 Task: Look for Airbnb options in Schwalmstadt, Germany from 18th December, 2023 to 19th December, 2023 for 6 adults. Place can be entire room with 3 bedrooms having 3 beds and 3 bathrooms. Property type can be guest house.
Action: Mouse moved to (564, 150)
Screenshot: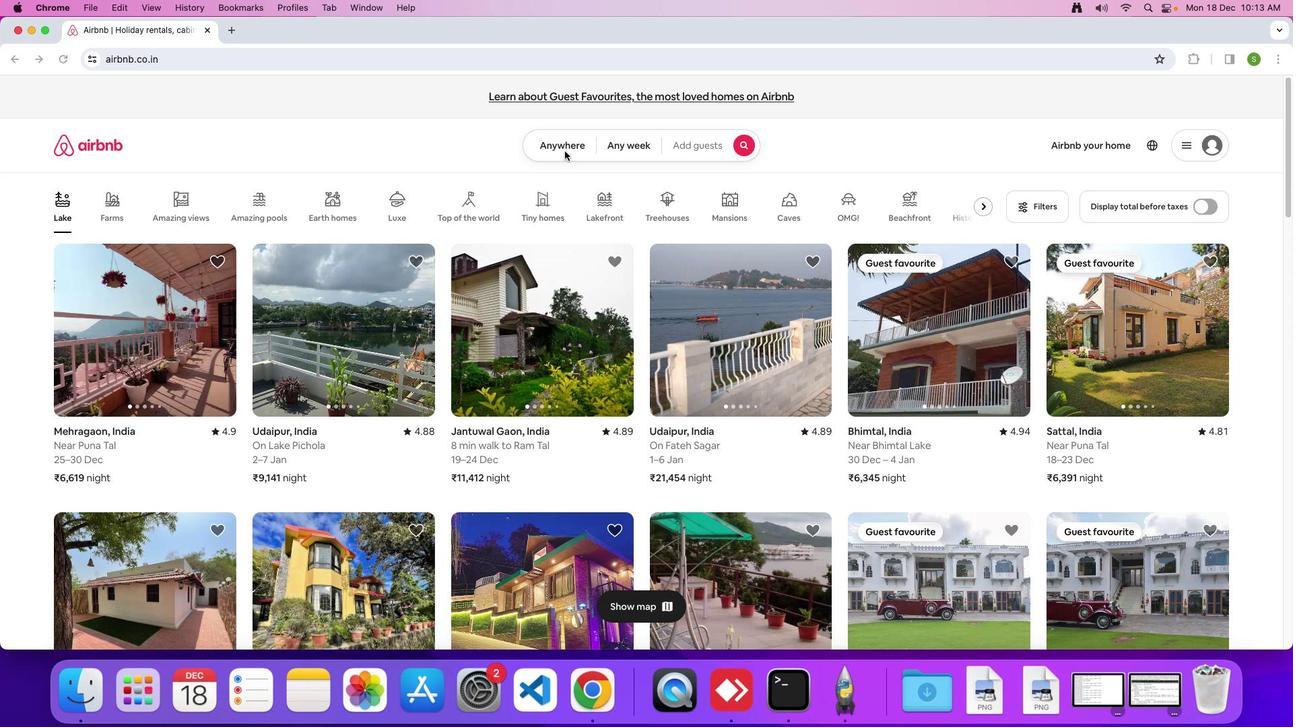 
Action: Mouse pressed left at (564, 150)
Screenshot: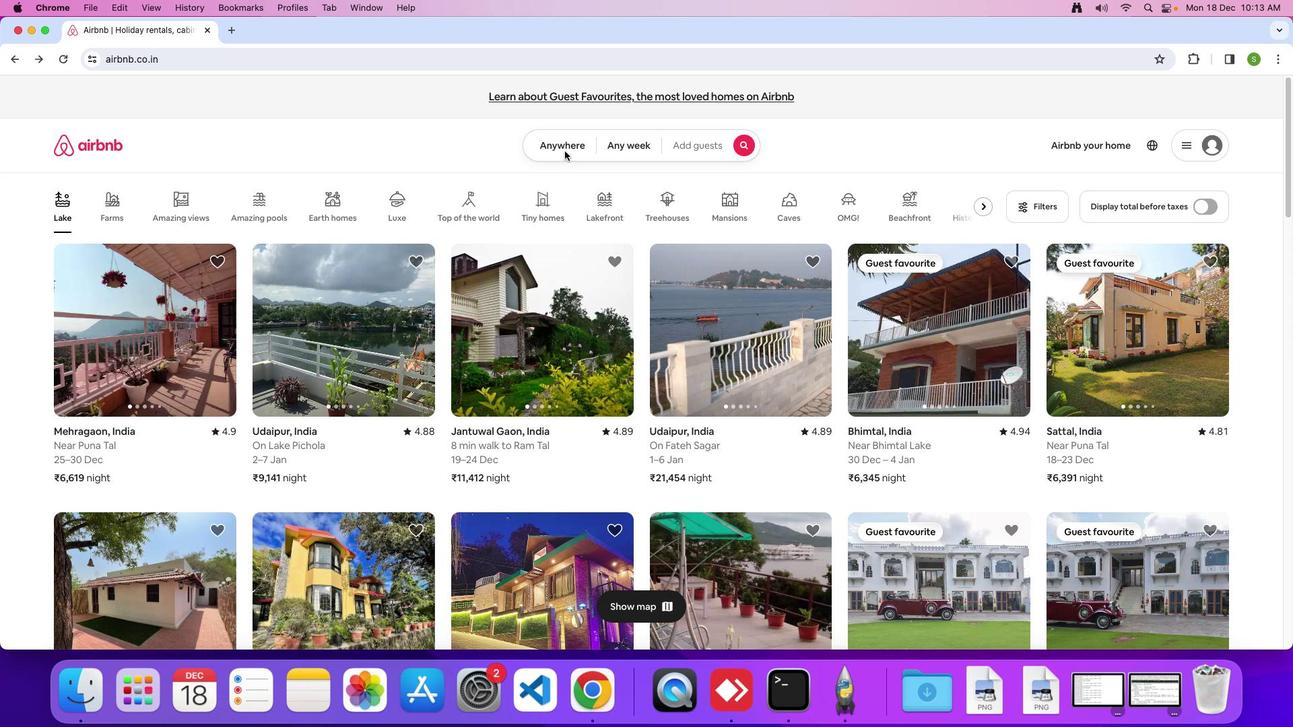 
Action: Mouse moved to (552, 150)
Screenshot: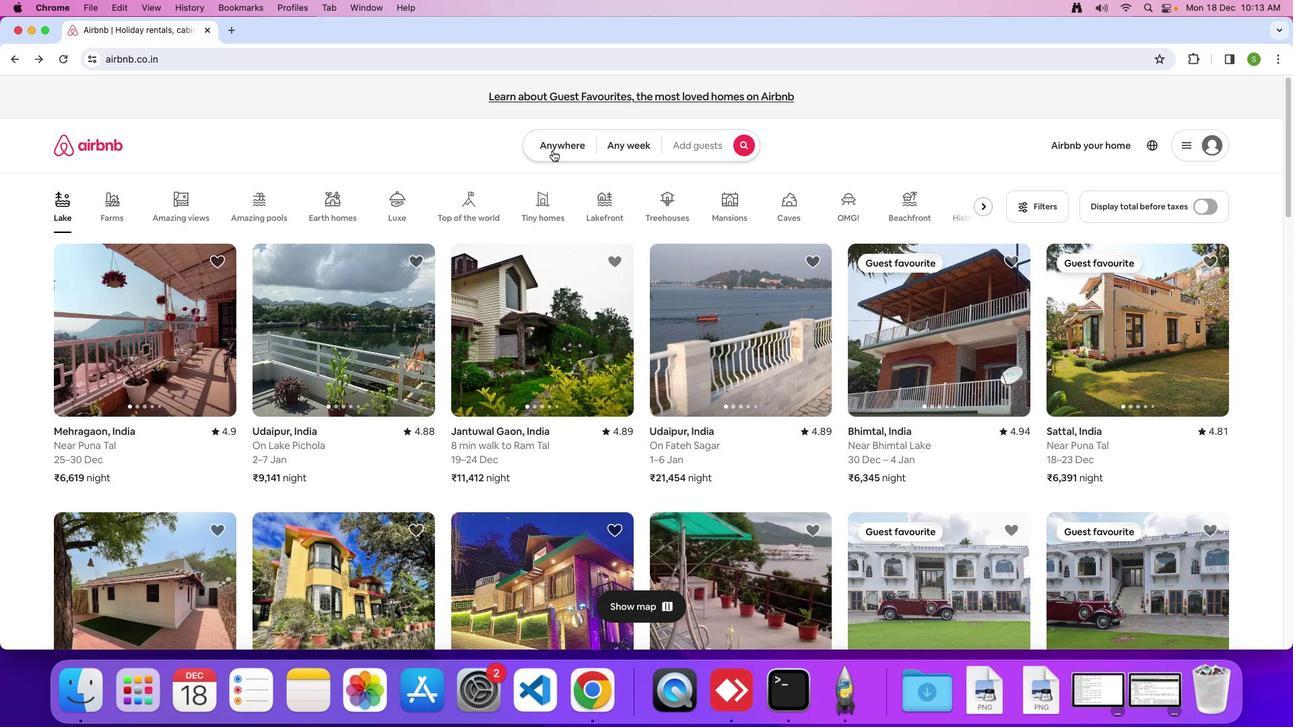 
Action: Mouse pressed left at (552, 150)
Screenshot: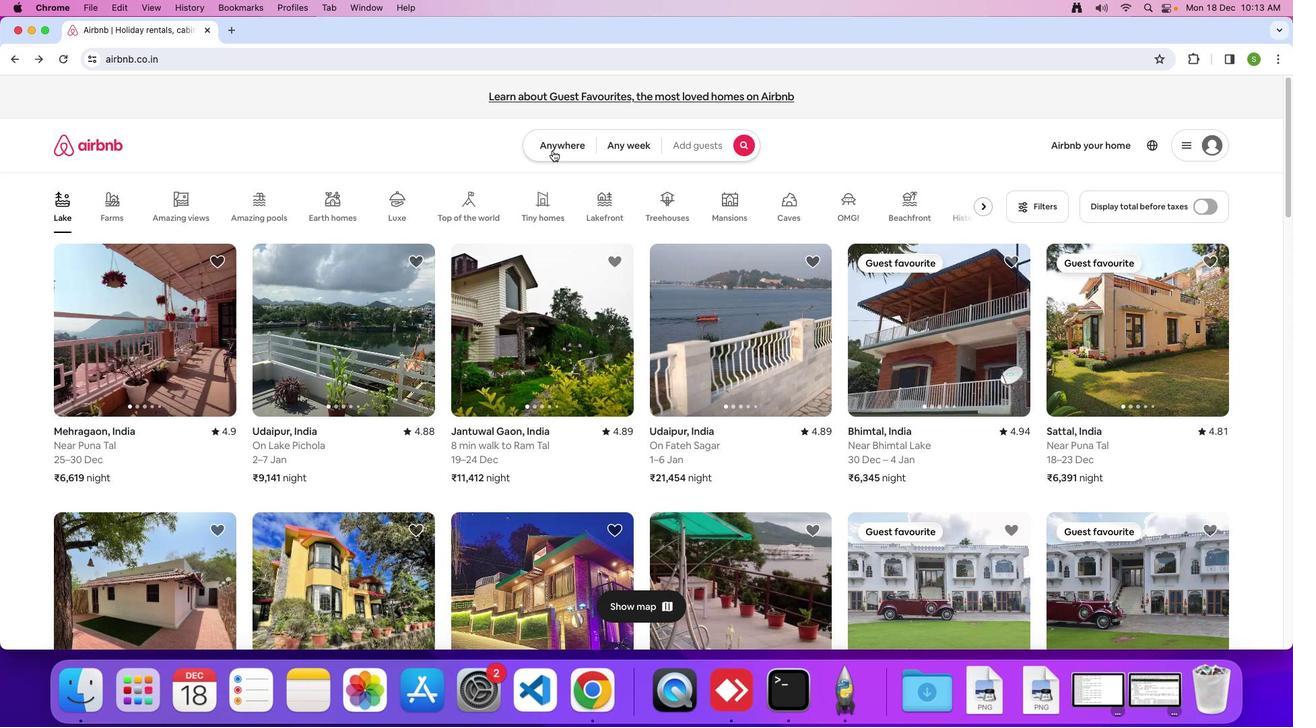
Action: Mouse moved to (441, 195)
Screenshot: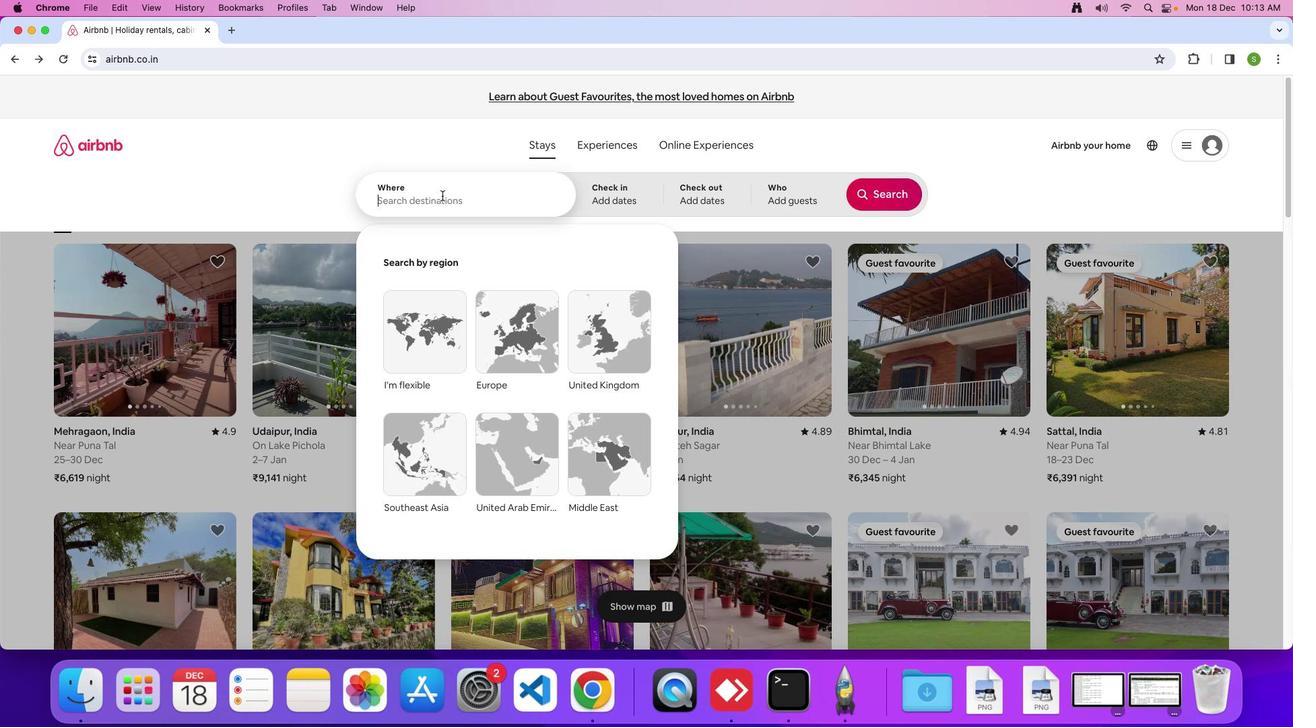 
Action: Mouse pressed left at (441, 195)
Screenshot: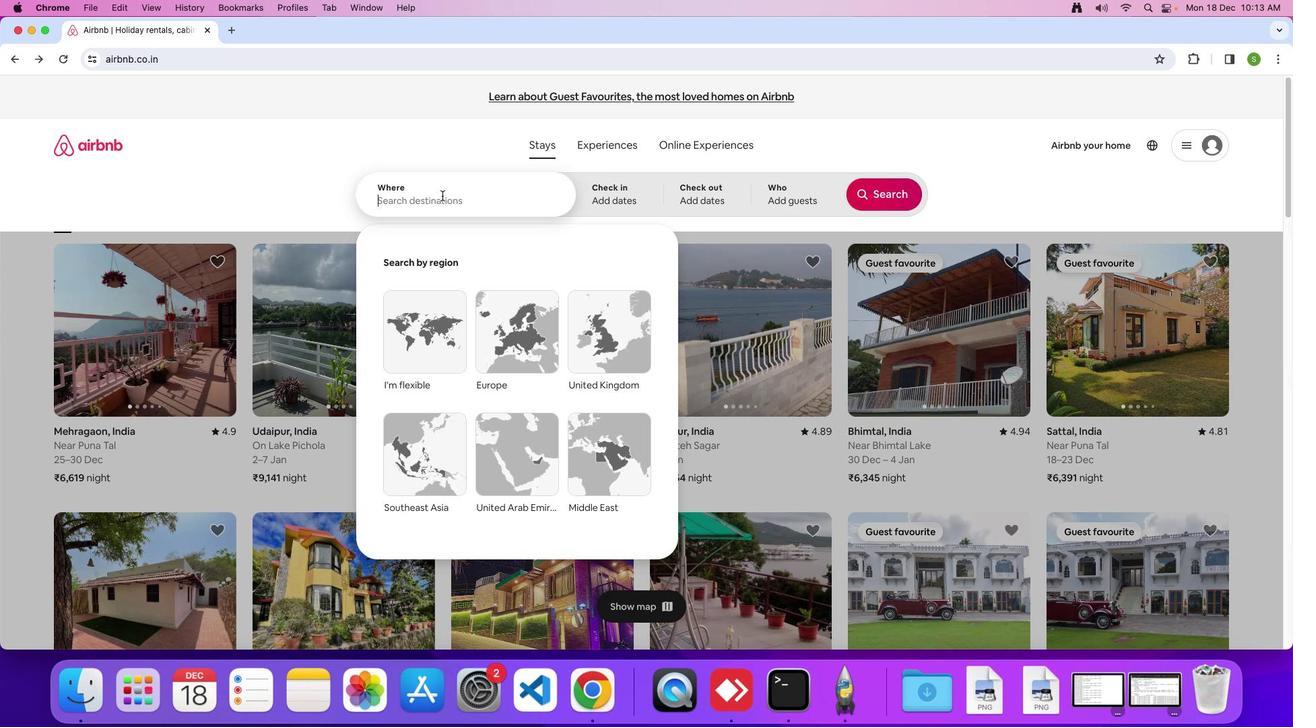 
Action: Key pressed 'S'Key.caps_lock'c''h''w''a''l''m''s''t''a''d''t'','Key.spaceKey.shift'G''e''r''m''a''n''y'Key.enter
Screenshot: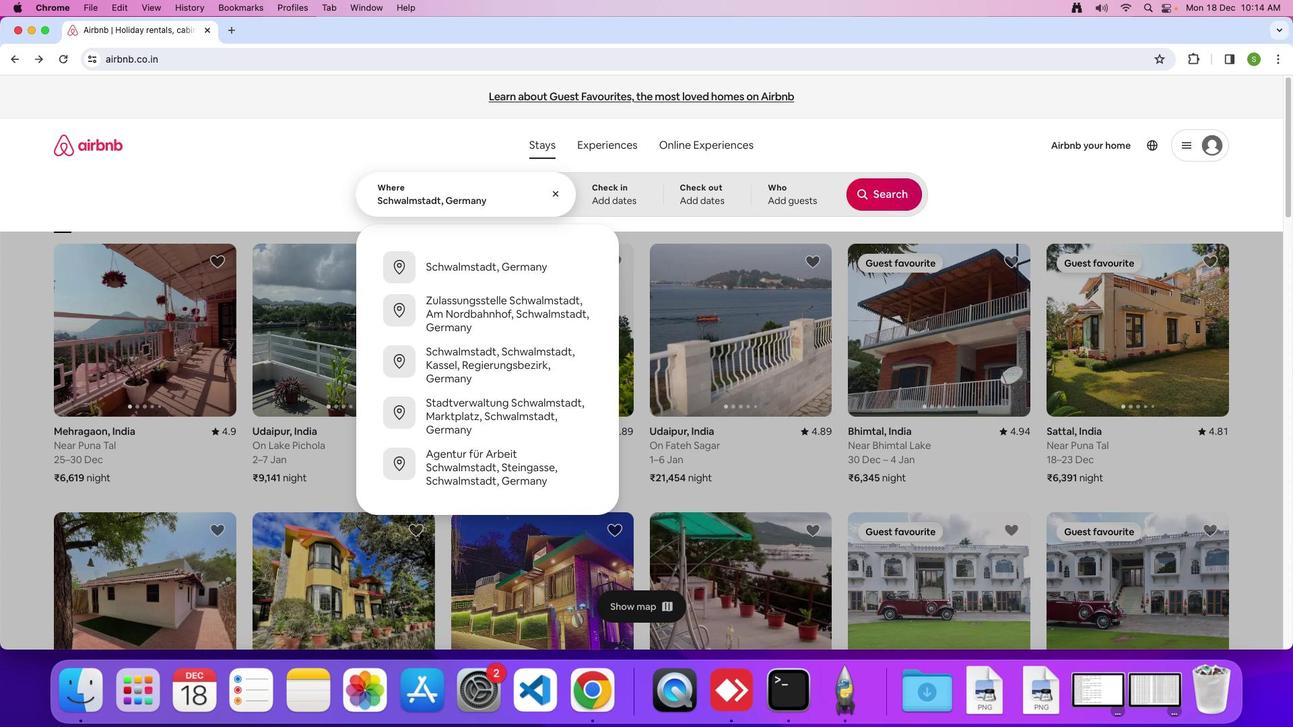 
Action: Mouse moved to (450, 462)
Screenshot: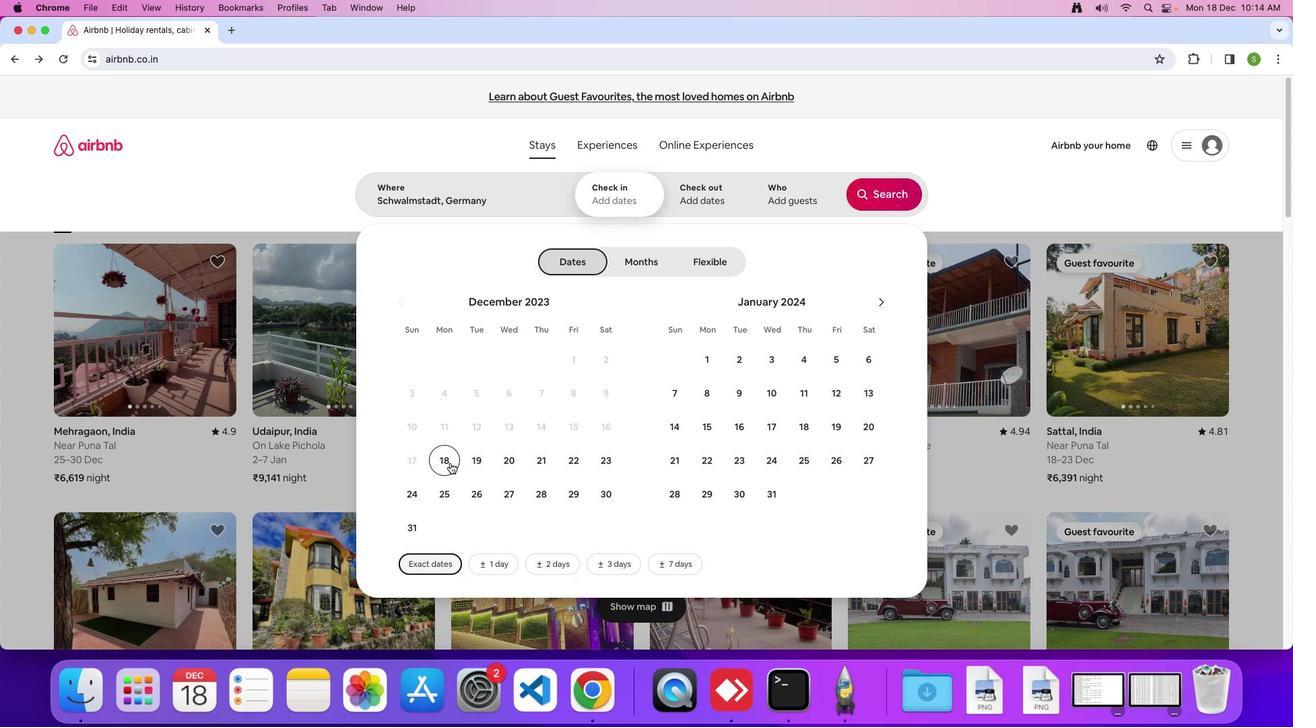 
Action: Mouse pressed left at (450, 462)
Screenshot: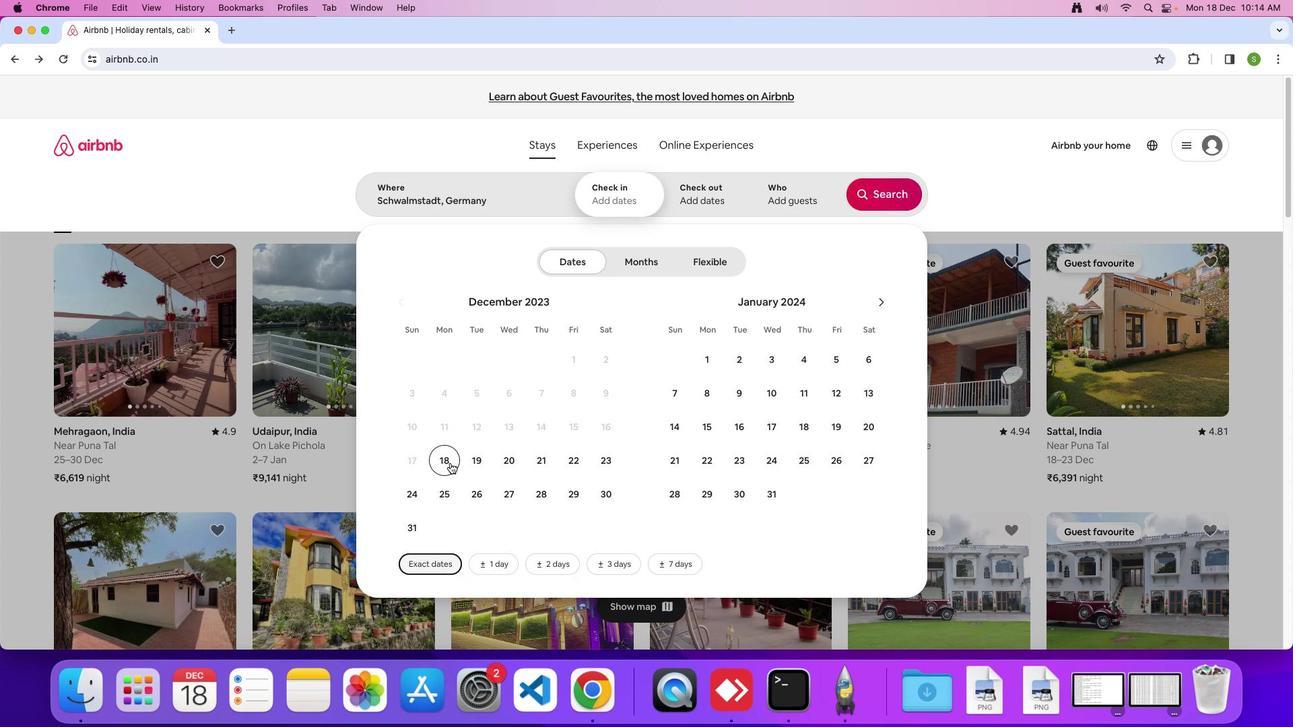 
Action: Mouse moved to (473, 462)
Screenshot: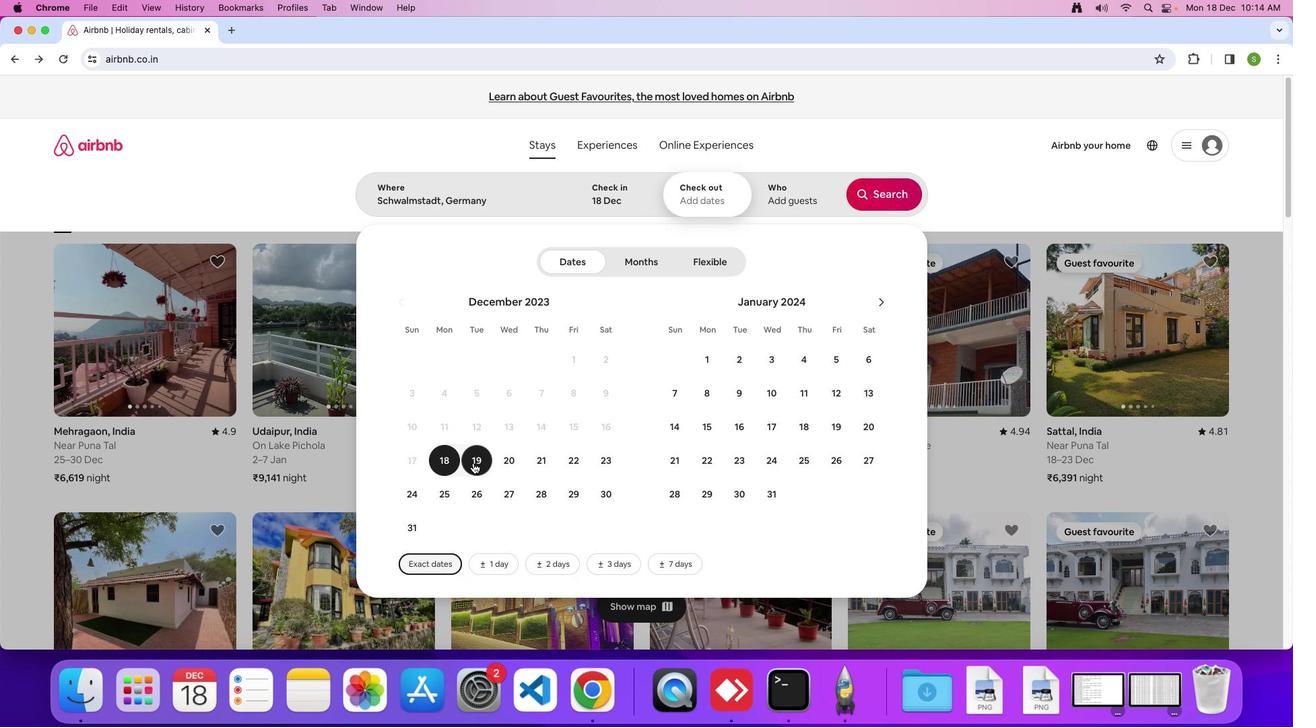 
Action: Mouse pressed left at (473, 462)
Screenshot: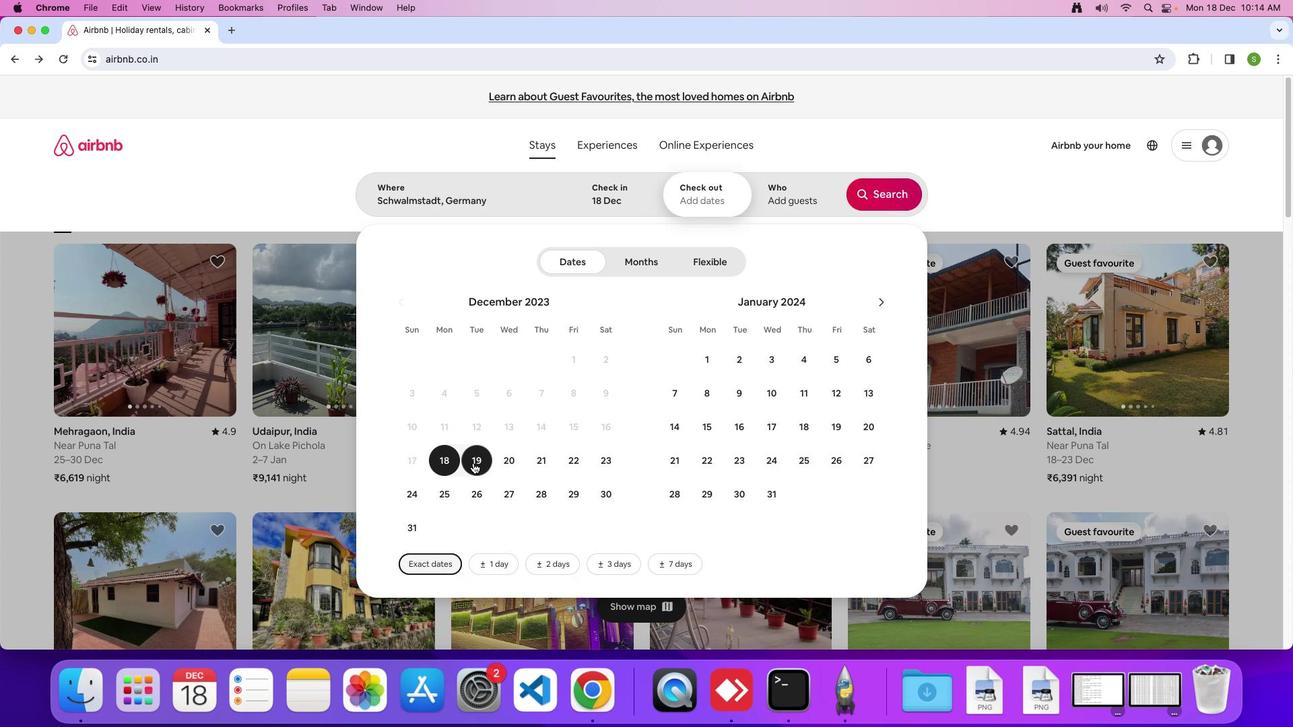 
Action: Mouse moved to (781, 196)
Screenshot: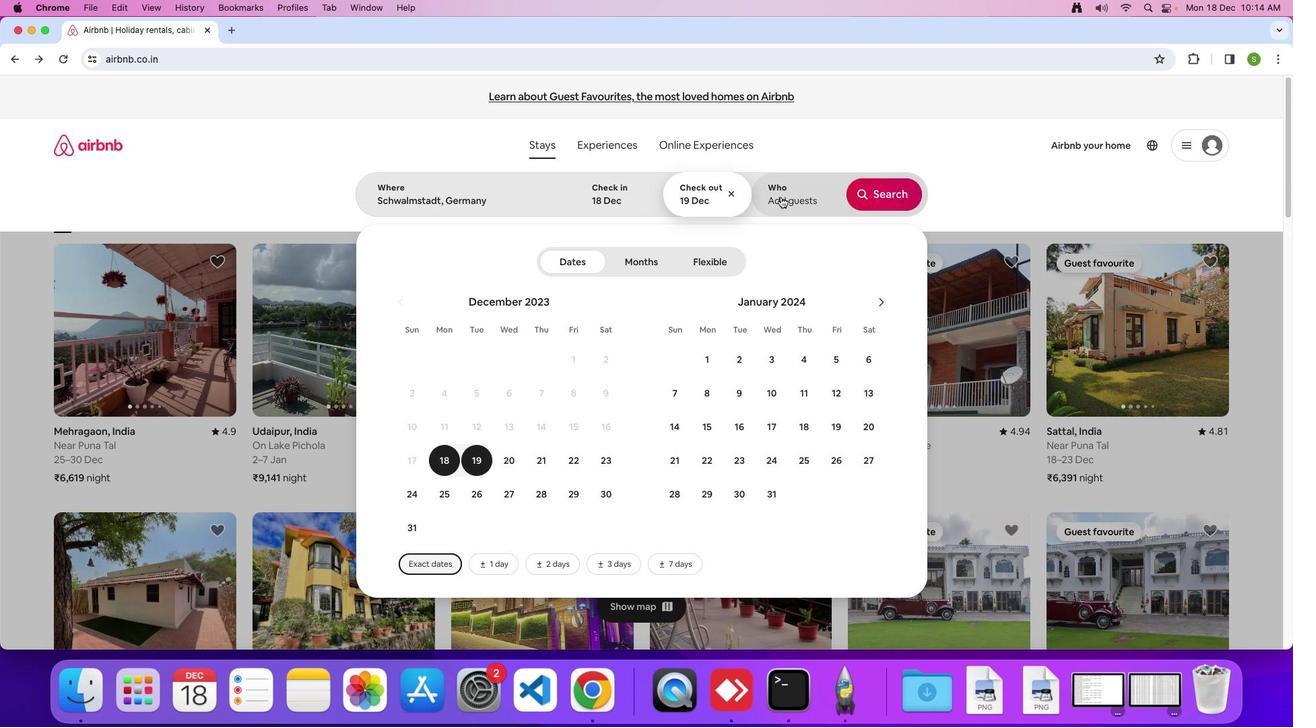 
Action: Mouse pressed left at (781, 196)
Screenshot: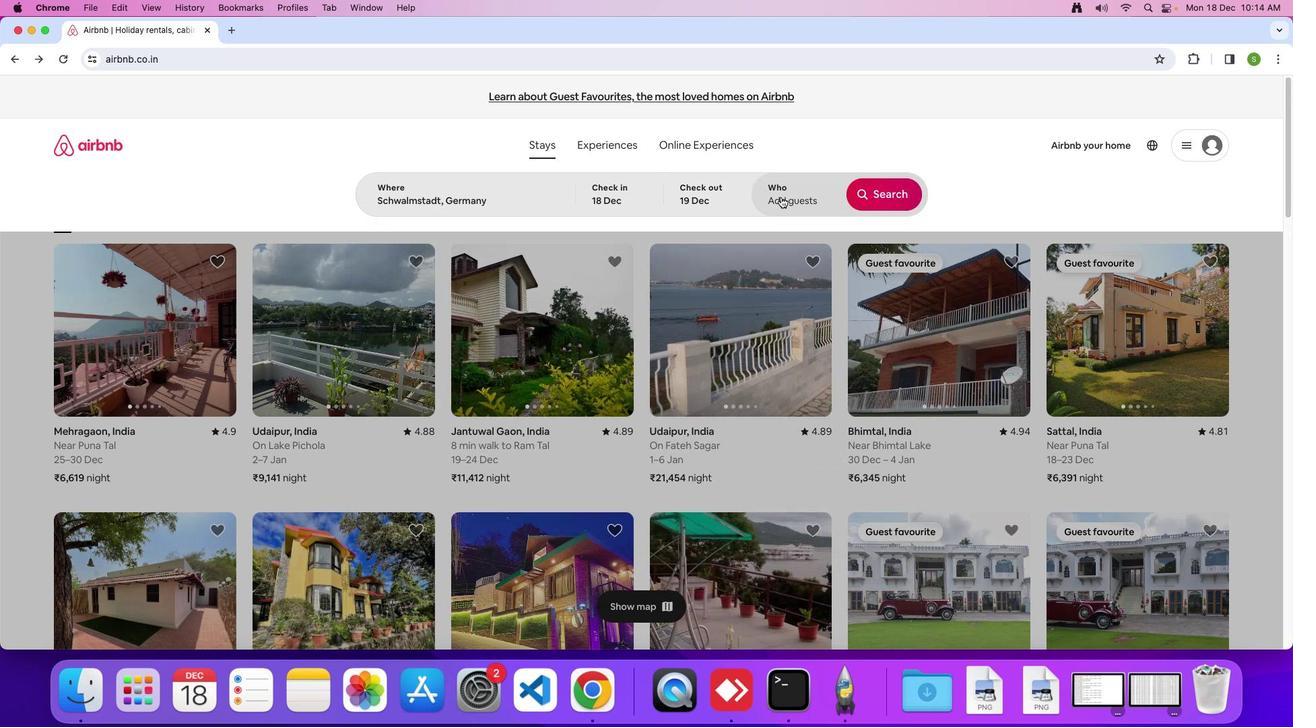 
Action: Mouse moved to (882, 261)
Screenshot: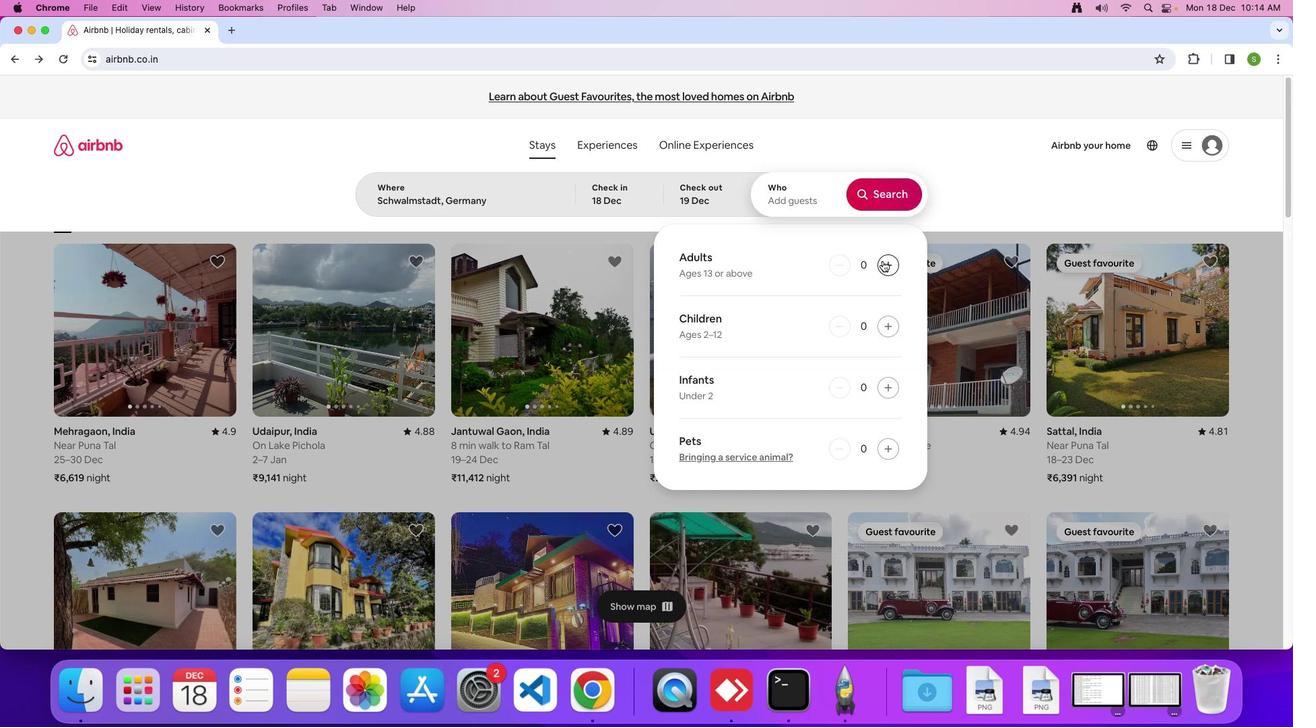 
Action: Mouse pressed left at (882, 261)
Screenshot: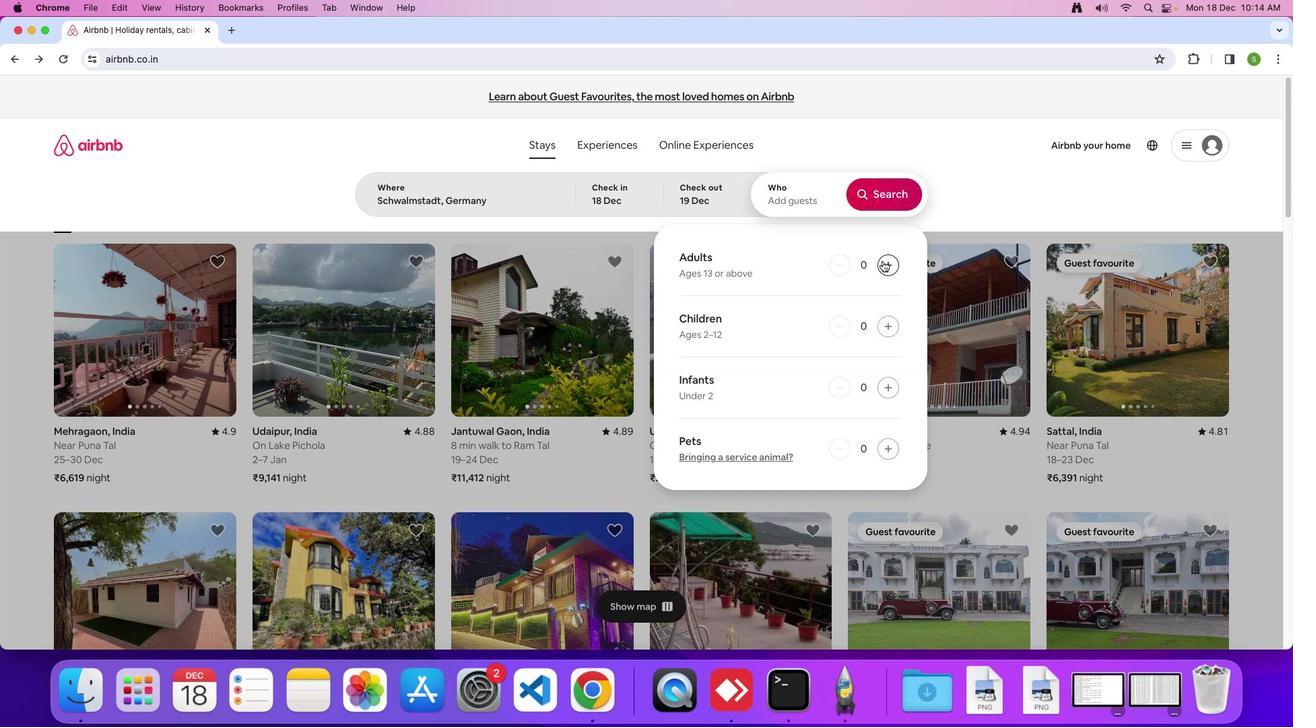 
Action: Mouse pressed left at (882, 261)
Screenshot: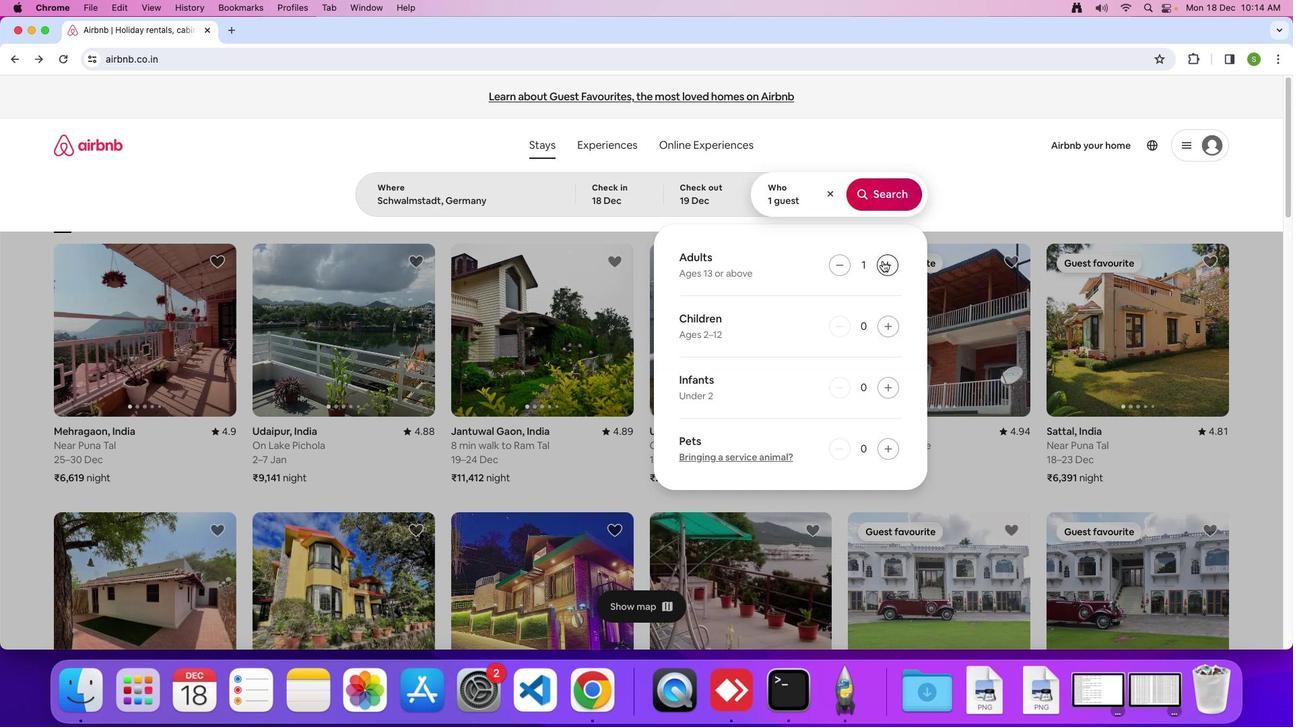 
Action: Mouse pressed left at (882, 261)
Screenshot: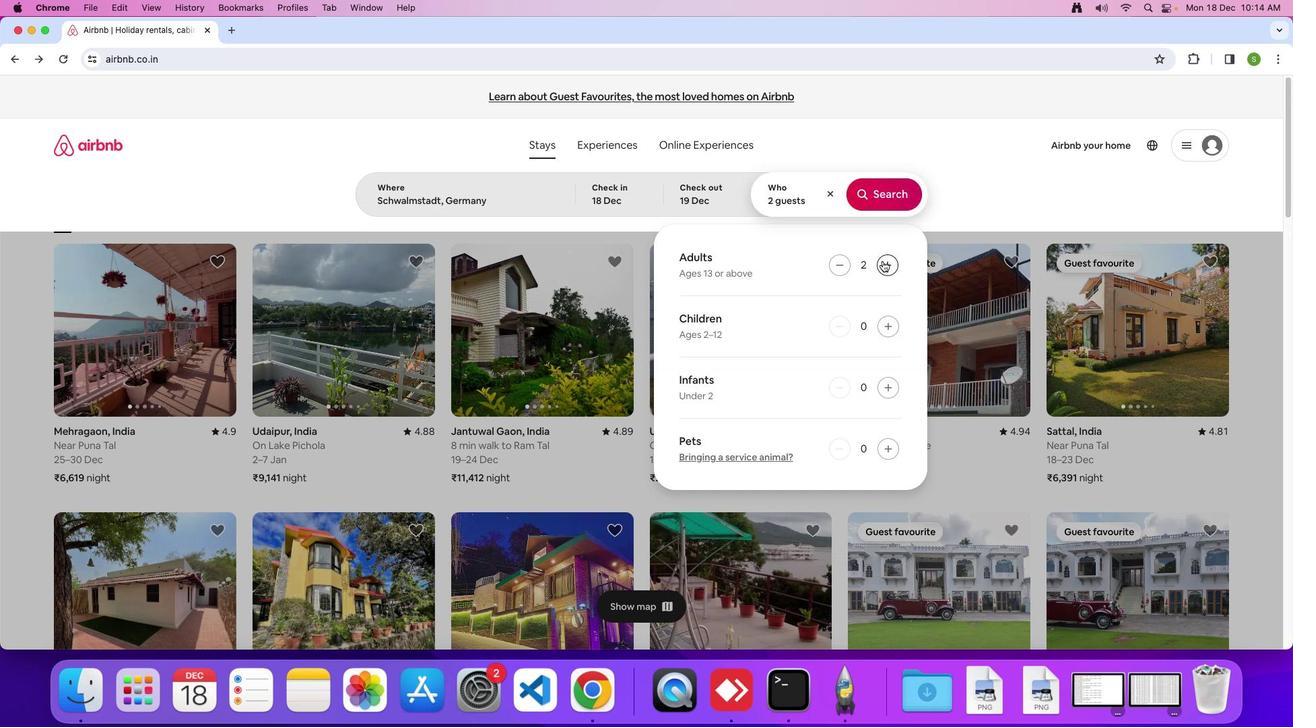 
Action: Mouse pressed left at (882, 261)
Screenshot: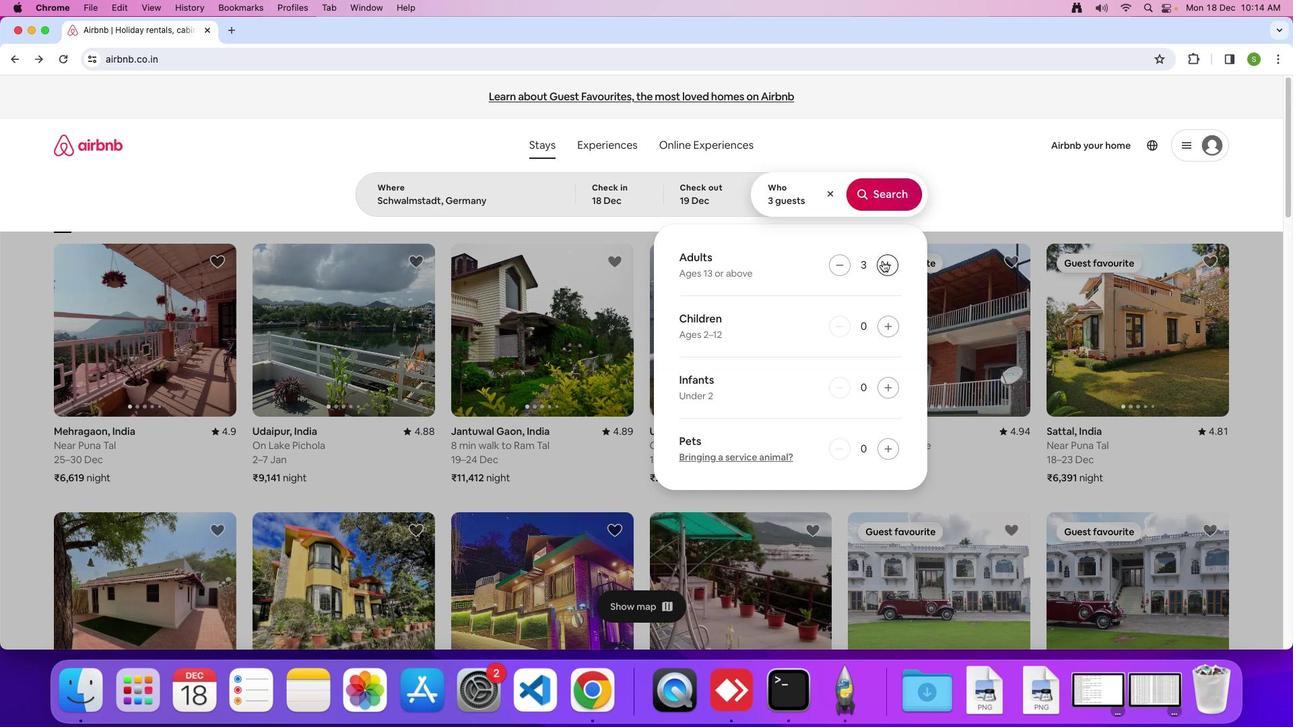 
Action: Mouse pressed left at (882, 261)
Screenshot: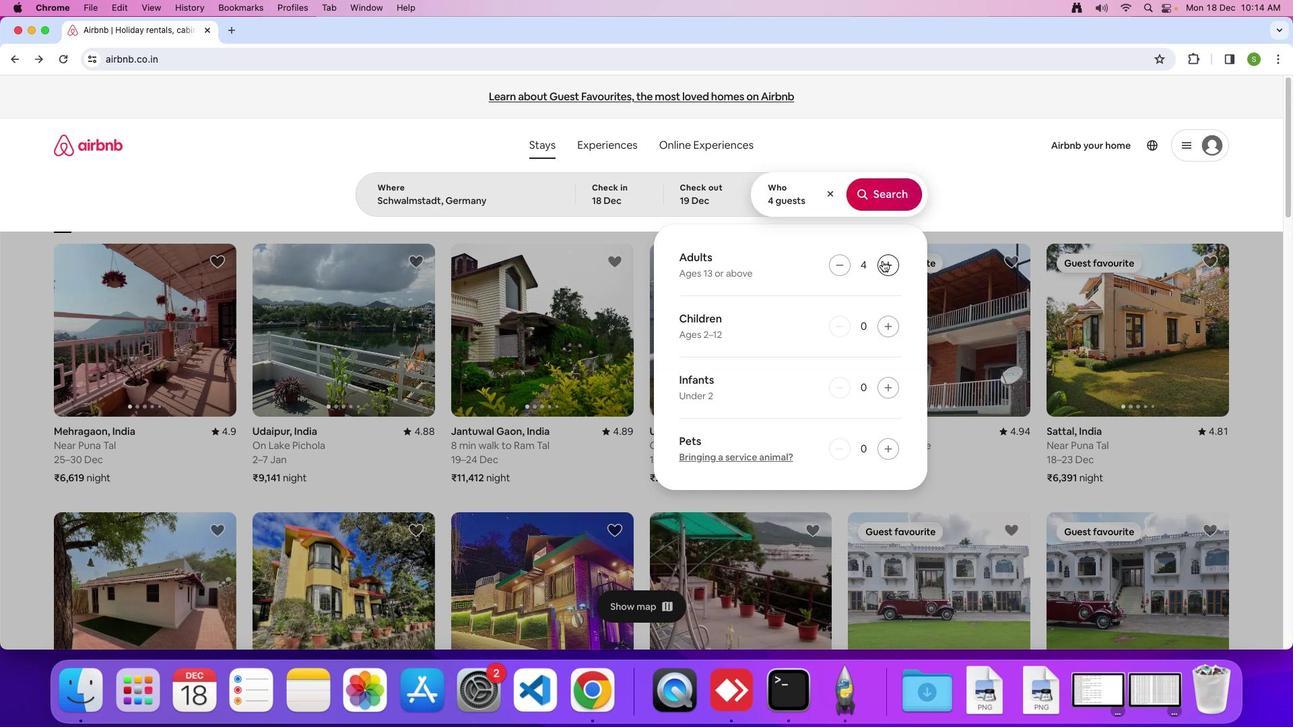 
Action: Mouse pressed left at (882, 261)
Screenshot: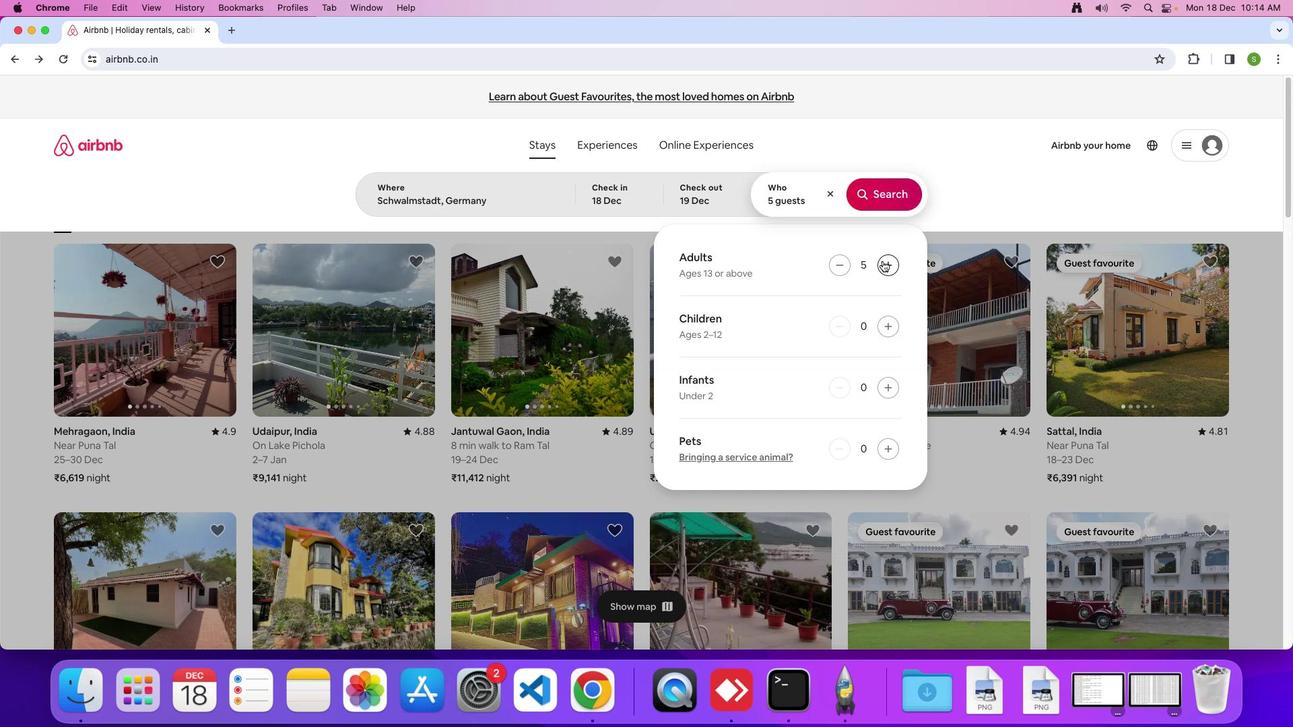
Action: Mouse moved to (882, 206)
Screenshot: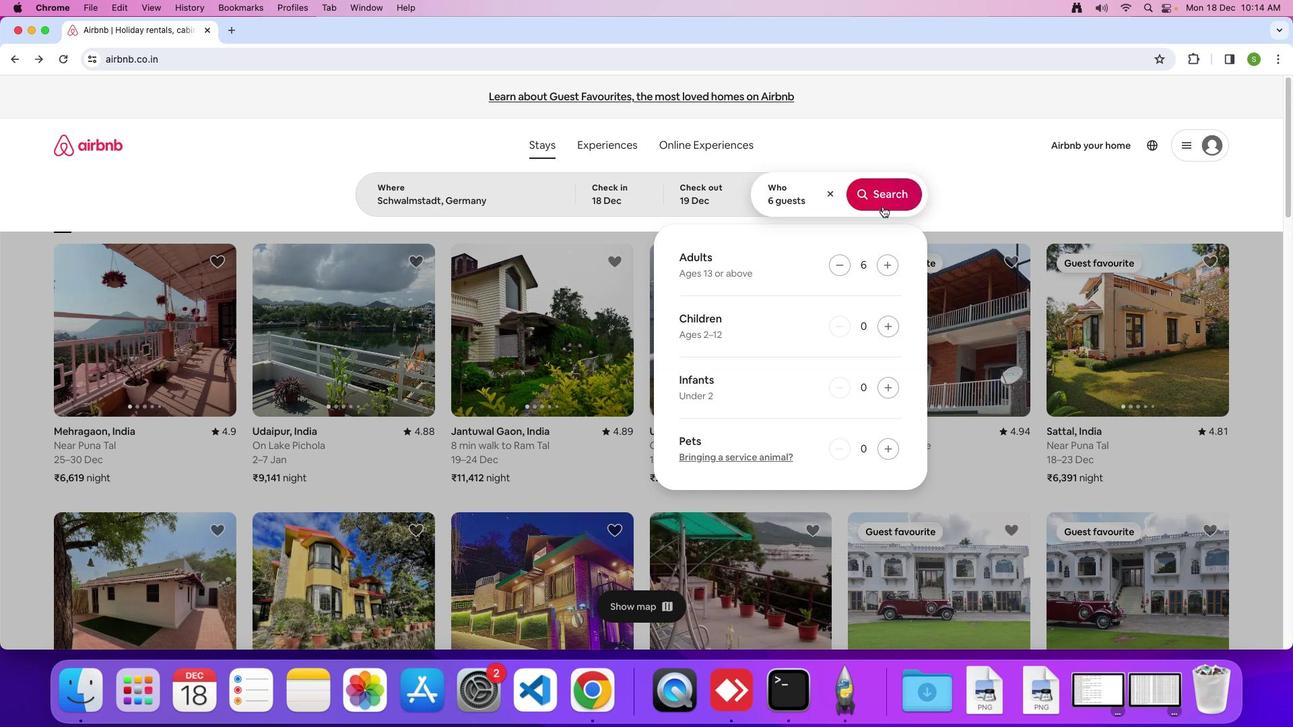 
Action: Mouse pressed left at (882, 206)
Screenshot: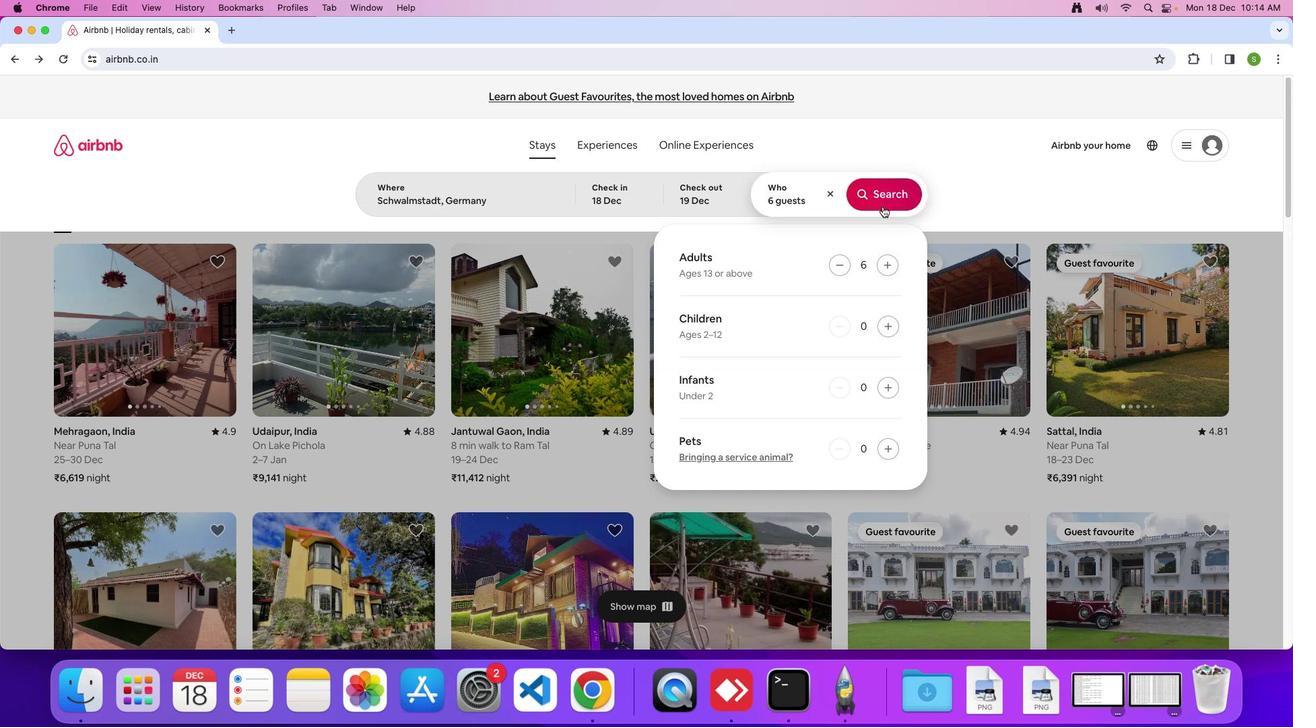 
Action: Mouse moved to (1075, 154)
Screenshot: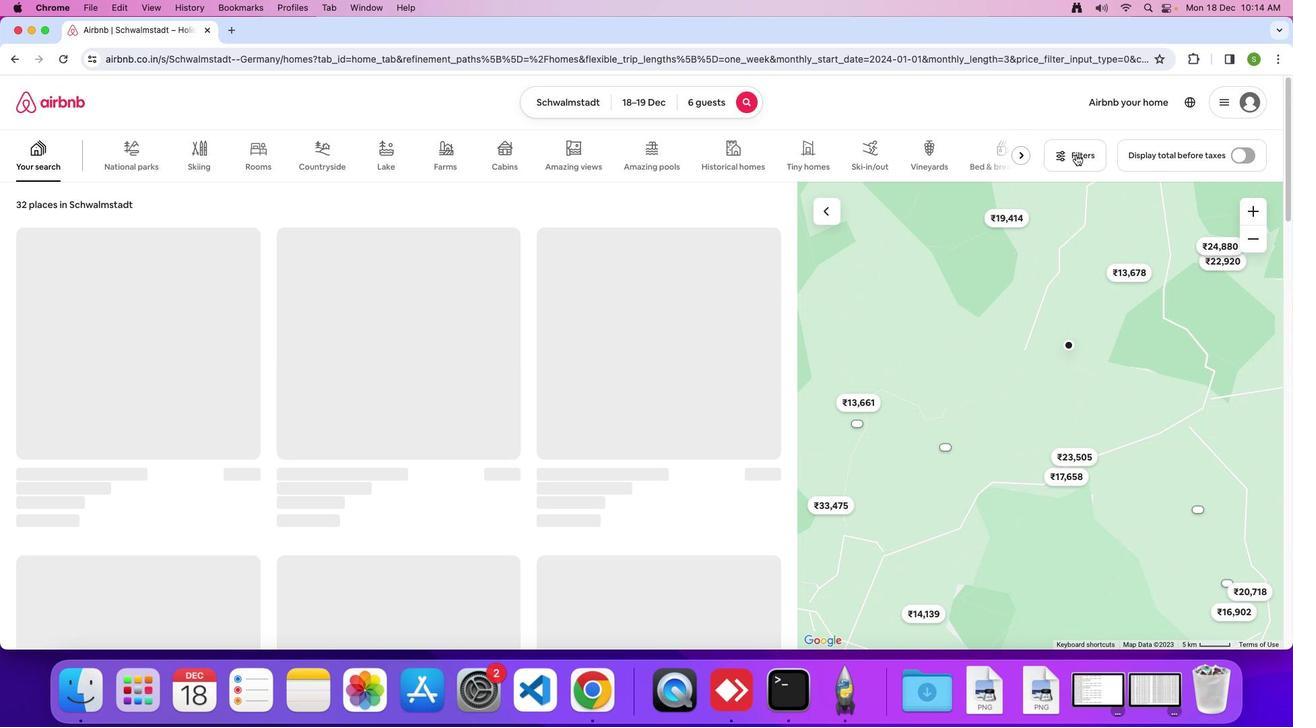 
Action: Mouse pressed left at (1075, 154)
Screenshot: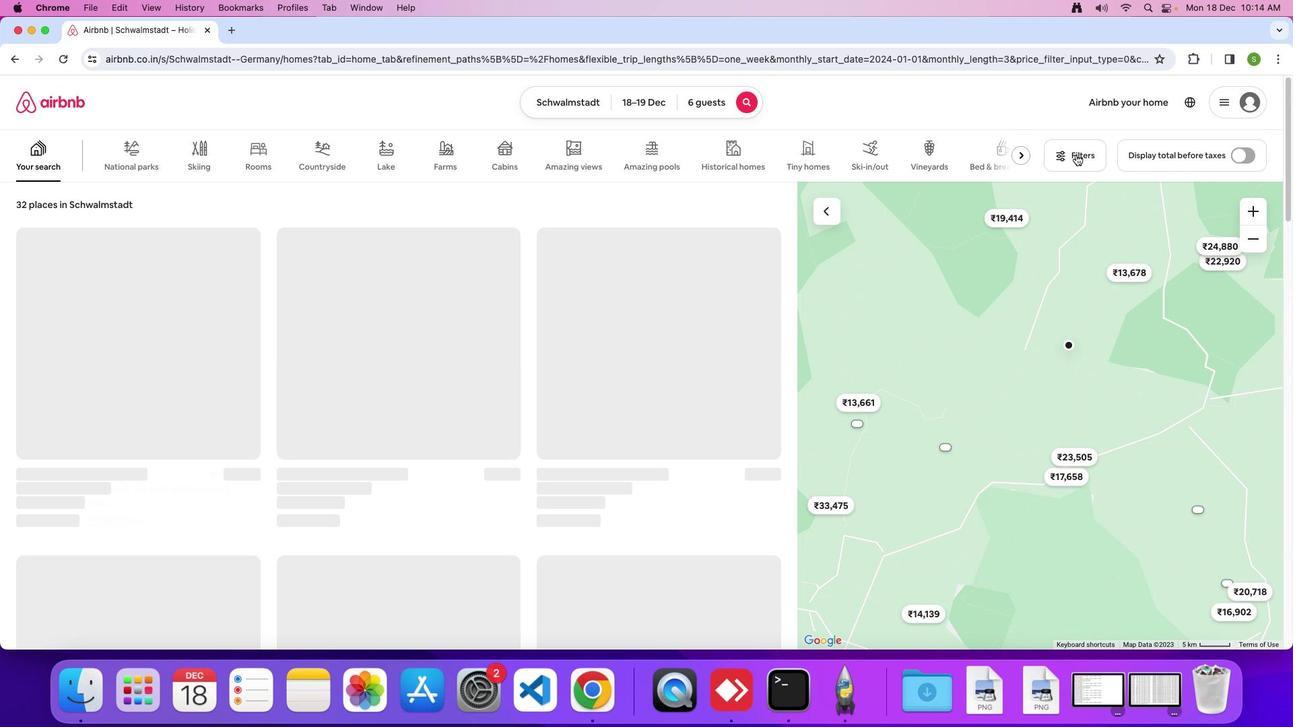 
Action: Mouse moved to (585, 367)
Screenshot: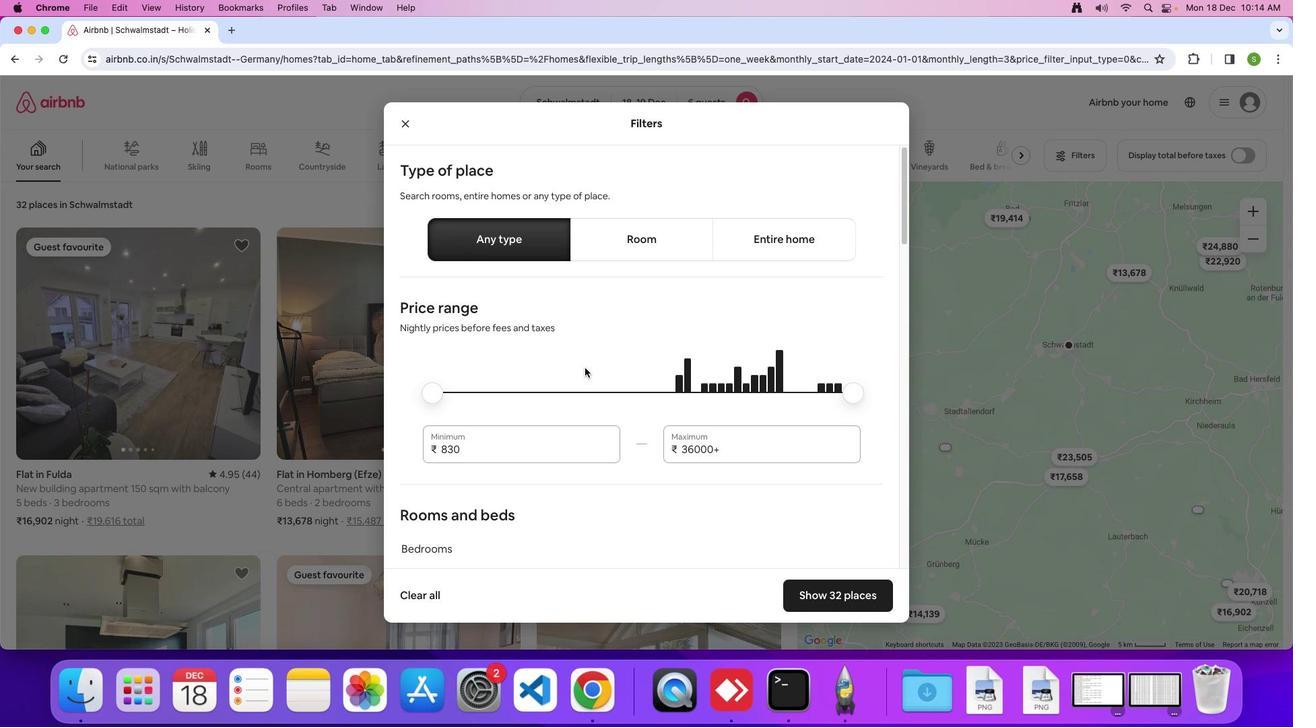 
Action: Mouse scrolled (585, 367) with delta (0, 0)
Screenshot: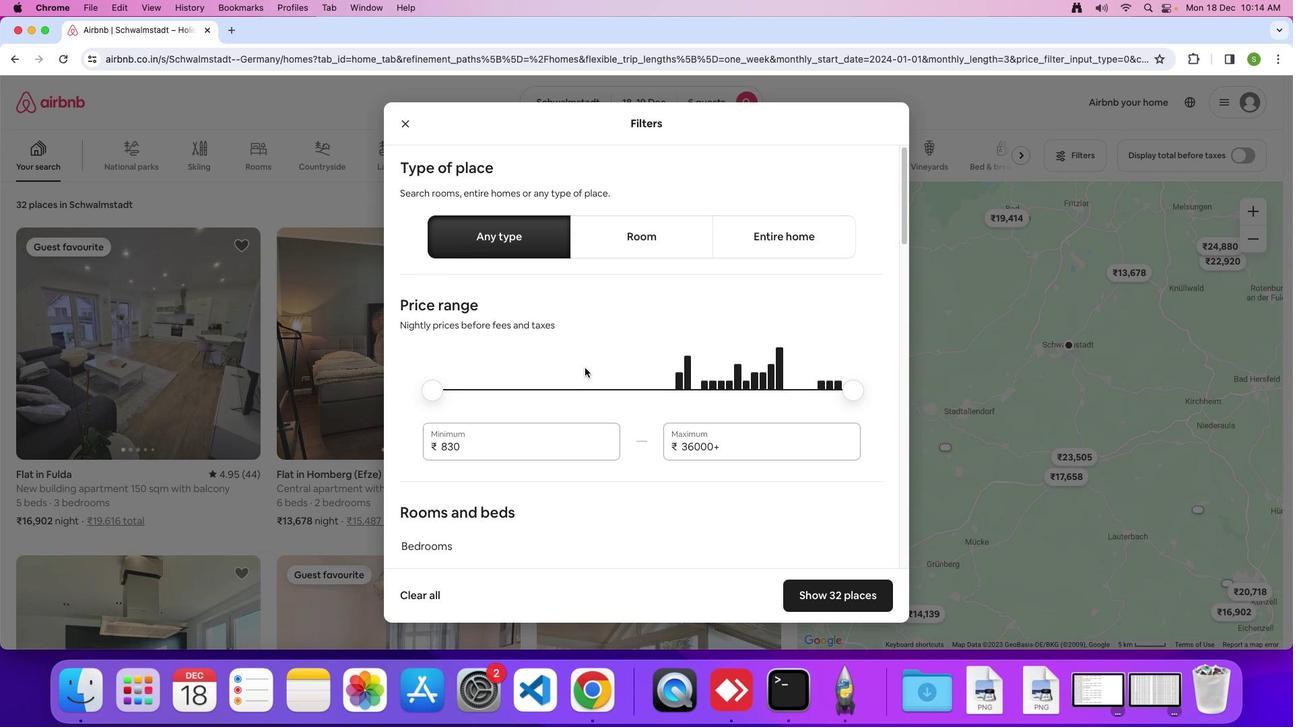 
Action: Mouse scrolled (585, 367) with delta (0, 0)
Screenshot: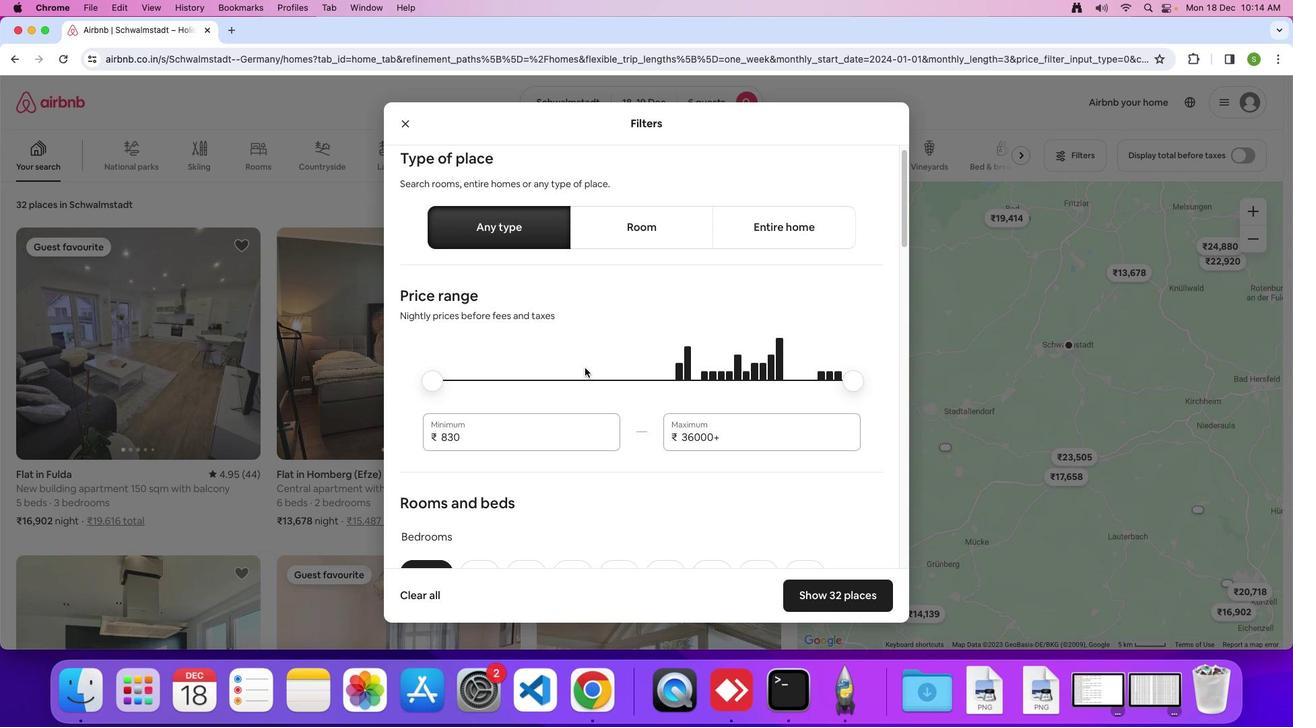 
Action: Mouse scrolled (585, 367) with delta (0, 0)
Screenshot: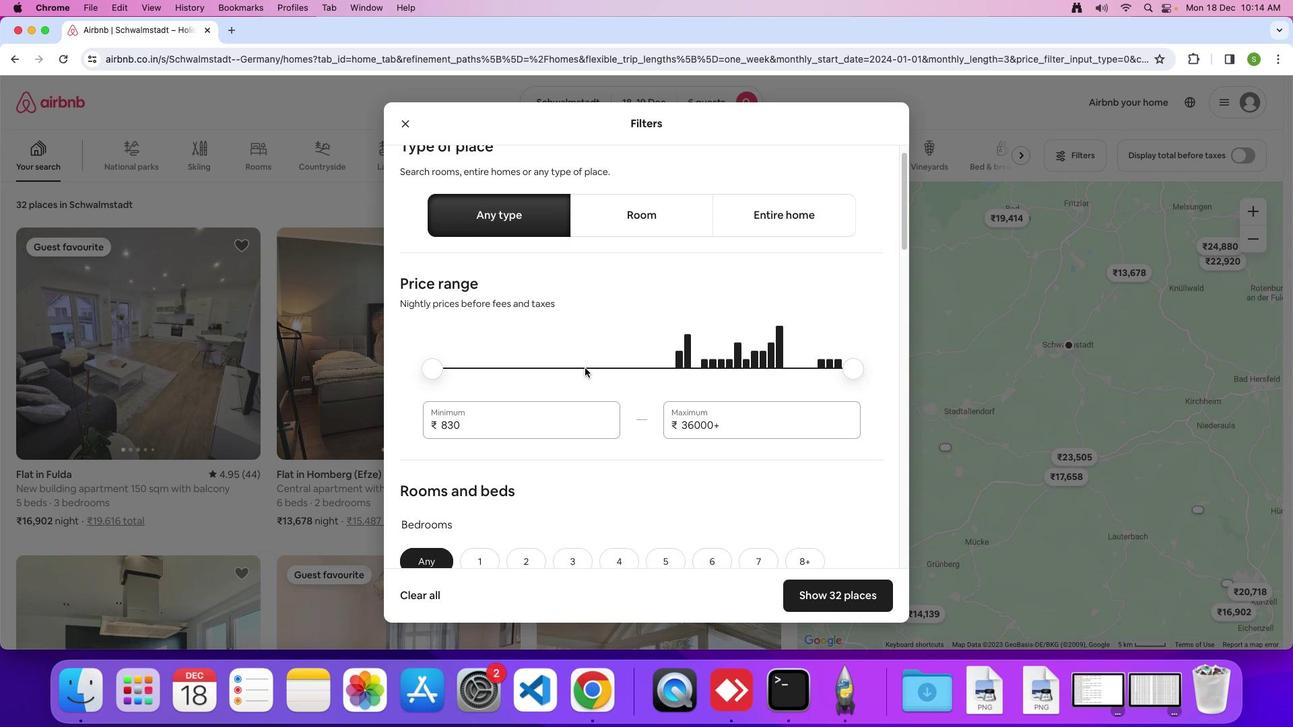
Action: Mouse moved to (584, 367)
Screenshot: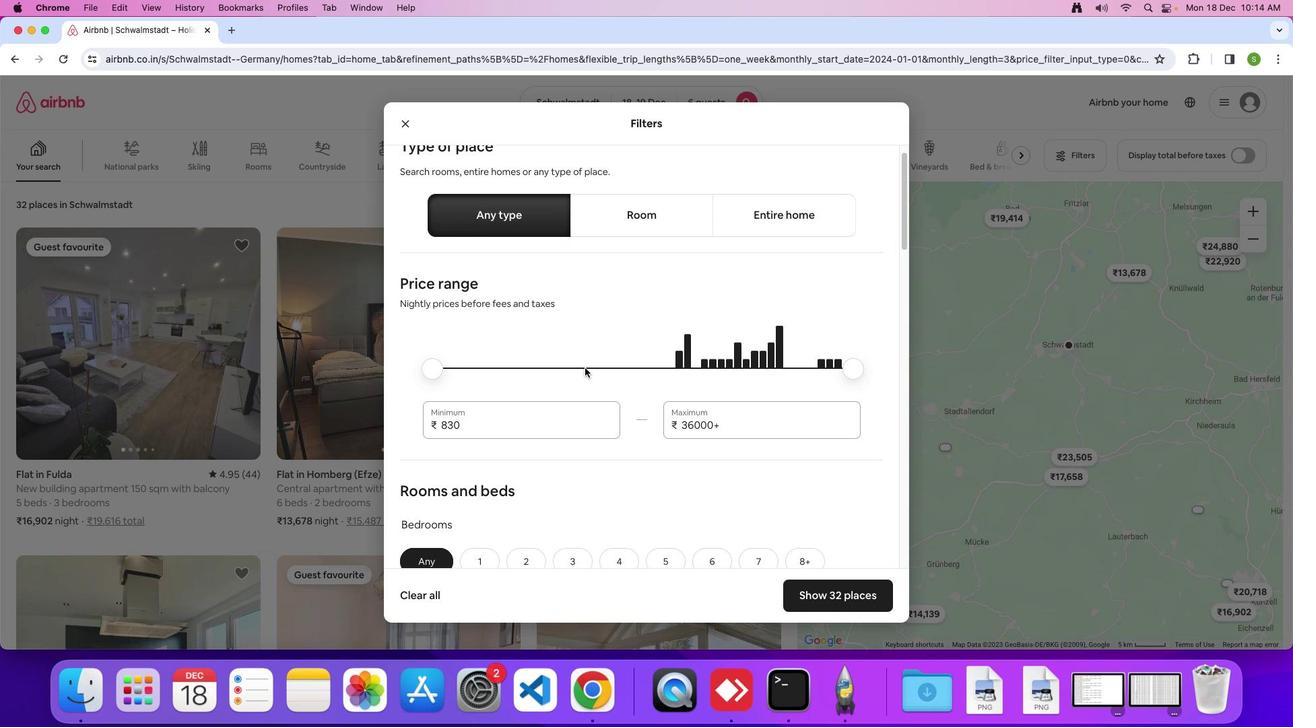 
Action: Mouse scrolled (584, 367) with delta (0, 0)
Screenshot: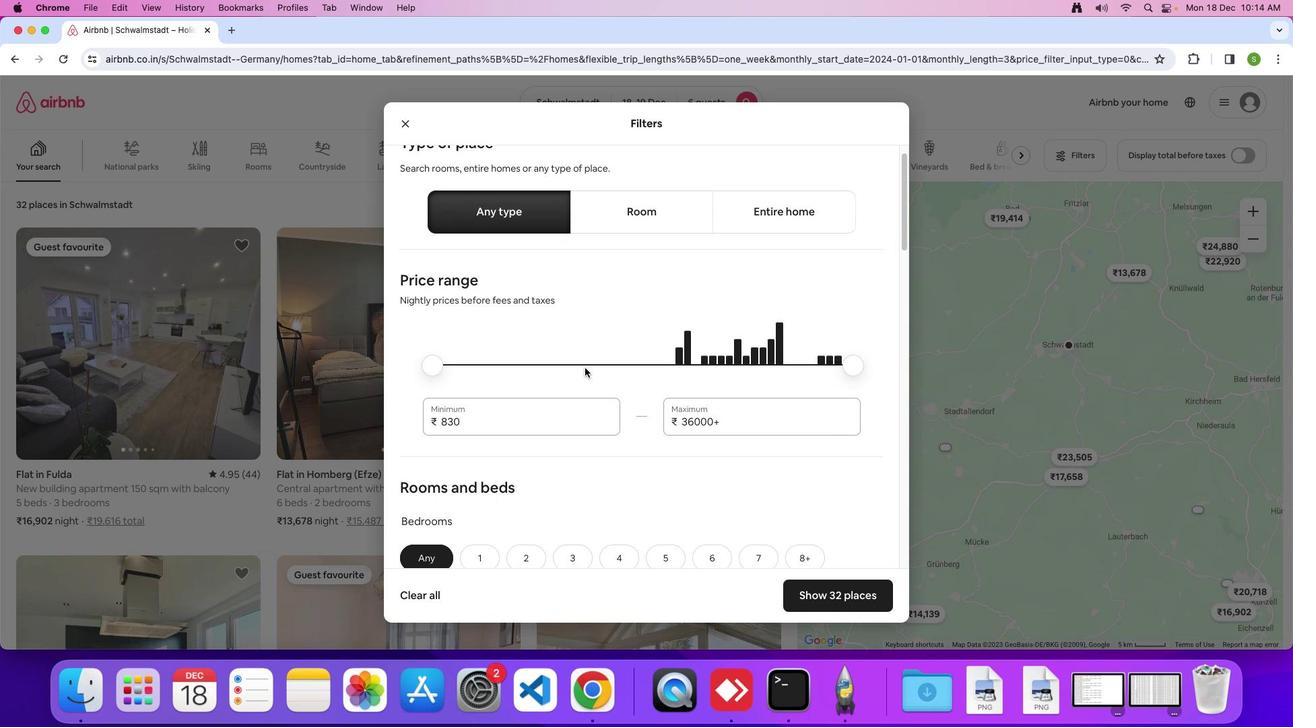 
Action: Mouse scrolled (584, 367) with delta (0, 0)
Screenshot: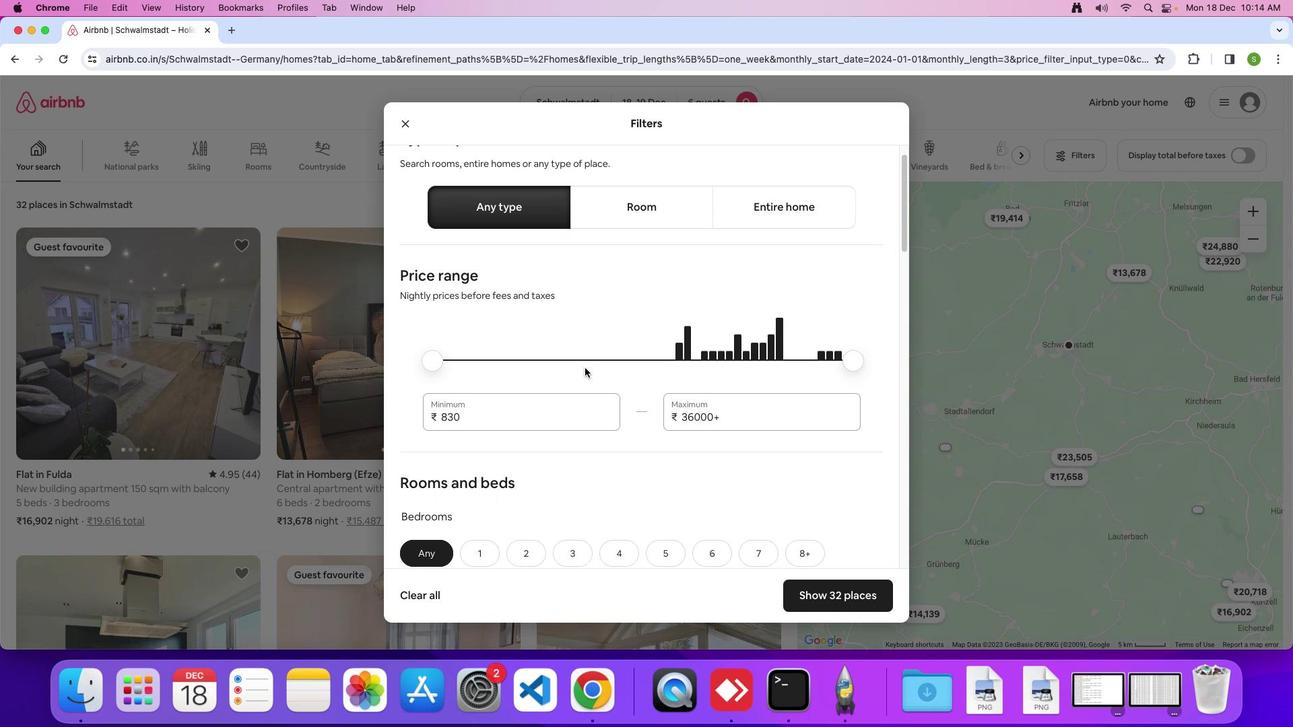 
Action: Mouse scrolled (584, 367) with delta (0, 0)
Screenshot: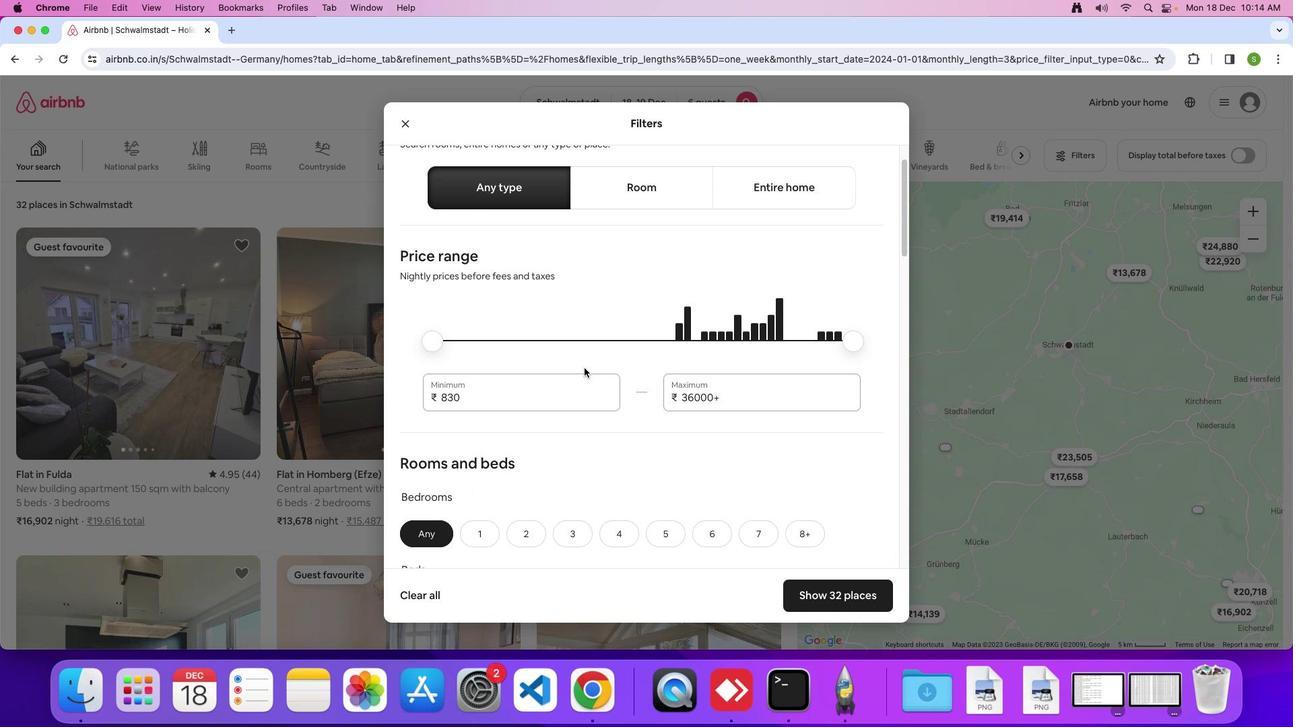 
Action: Mouse moved to (584, 367)
Screenshot: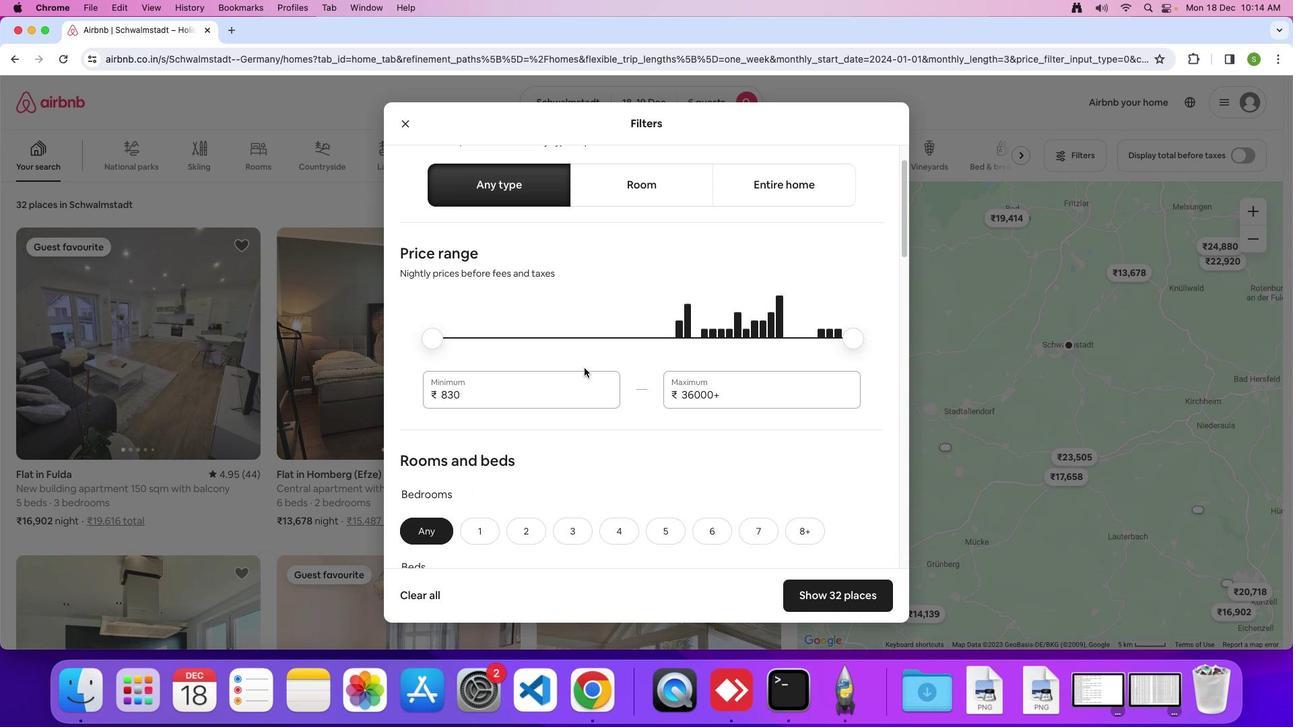 
Action: Mouse scrolled (584, 367) with delta (0, 0)
Screenshot: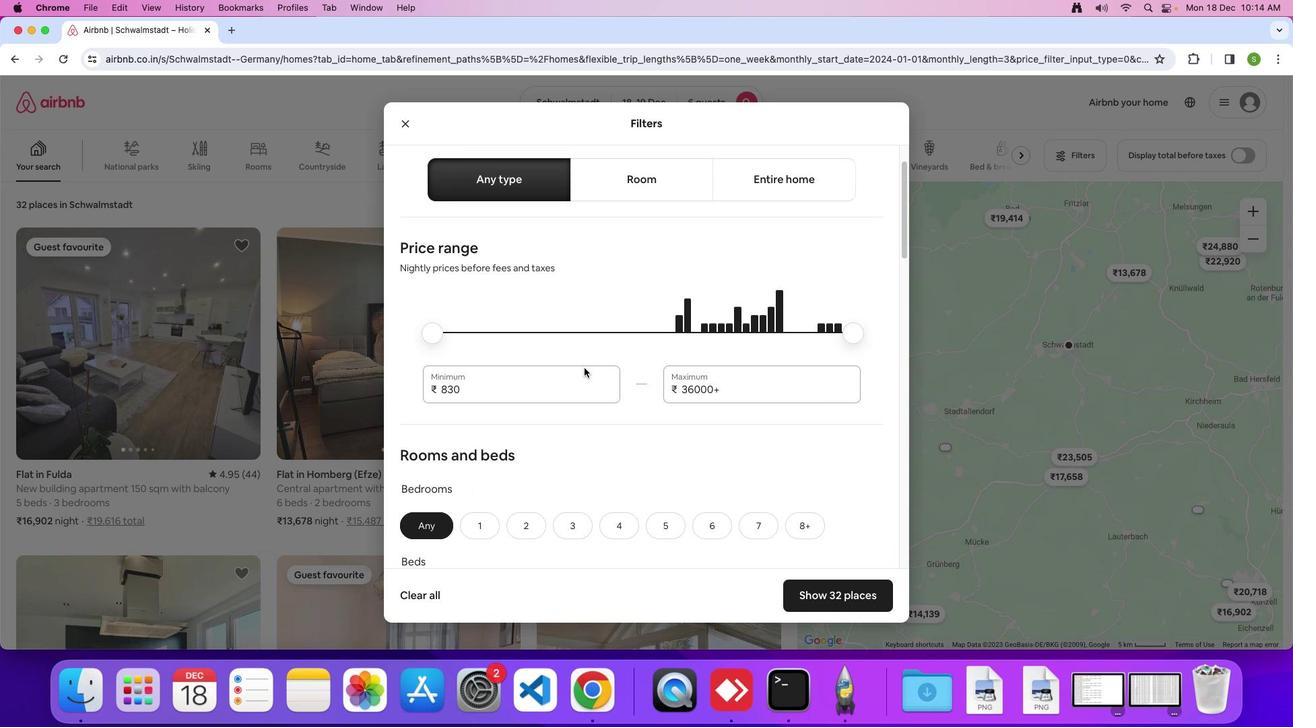
Action: Mouse moved to (584, 367)
Screenshot: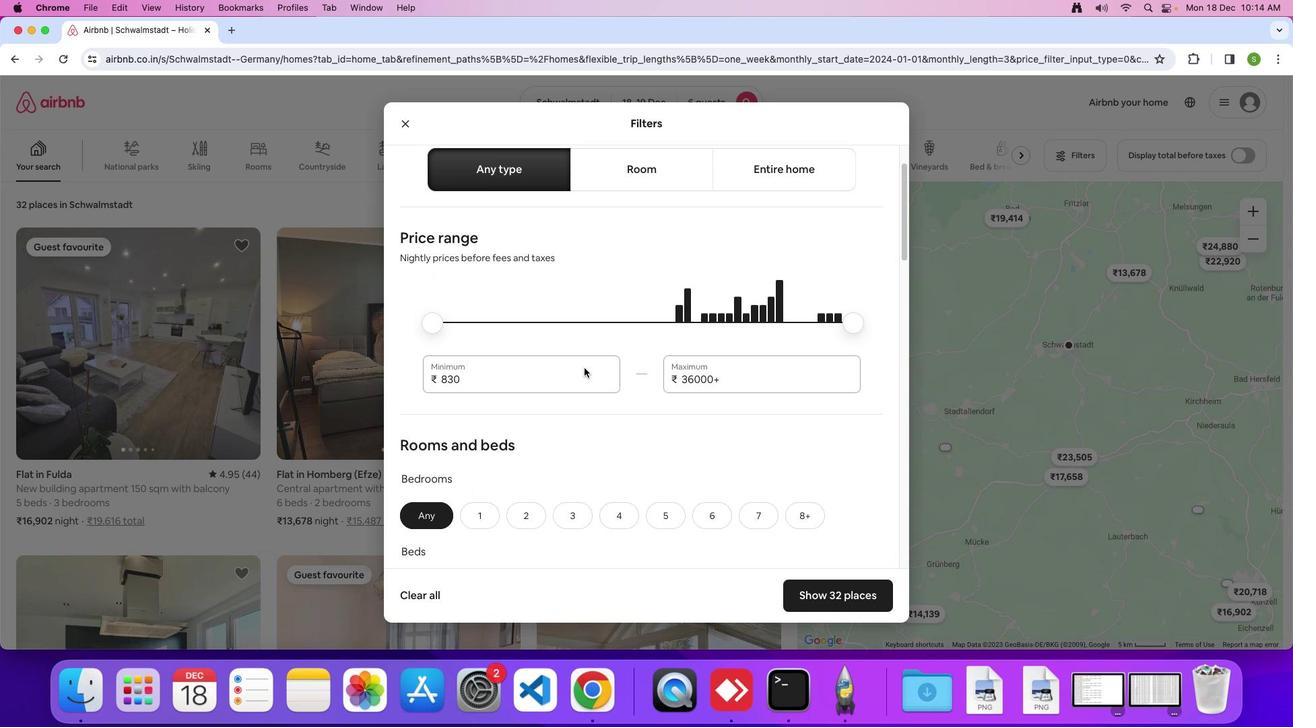 
Action: Mouse scrolled (584, 367) with delta (0, -1)
Screenshot: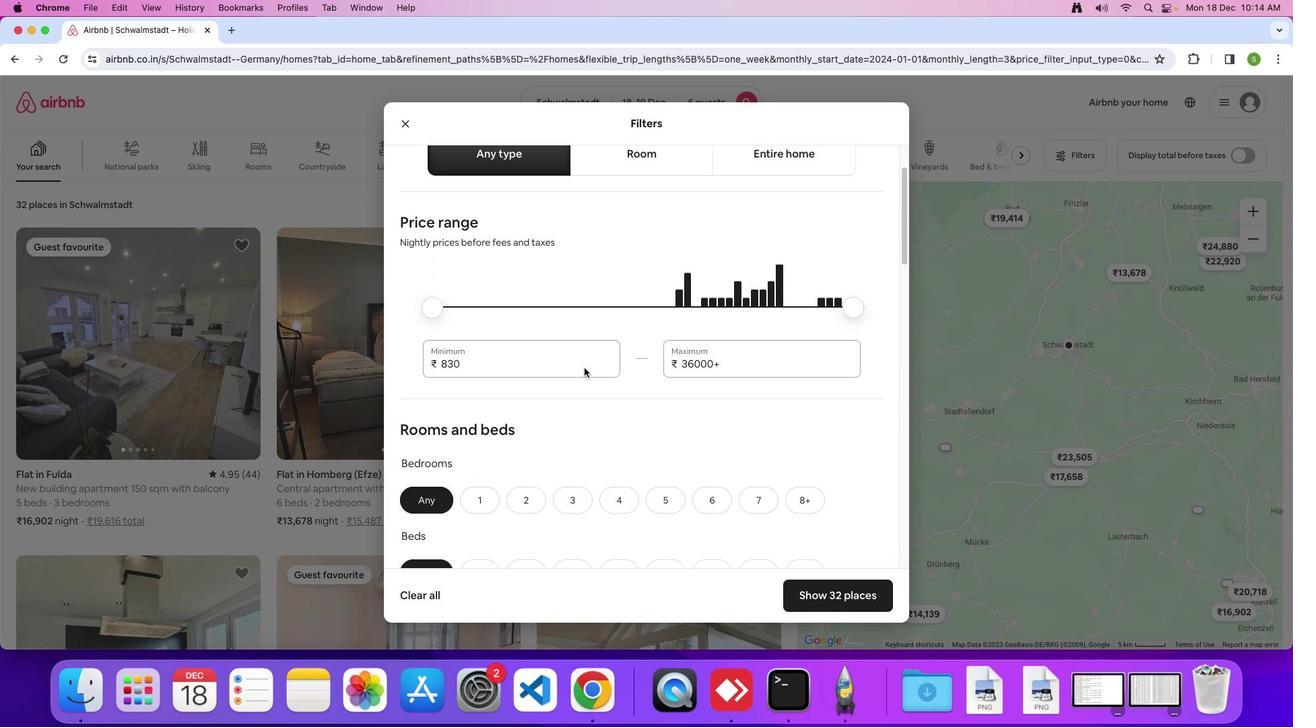 
Action: Mouse moved to (584, 365)
Screenshot: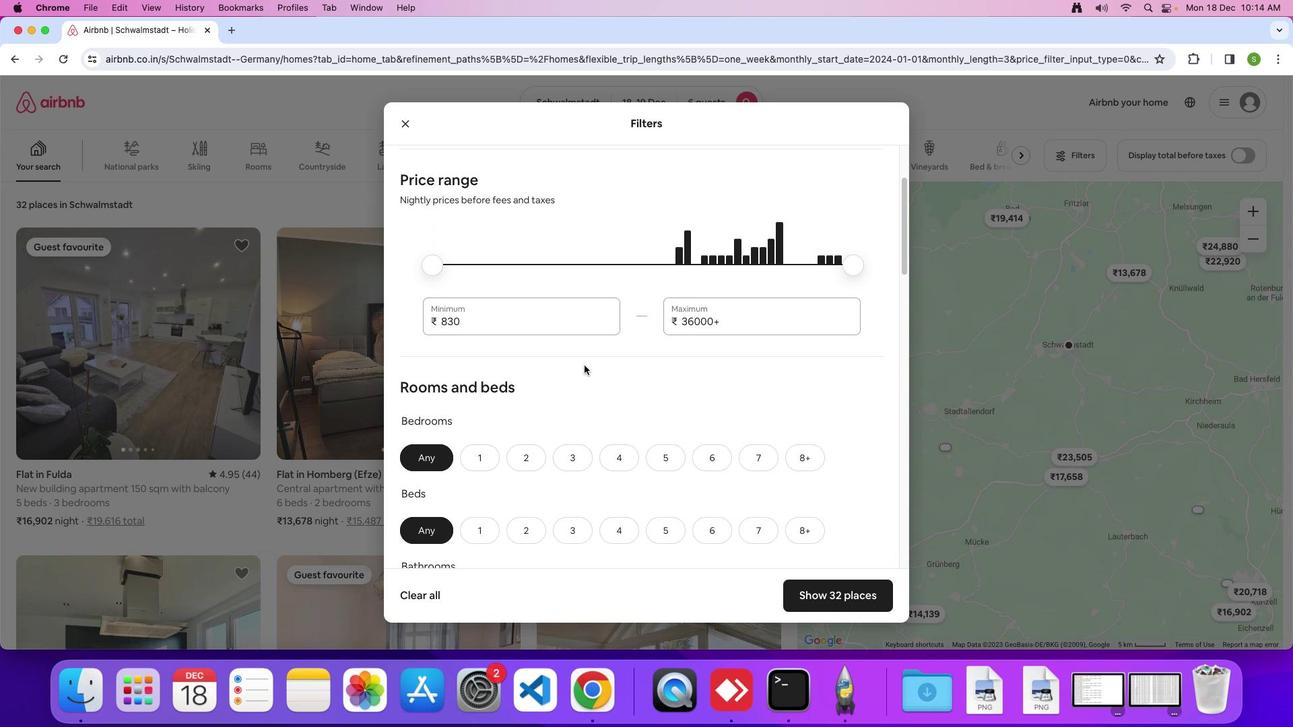 
Action: Mouse scrolled (584, 365) with delta (0, 0)
Screenshot: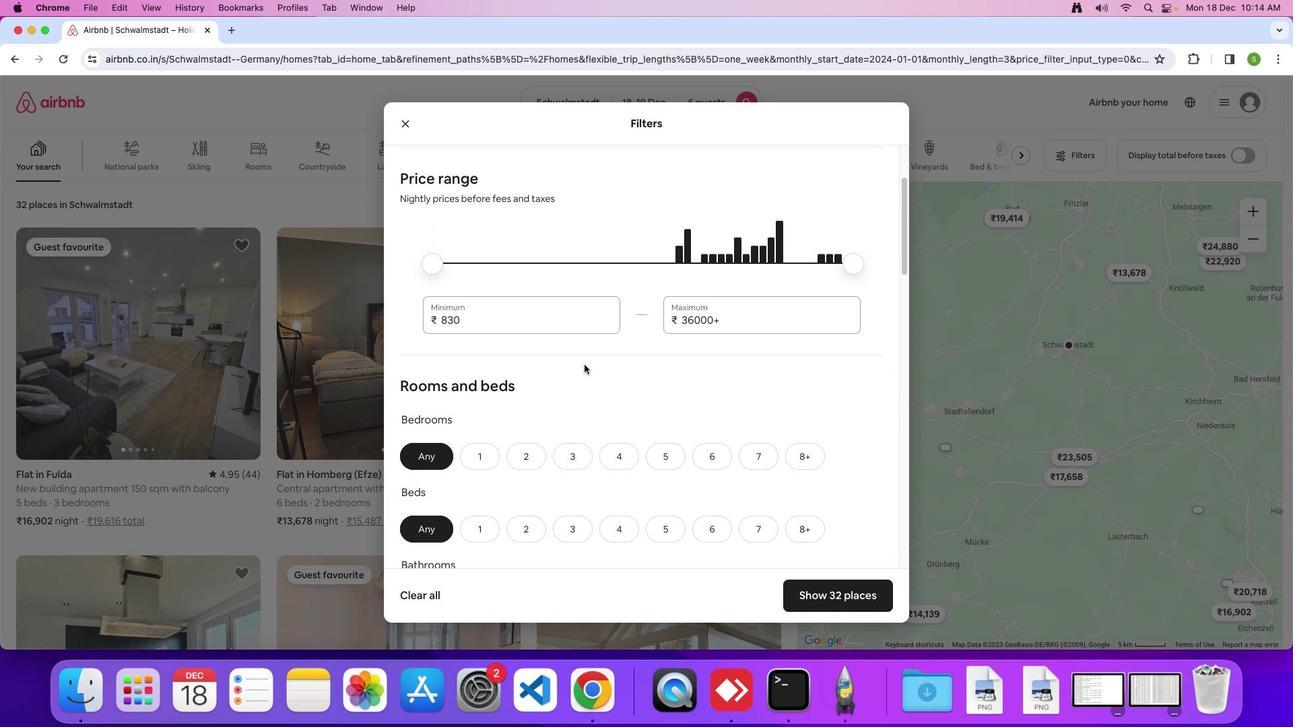 
Action: Mouse moved to (584, 365)
Screenshot: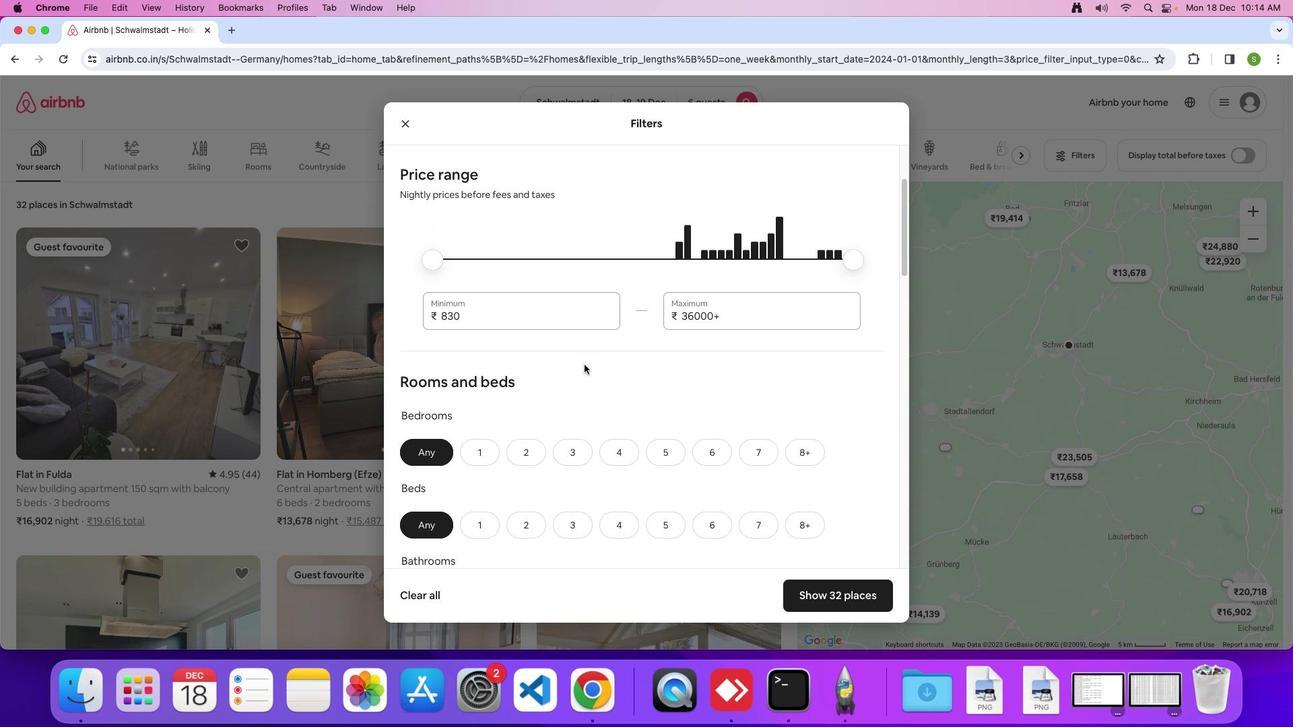
Action: Mouse scrolled (584, 365) with delta (0, 0)
Screenshot: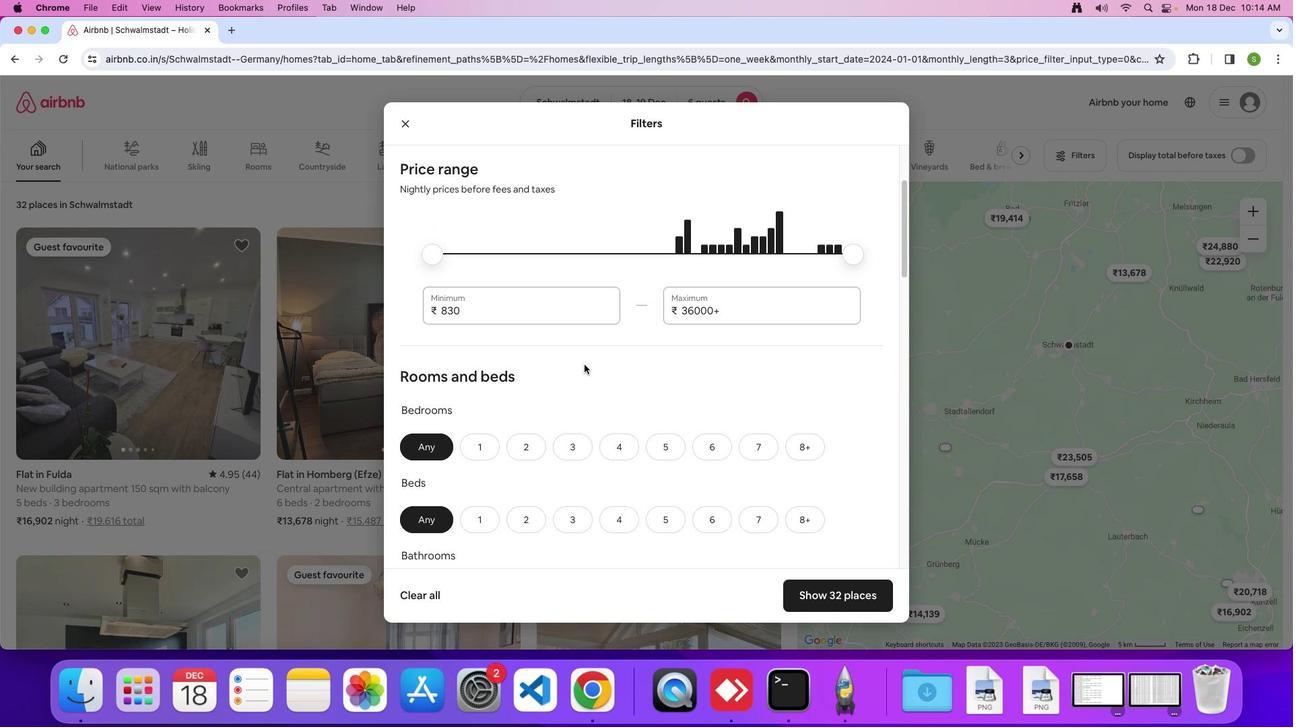 
Action: Mouse moved to (584, 364)
Screenshot: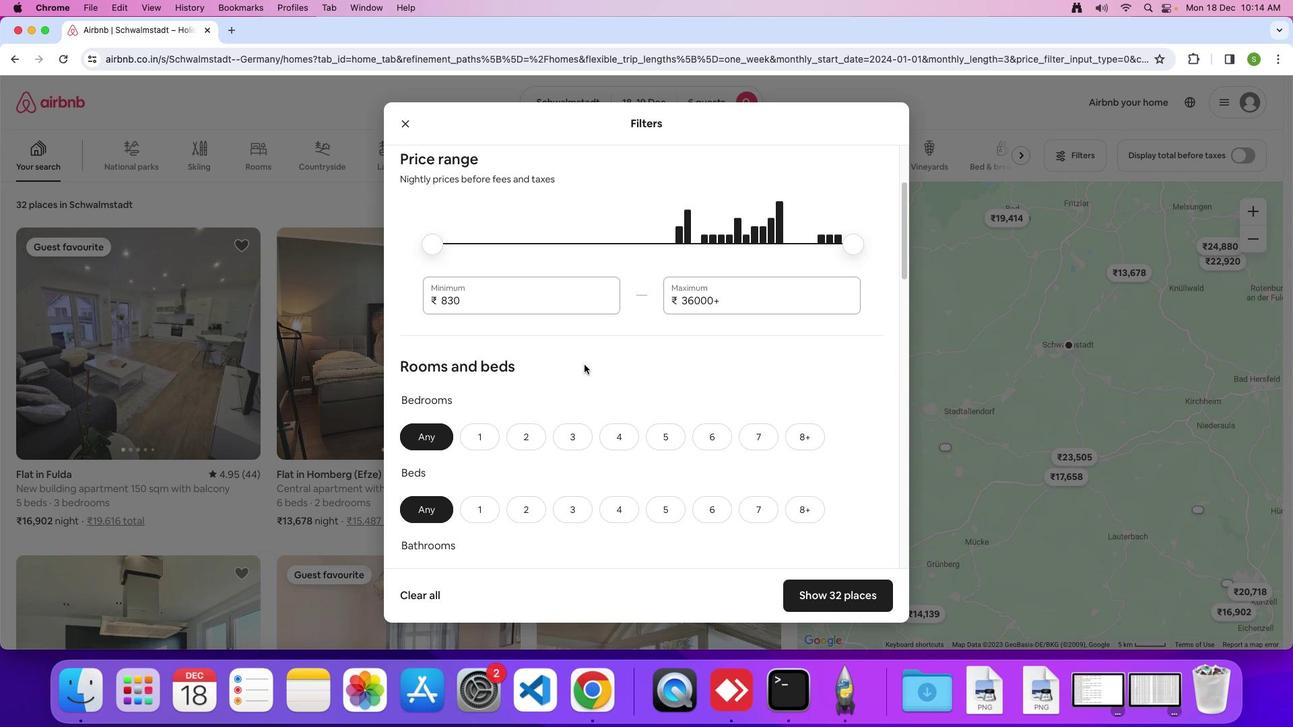 
Action: Mouse scrolled (584, 364) with delta (0, 0)
Screenshot: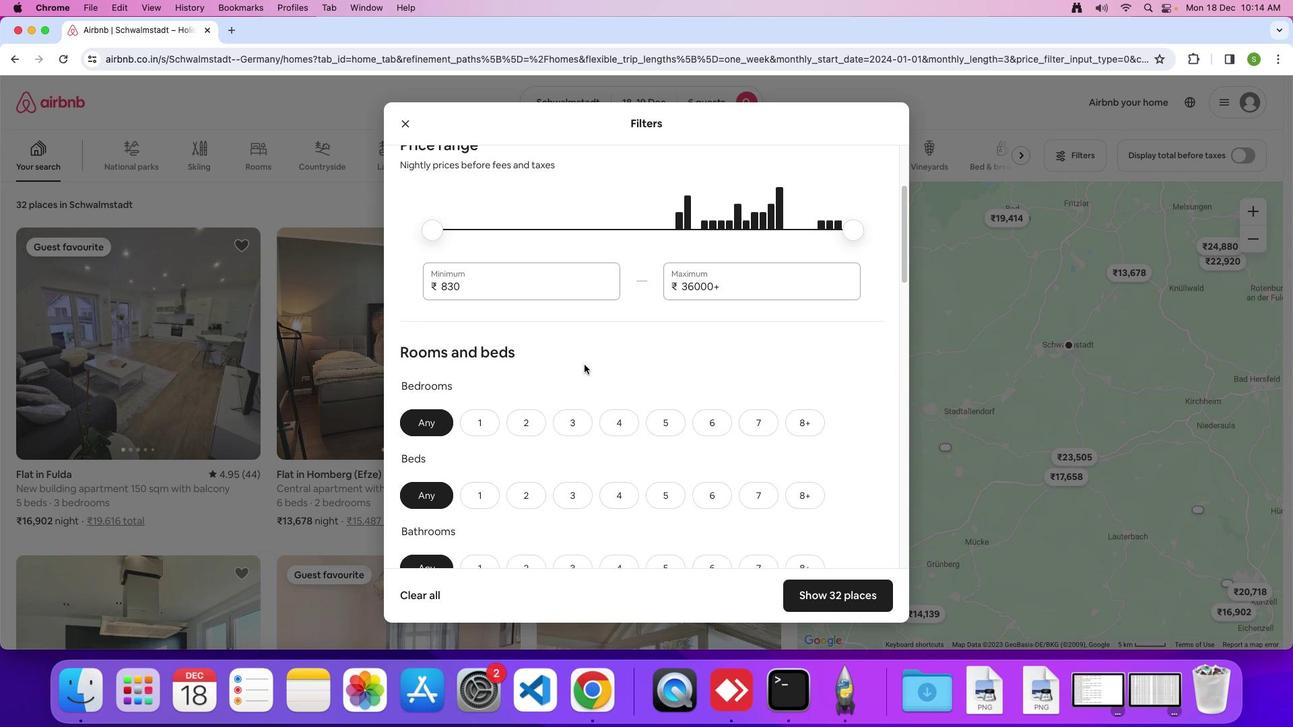 
Action: Mouse moved to (584, 364)
Screenshot: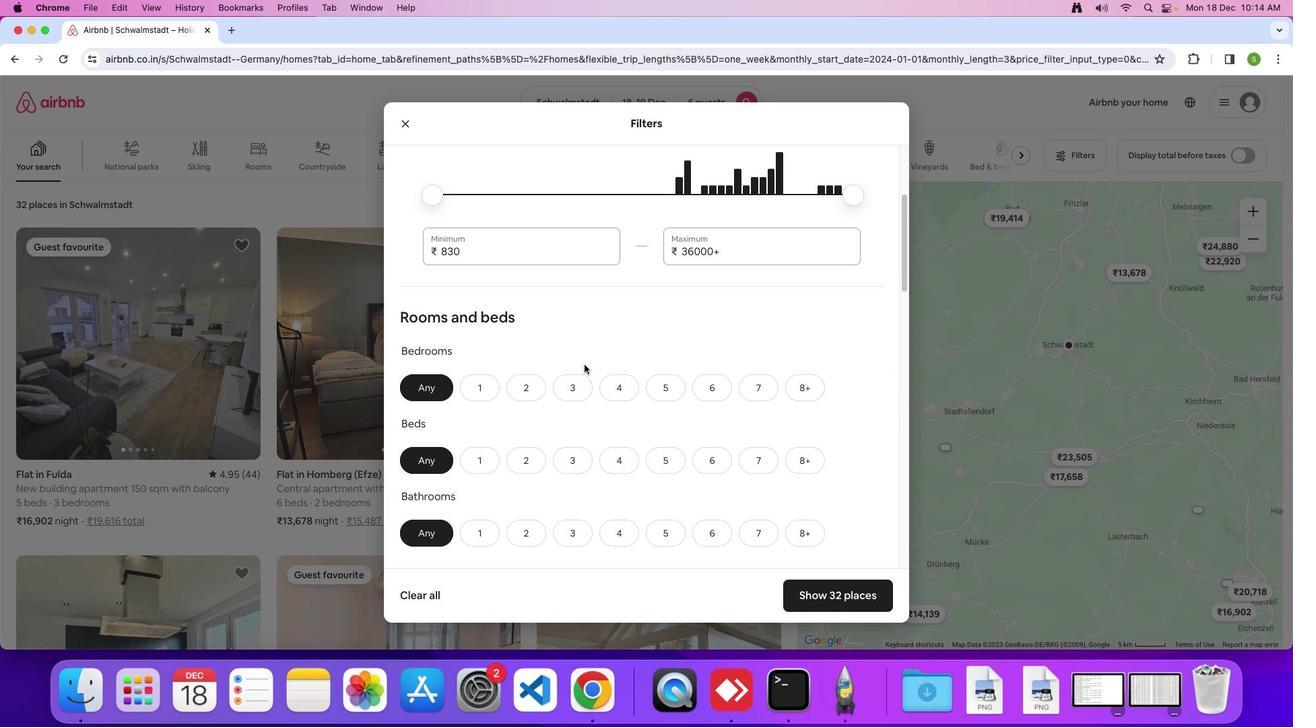 
Action: Mouse scrolled (584, 364) with delta (0, 0)
Screenshot: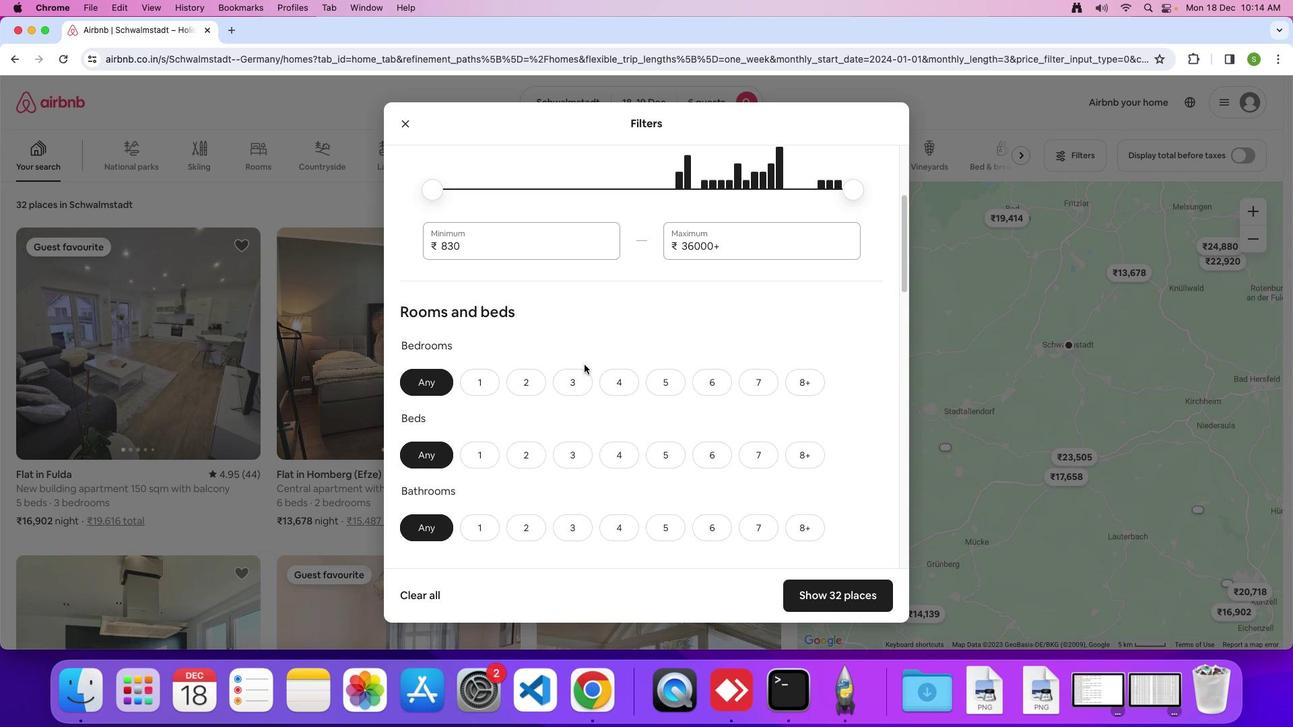 
Action: Mouse scrolled (584, 364) with delta (0, 0)
Screenshot: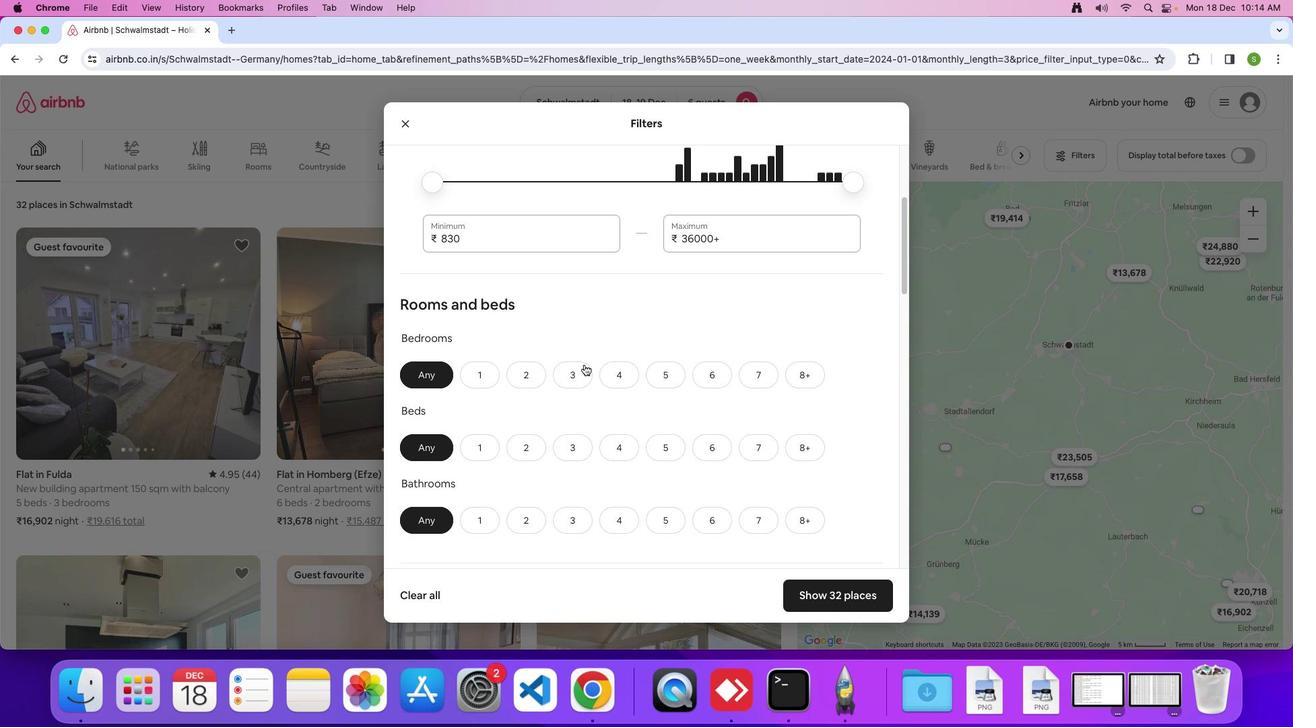 
Action: Mouse scrolled (584, 364) with delta (0, -2)
Screenshot: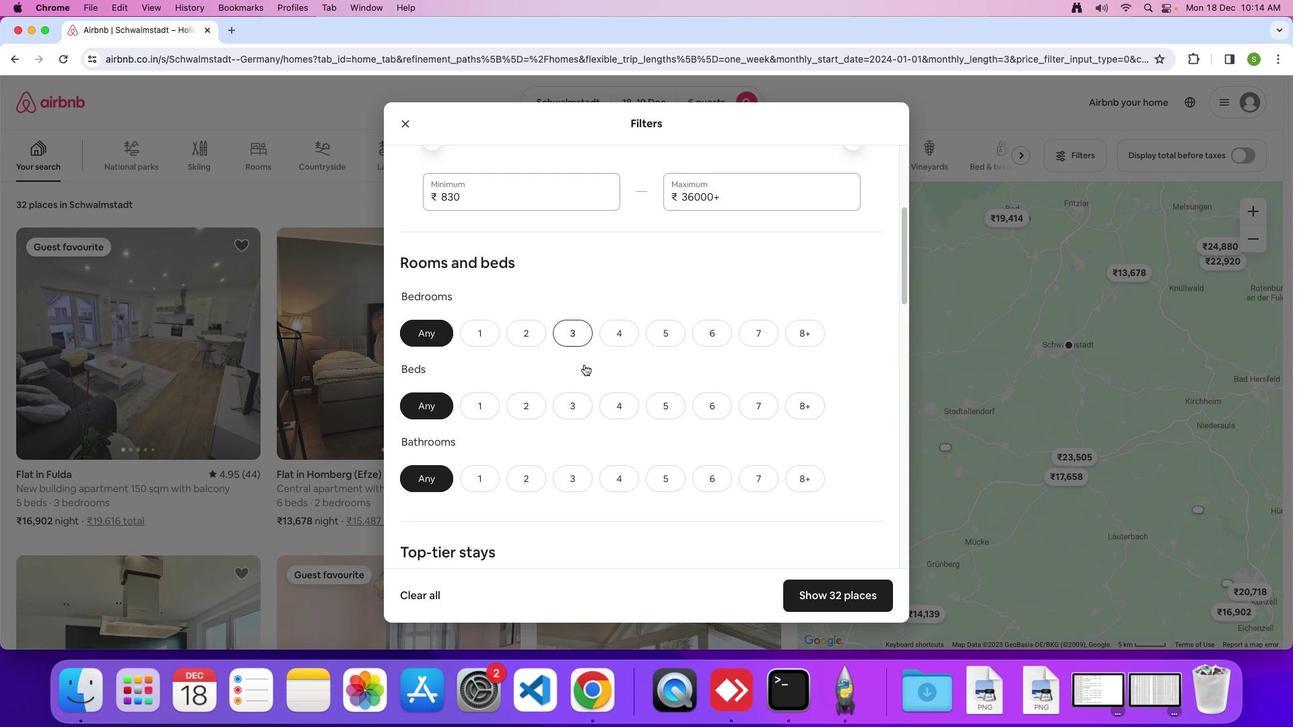 
Action: Mouse moved to (568, 278)
Screenshot: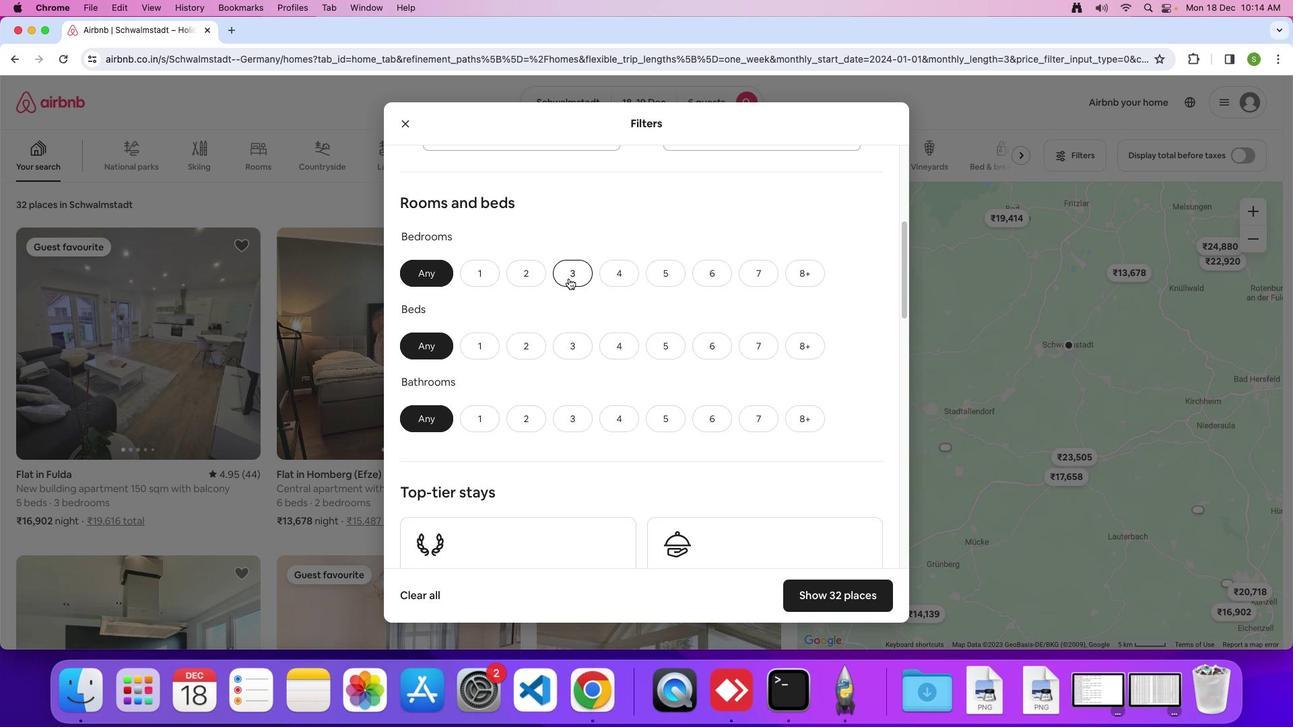 
Action: Mouse pressed left at (568, 278)
Screenshot: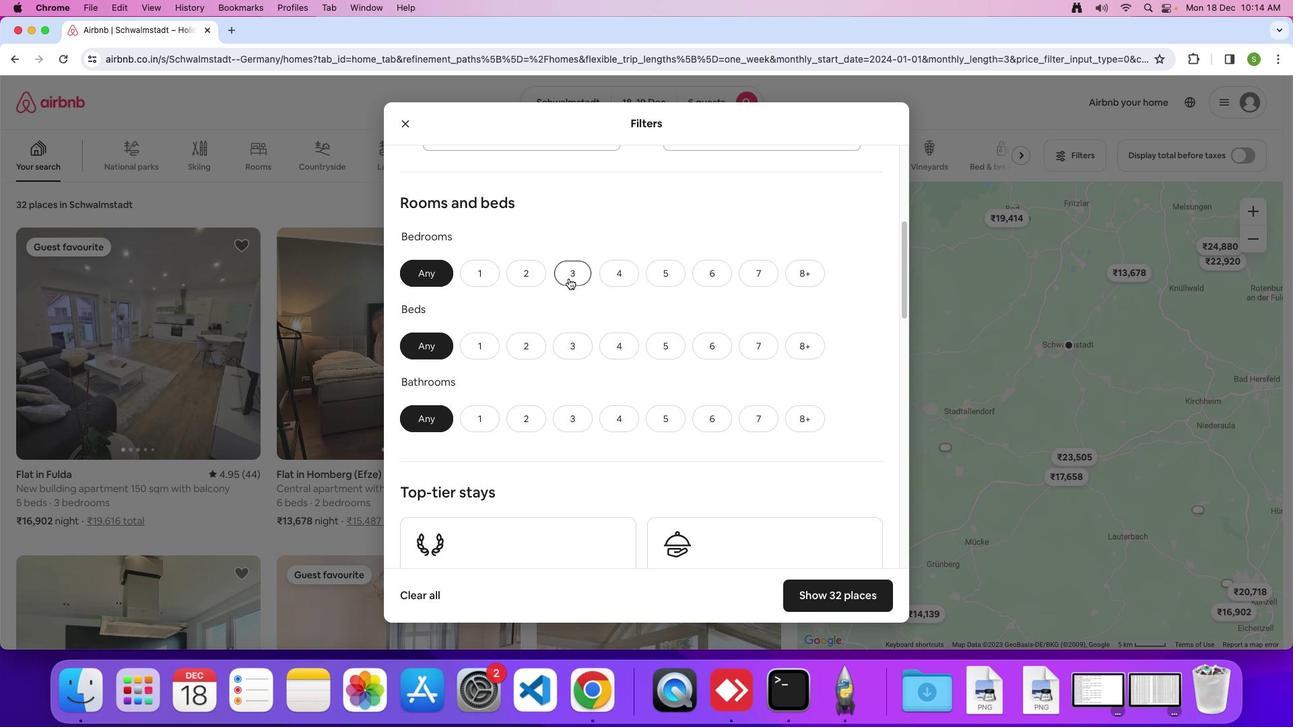 
Action: Mouse moved to (583, 338)
Screenshot: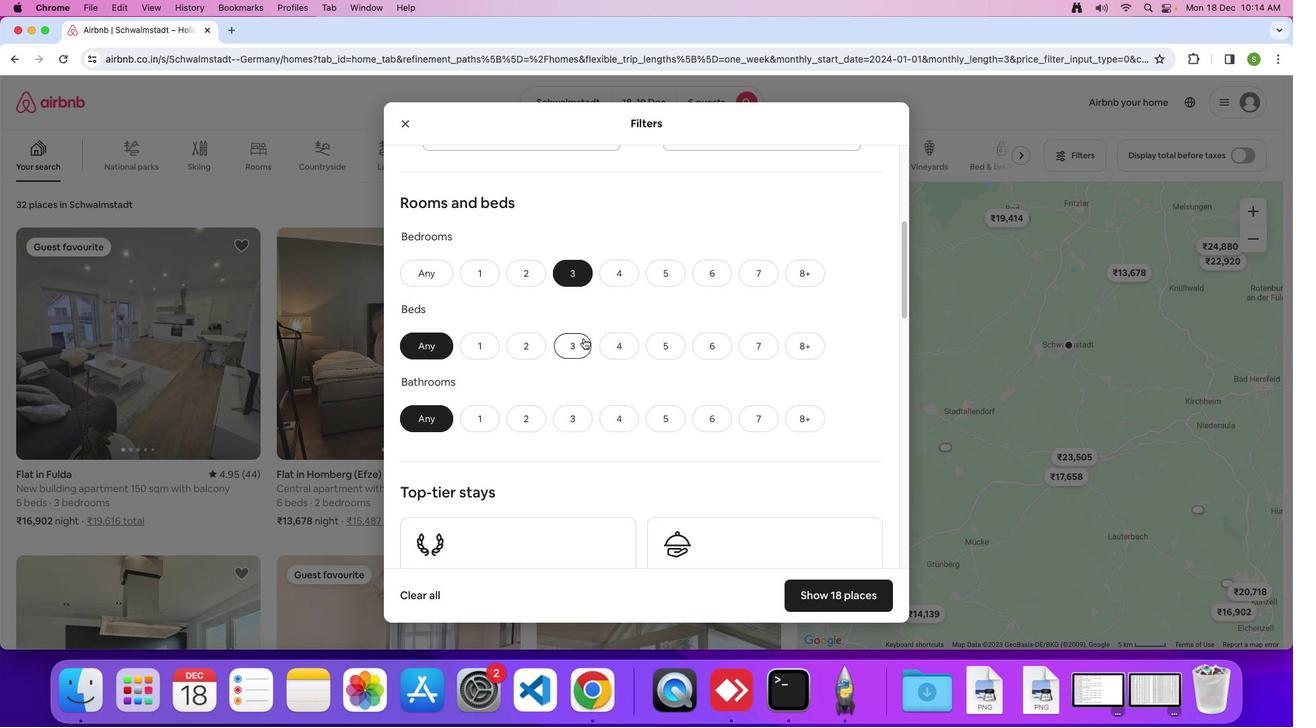 
Action: Mouse pressed left at (583, 338)
Screenshot: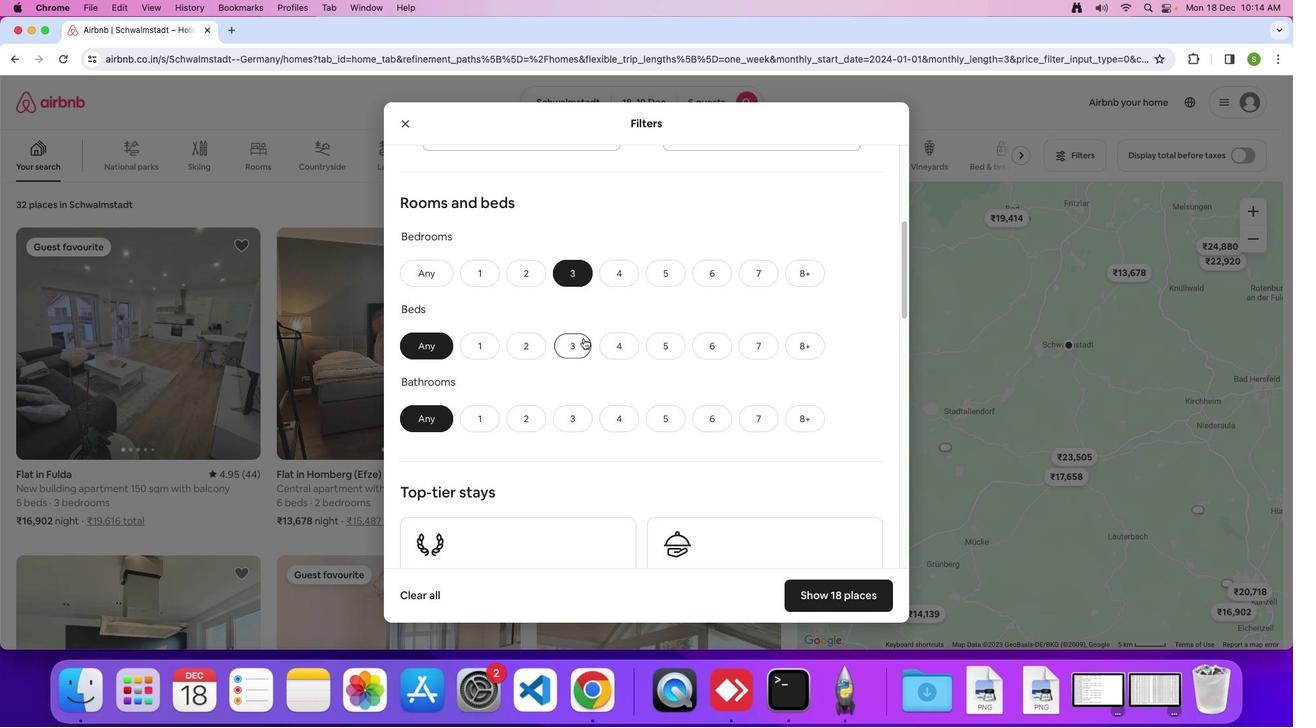 
Action: Mouse moved to (567, 418)
Screenshot: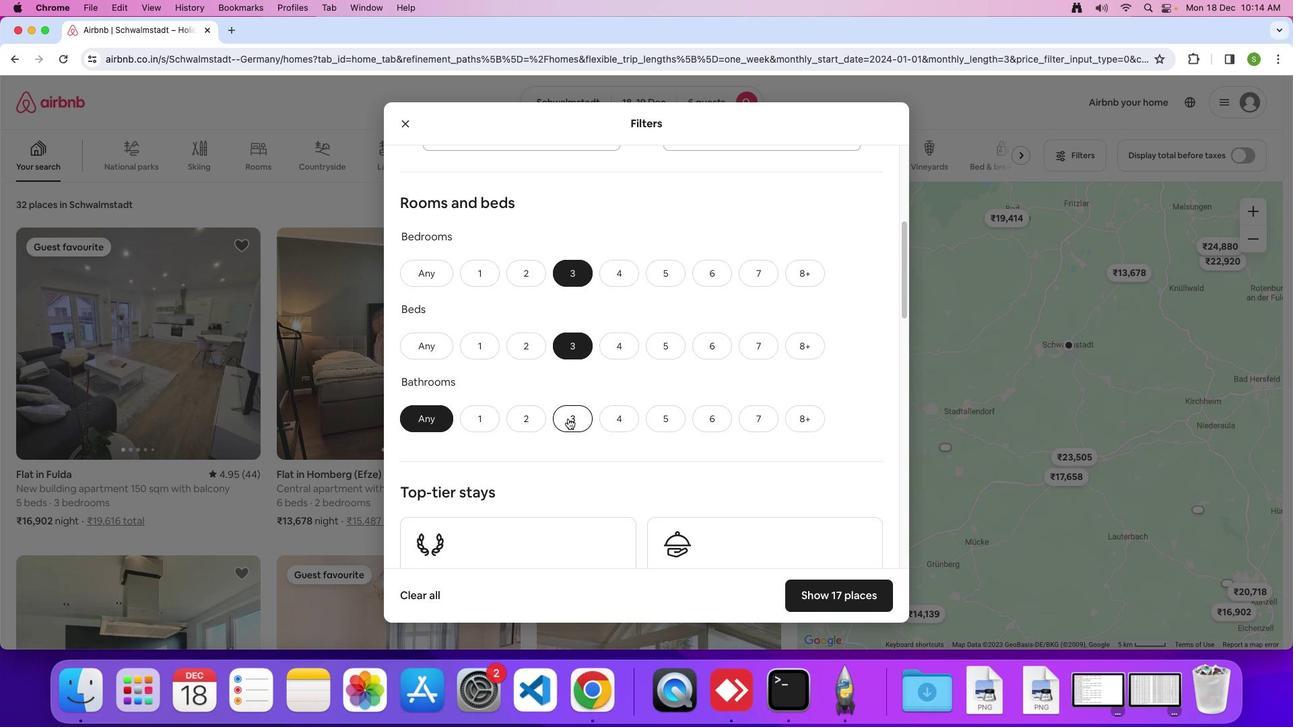 
Action: Mouse pressed left at (567, 418)
Screenshot: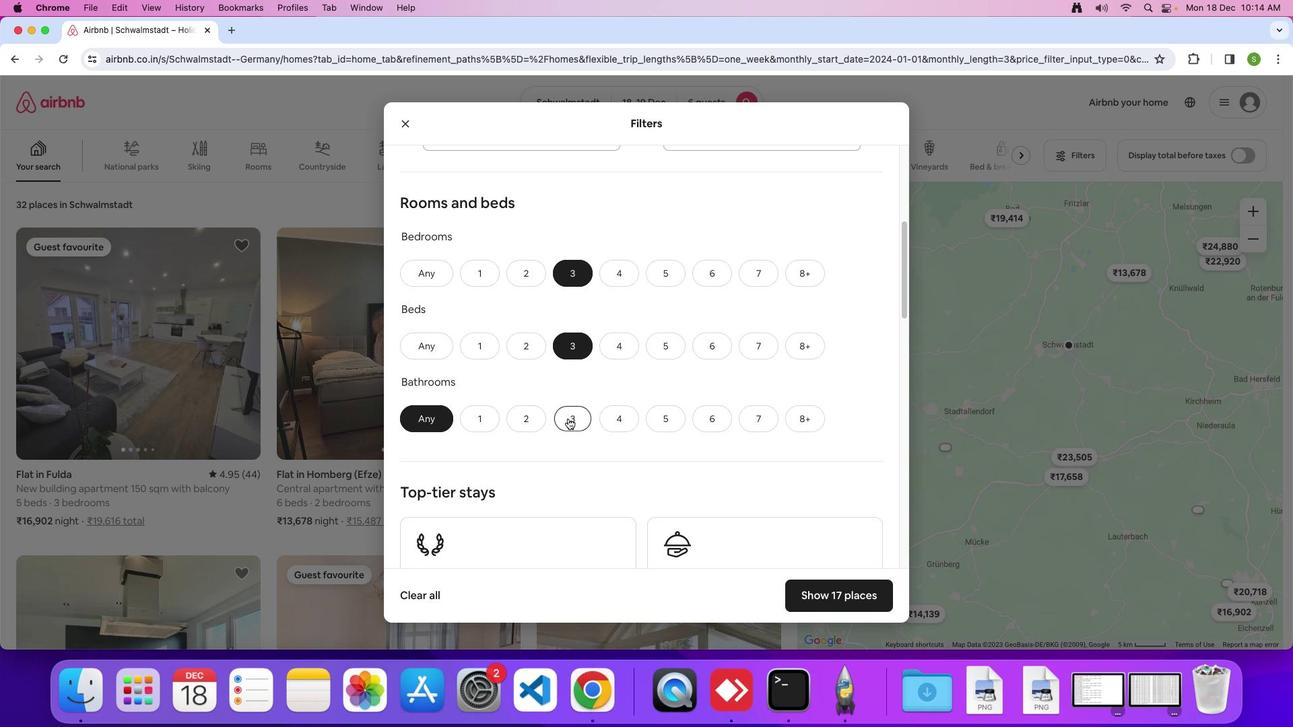 
Action: Mouse moved to (668, 368)
Screenshot: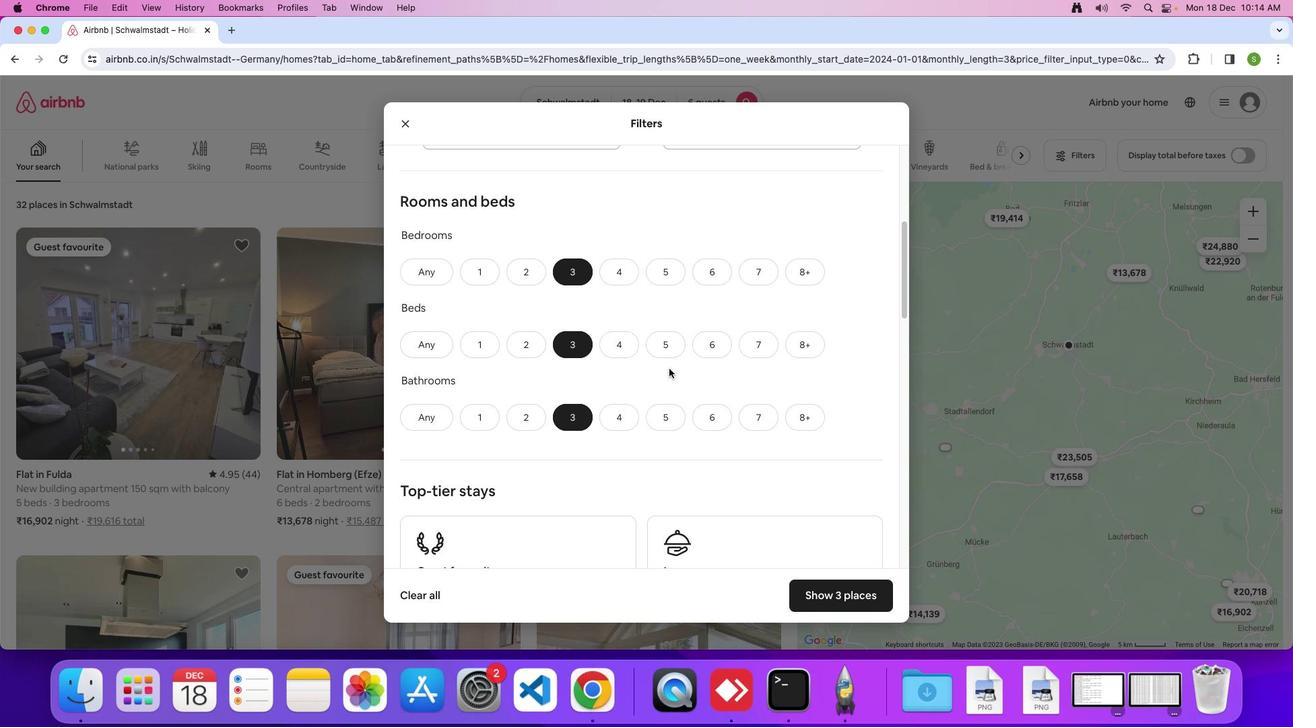
Action: Mouse scrolled (668, 368) with delta (0, 0)
Screenshot: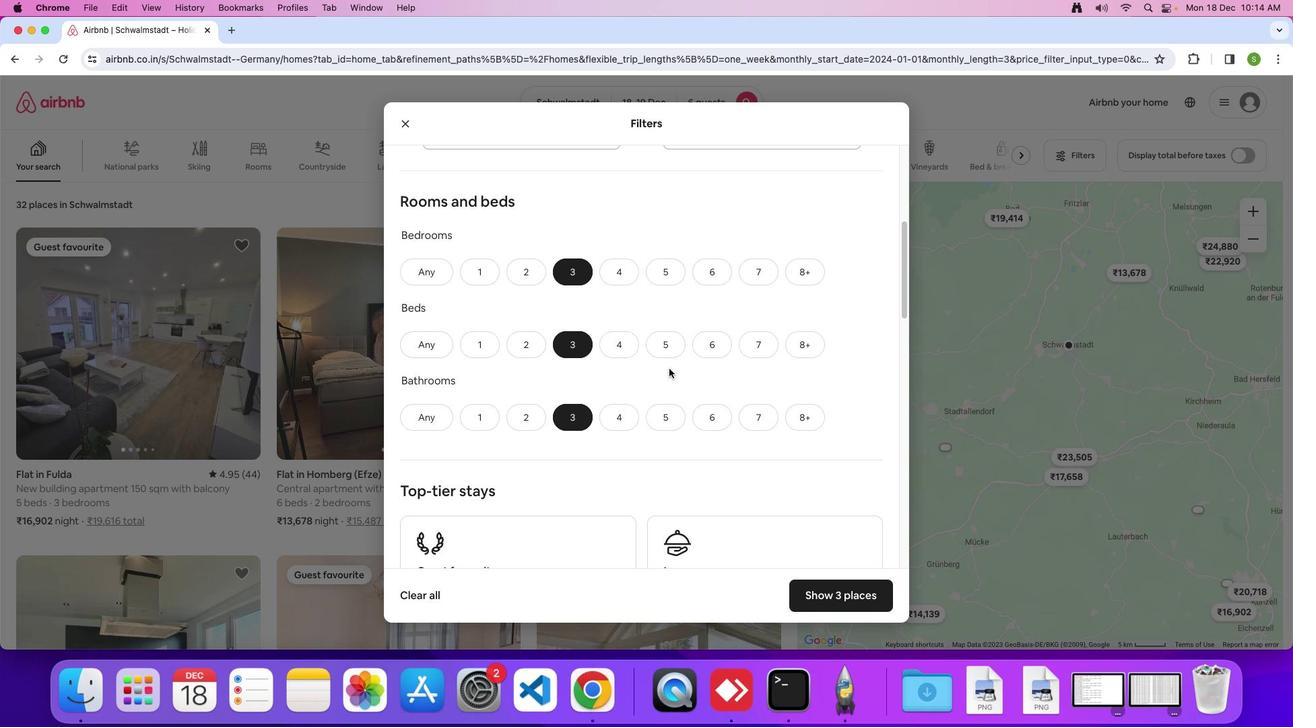 
Action: Mouse scrolled (668, 368) with delta (0, 0)
Screenshot: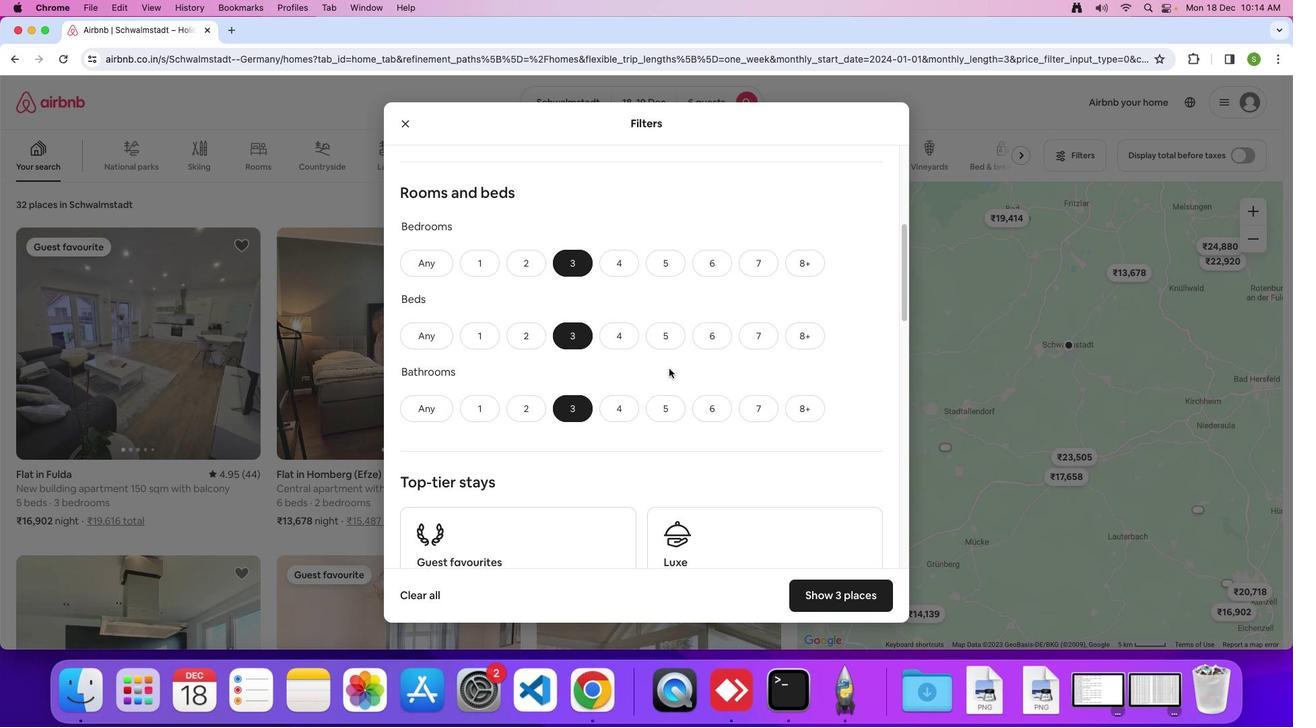 
Action: Mouse scrolled (668, 368) with delta (0, -1)
Screenshot: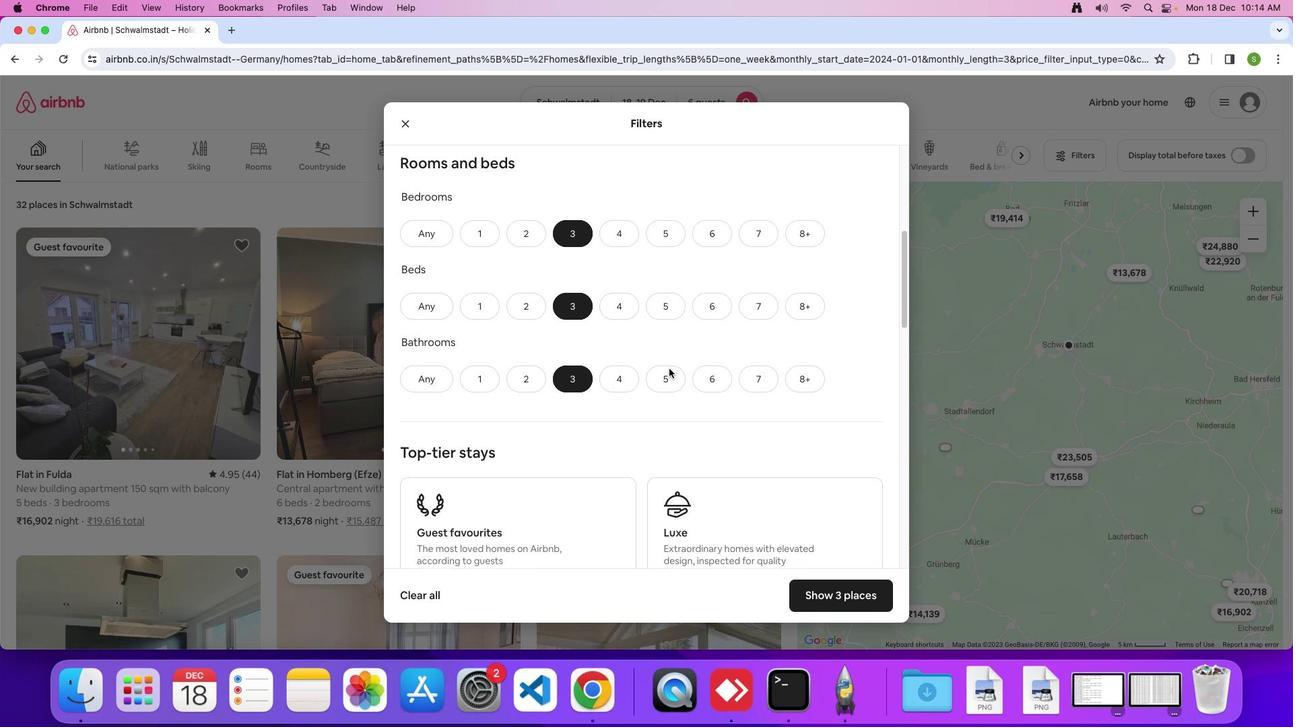 
Action: Mouse scrolled (668, 368) with delta (0, 0)
Screenshot: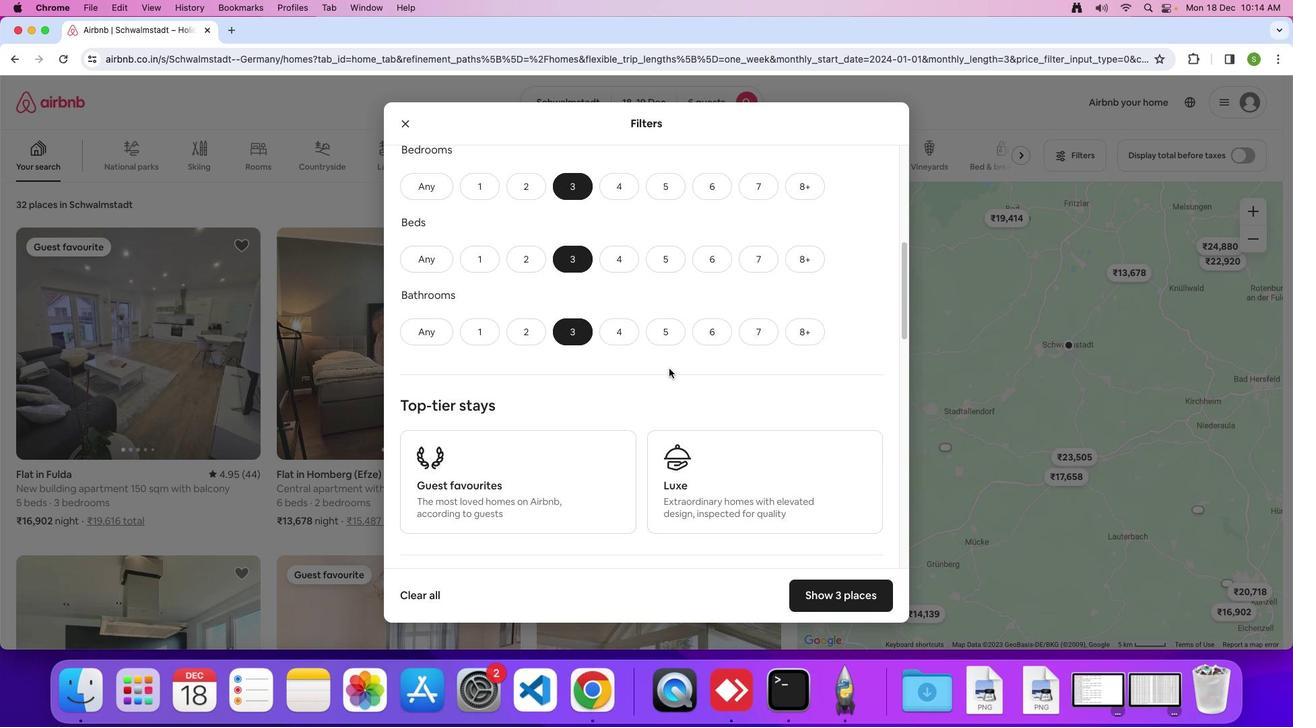 
Action: Mouse scrolled (668, 368) with delta (0, 0)
Screenshot: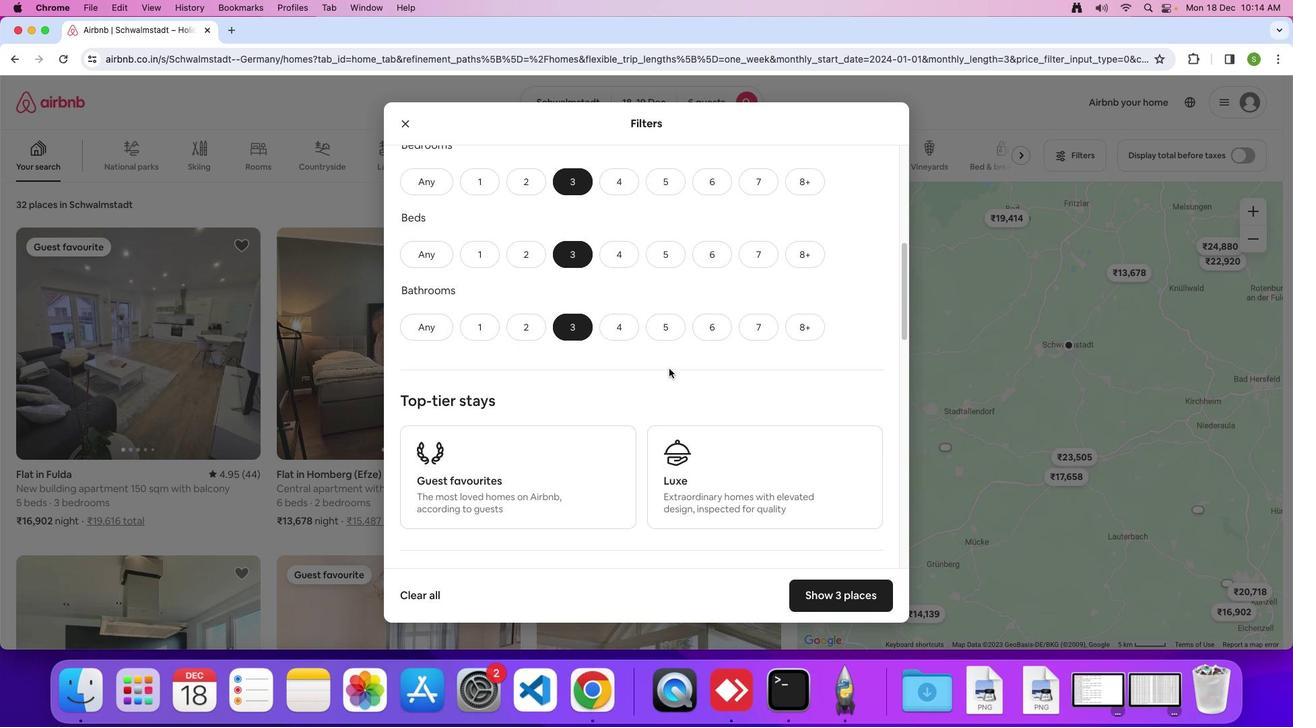 
Action: Mouse scrolled (668, 368) with delta (0, 0)
Screenshot: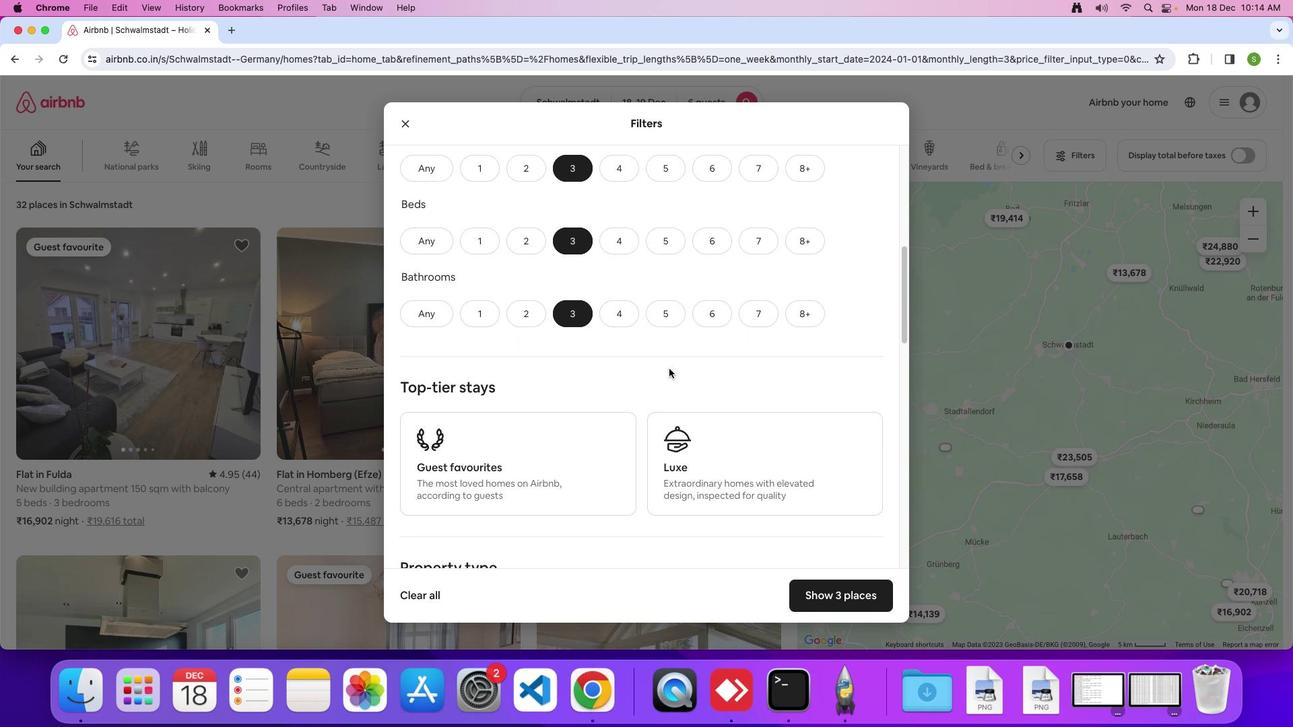 
Action: Mouse moved to (668, 368)
Screenshot: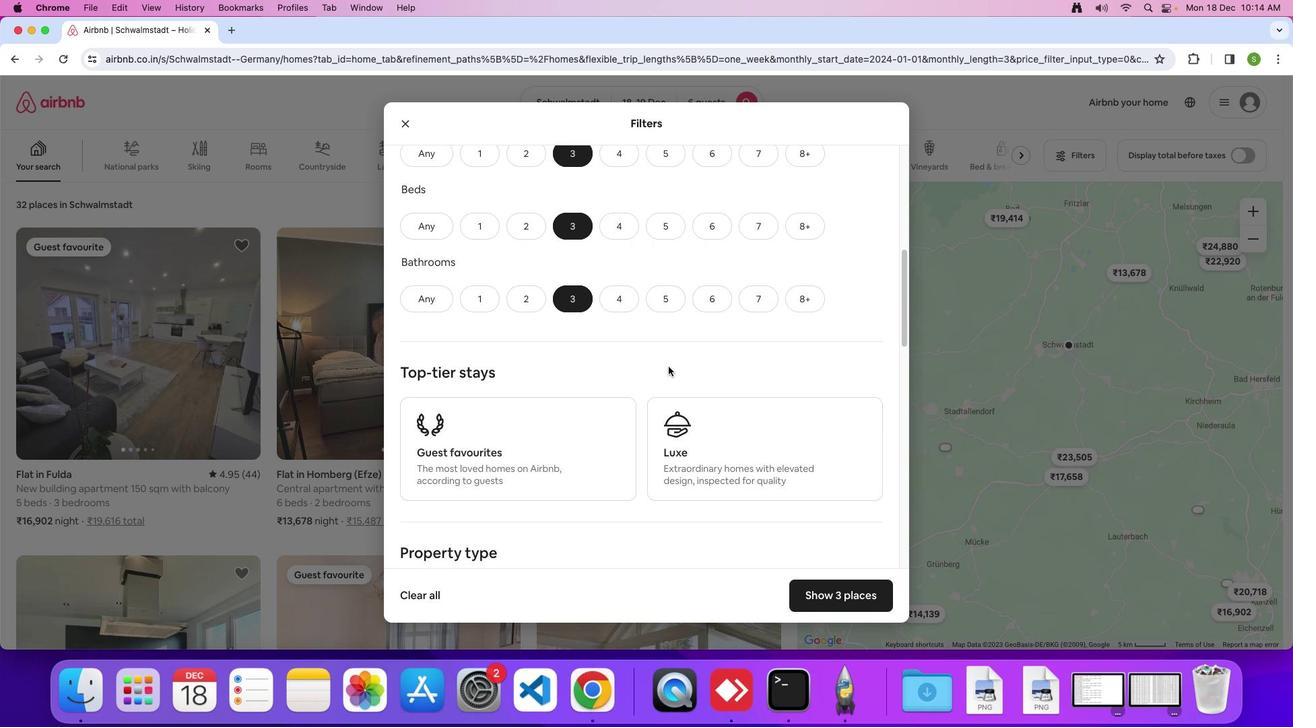 
Action: Mouse scrolled (668, 368) with delta (0, 0)
Screenshot: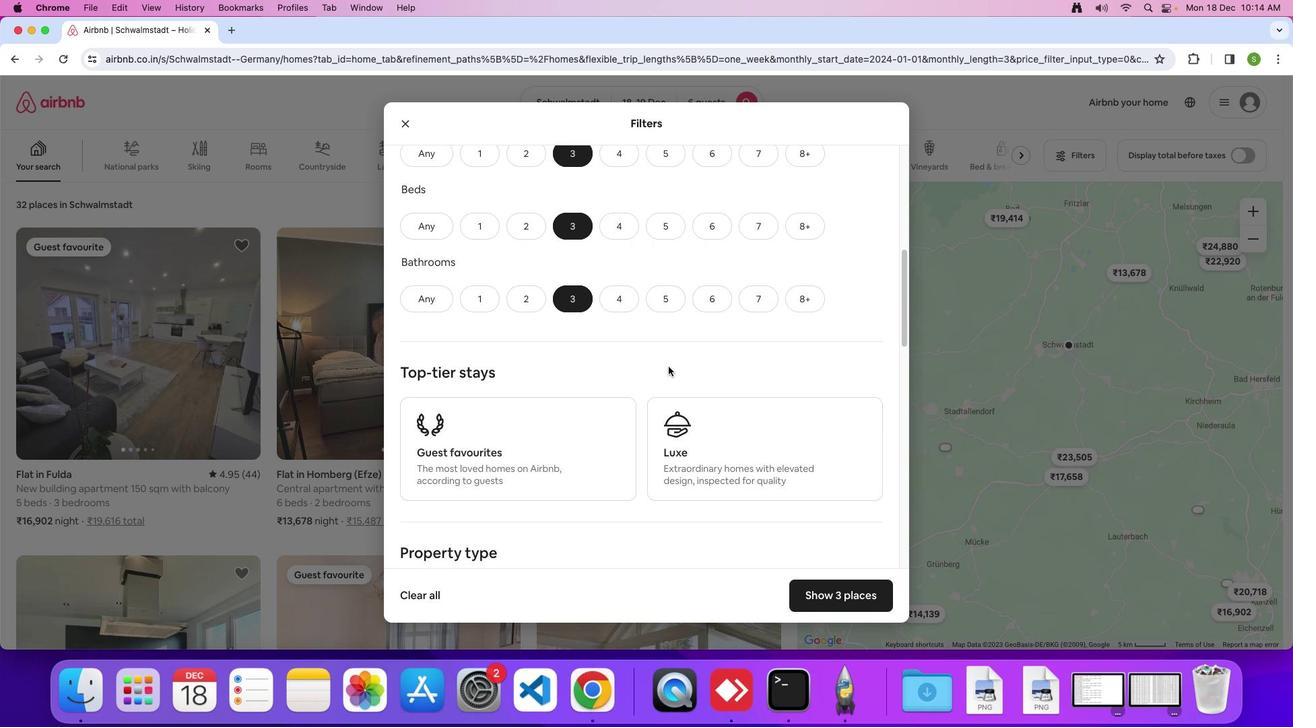 
Action: Mouse moved to (668, 367)
Screenshot: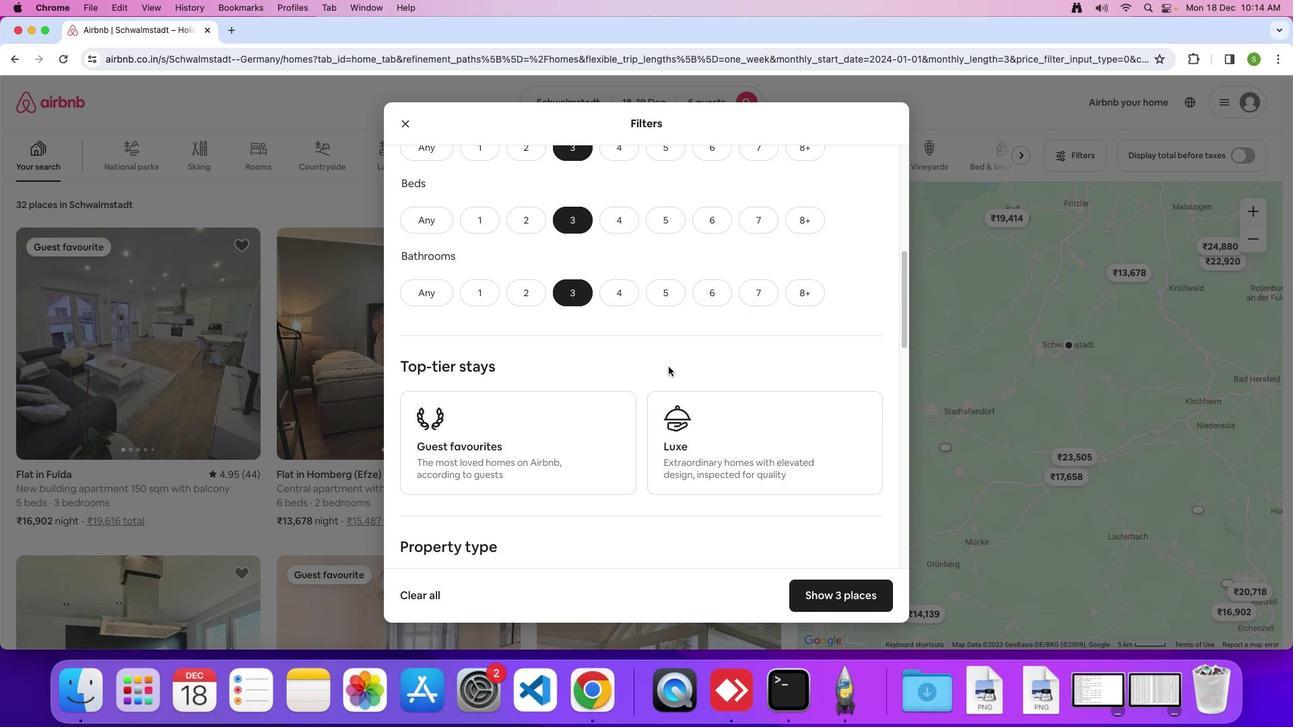 
Action: Mouse scrolled (668, 367) with delta (0, 0)
Screenshot: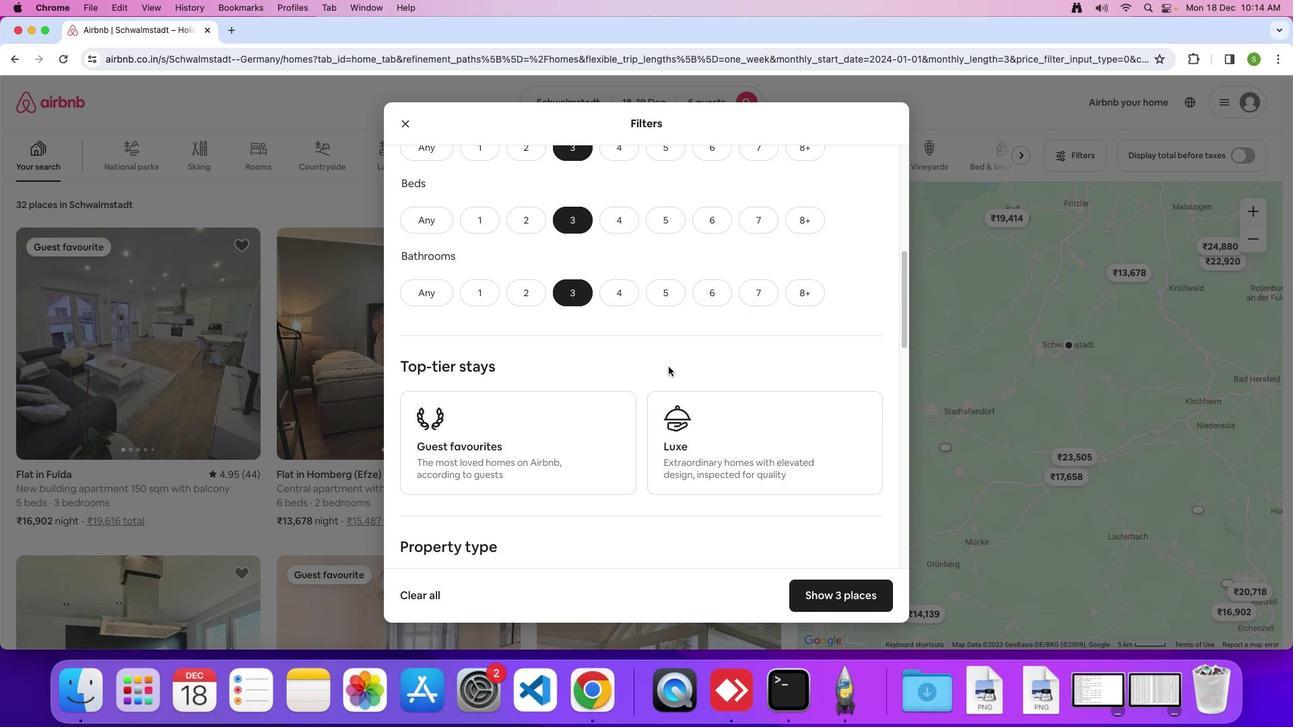 
Action: Mouse moved to (668, 367)
Screenshot: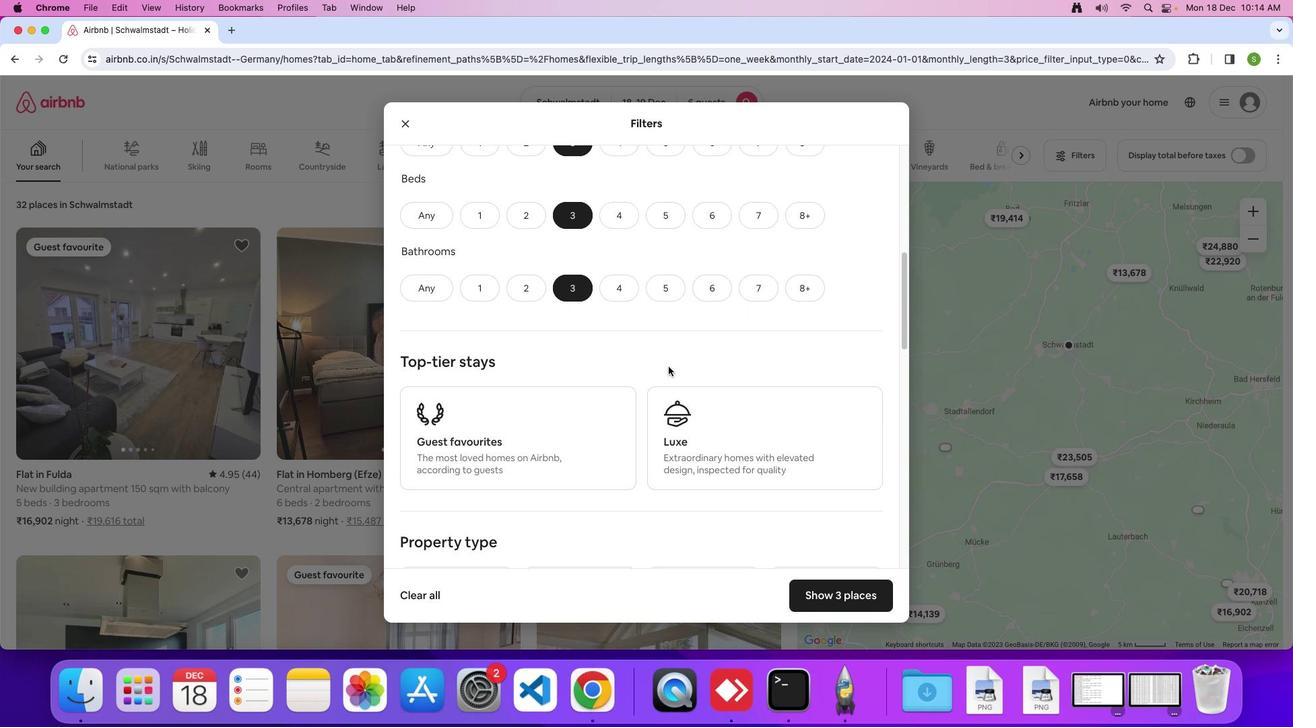 
Action: Mouse scrolled (668, 367) with delta (0, 0)
Screenshot: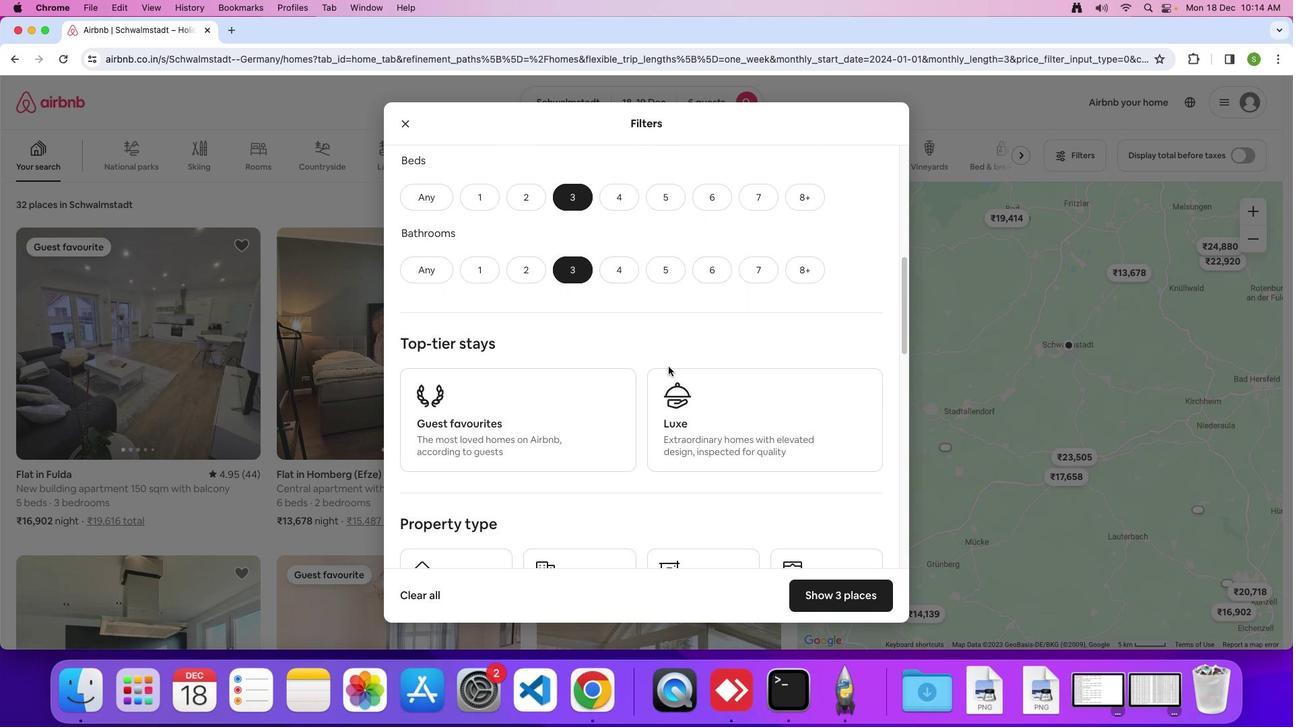 
Action: Mouse moved to (668, 366)
Screenshot: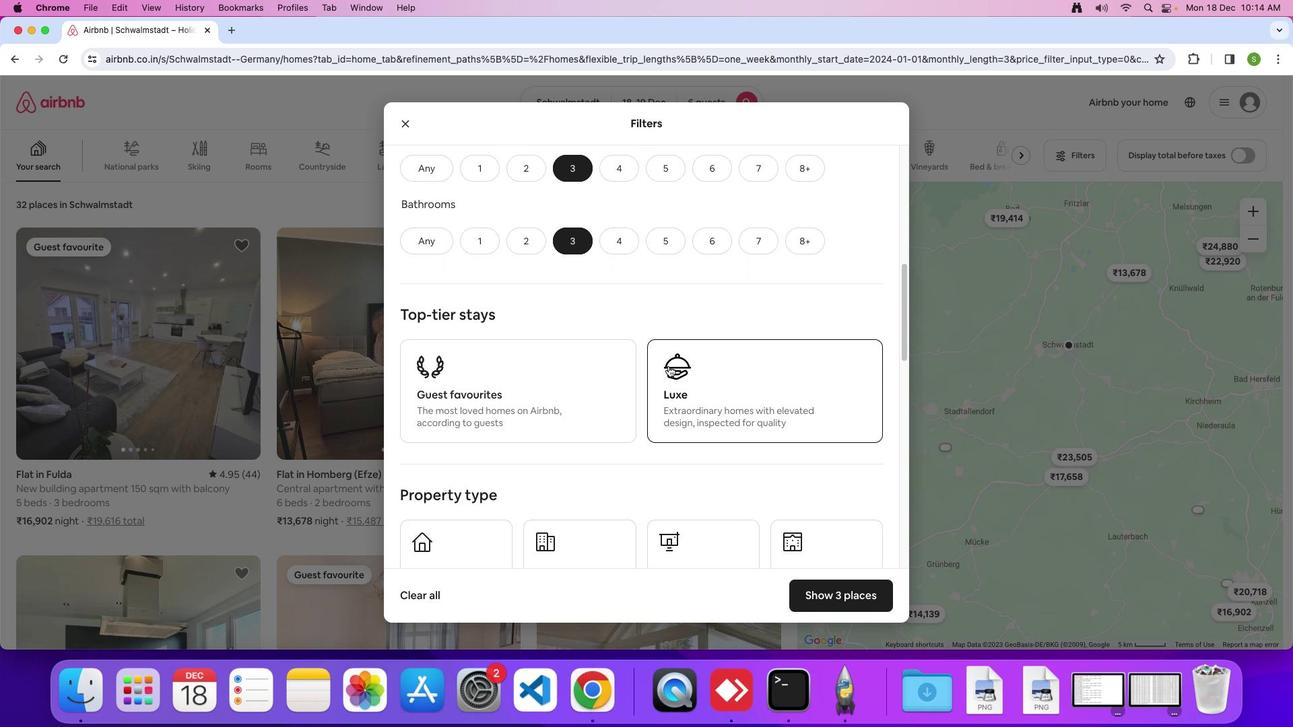 
Action: Mouse scrolled (668, 366) with delta (0, 0)
Screenshot: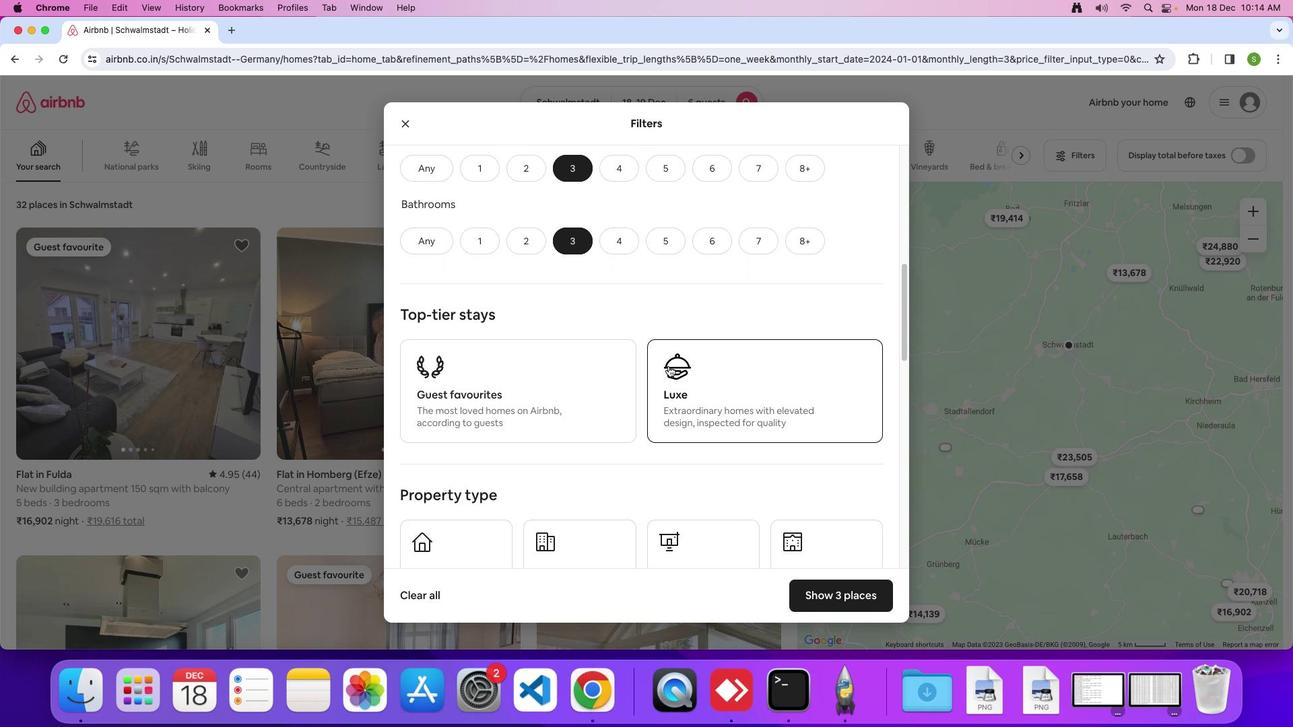 
Action: Mouse moved to (668, 366)
Screenshot: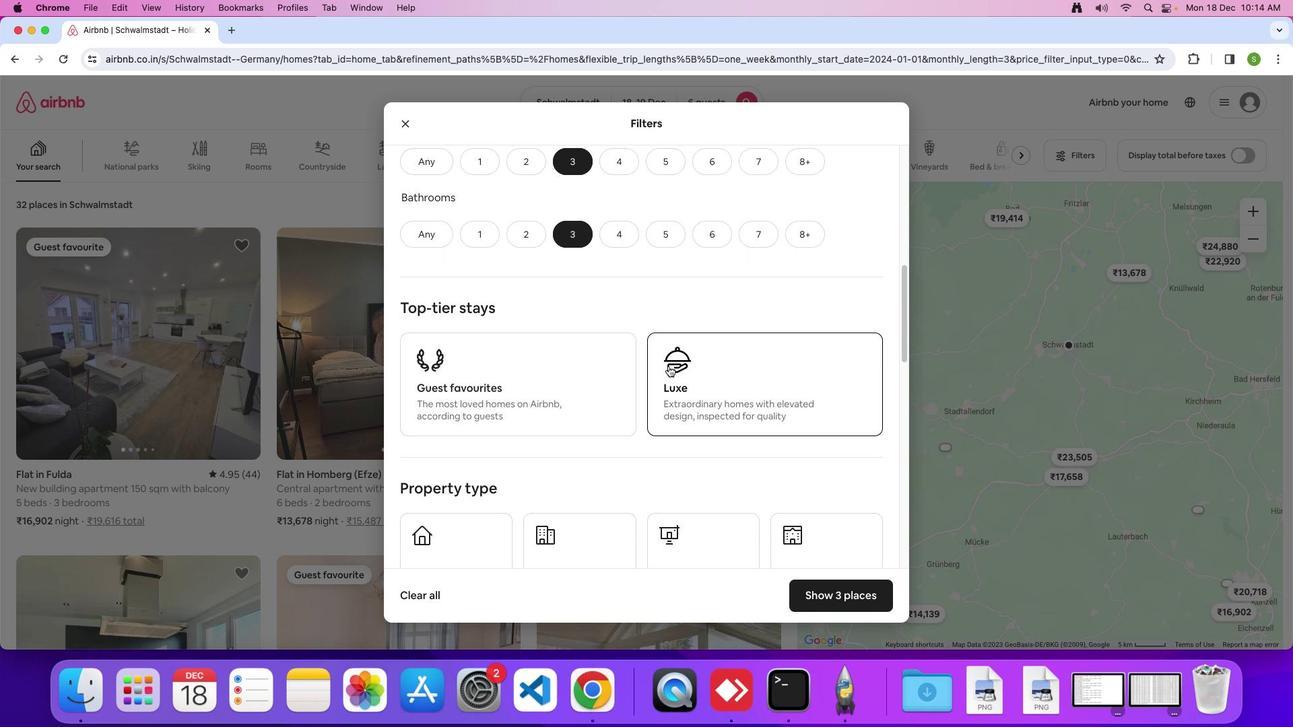 
Action: Mouse scrolled (668, 366) with delta (0, 0)
Screenshot: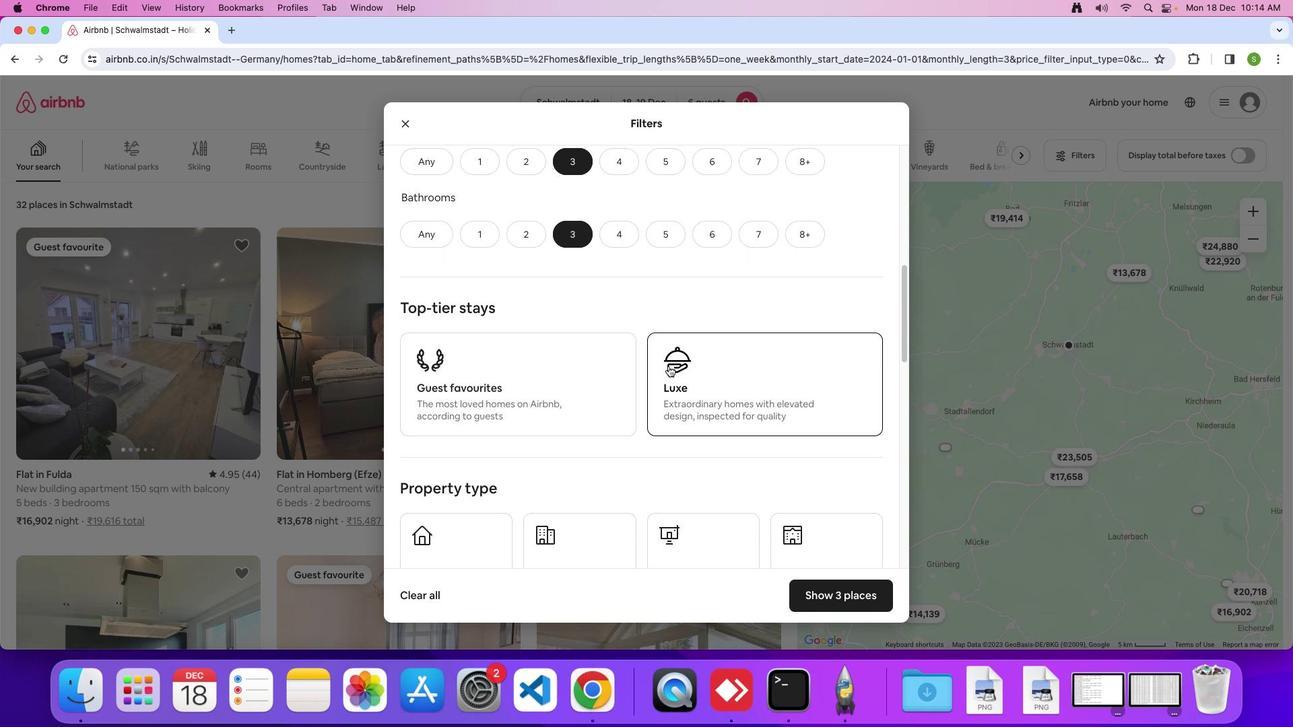 
Action: Mouse moved to (668, 365)
Screenshot: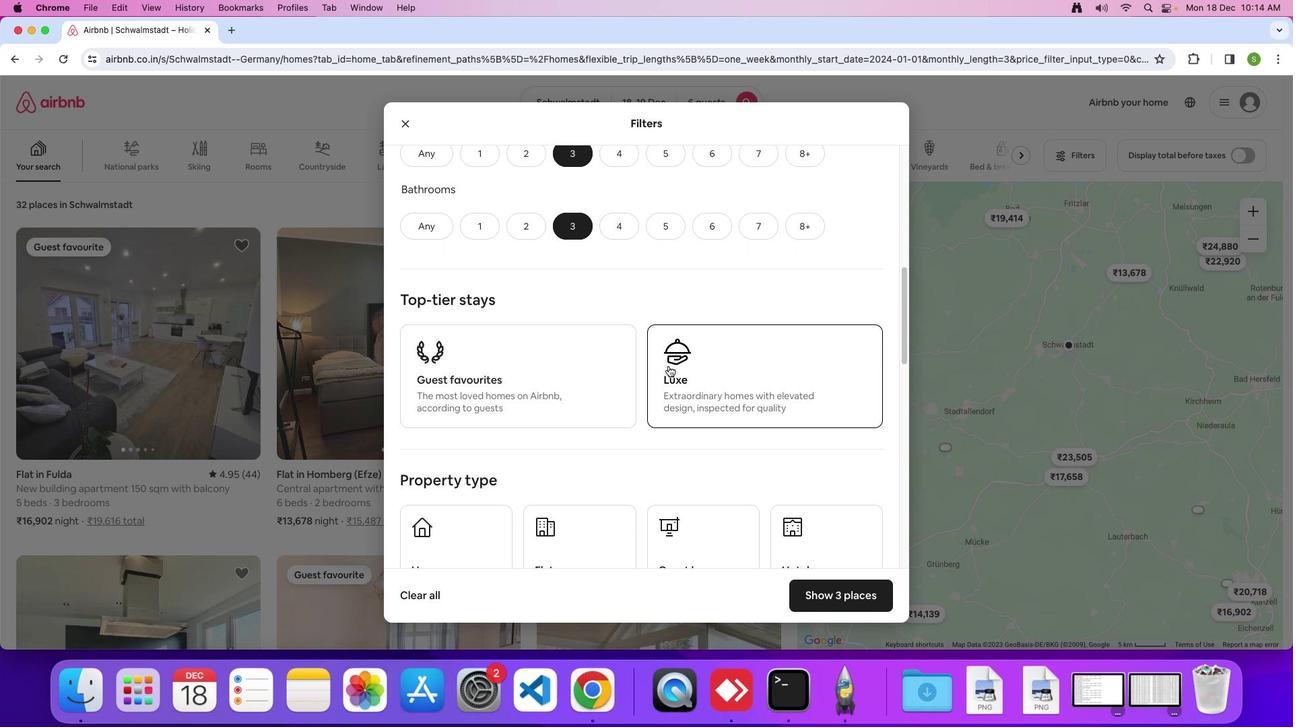 
Action: Mouse scrolled (668, 365) with delta (0, 0)
Screenshot: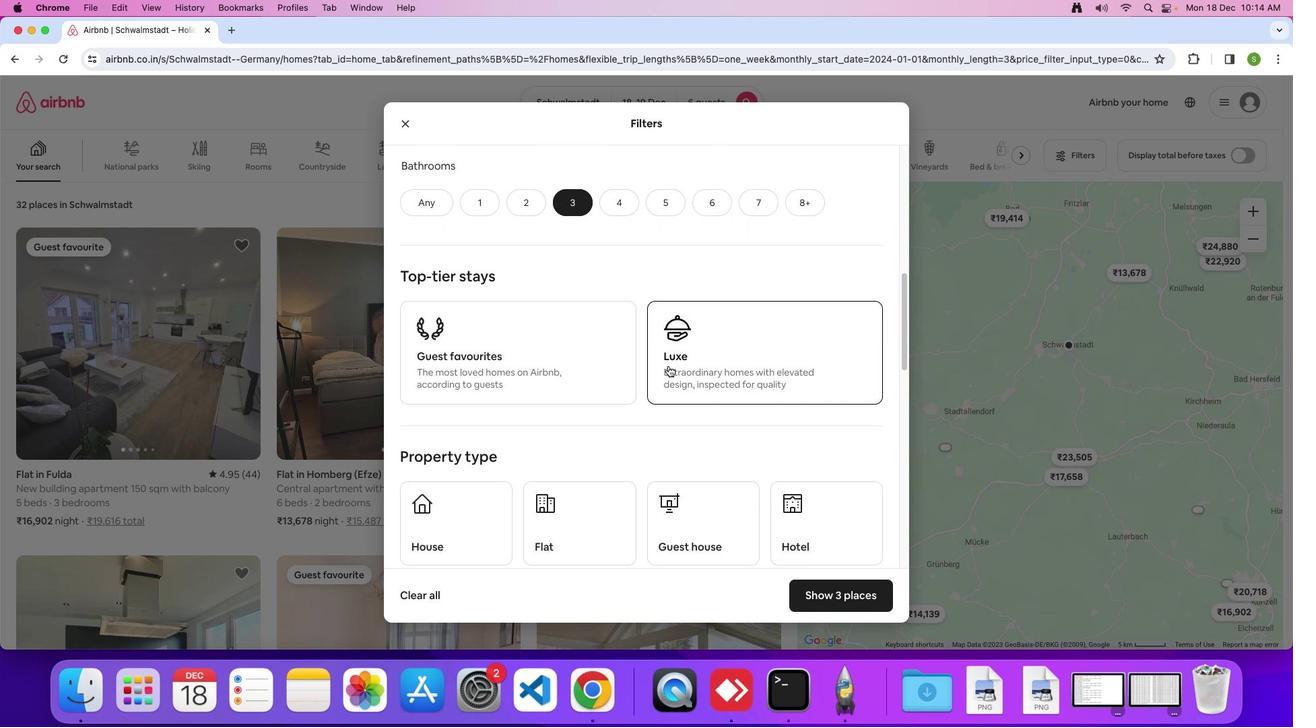 
Action: Mouse scrolled (668, 365) with delta (0, 0)
Screenshot: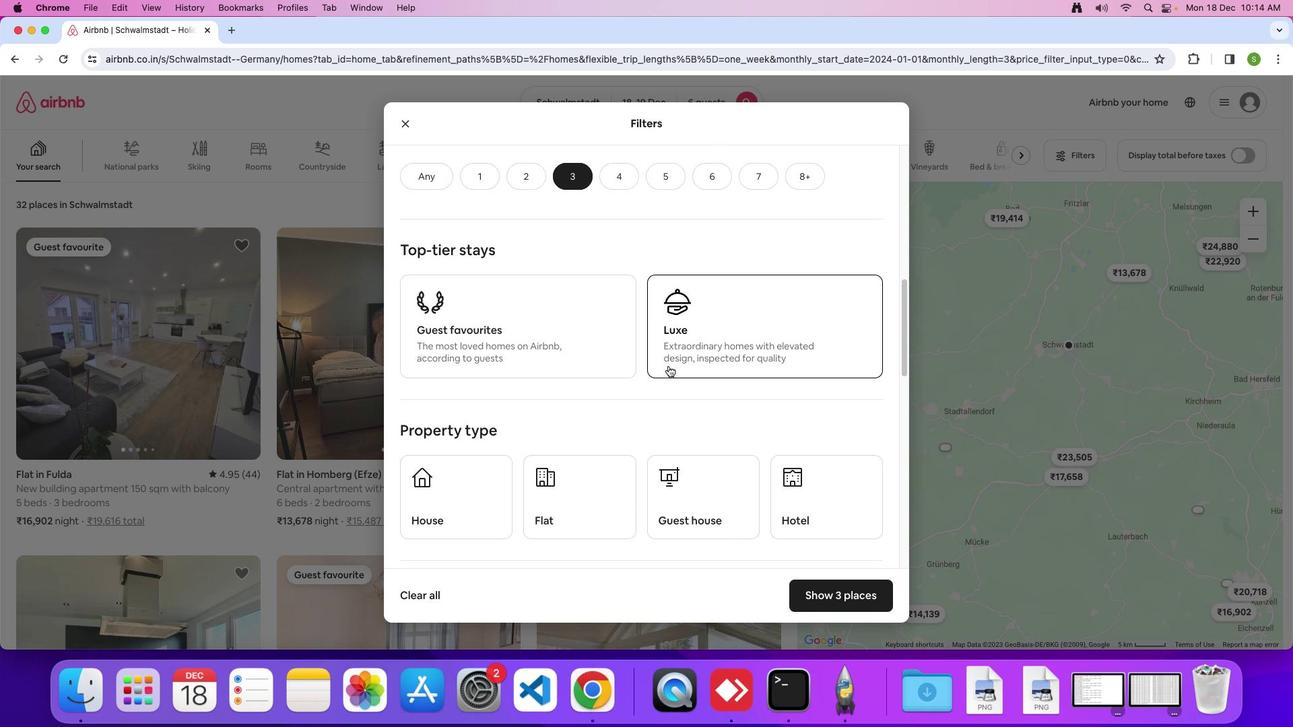 
Action: Mouse scrolled (668, 365) with delta (0, 0)
Screenshot: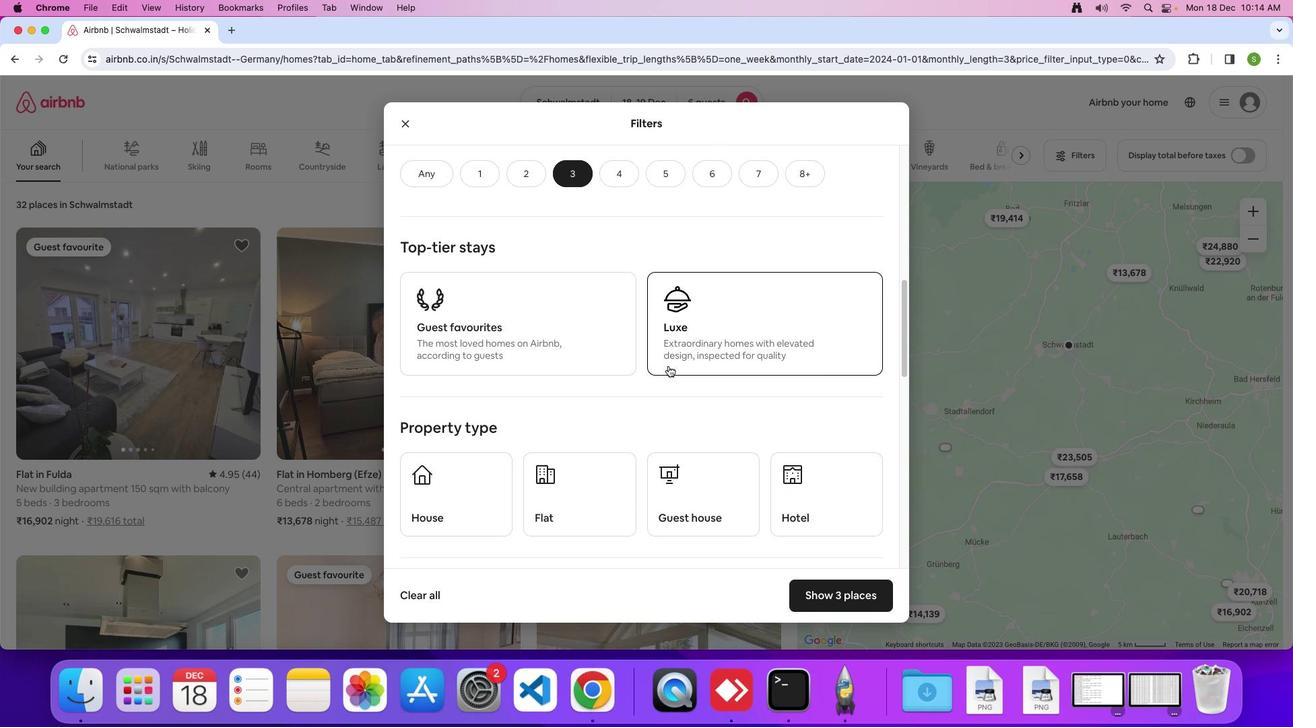 
Action: Mouse scrolled (668, 365) with delta (0, -1)
Screenshot: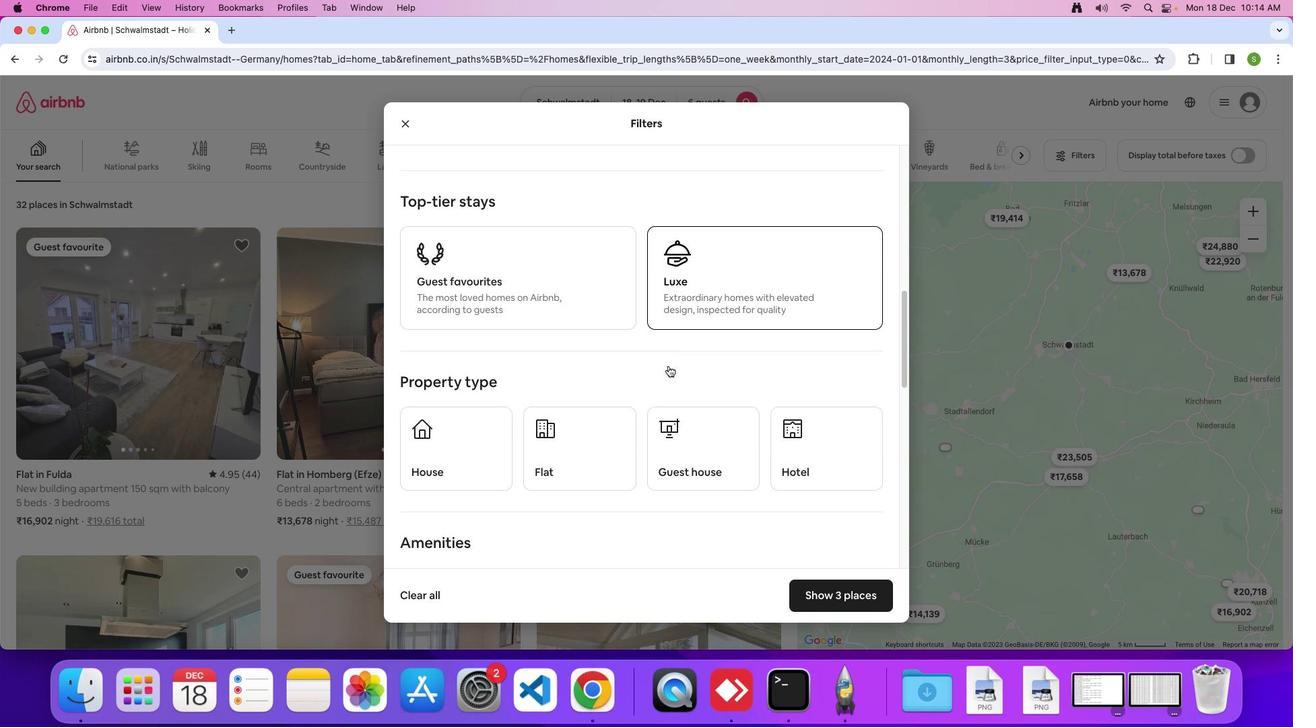 
Action: Mouse moved to (668, 365)
Screenshot: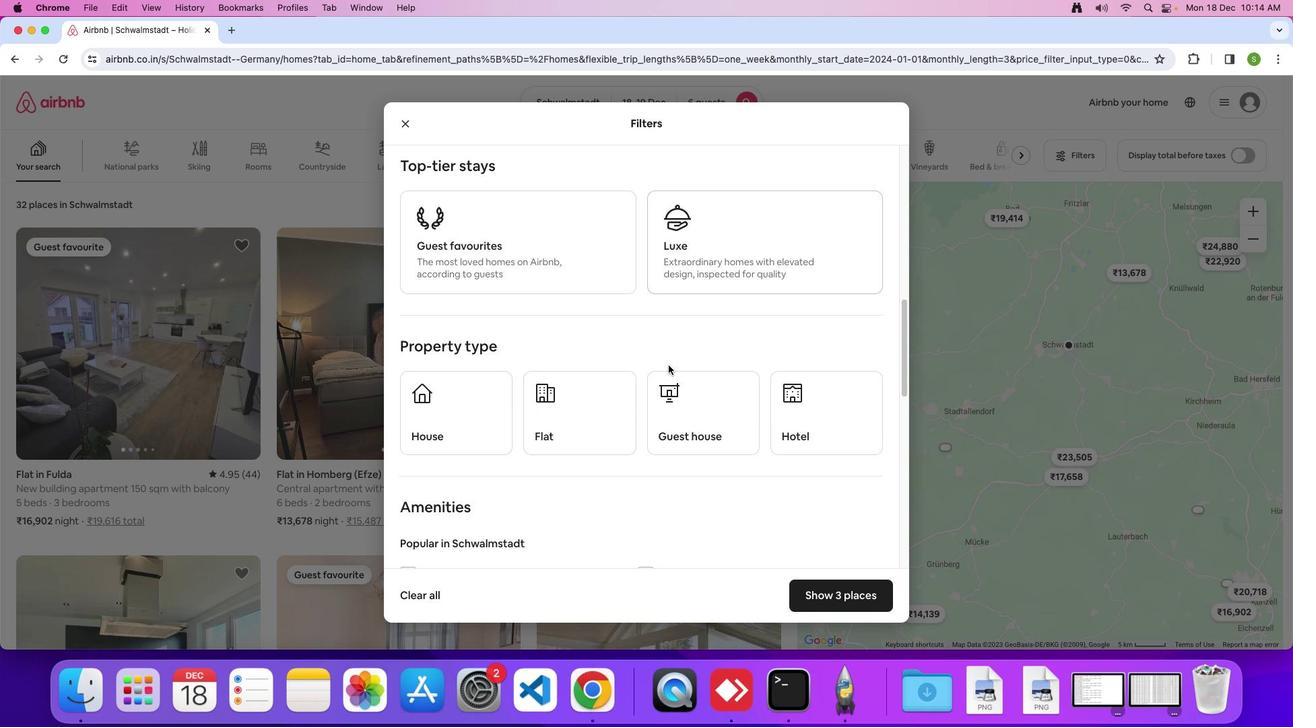 
Action: Mouse scrolled (668, 365) with delta (0, 0)
Screenshot: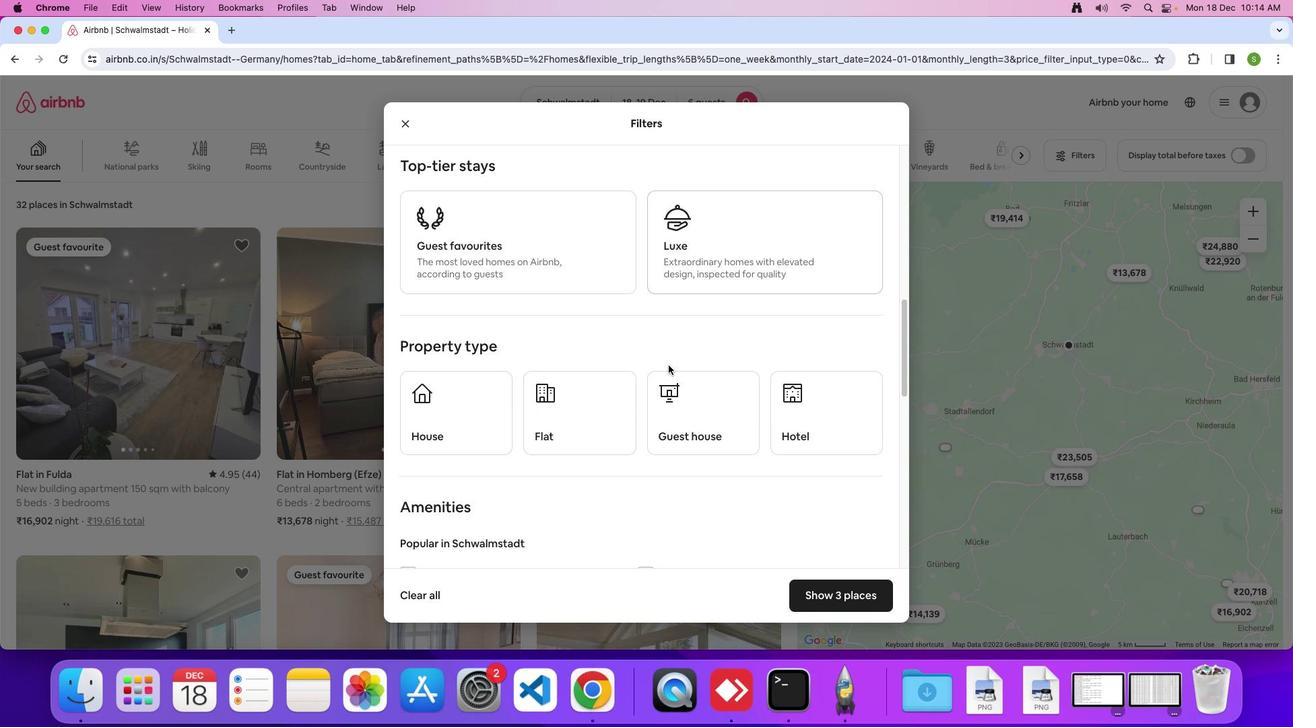 
Action: Mouse moved to (668, 365)
Screenshot: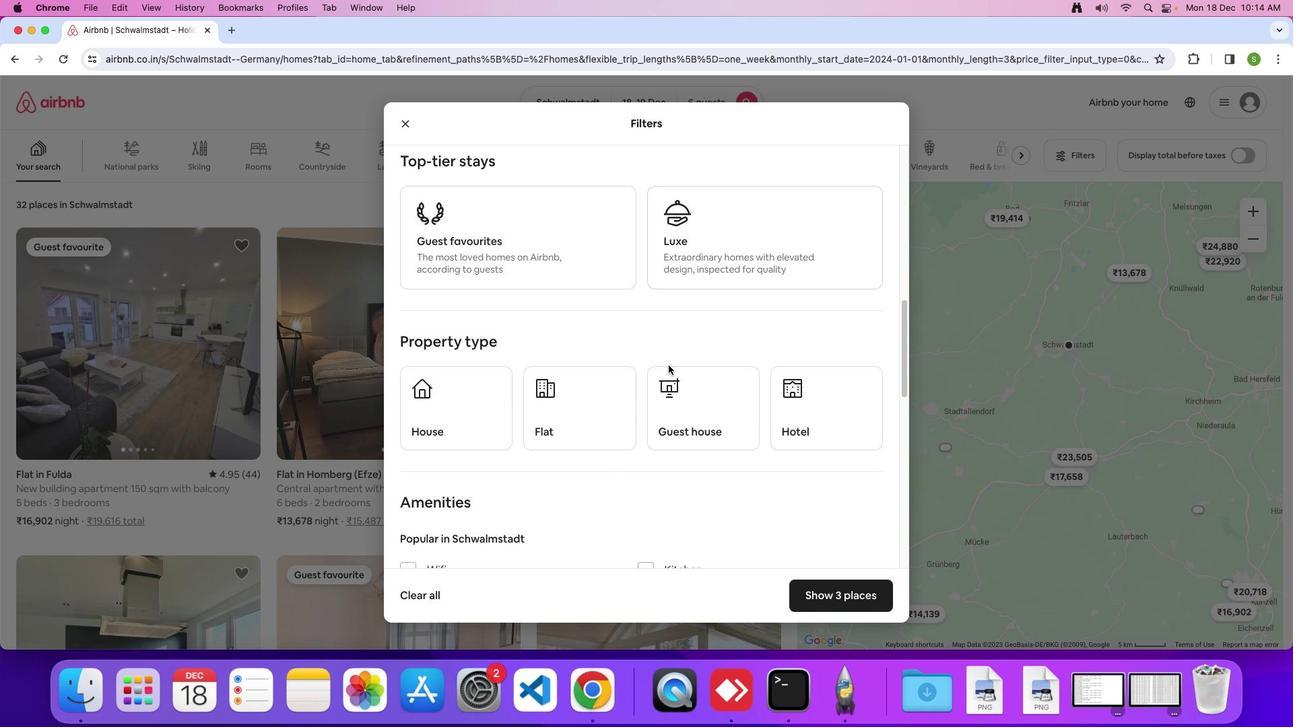 
Action: Mouse scrolled (668, 365) with delta (0, 0)
Screenshot: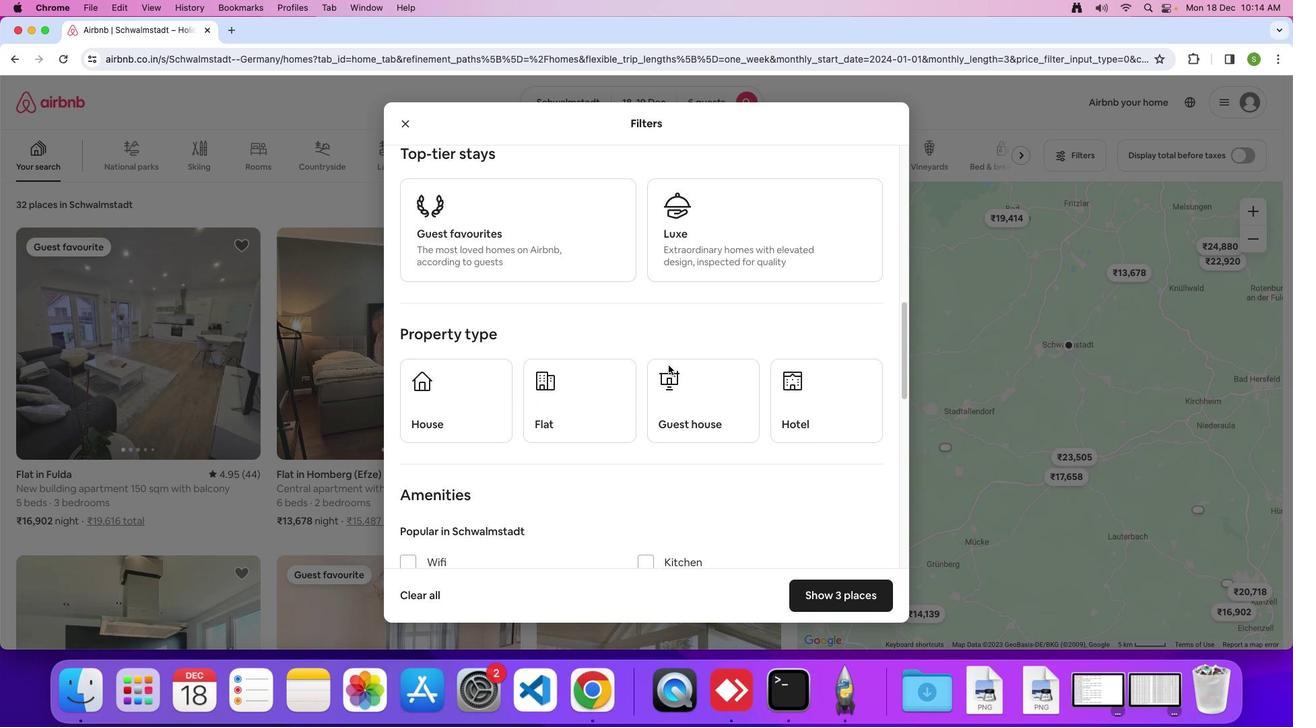 
Action: Mouse scrolled (668, 365) with delta (0, 0)
Screenshot: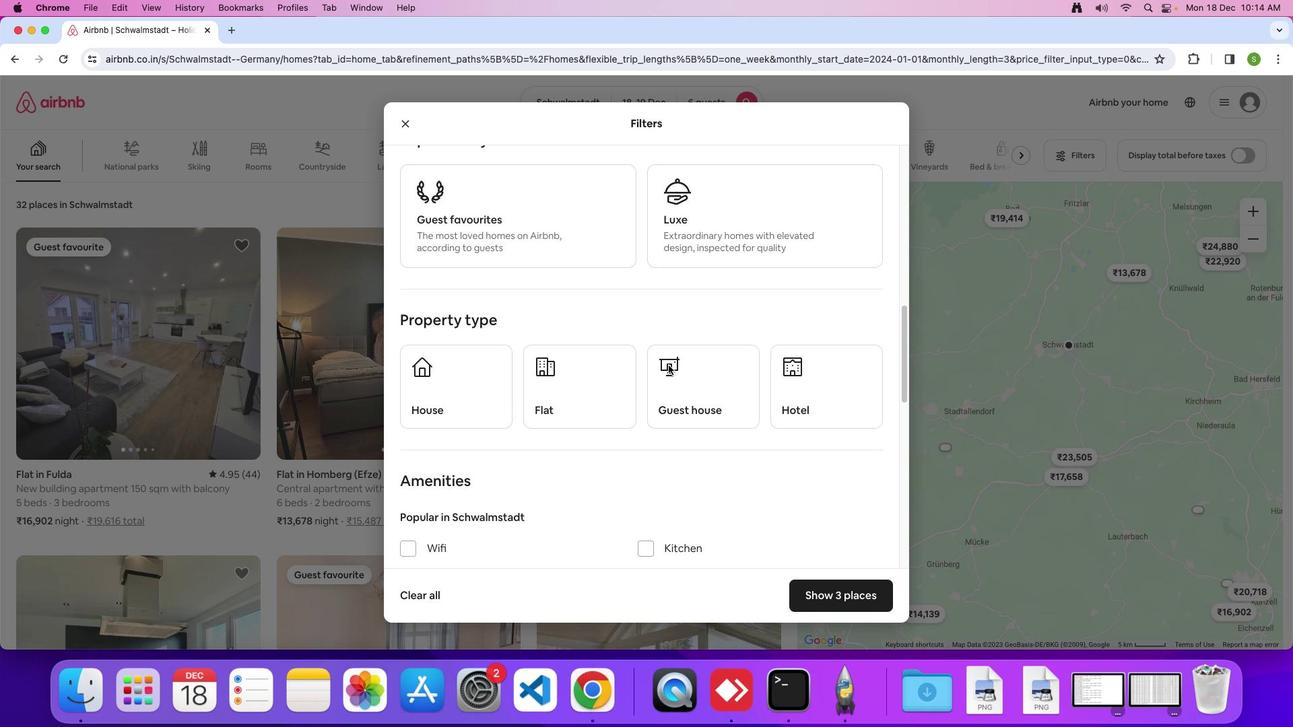 
Action: Mouse moved to (685, 377)
Screenshot: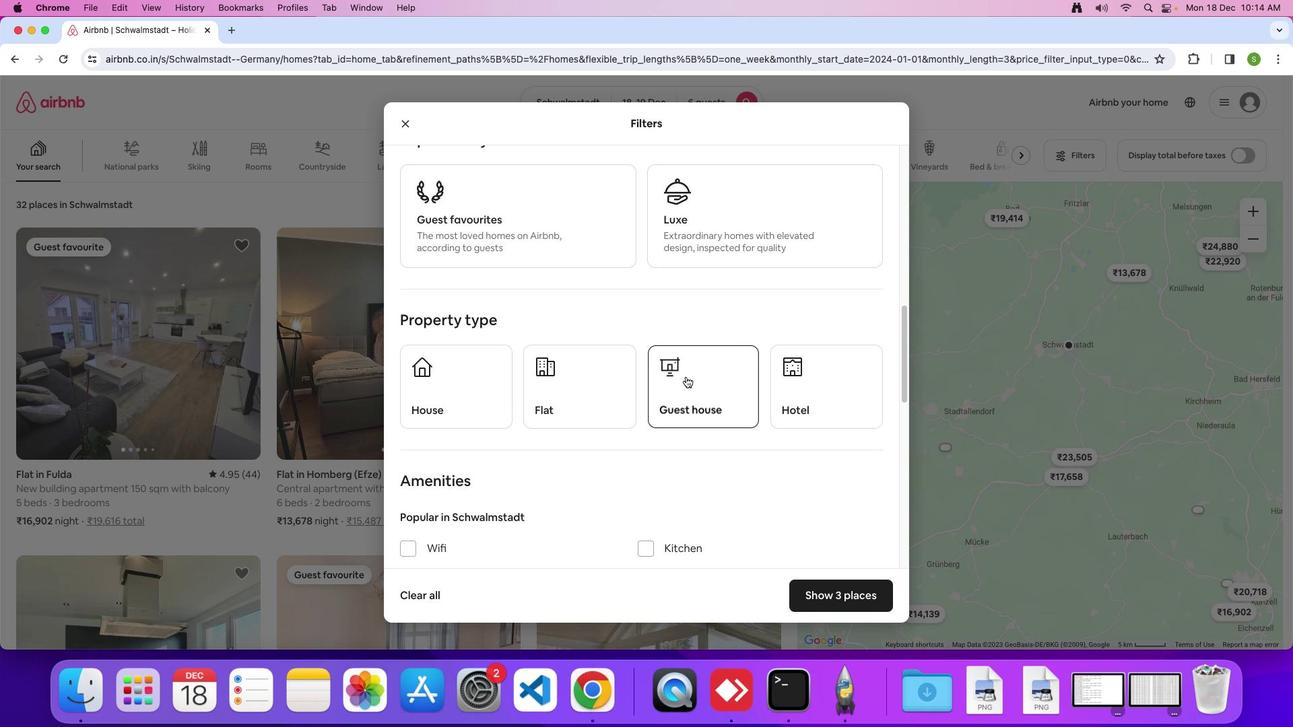 
Action: Mouse pressed left at (685, 377)
Screenshot: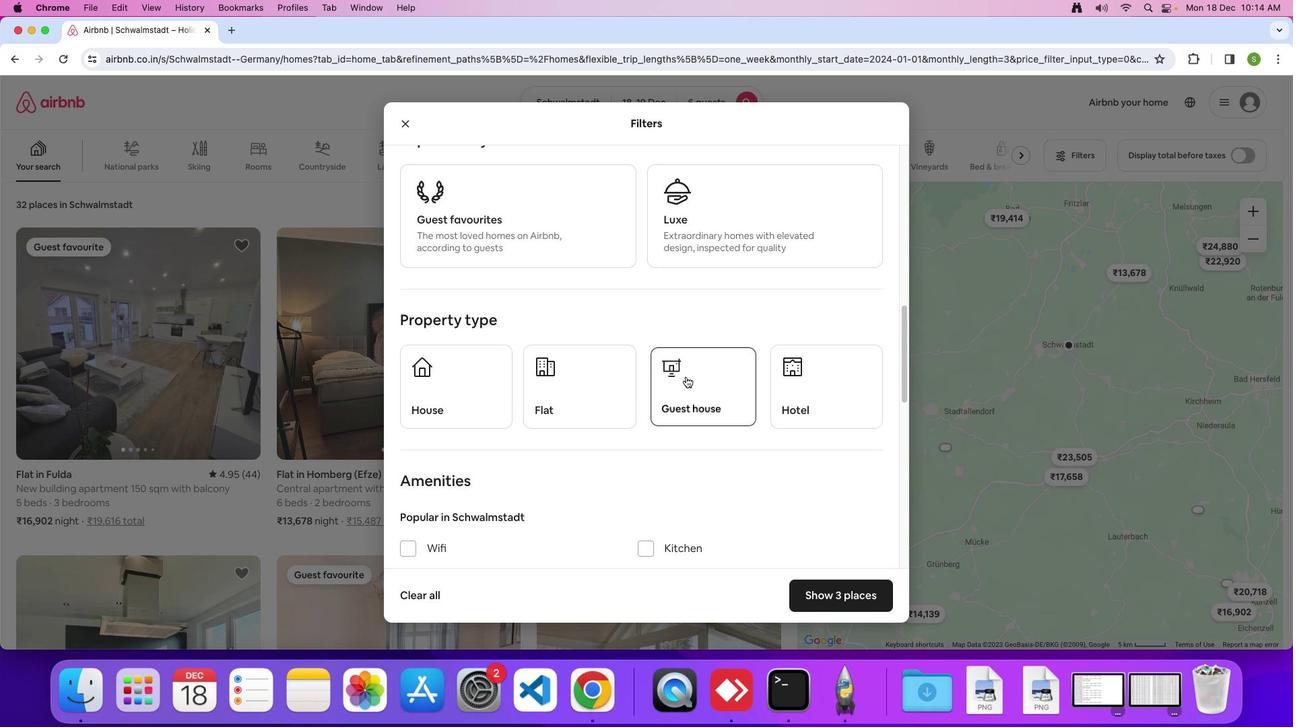 
Action: Mouse moved to (594, 376)
Screenshot: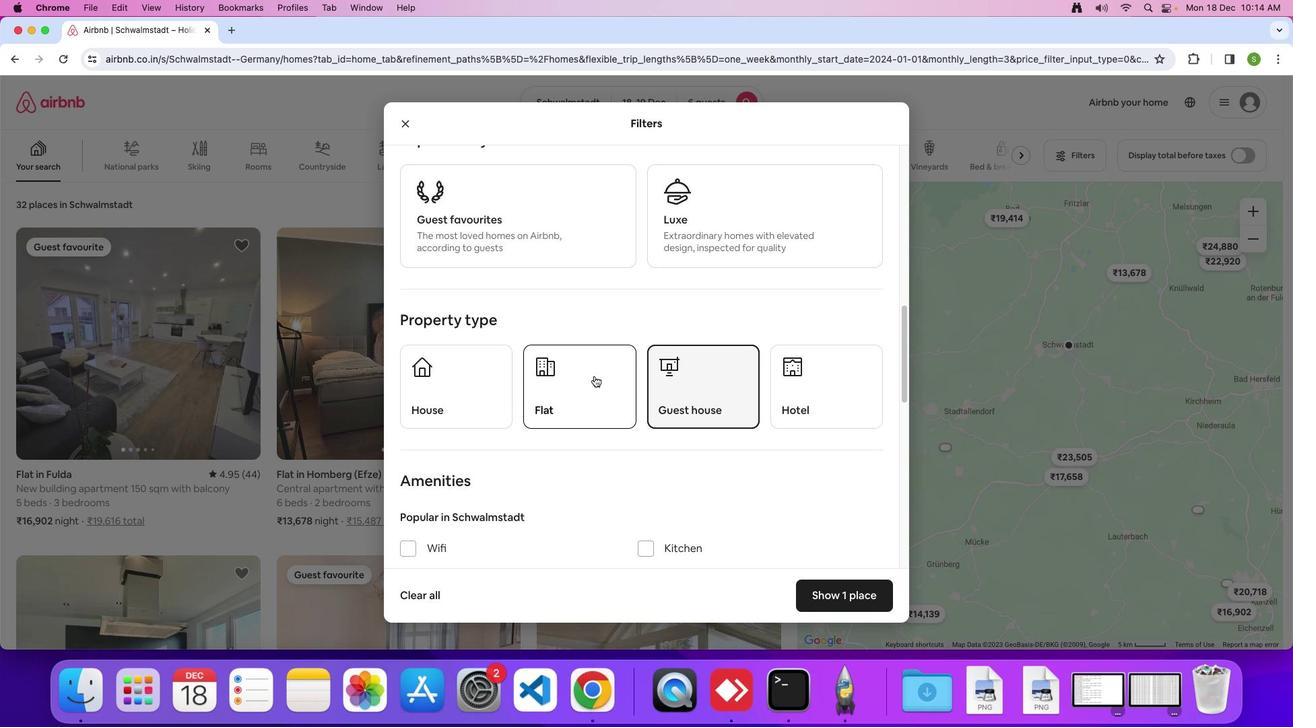 
Action: Mouse scrolled (594, 376) with delta (0, 0)
Screenshot: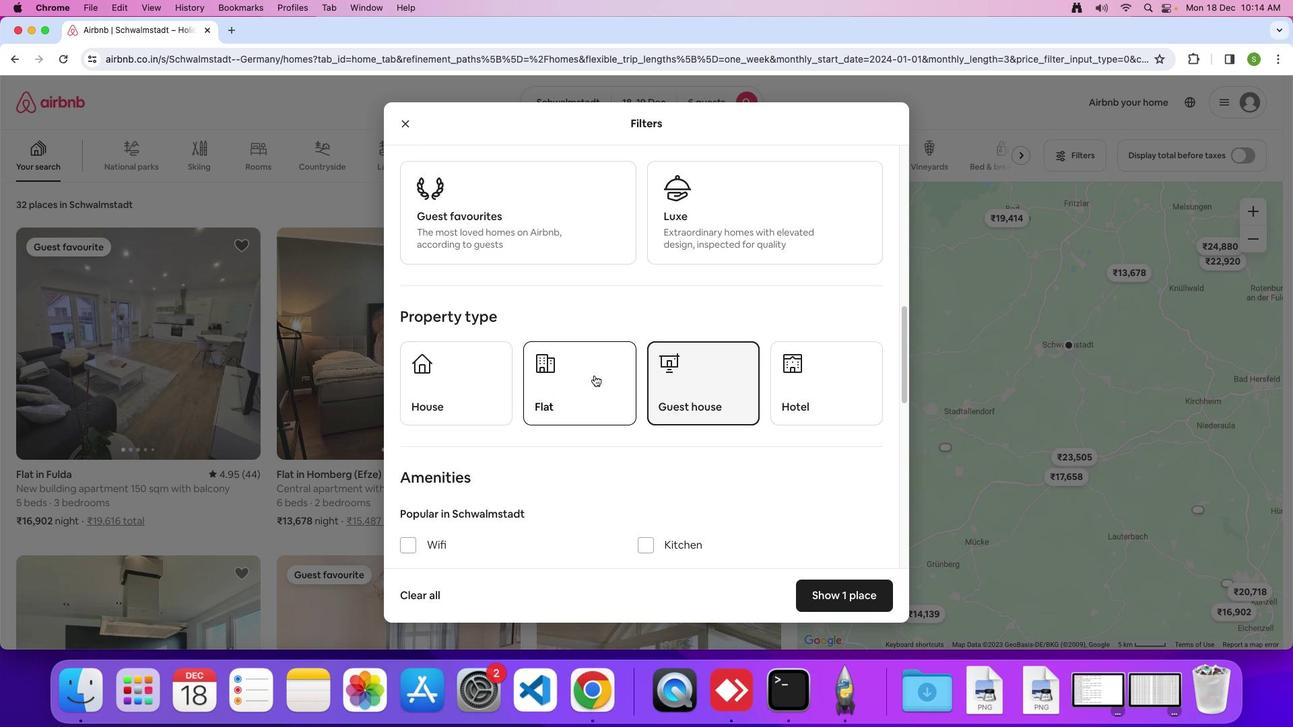 
Action: Mouse moved to (594, 375)
Screenshot: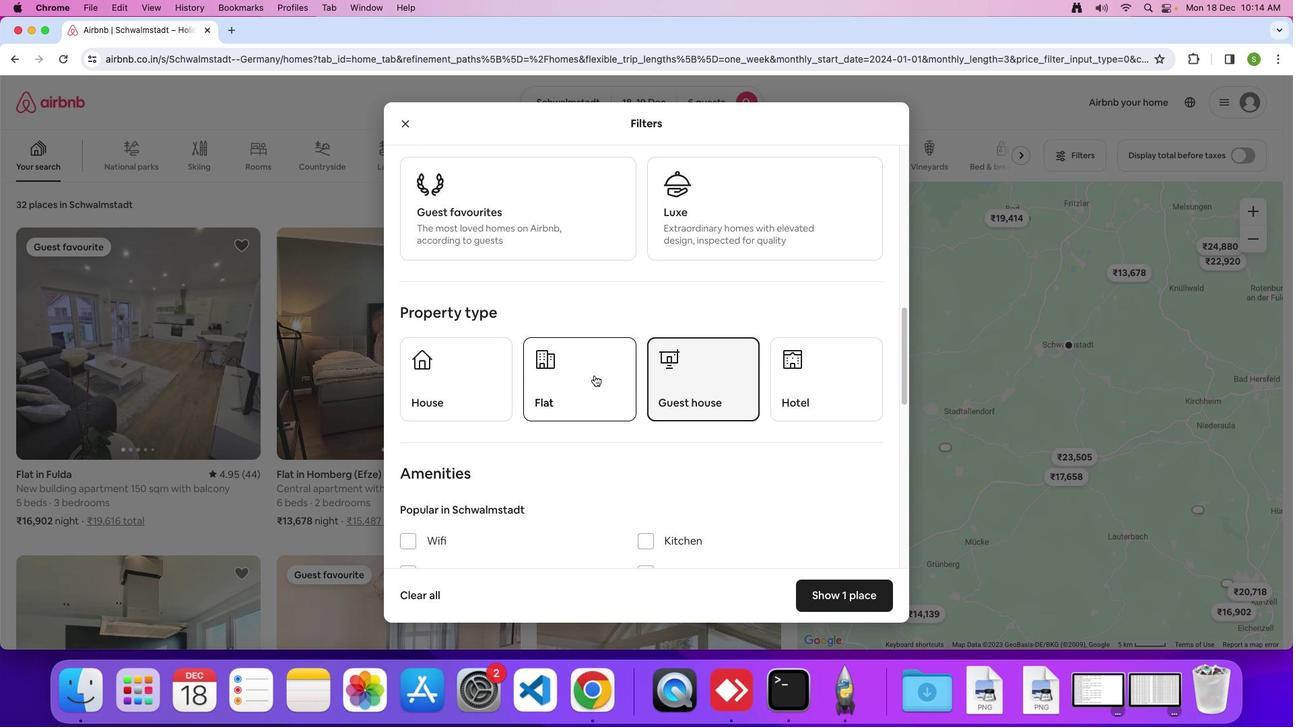 
Action: Mouse scrolled (594, 375) with delta (0, 0)
Screenshot: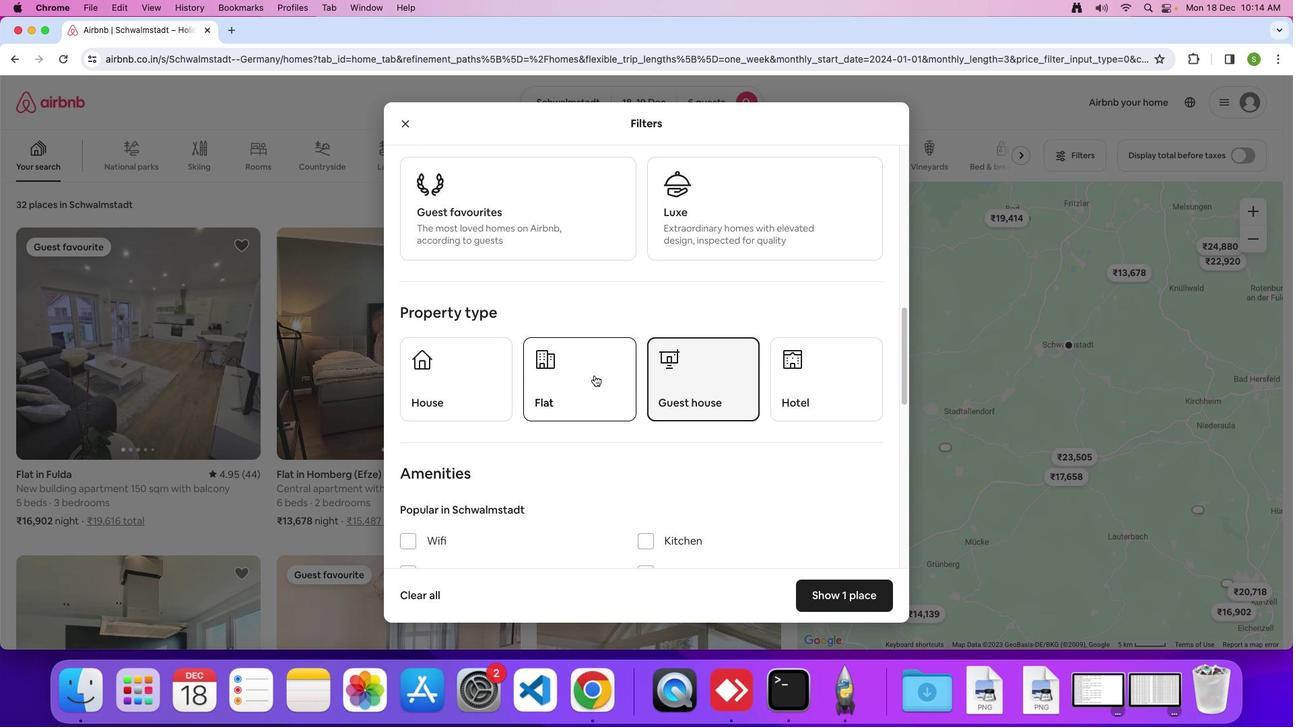 
Action: Mouse moved to (594, 375)
Screenshot: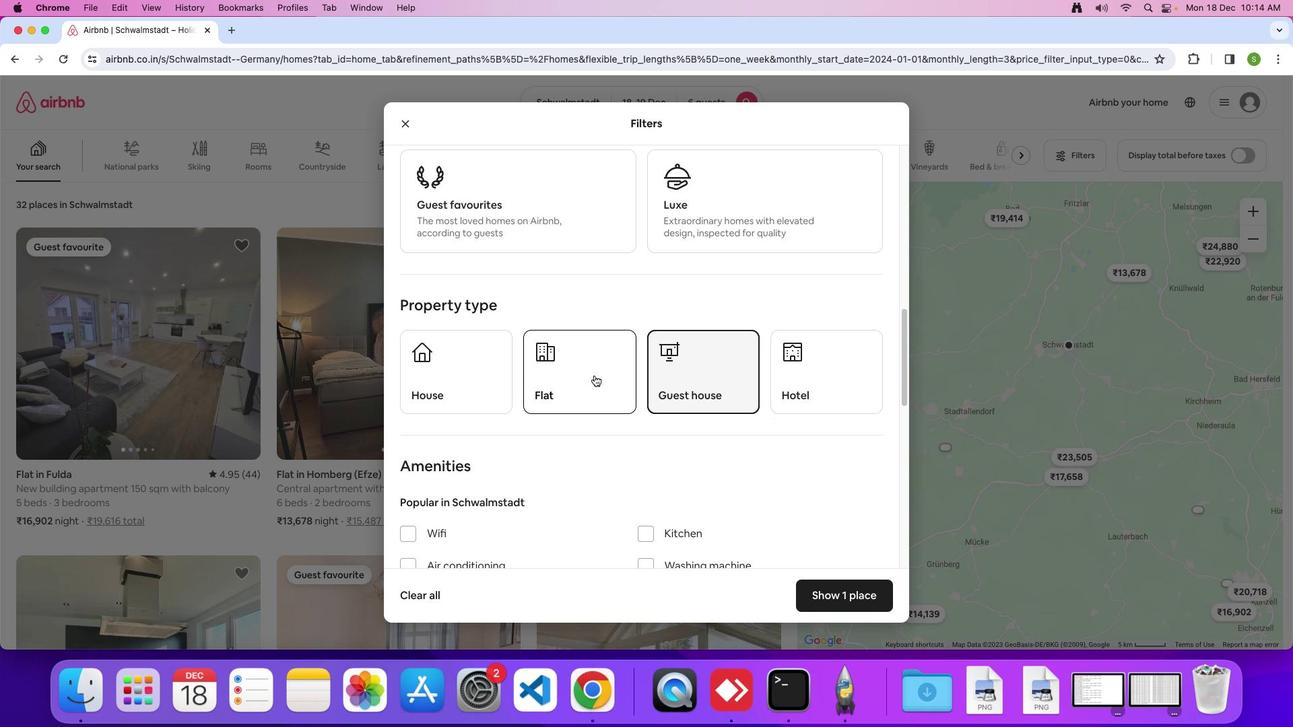 
Action: Mouse scrolled (594, 375) with delta (0, 0)
Screenshot: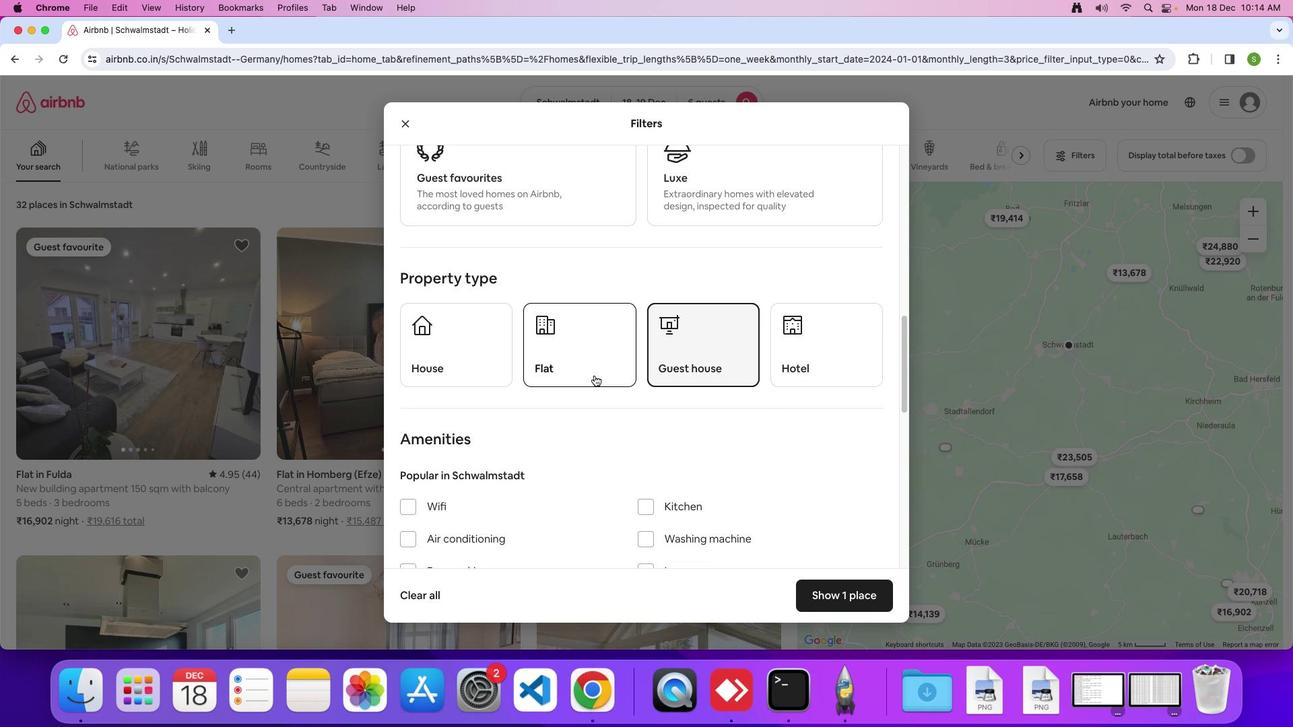 
Action: Mouse moved to (594, 375)
Screenshot: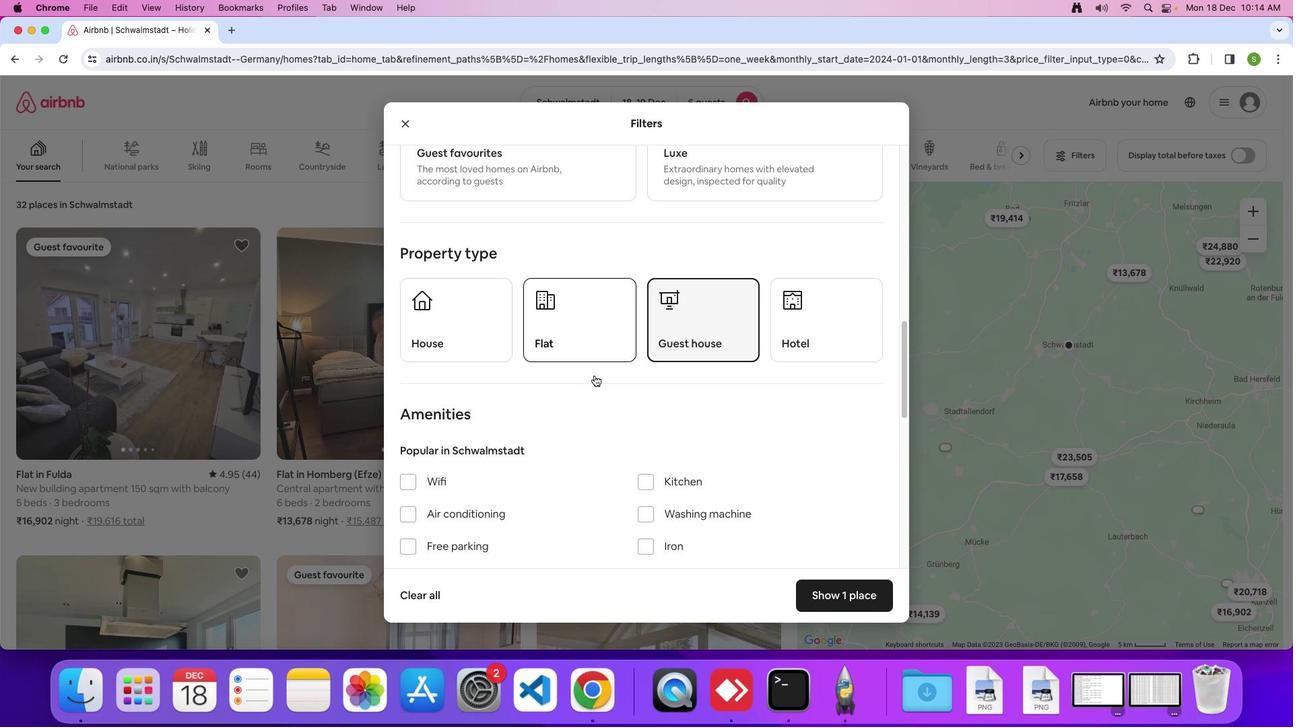 
Action: Mouse scrolled (594, 375) with delta (0, 0)
Screenshot: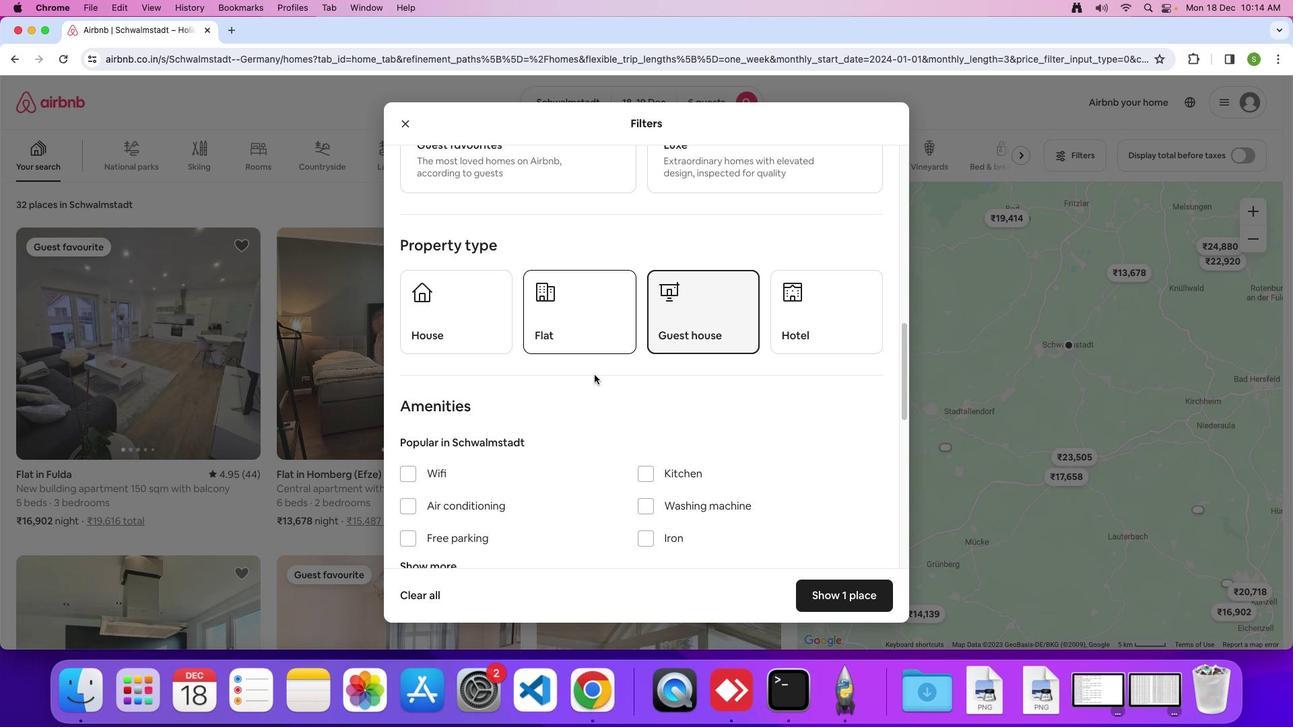 
Action: Mouse scrolled (594, 375) with delta (0, 0)
Screenshot: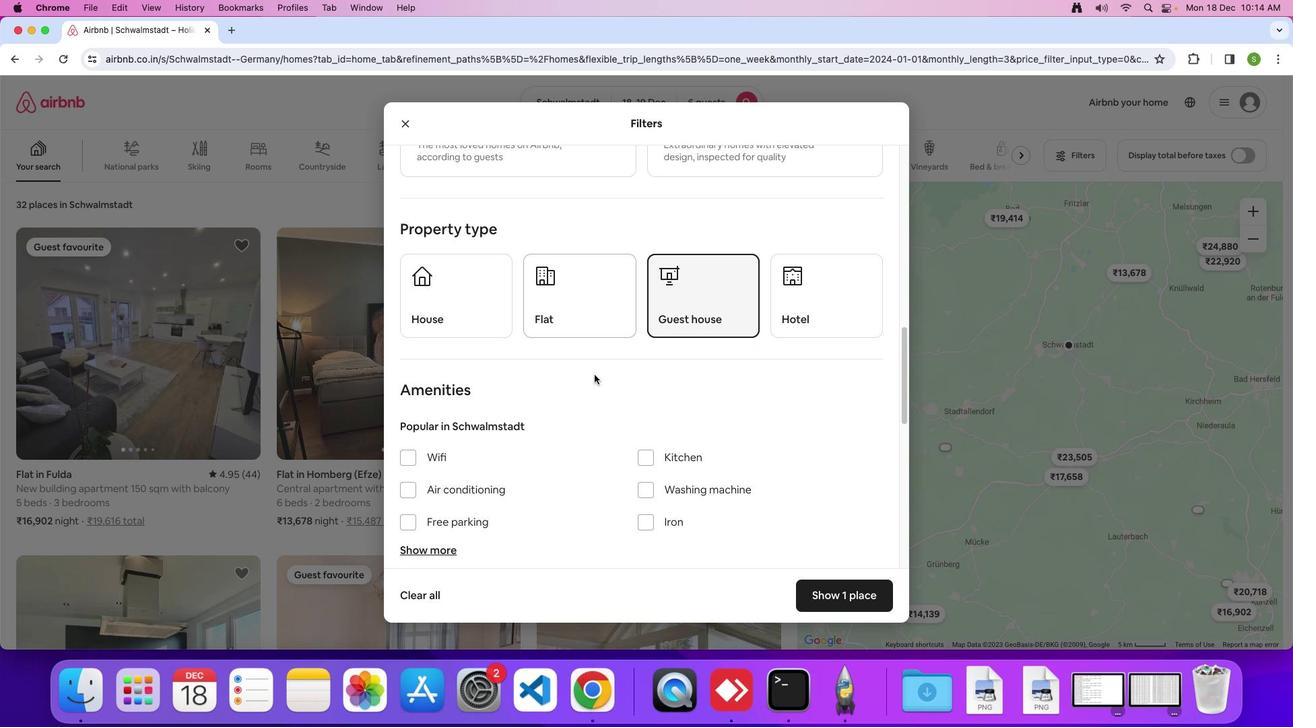 
Action: Mouse moved to (594, 375)
Screenshot: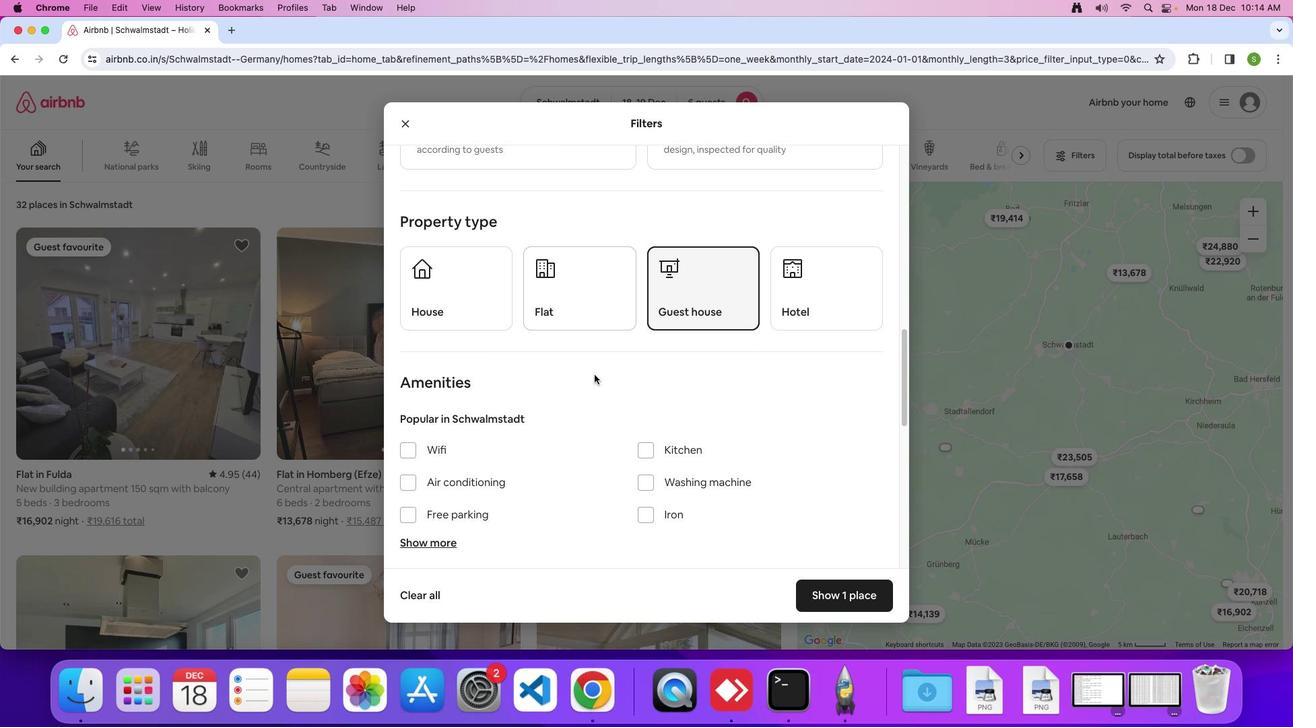 
Action: Mouse scrolled (594, 375) with delta (0, -1)
Screenshot: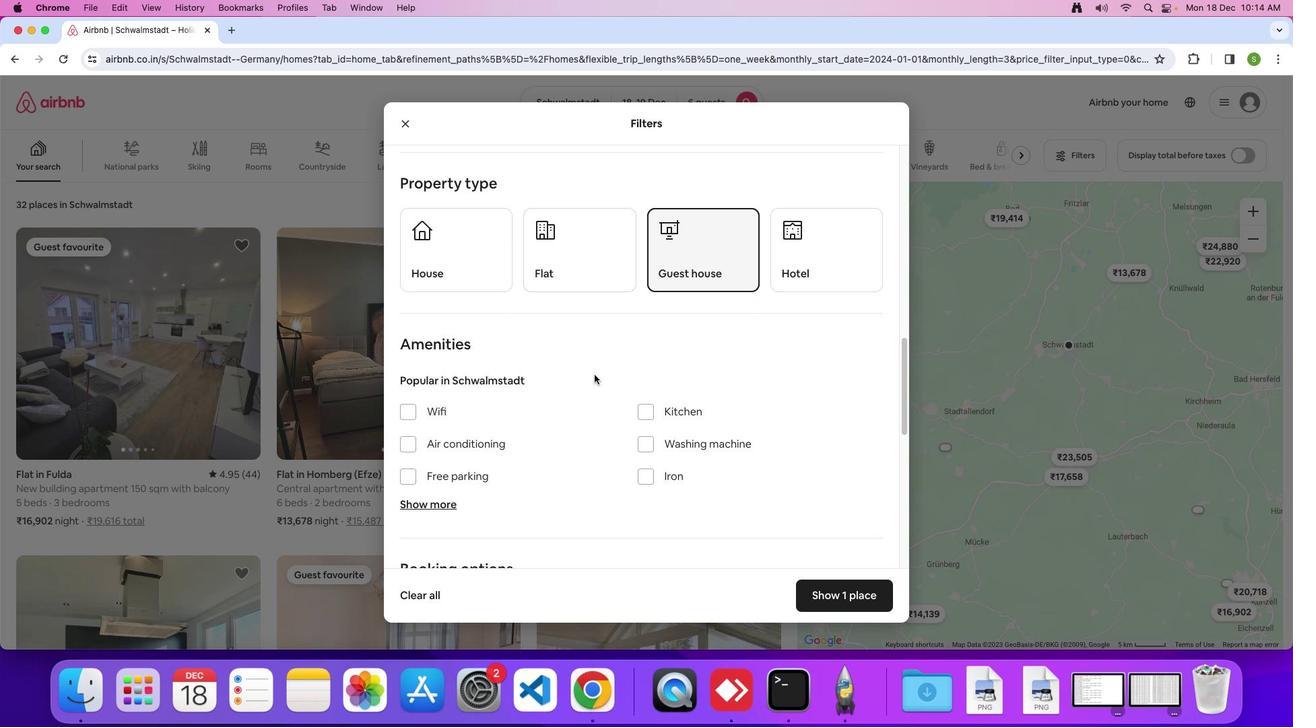 
Action: Mouse scrolled (594, 375) with delta (0, 0)
Screenshot: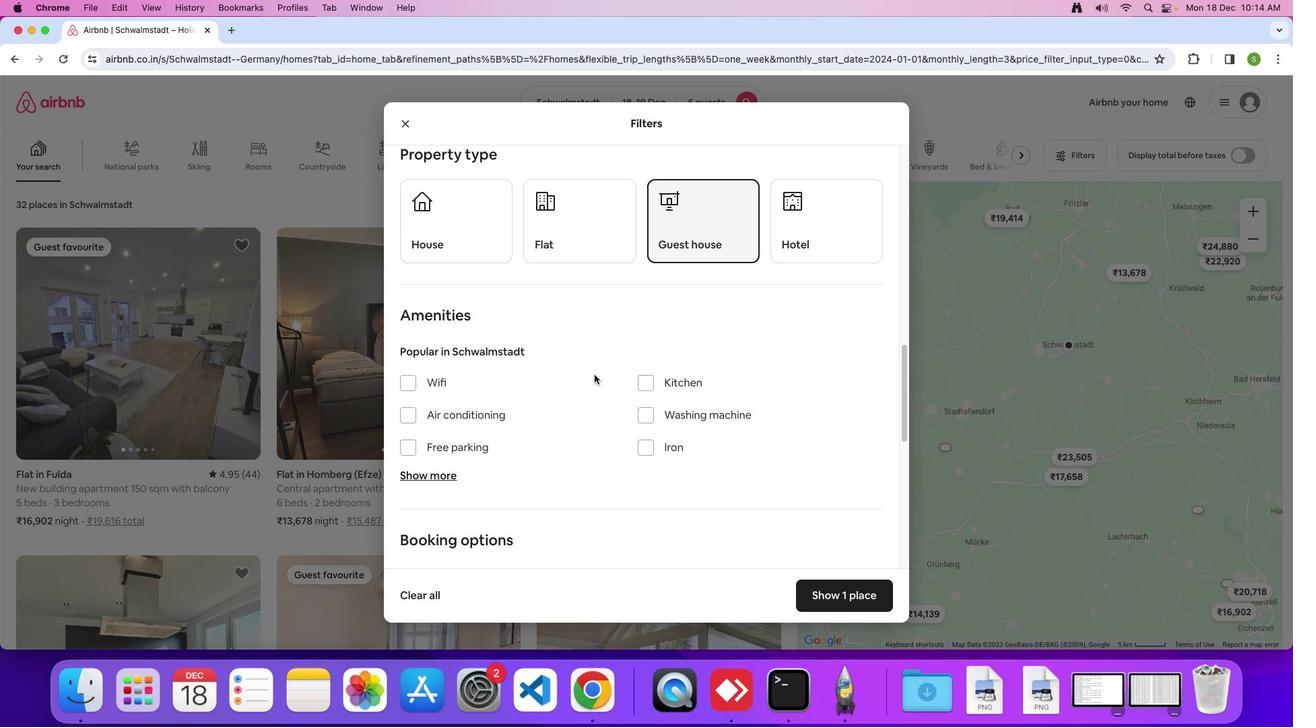 
Action: Mouse scrolled (594, 375) with delta (0, 0)
Screenshot: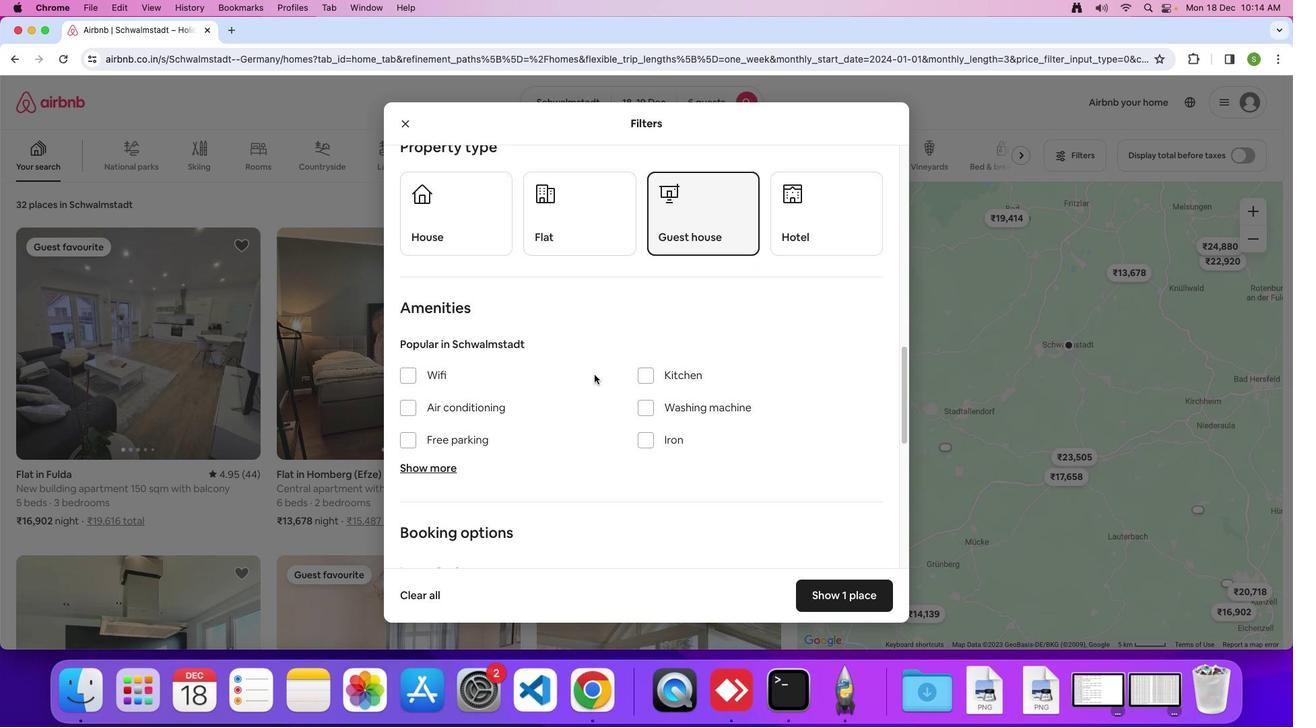 
Action: Mouse scrolled (594, 375) with delta (0, -1)
Screenshot: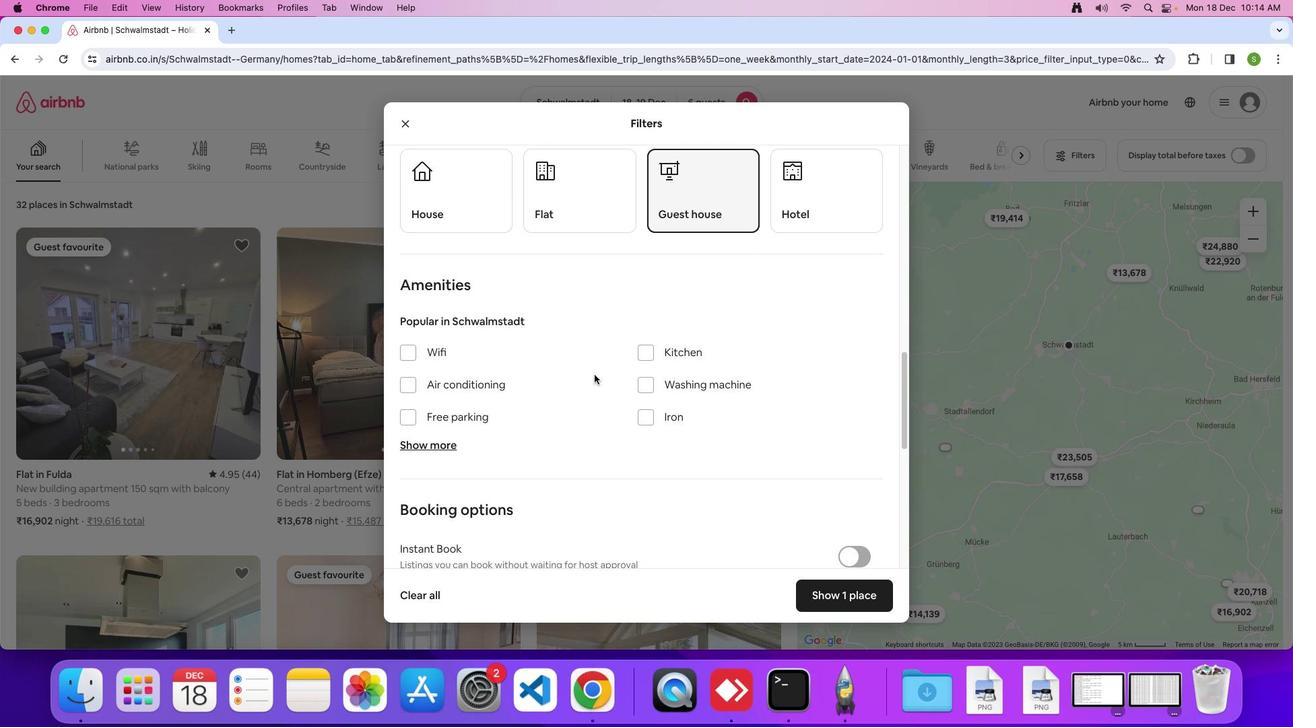 
Action: Mouse scrolled (594, 375) with delta (0, 0)
Screenshot: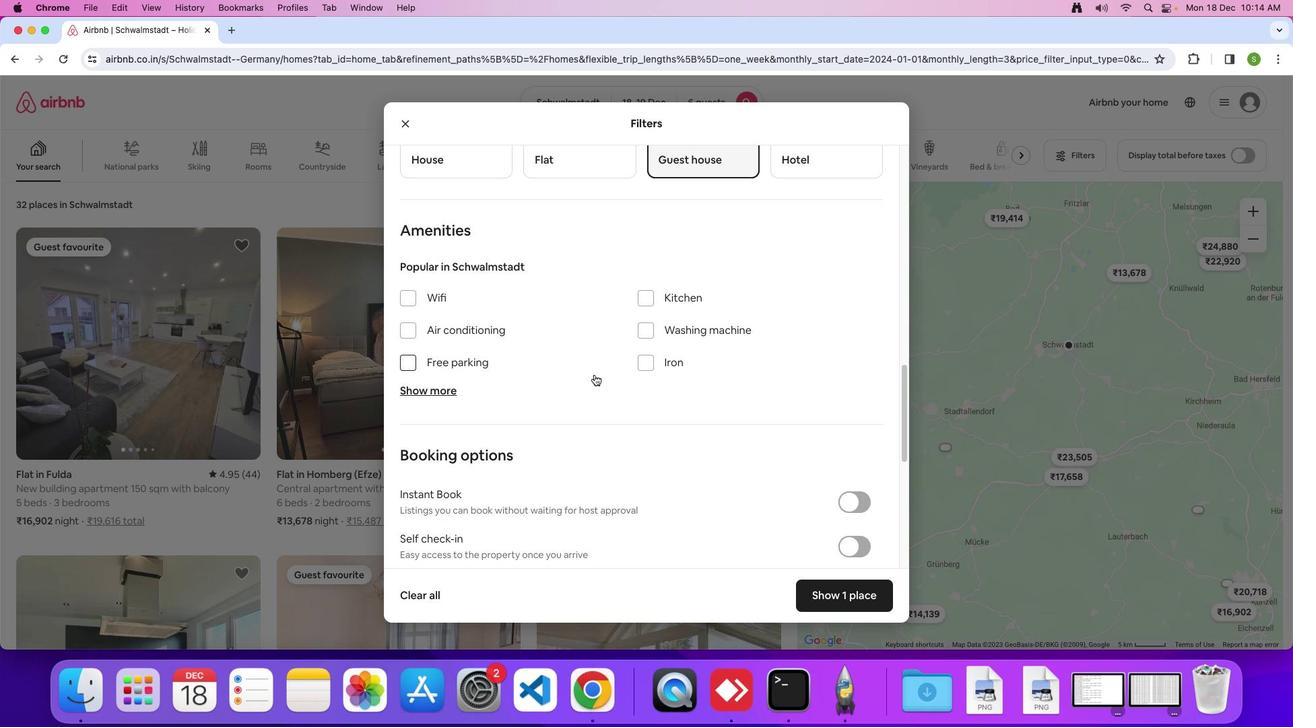 
Action: Mouse scrolled (594, 375) with delta (0, 0)
Screenshot: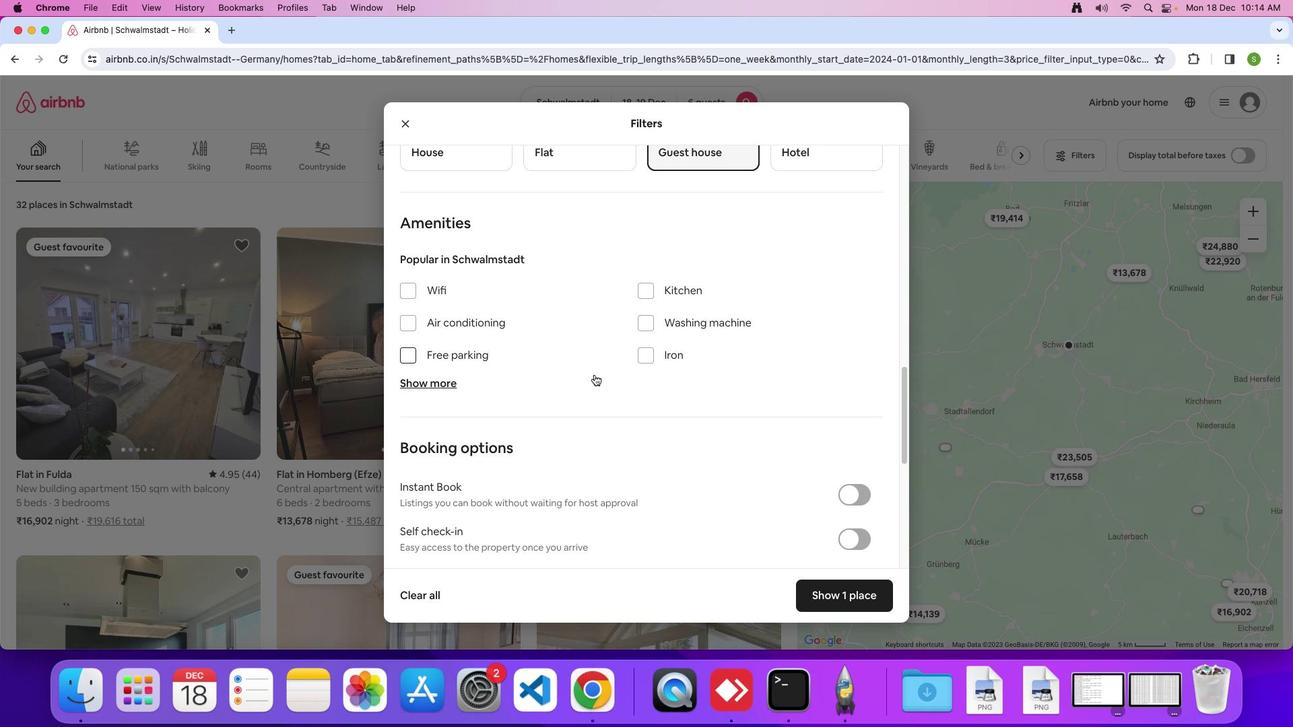 
Action: Mouse moved to (594, 375)
Screenshot: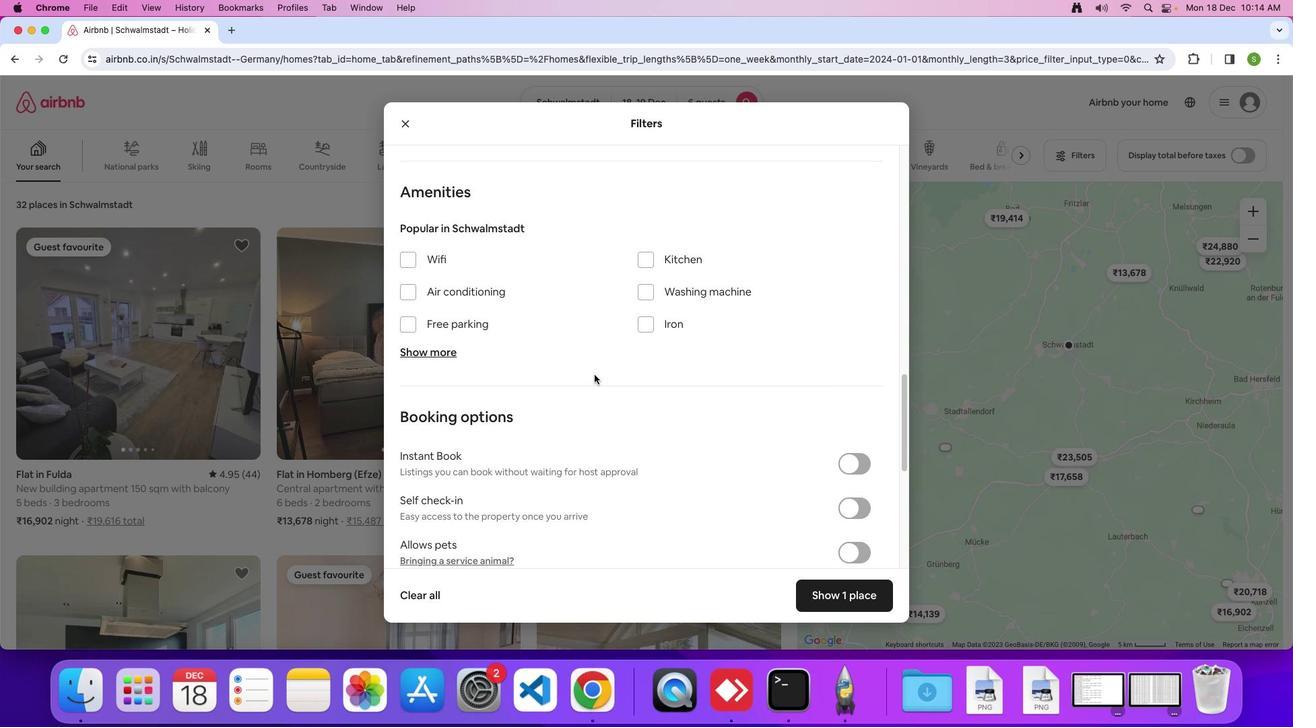 
Action: Mouse scrolled (594, 375) with delta (0, 0)
Screenshot: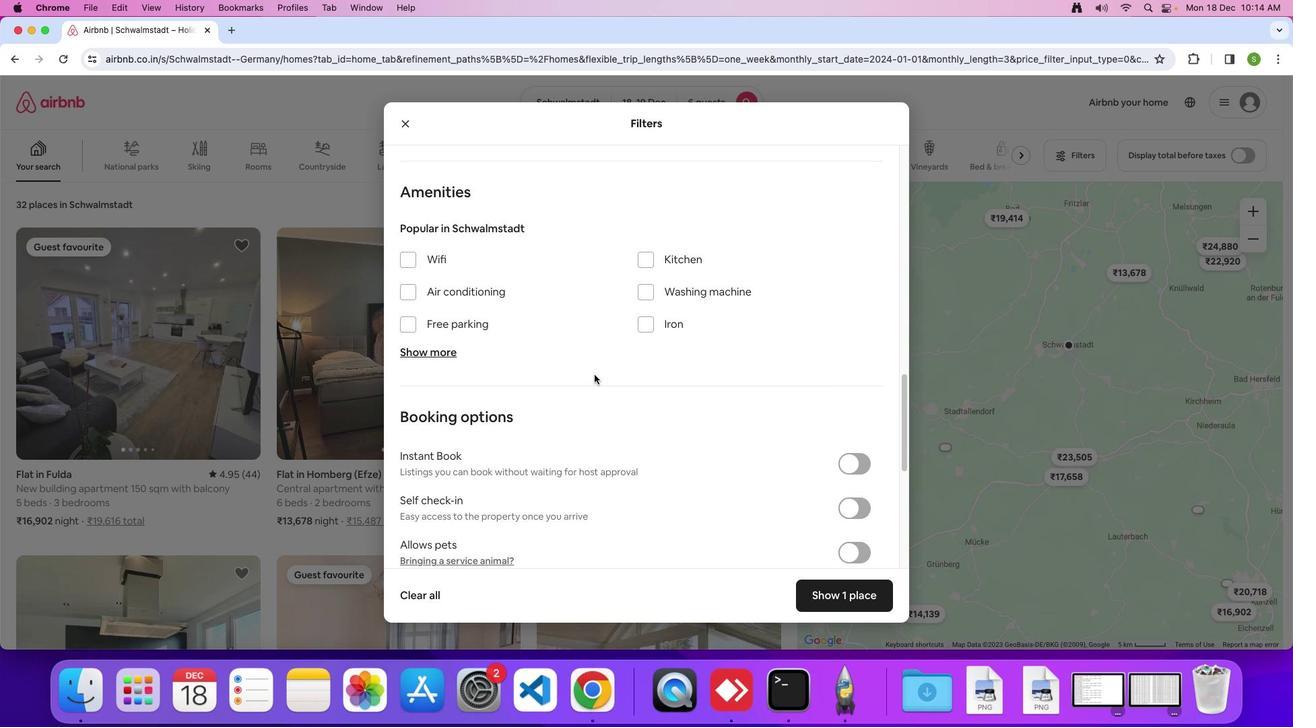 
Action: Mouse scrolled (594, 375) with delta (0, 0)
Screenshot: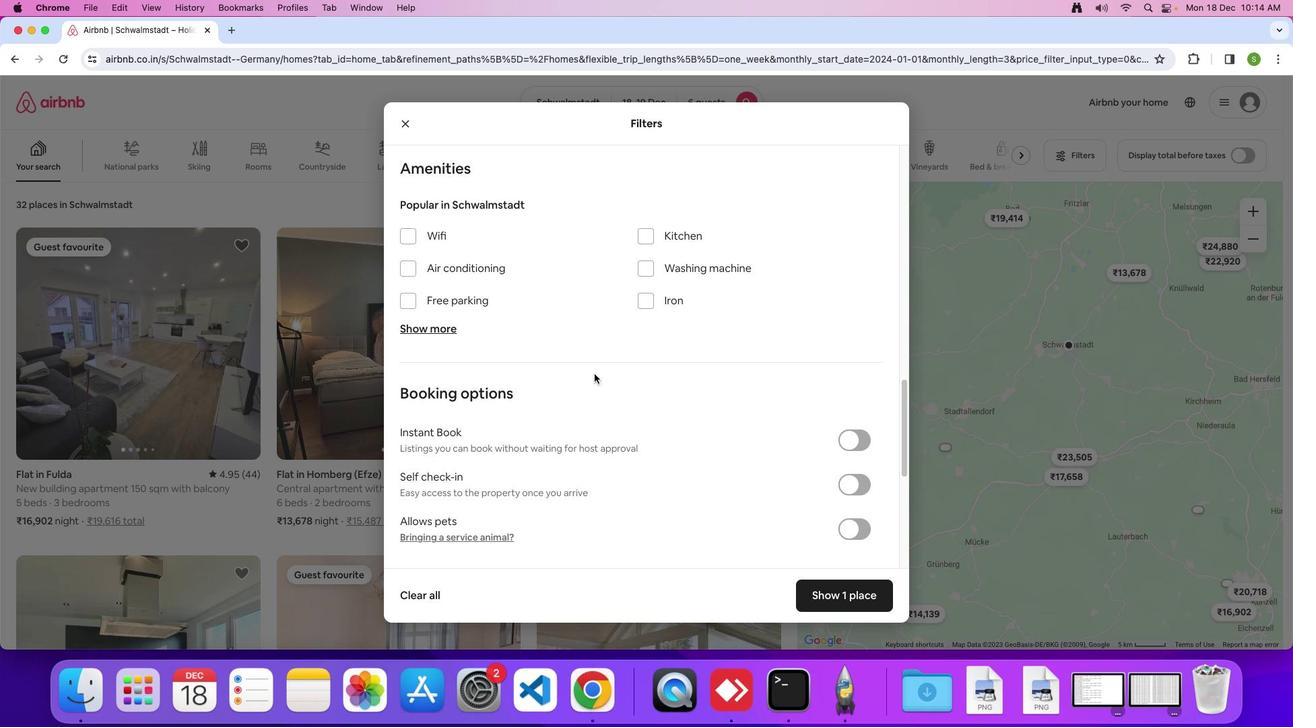 
Action: Mouse moved to (594, 374)
Screenshot: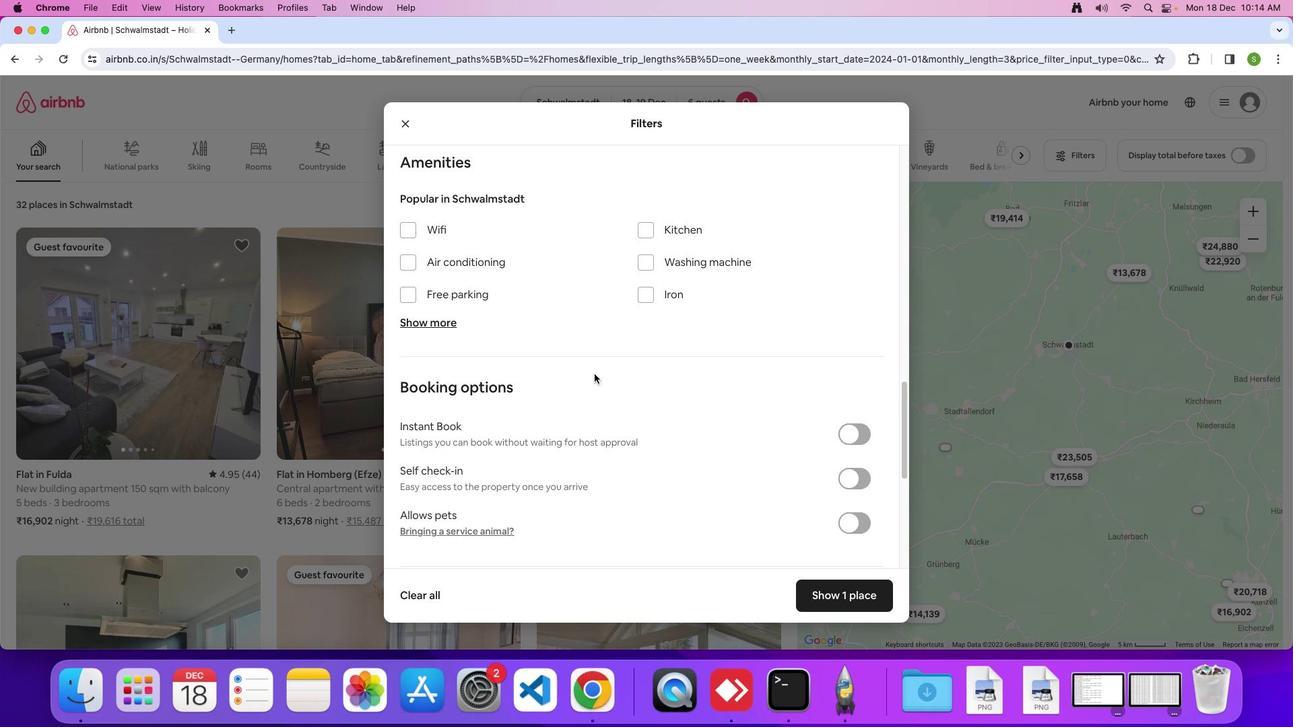 
Action: Mouse scrolled (594, 374) with delta (0, 0)
Screenshot: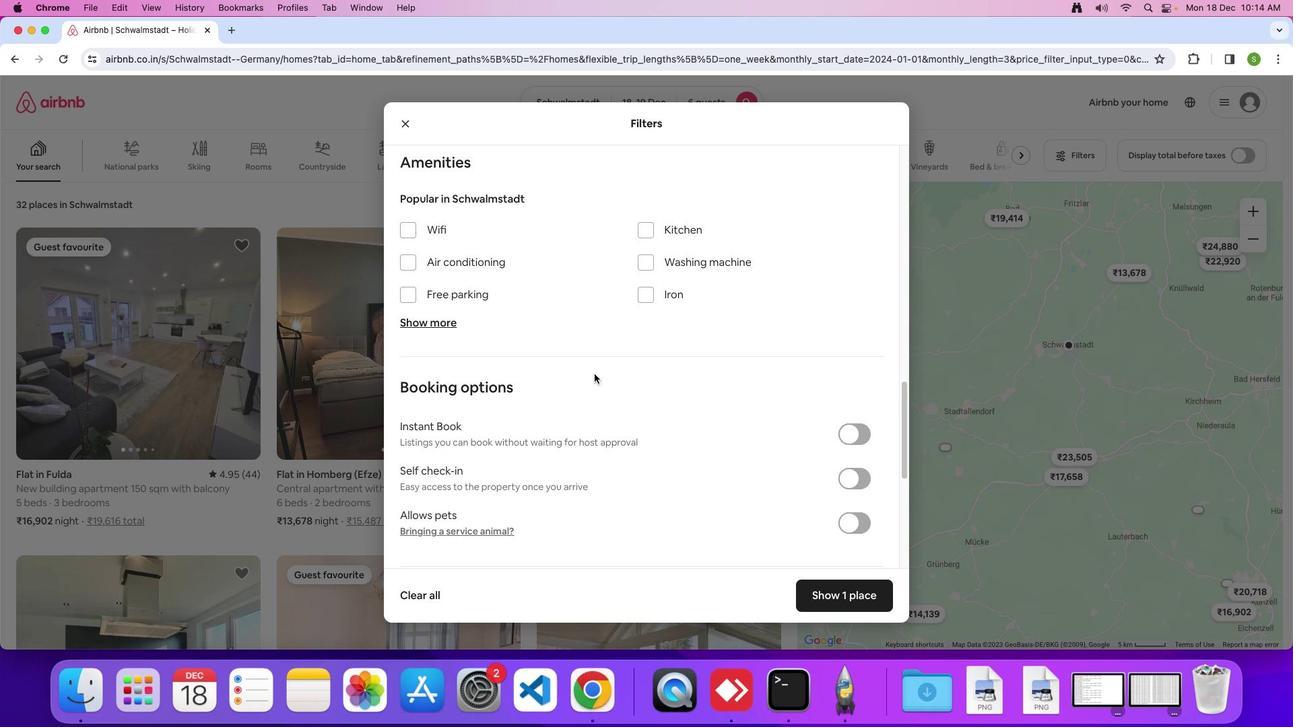 
Action: Mouse moved to (594, 374)
Screenshot: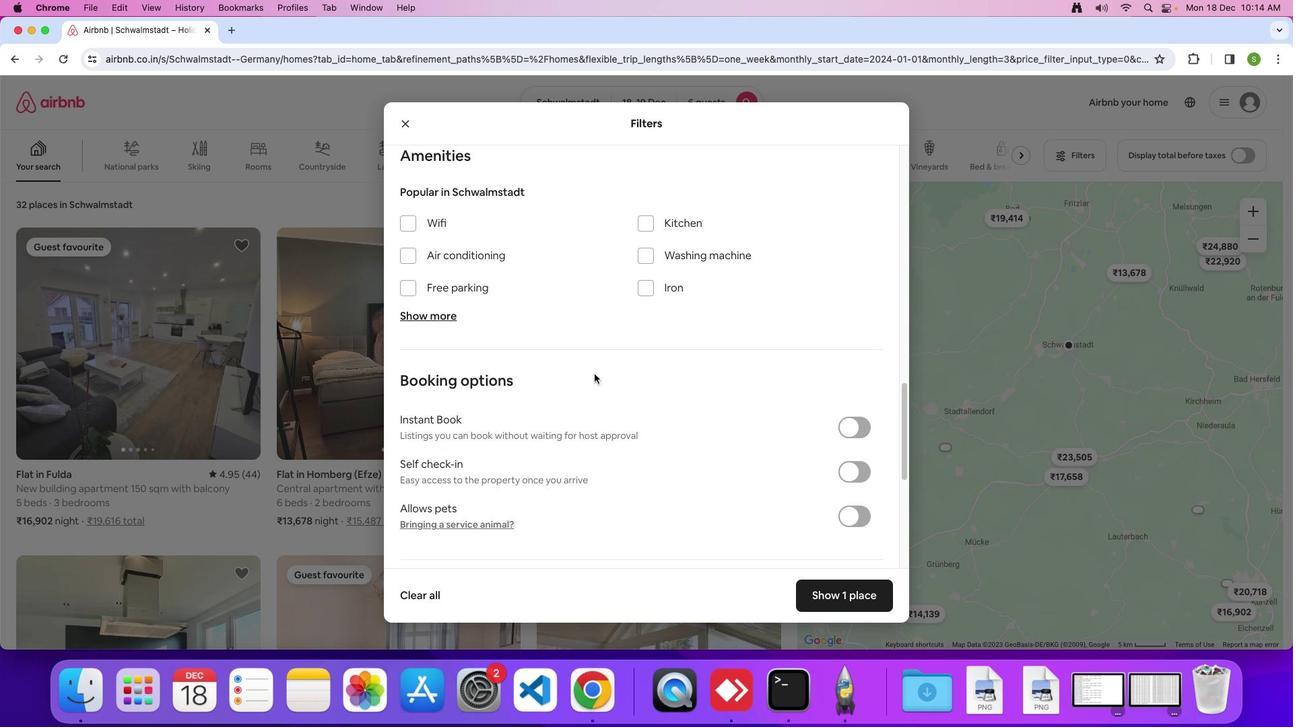 
Action: Mouse scrolled (594, 374) with delta (0, 0)
Screenshot: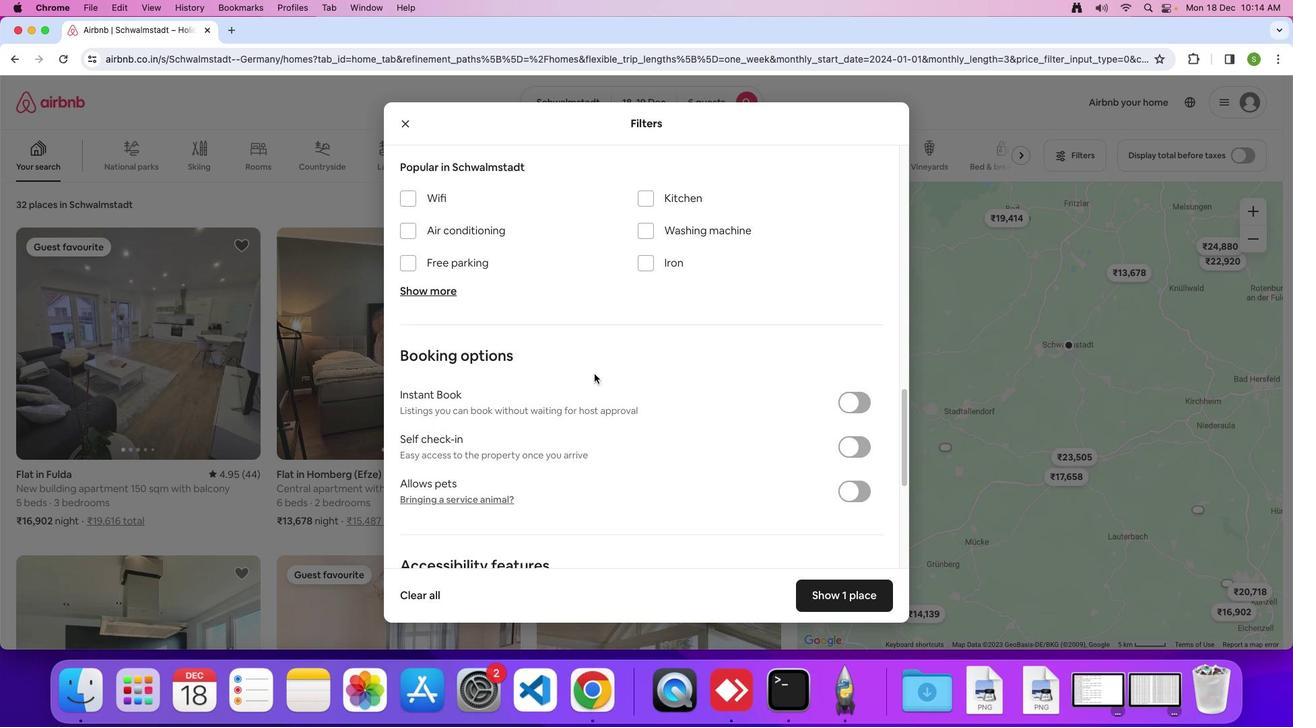 
Action: Mouse scrolled (594, 374) with delta (0, 0)
Screenshot: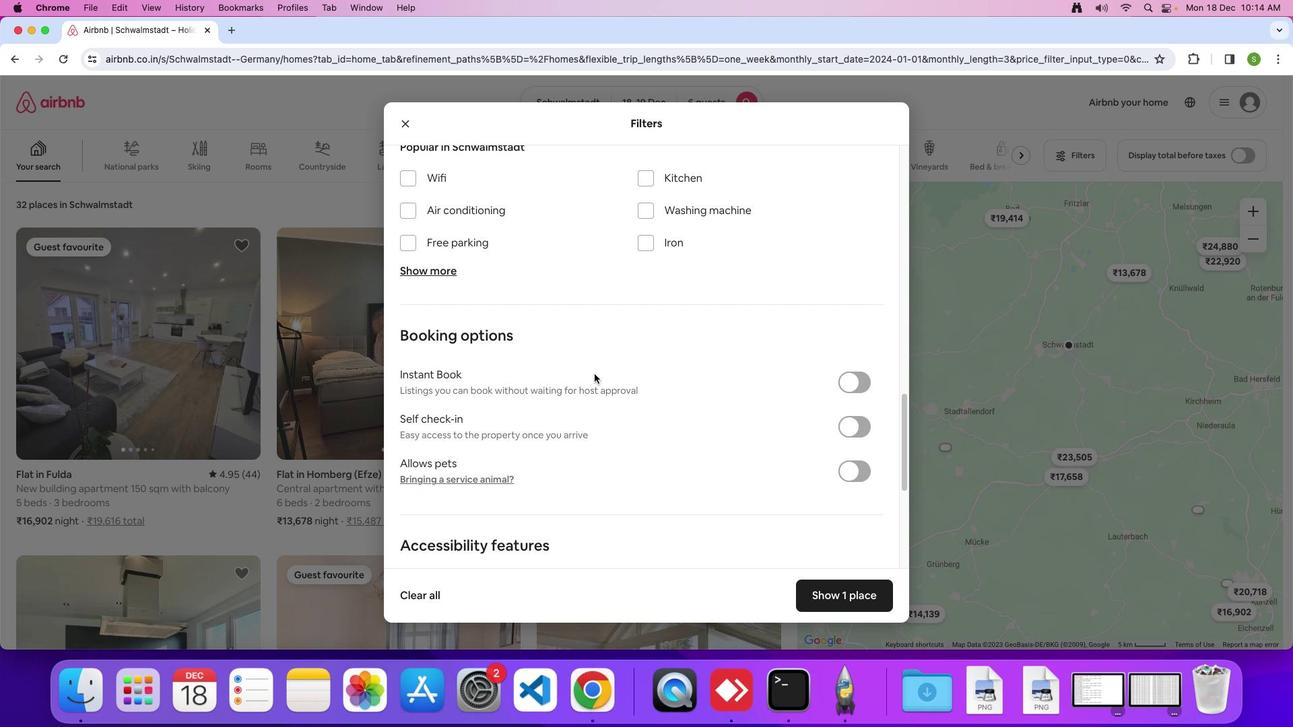 
Action: Mouse scrolled (594, 374) with delta (0, 0)
Screenshot: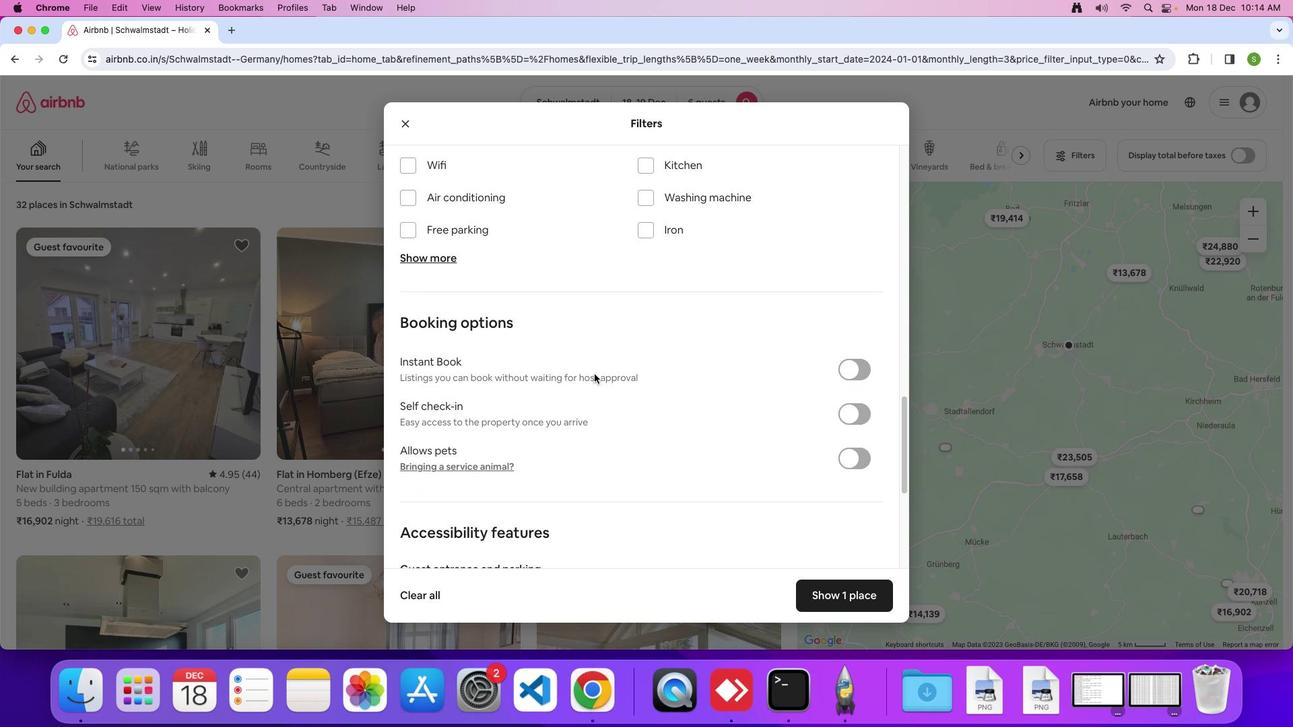 
Action: Mouse scrolled (594, 374) with delta (0, 0)
Screenshot: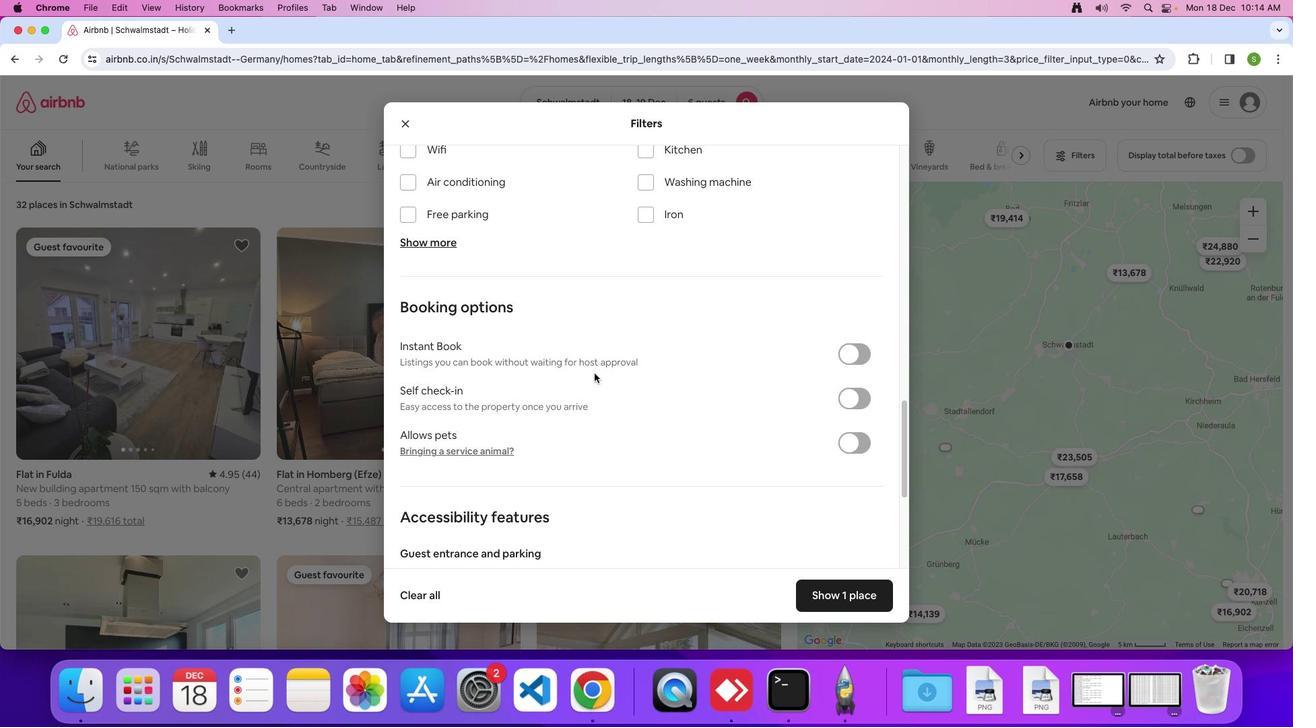 
Action: Mouse scrolled (594, 374) with delta (0, 0)
Screenshot: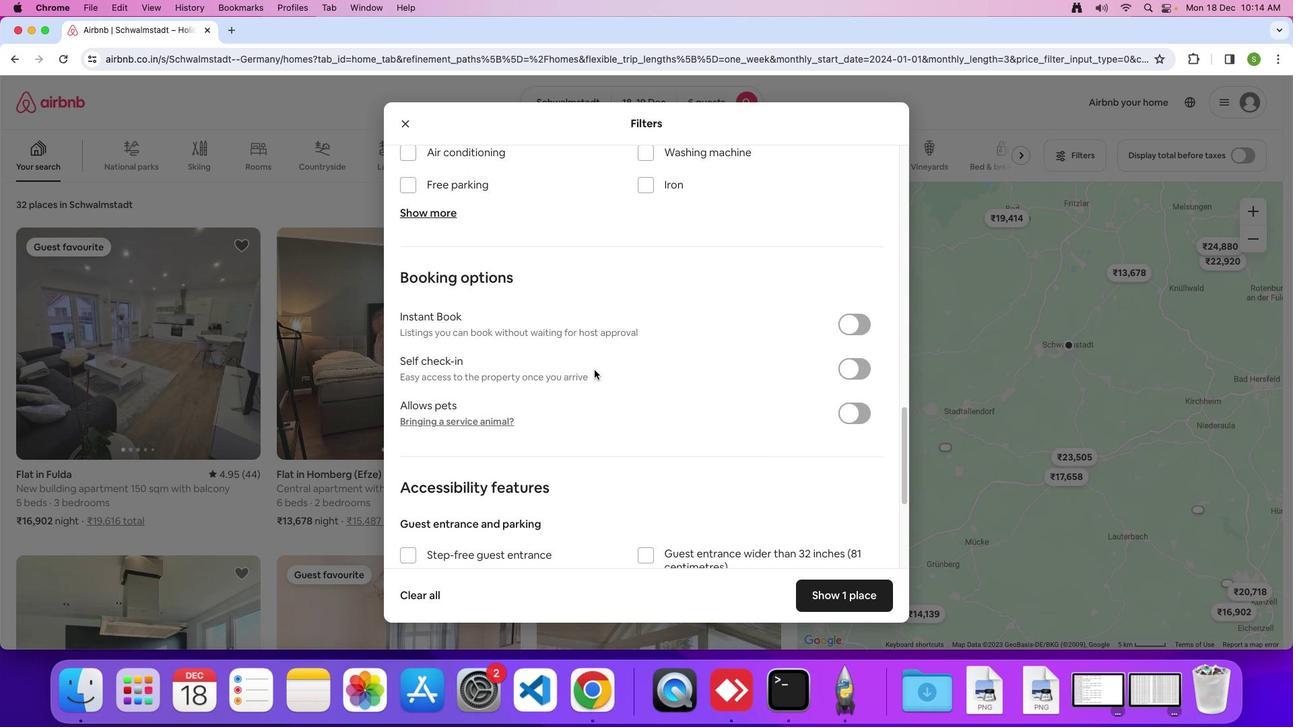 
Action: Mouse moved to (594, 373)
Screenshot: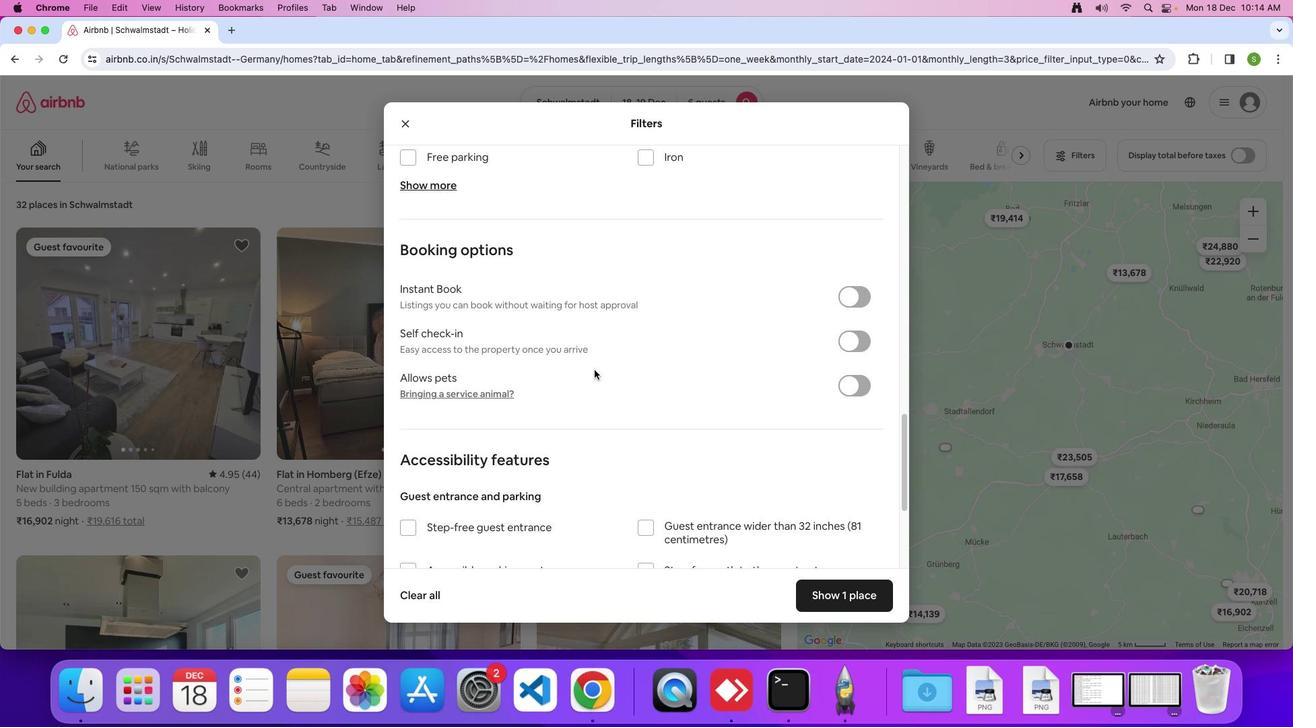 
Action: Mouse scrolled (594, 373) with delta (0, -2)
Screenshot: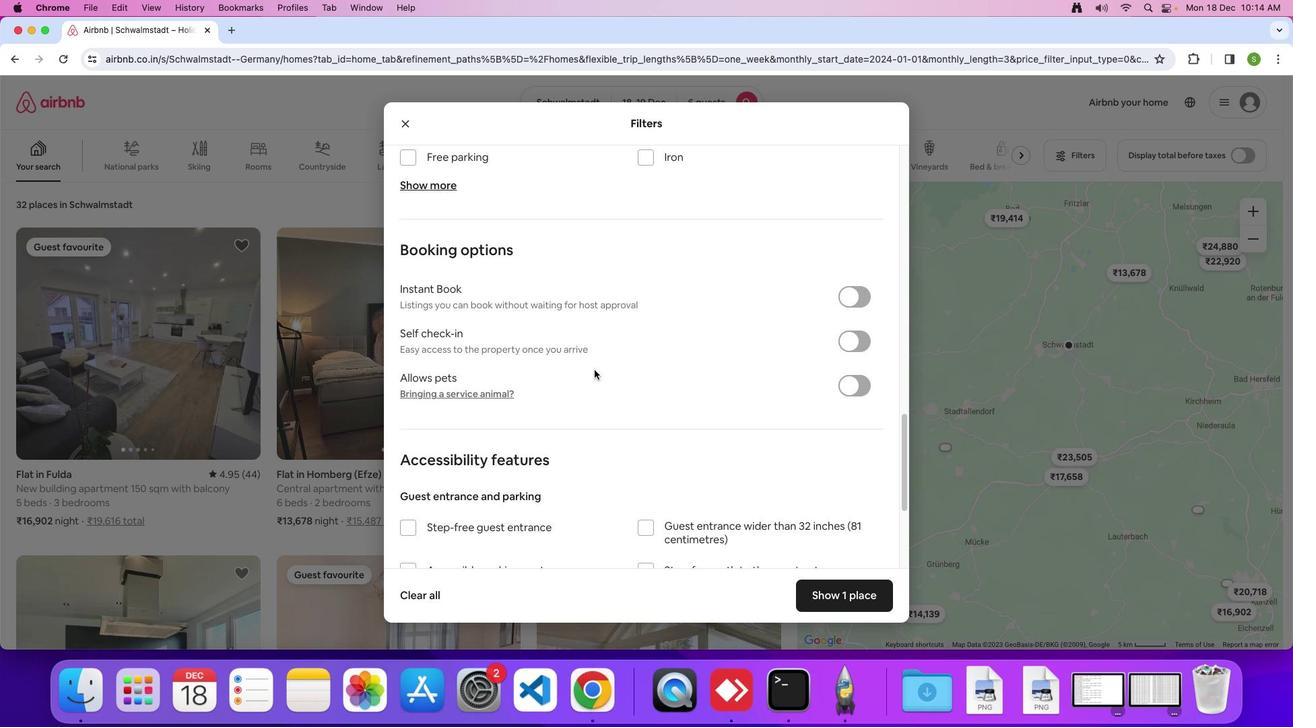 
Action: Mouse moved to (594, 370)
Screenshot: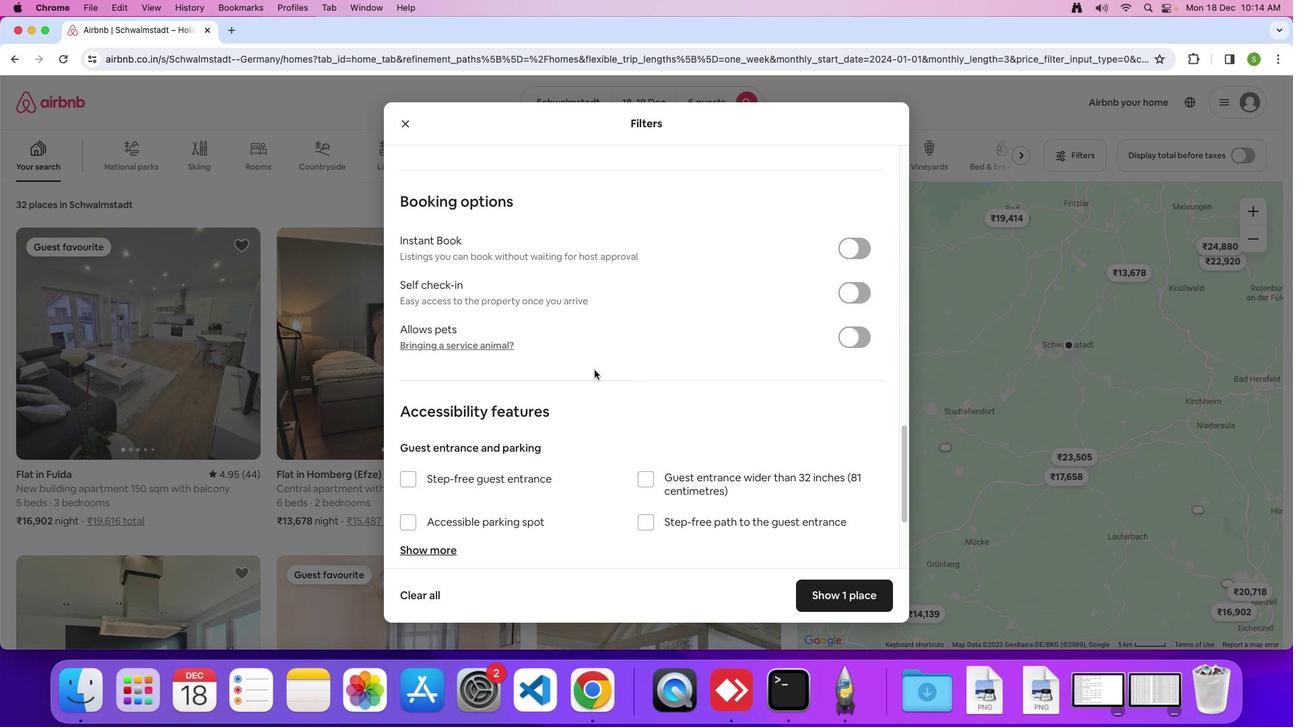 
Action: Mouse scrolled (594, 370) with delta (0, 0)
Screenshot: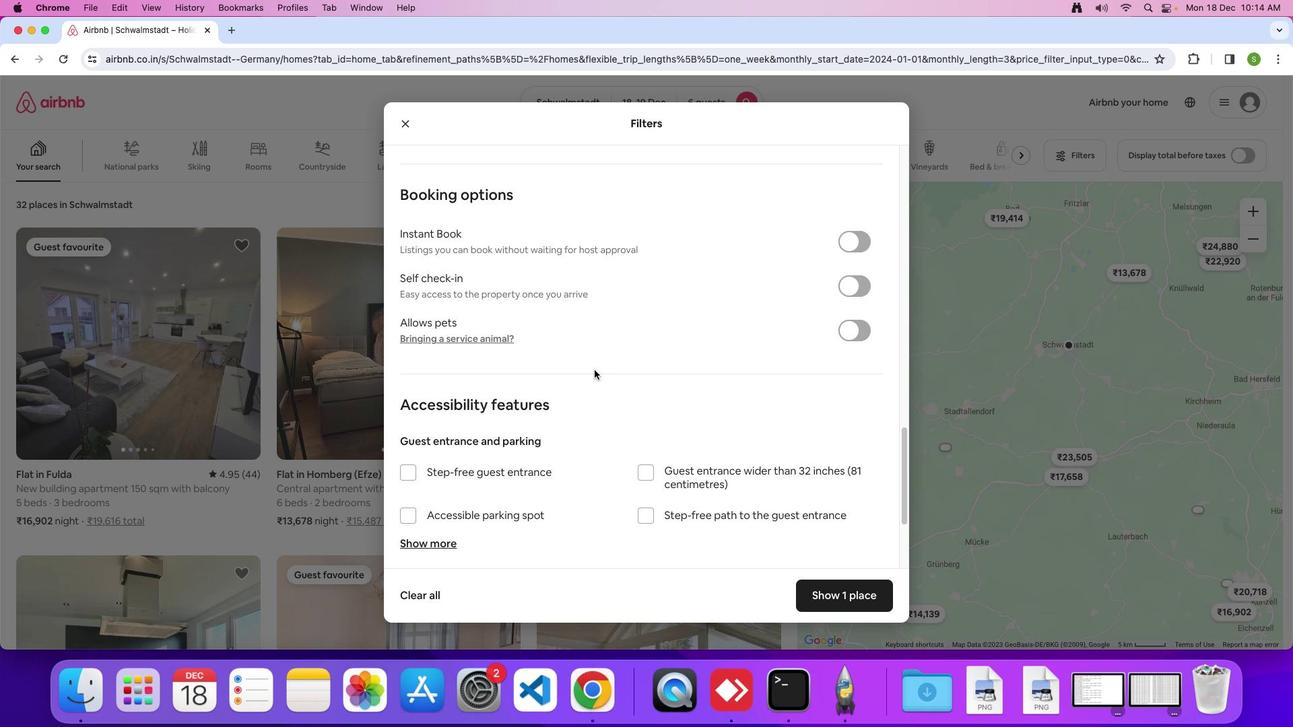 
Action: Mouse scrolled (594, 370) with delta (0, 0)
Screenshot: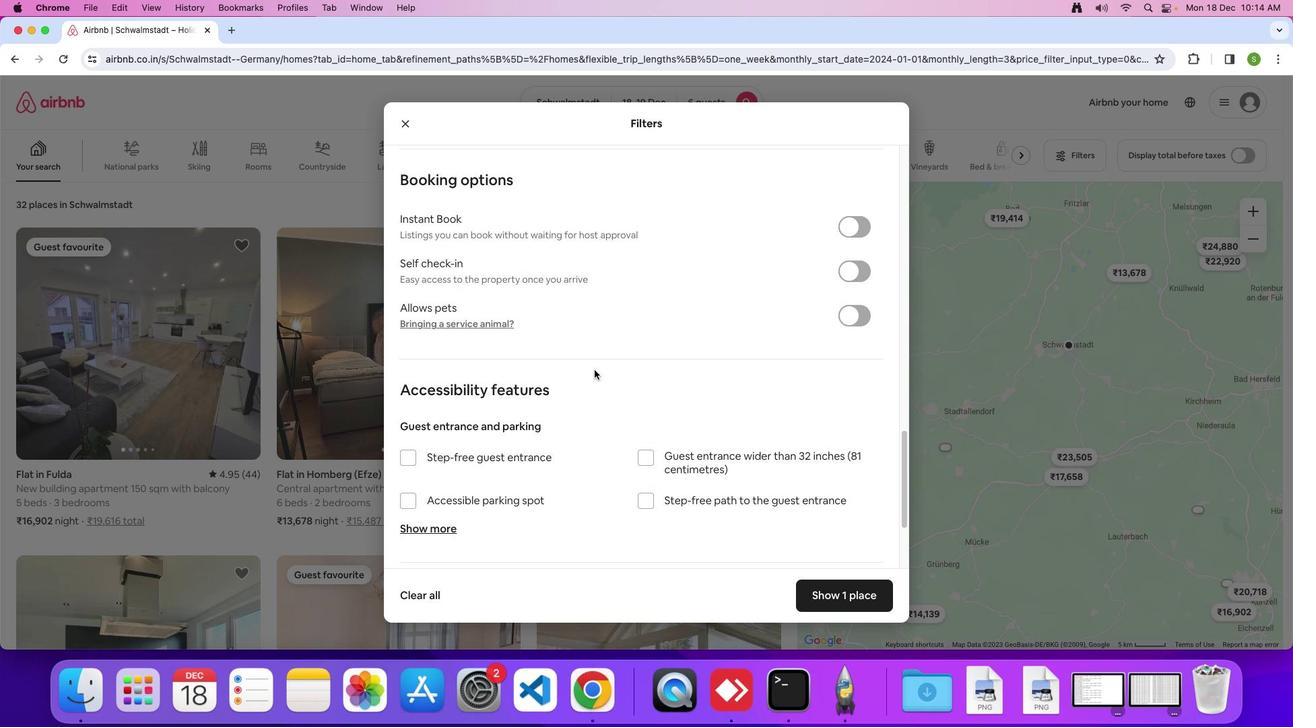 
Action: Mouse scrolled (594, 370) with delta (0, -2)
Screenshot: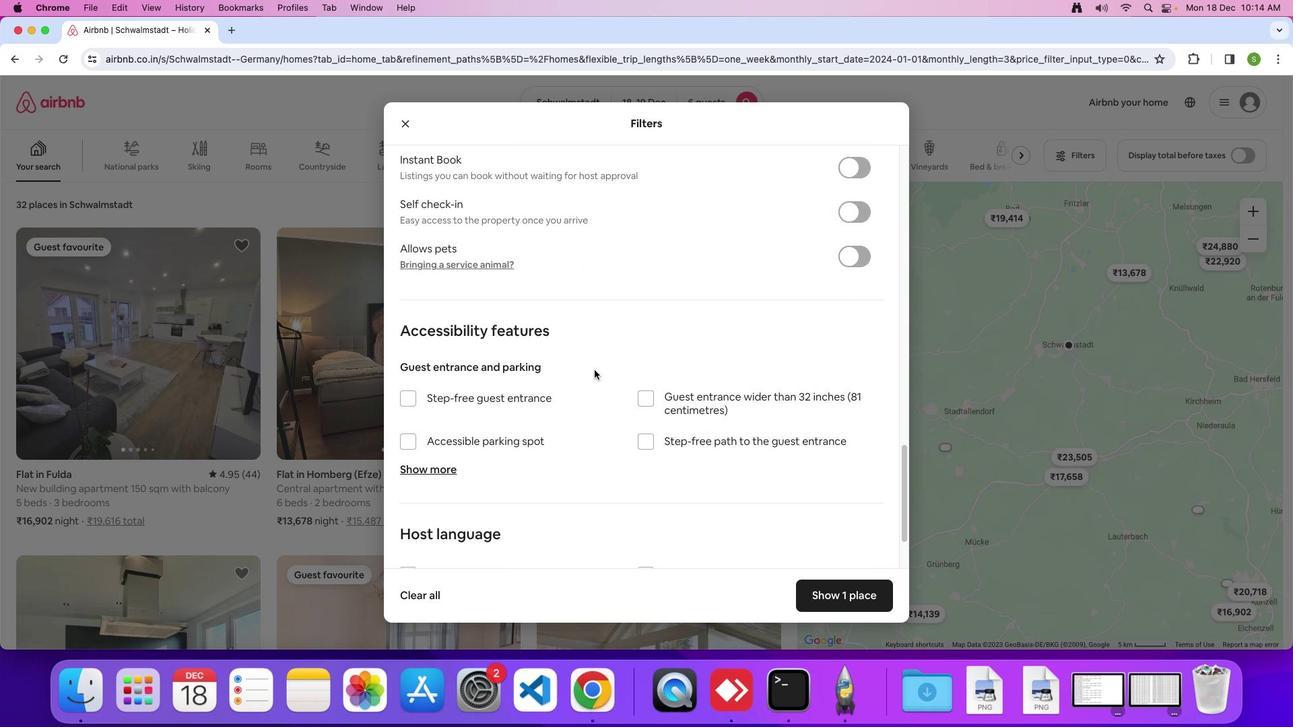 
Action: Mouse scrolled (594, 370) with delta (0, 0)
Screenshot: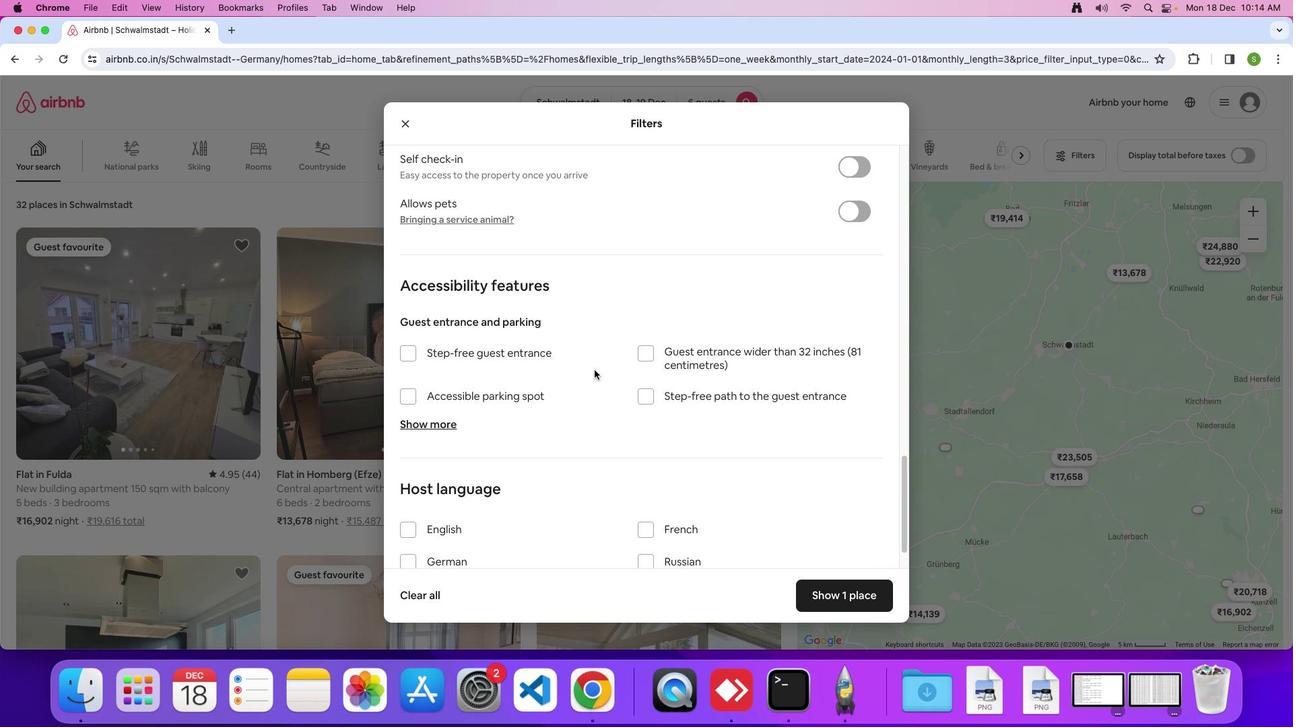 
Action: Mouse scrolled (594, 370) with delta (0, 0)
Screenshot: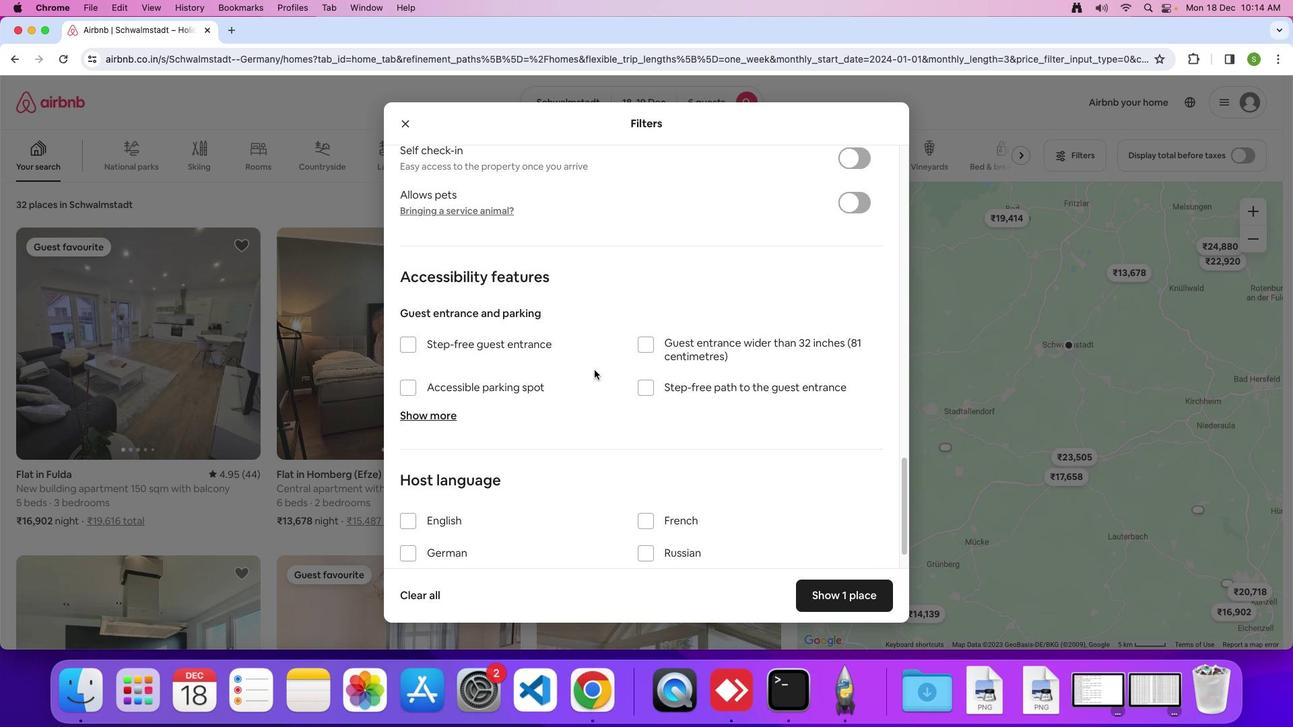 
Action: Mouse scrolled (594, 370) with delta (0, -1)
Screenshot: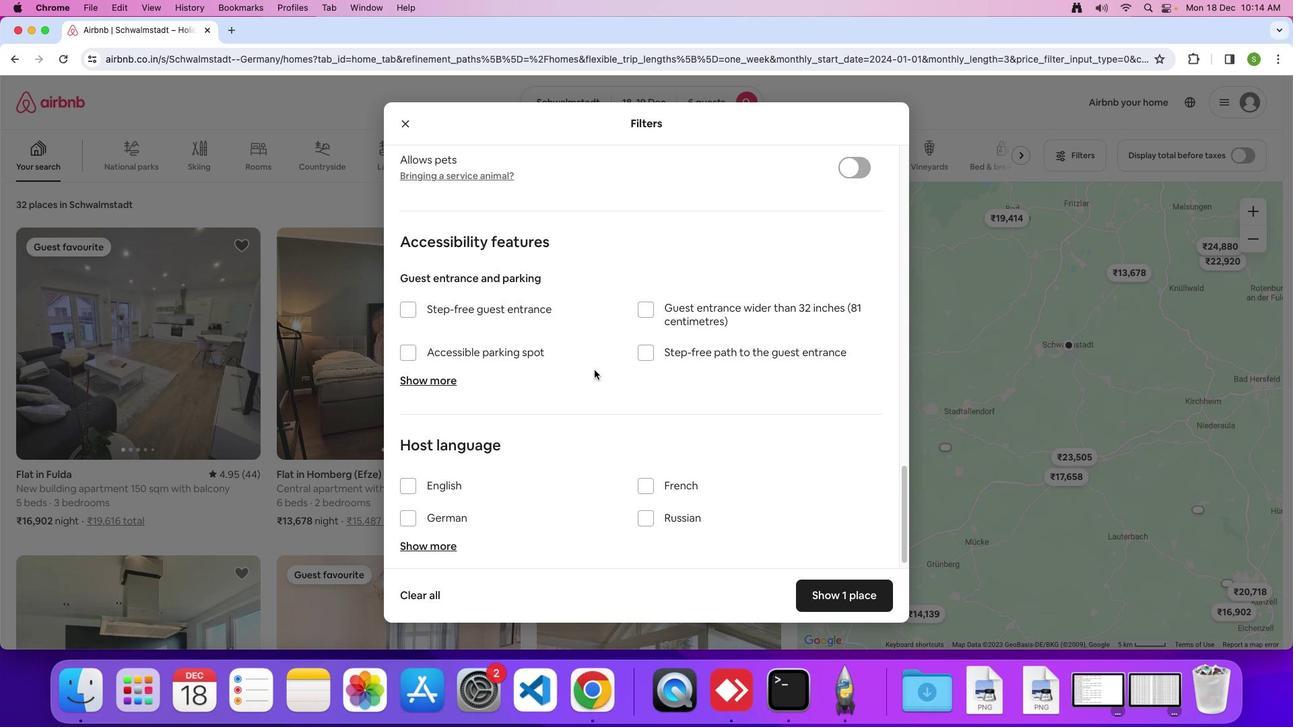 
Action: Mouse moved to (592, 370)
Screenshot: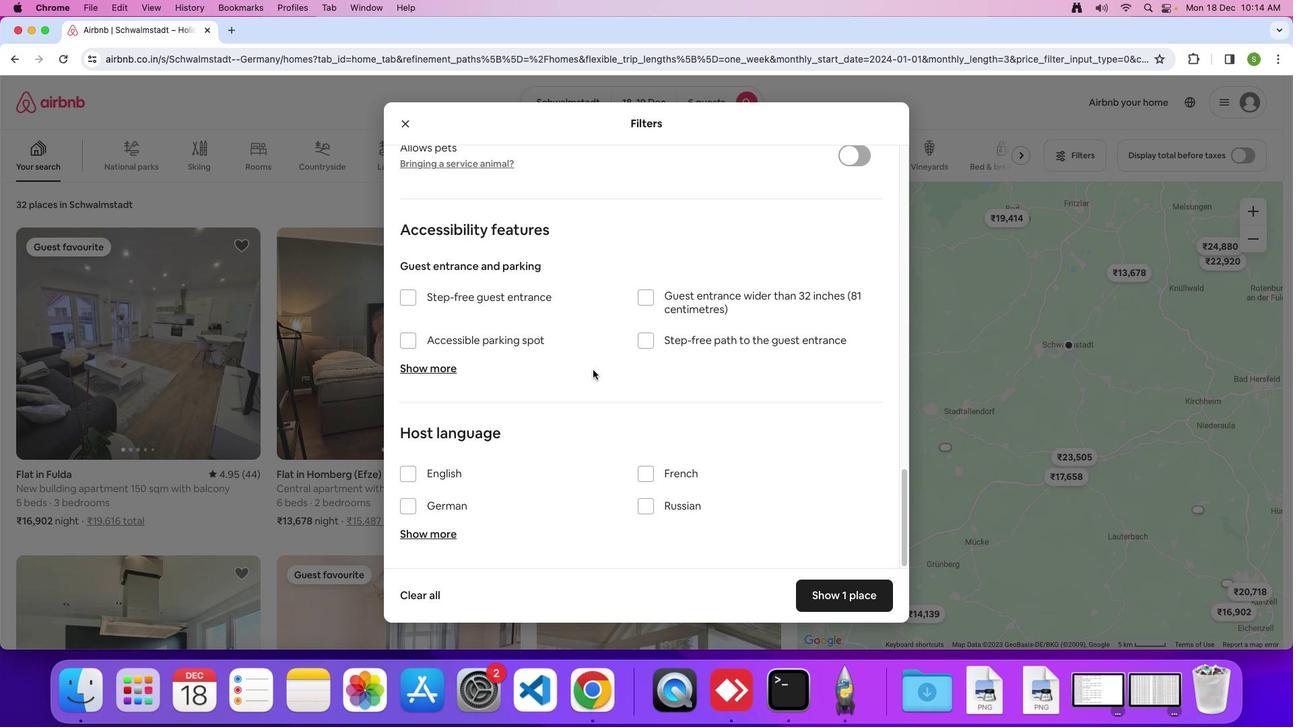 
Action: Mouse scrolled (592, 370) with delta (0, 0)
Screenshot: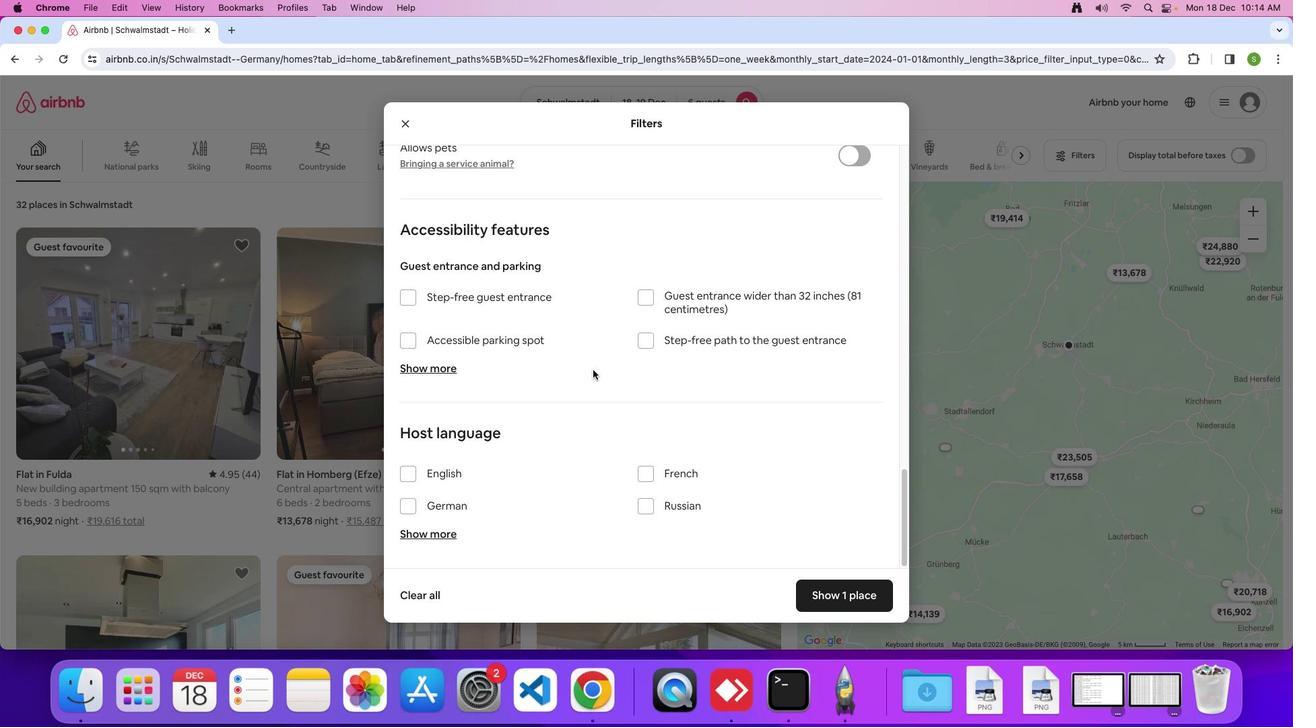 
Action: Mouse scrolled (592, 370) with delta (0, 0)
Screenshot: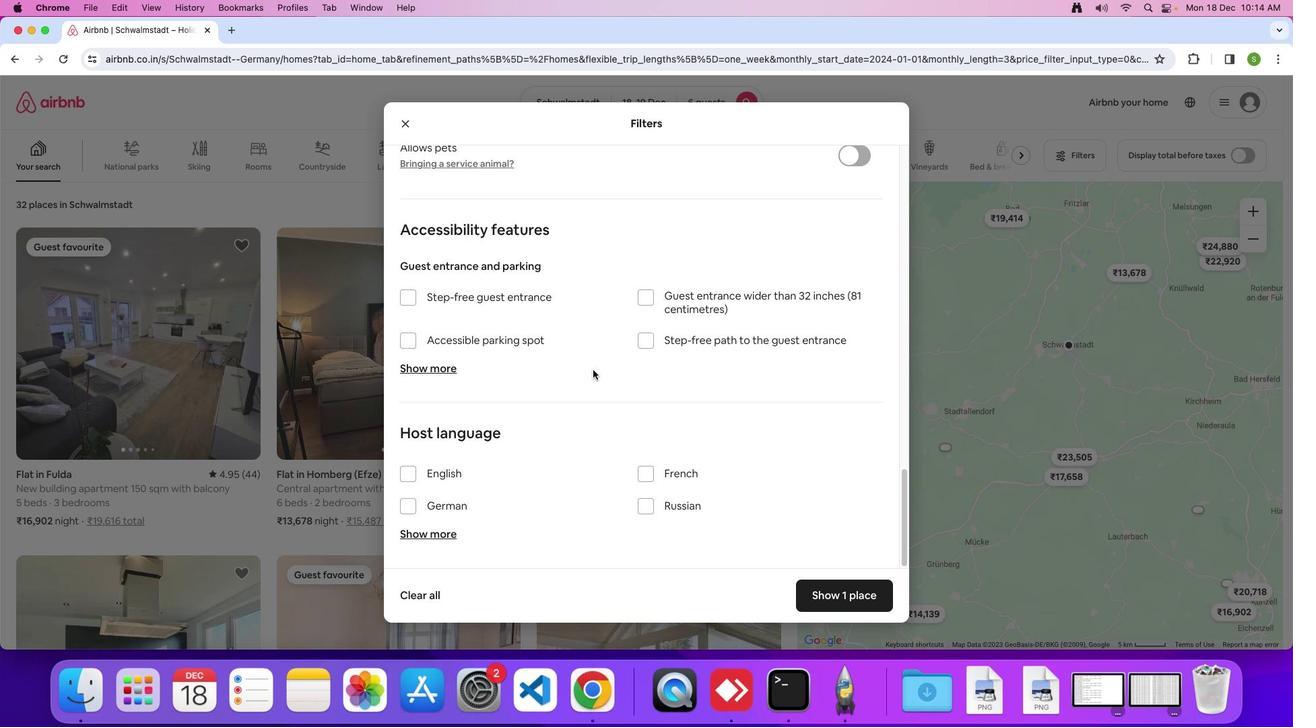 
Action: Mouse scrolled (592, 370) with delta (0, -2)
Screenshot: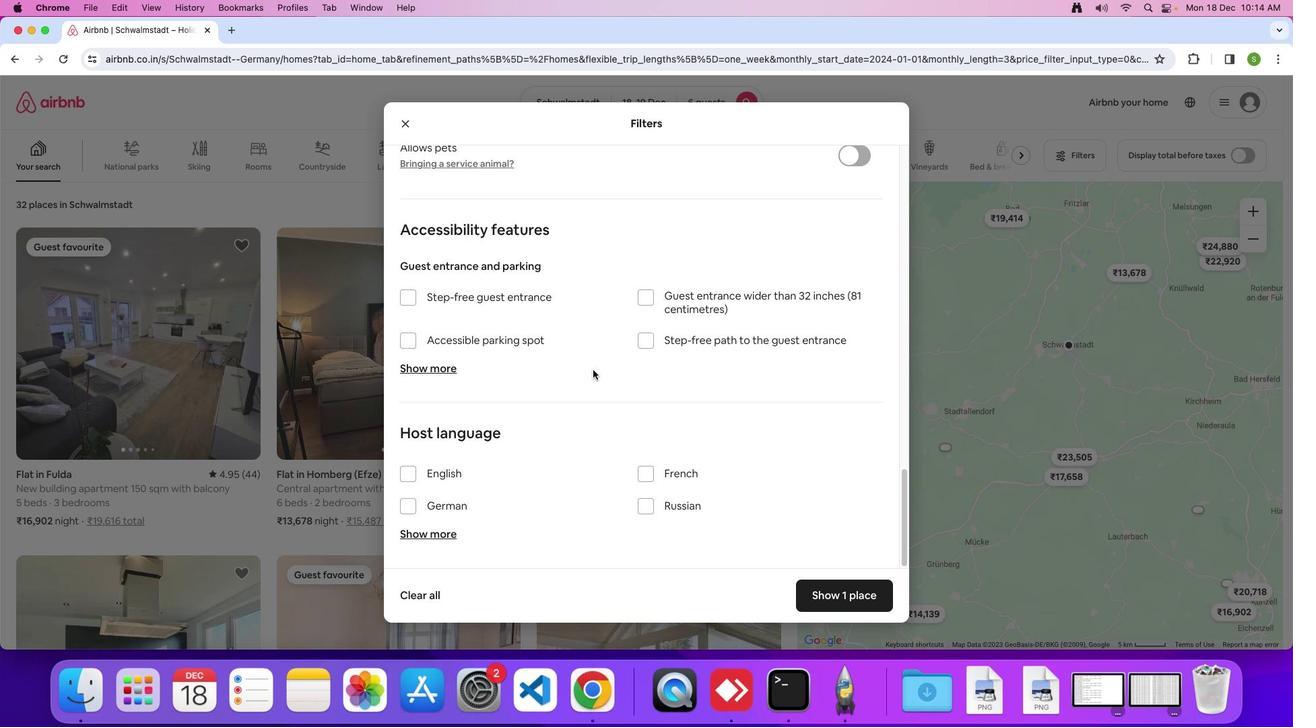 
Action: Mouse moved to (829, 592)
Screenshot: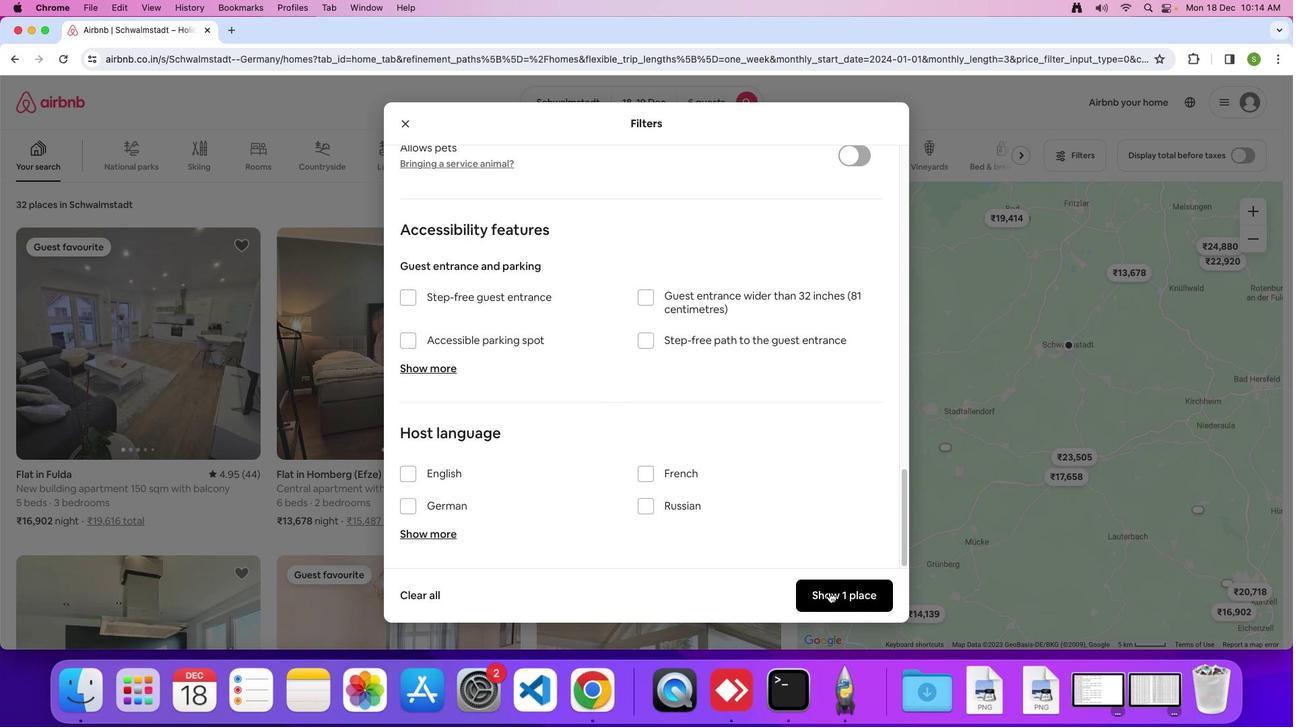 
Action: Mouse pressed left at (829, 592)
Screenshot: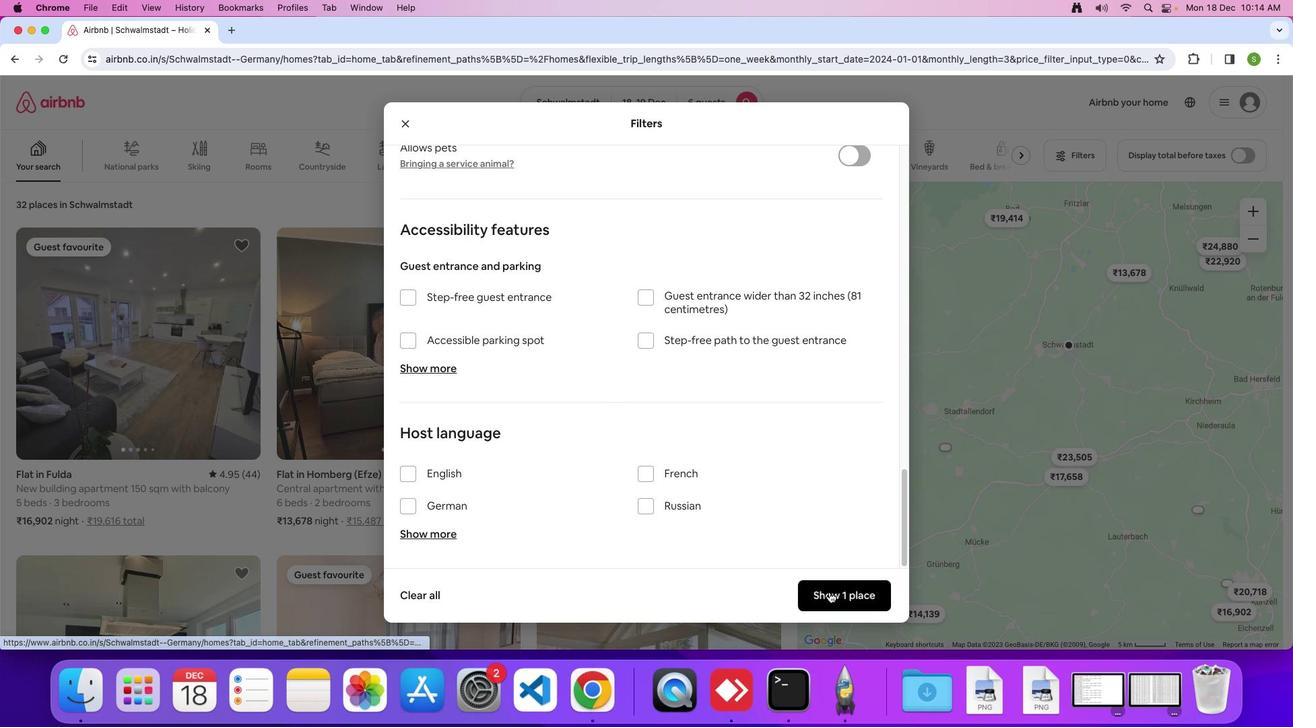 
Action: Mouse moved to (112, 353)
Screenshot: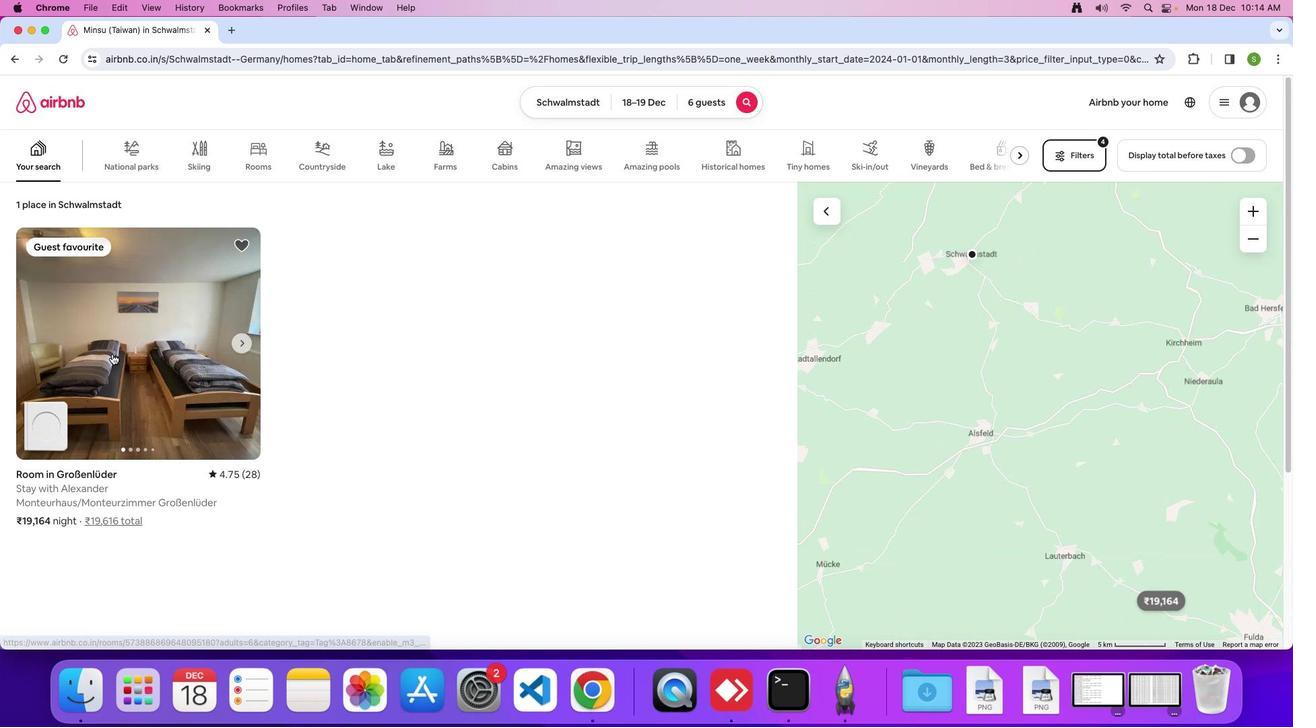 
Action: Mouse pressed left at (112, 353)
Screenshot: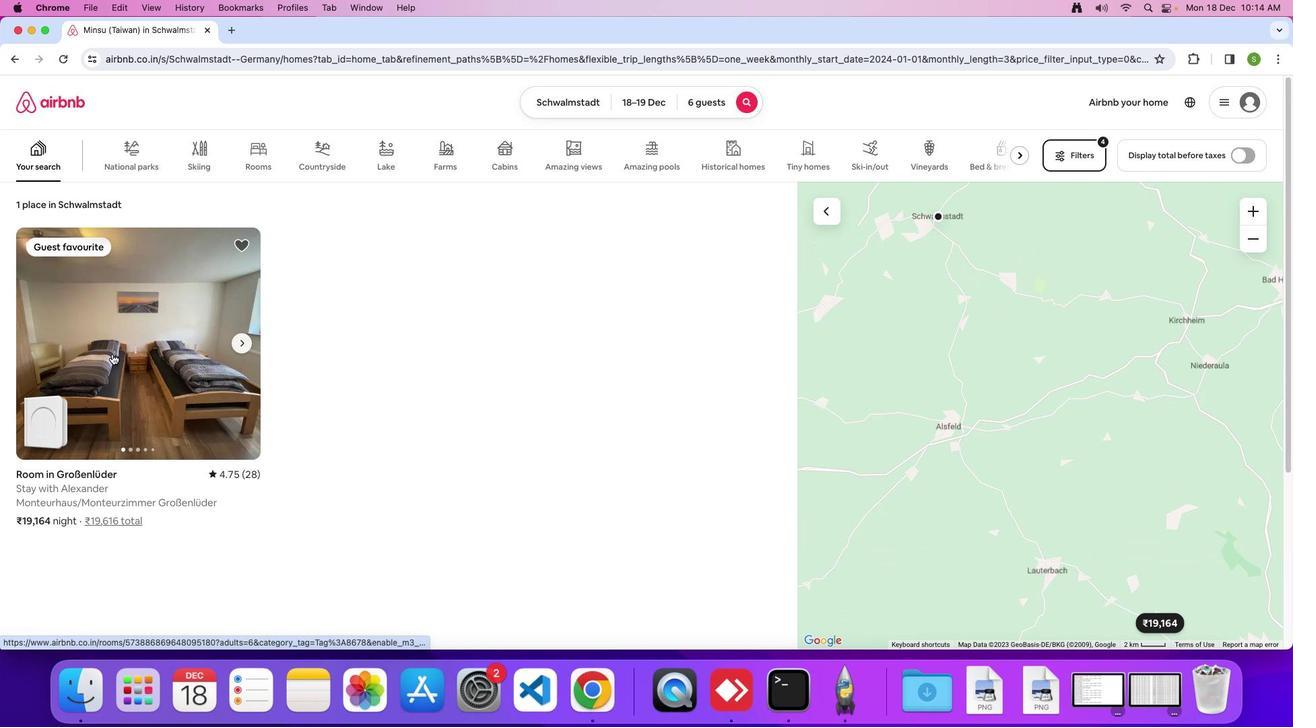 
Action: Mouse moved to (414, 314)
Screenshot: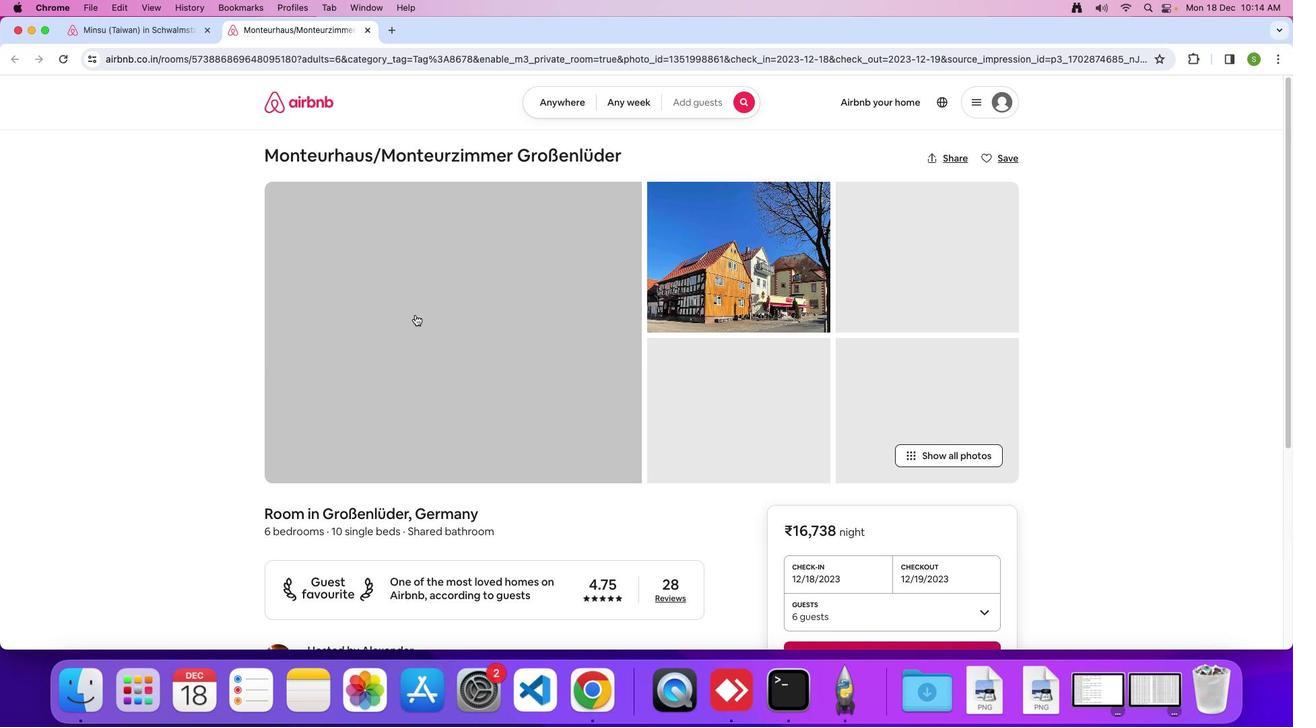 
Action: Mouse pressed left at (414, 314)
Screenshot: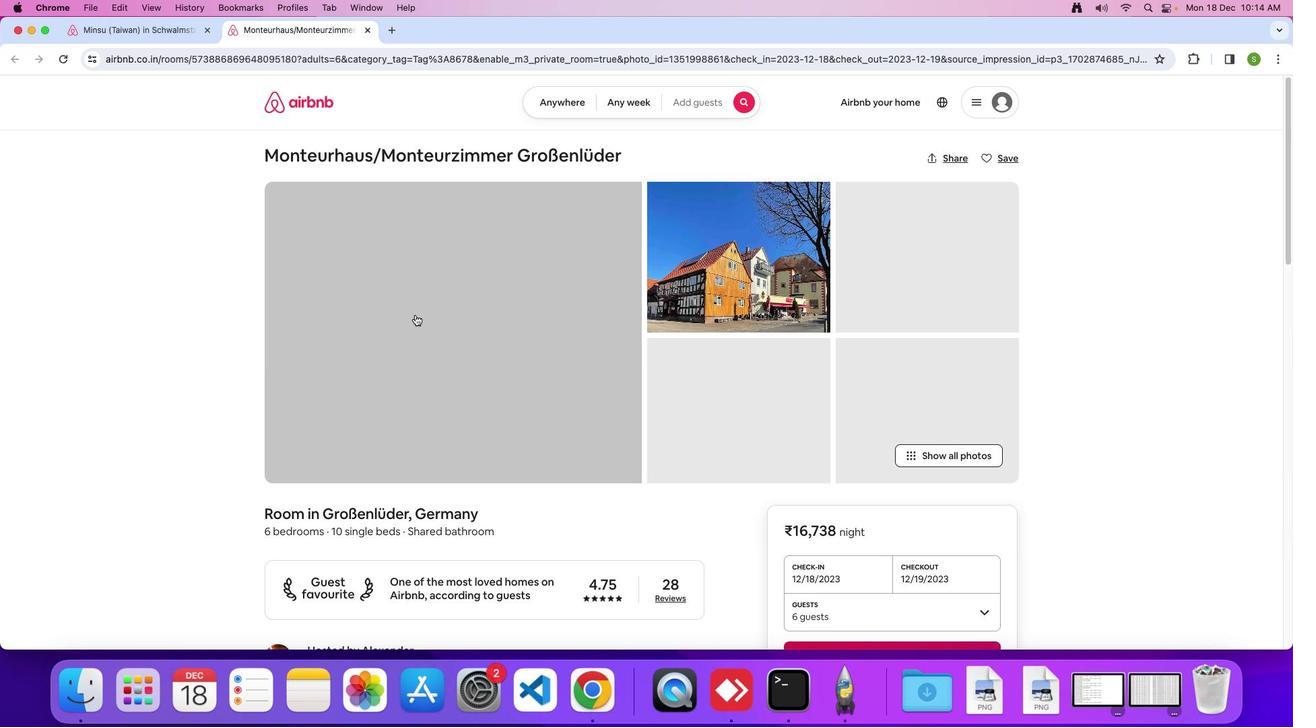 
Action: Mouse moved to (549, 279)
Screenshot: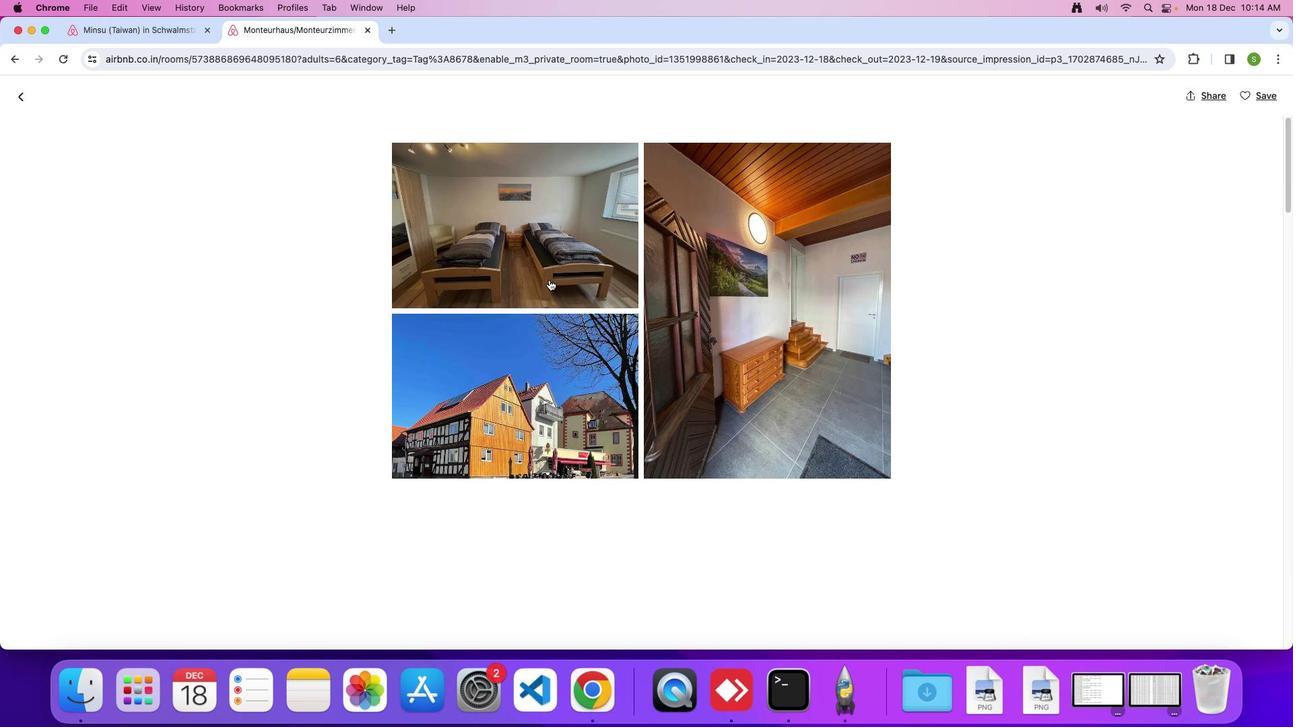
Action: Mouse pressed left at (549, 279)
Screenshot: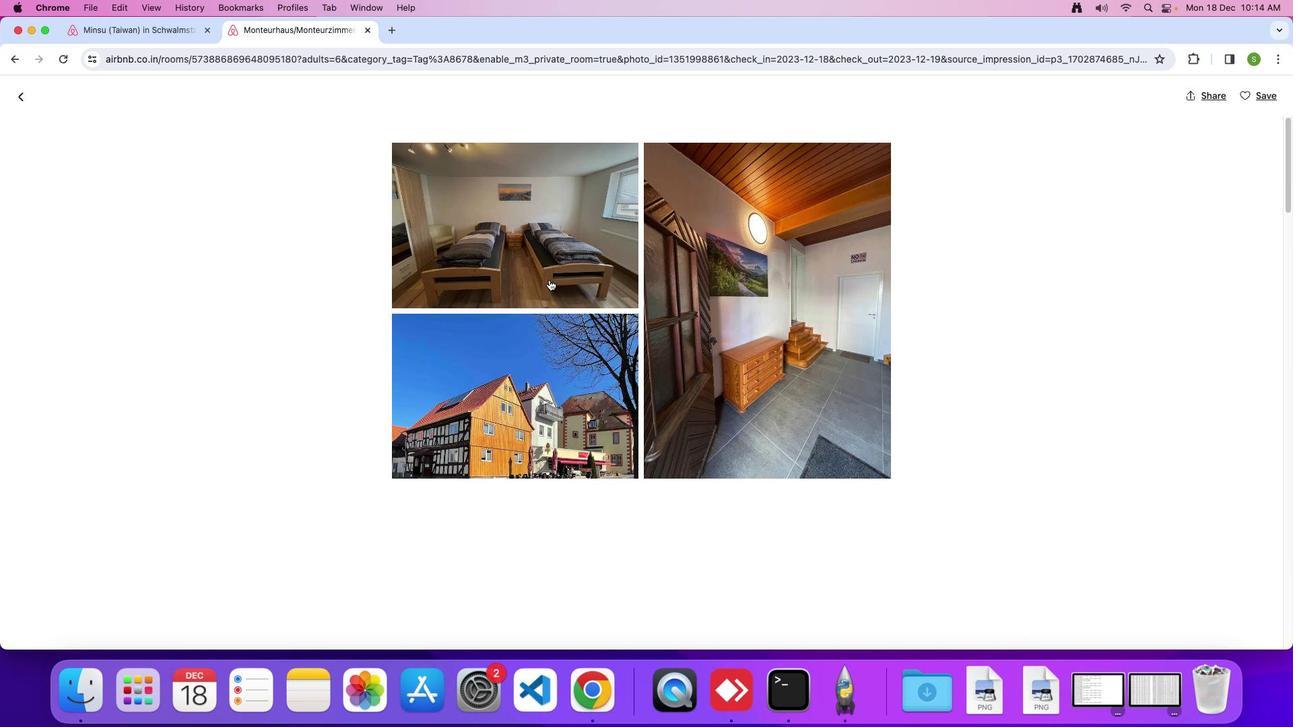 
Action: Mouse moved to (47, 110)
Screenshot: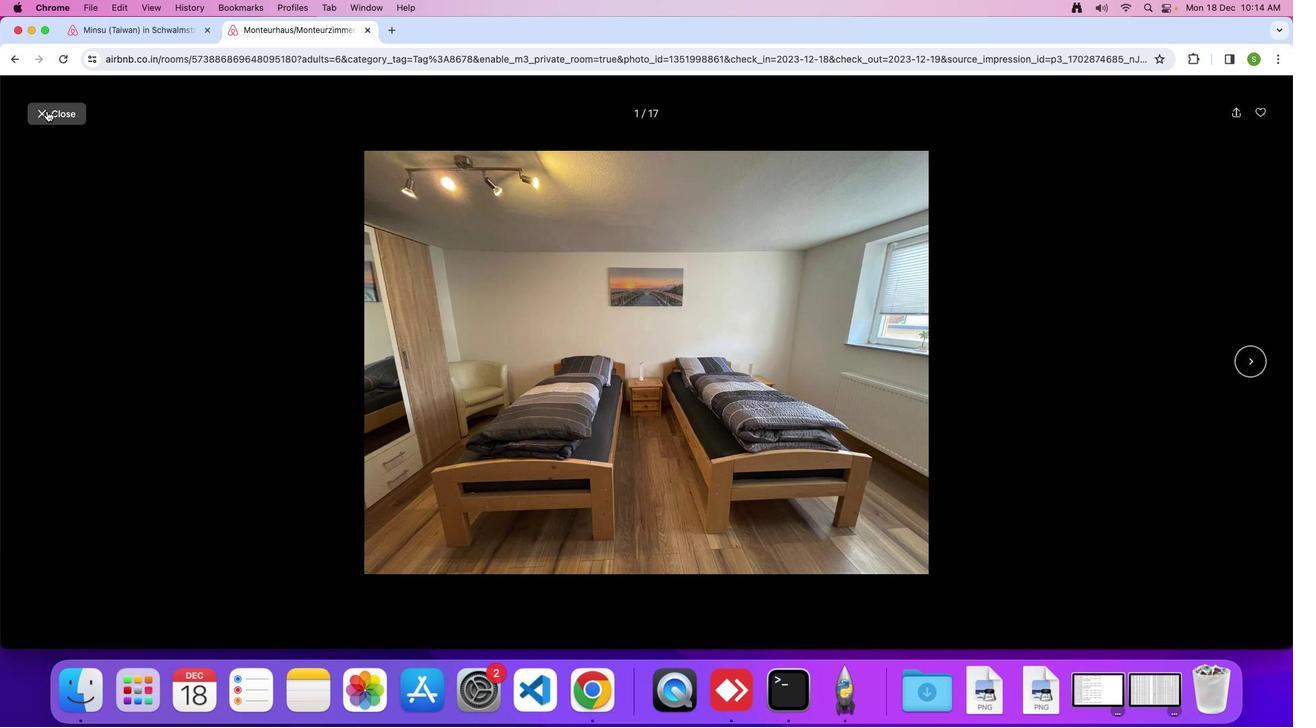 
Action: Mouse pressed left at (47, 110)
Screenshot: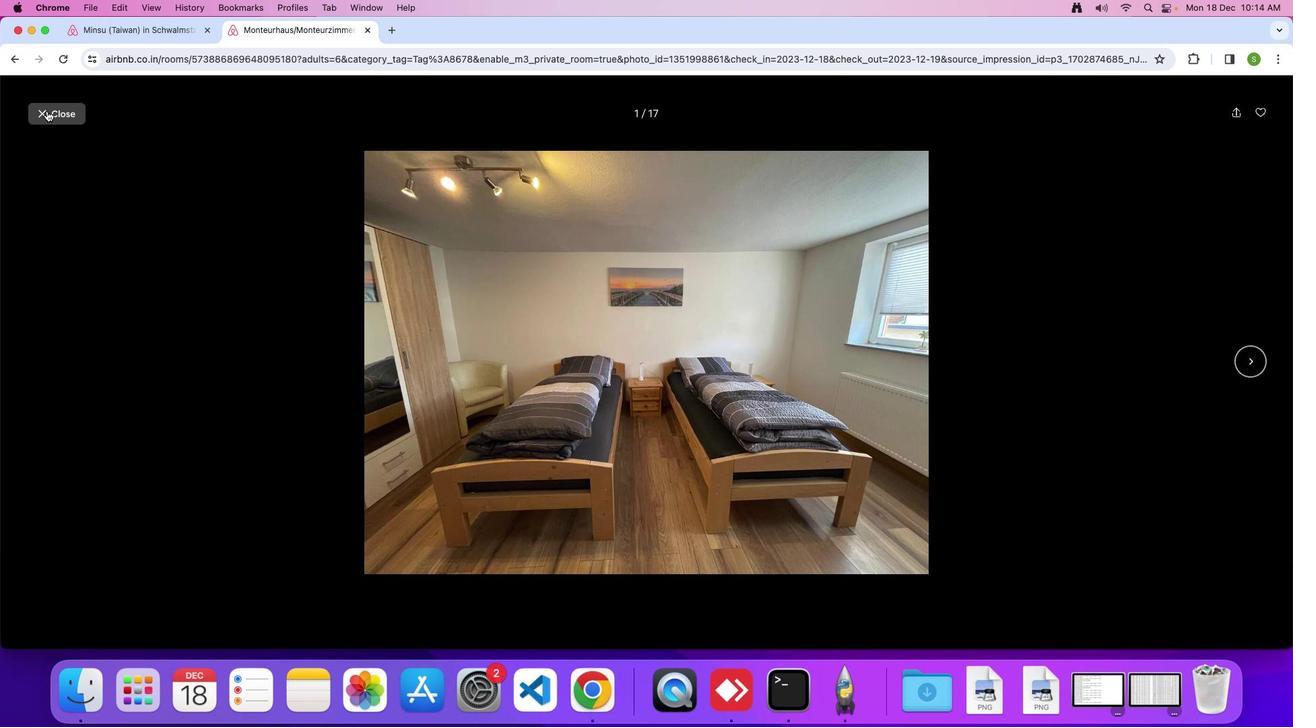 
Action: Mouse moved to (502, 384)
Screenshot: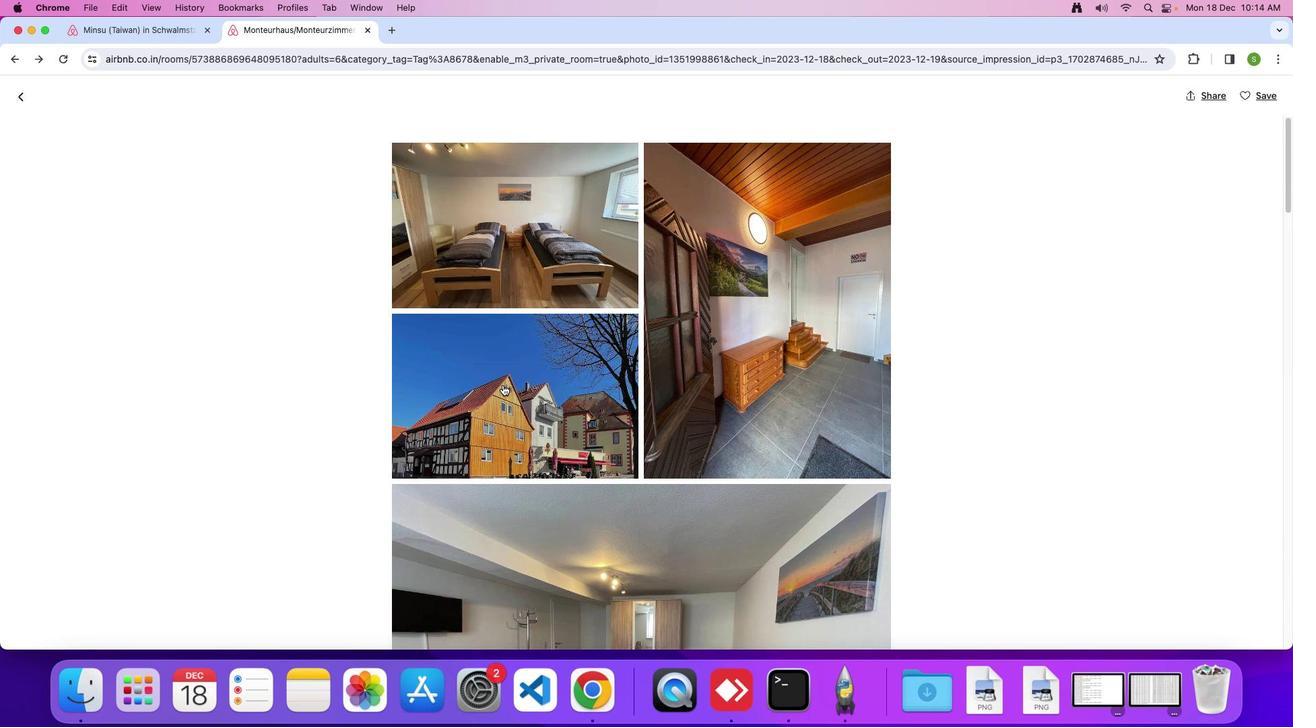 
Action: Mouse scrolled (502, 384) with delta (0, 0)
Screenshot: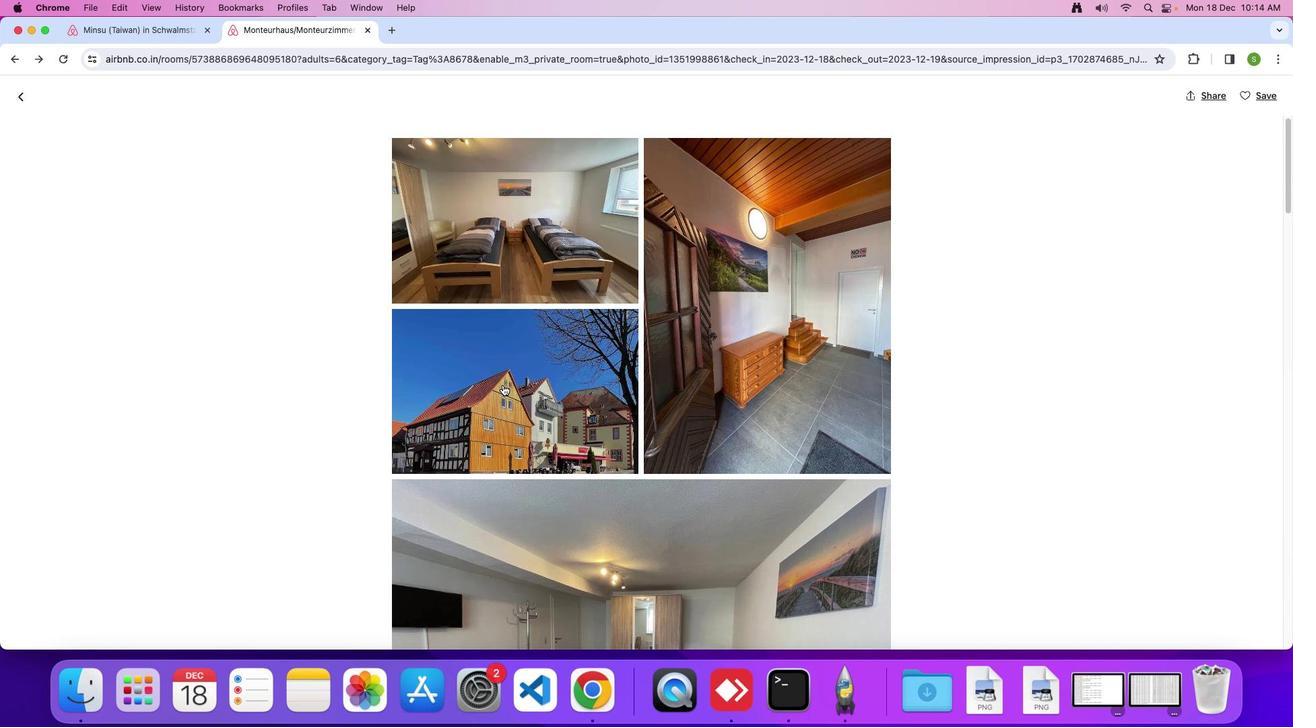
Action: Mouse scrolled (502, 384) with delta (0, 0)
Screenshot: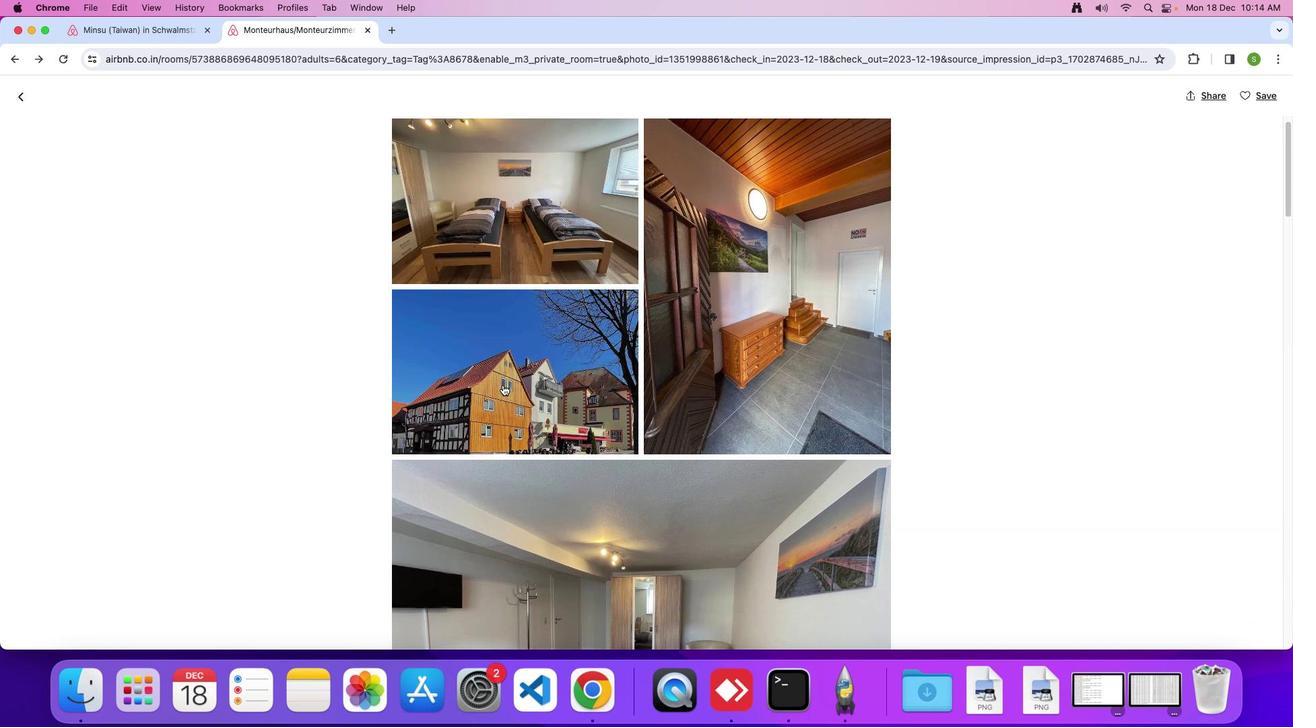 
Action: Mouse scrolled (502, 384) with delta (0, -2)
Screenshot: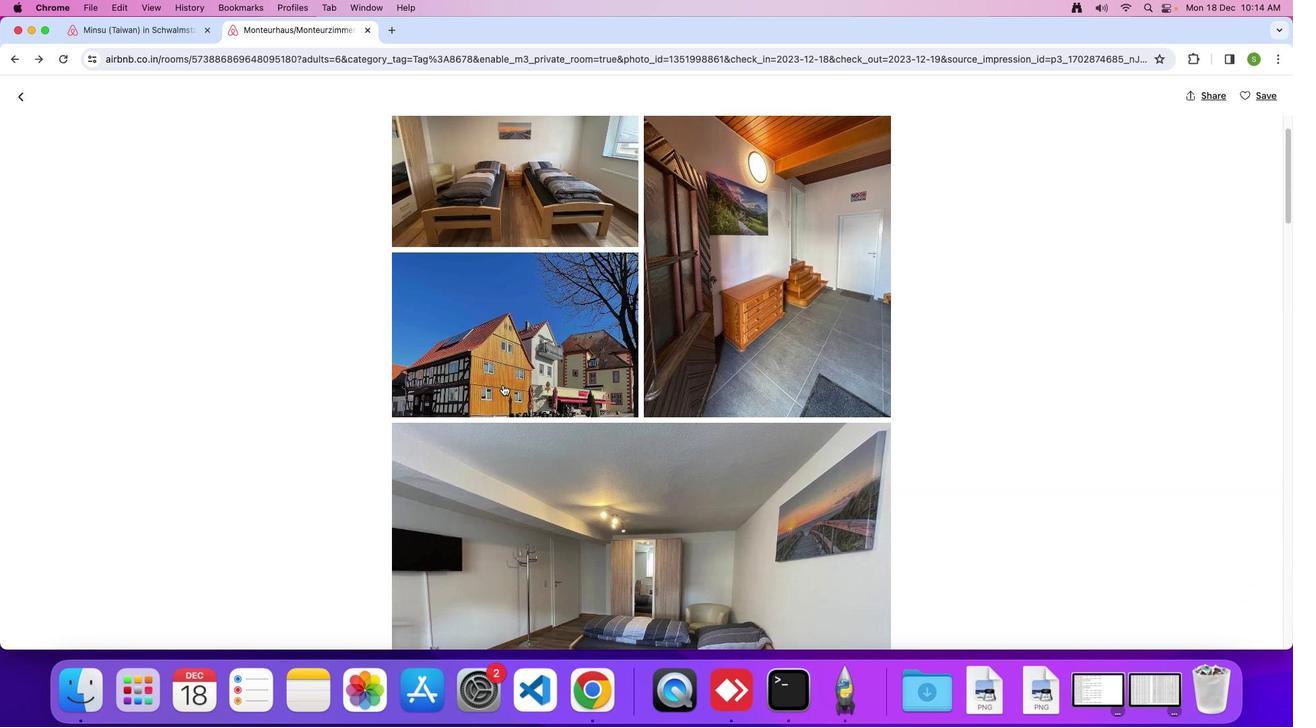 
Action: Mouse scrolled (502, 384) with delta (0, 0)
Screenshot: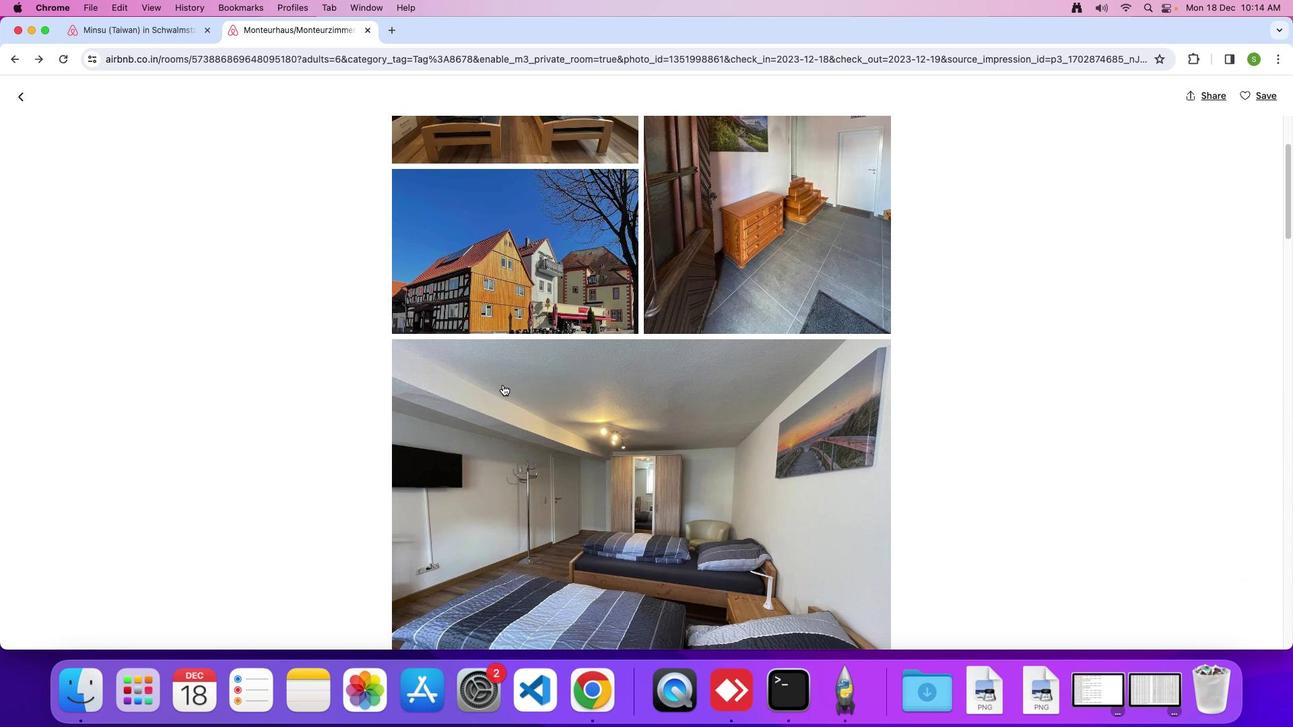 
Action: Mouse scrolled (502, 384) with delta (0, 0)
Screenshot: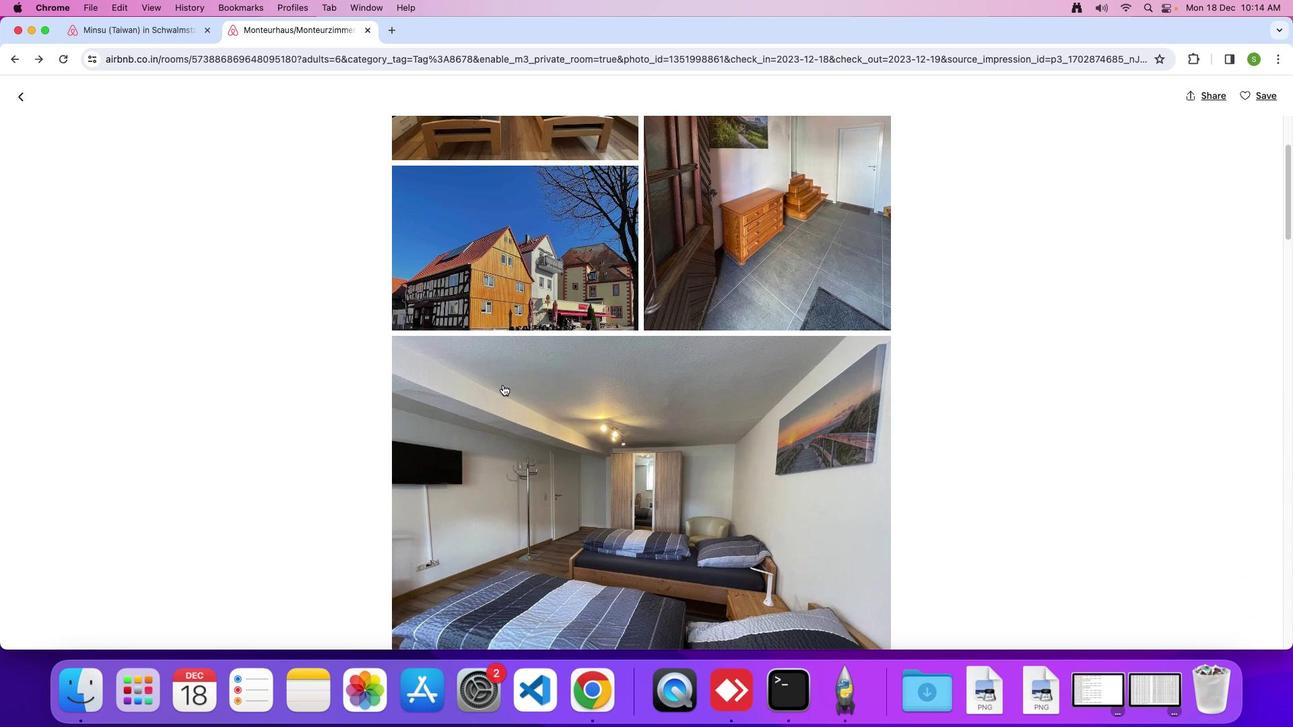 
Action: Mouse scrolled (502, 384) with delta (0, -1)
Screenshot: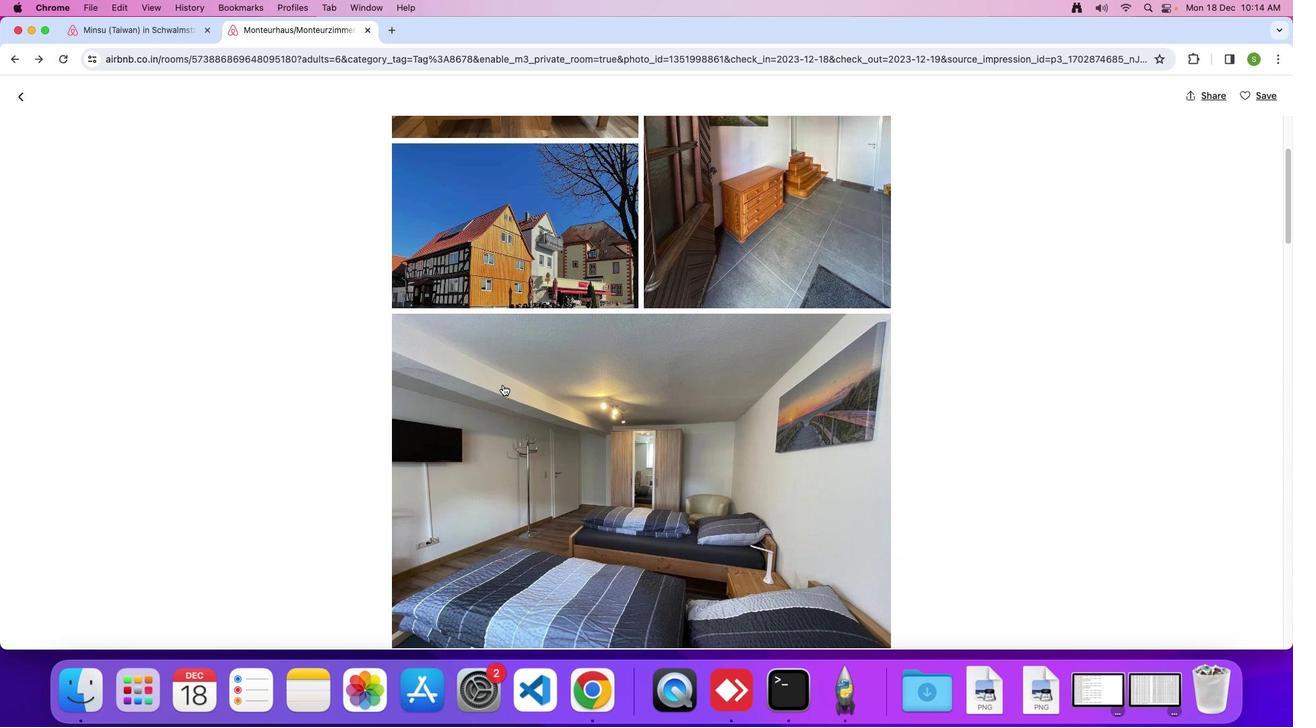 
Action: Mouse scrolled (502, 384) with delta (0, 0)
Screenshot: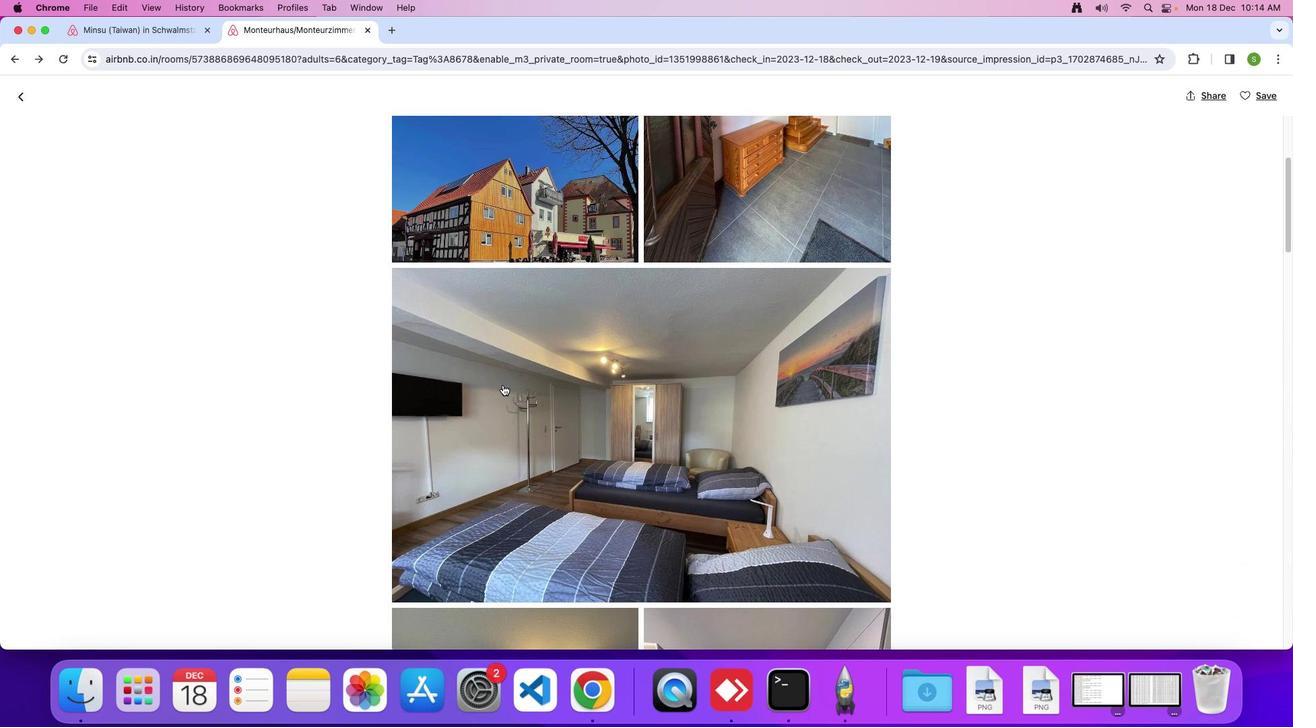 
Action: Mouse scrolled (502, 384) with delta (0, 0)
Screenshot: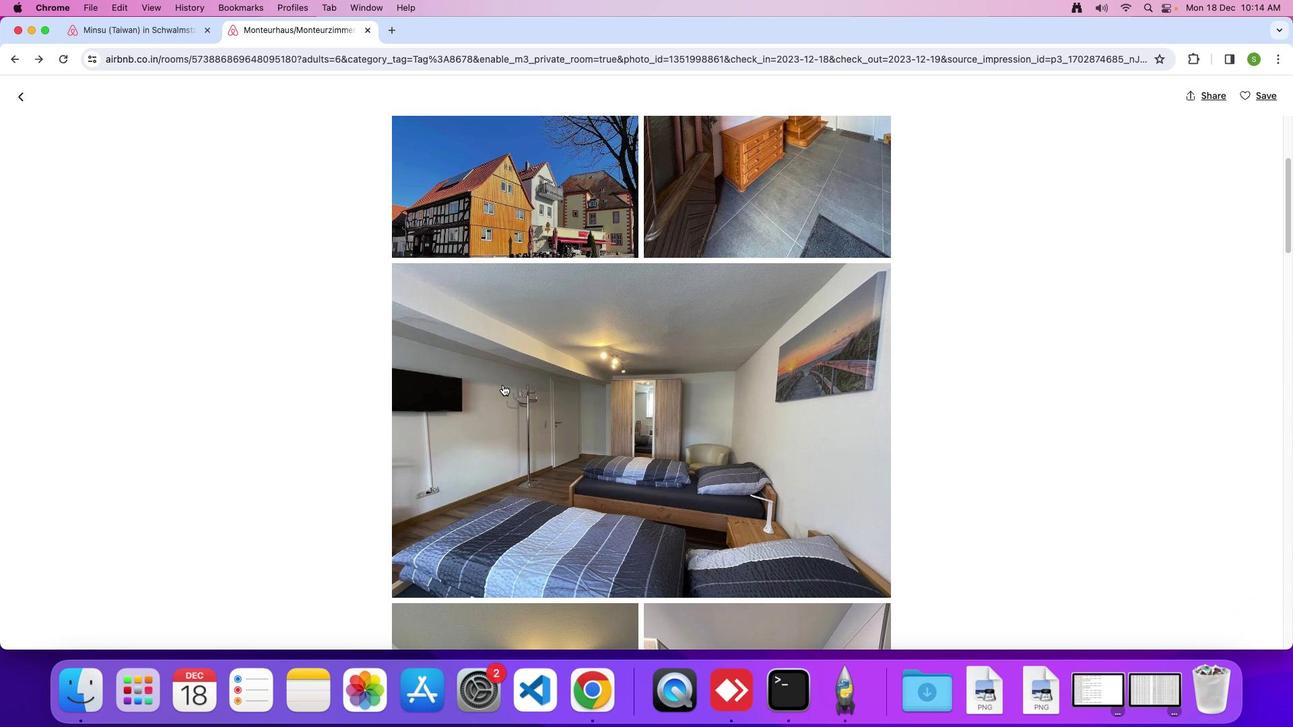 
Action: Mouse scrolled (502, 384) with delta (0, 0)
Screenshot: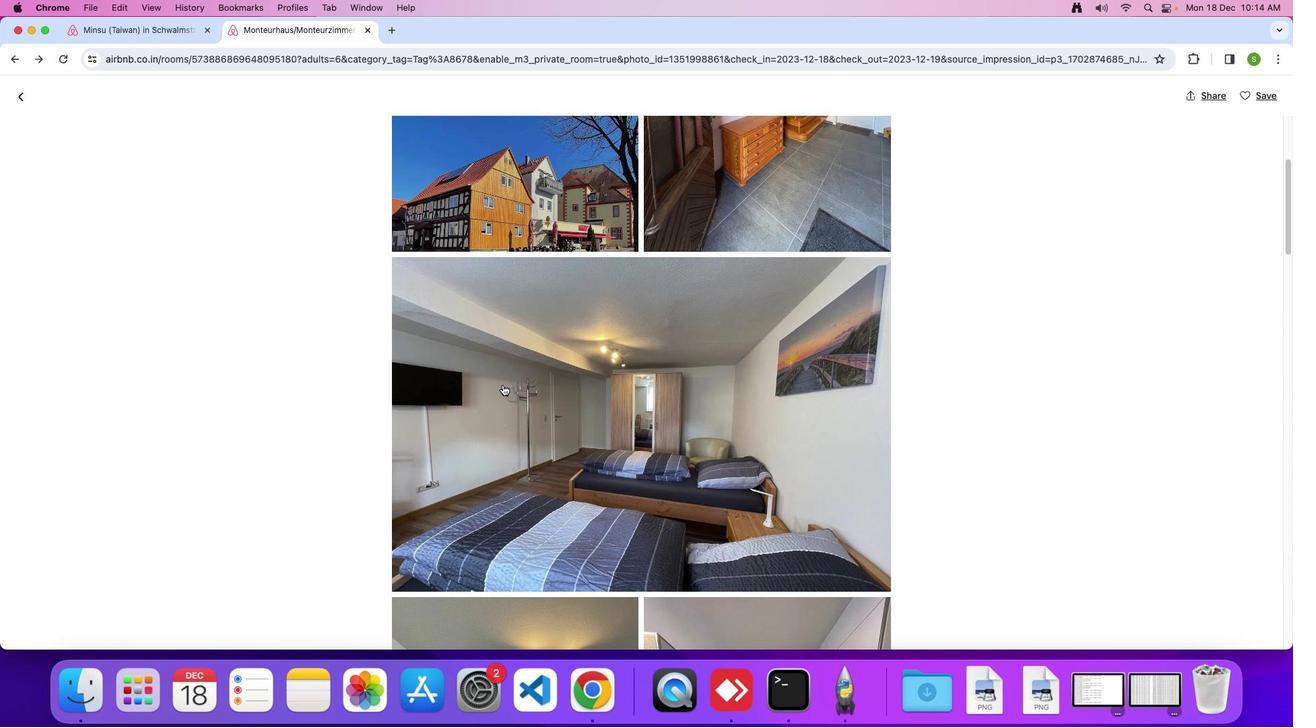 
Action: Mouse scrolled (502, 384) with delta (0, -1)
Screenshot: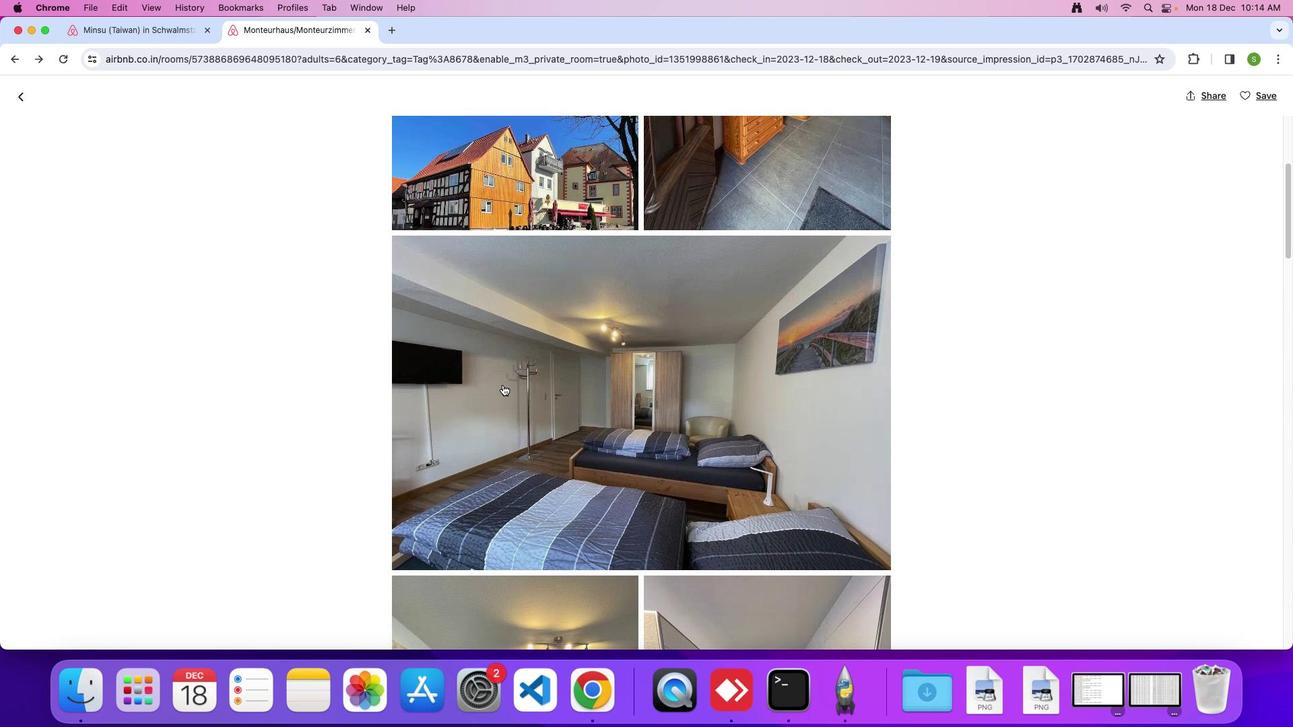 
Action: Mouse scrolled (502, 384) with delta (0, 0)
Screenshot: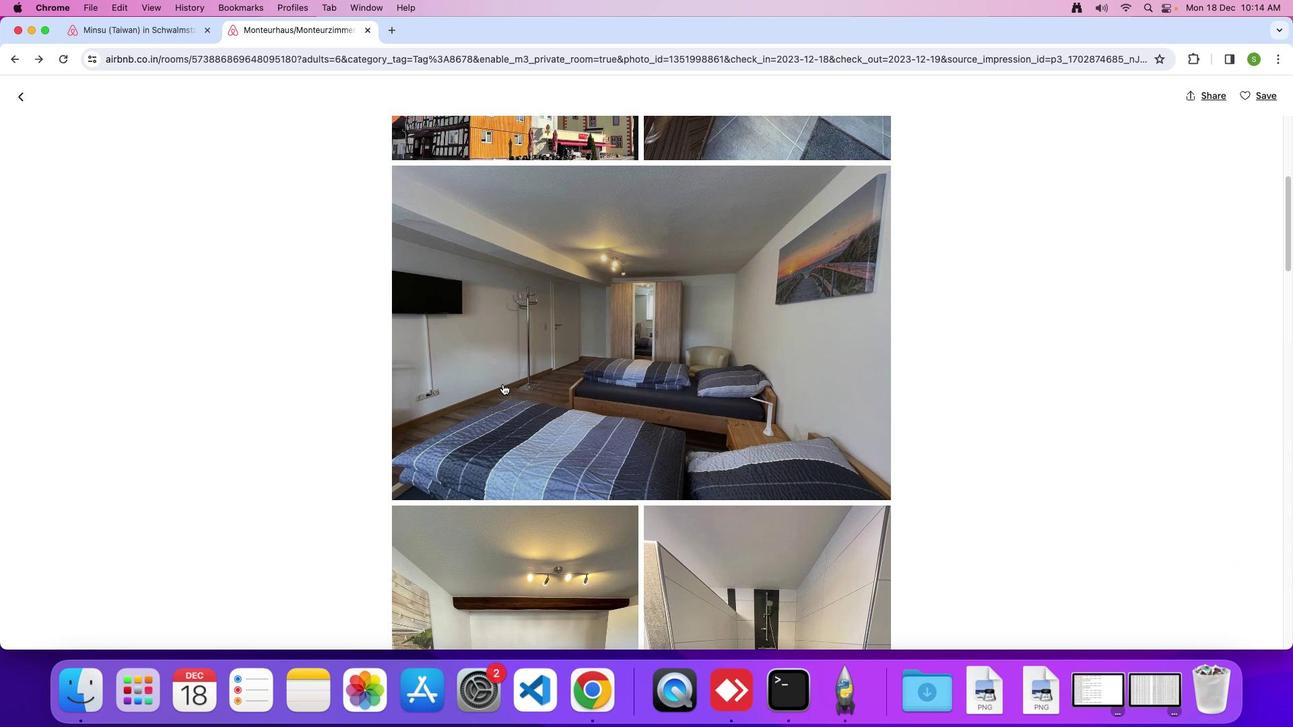 
Action: Mouse scrolled (502, 384) with delta (0, 0)
Screenshot: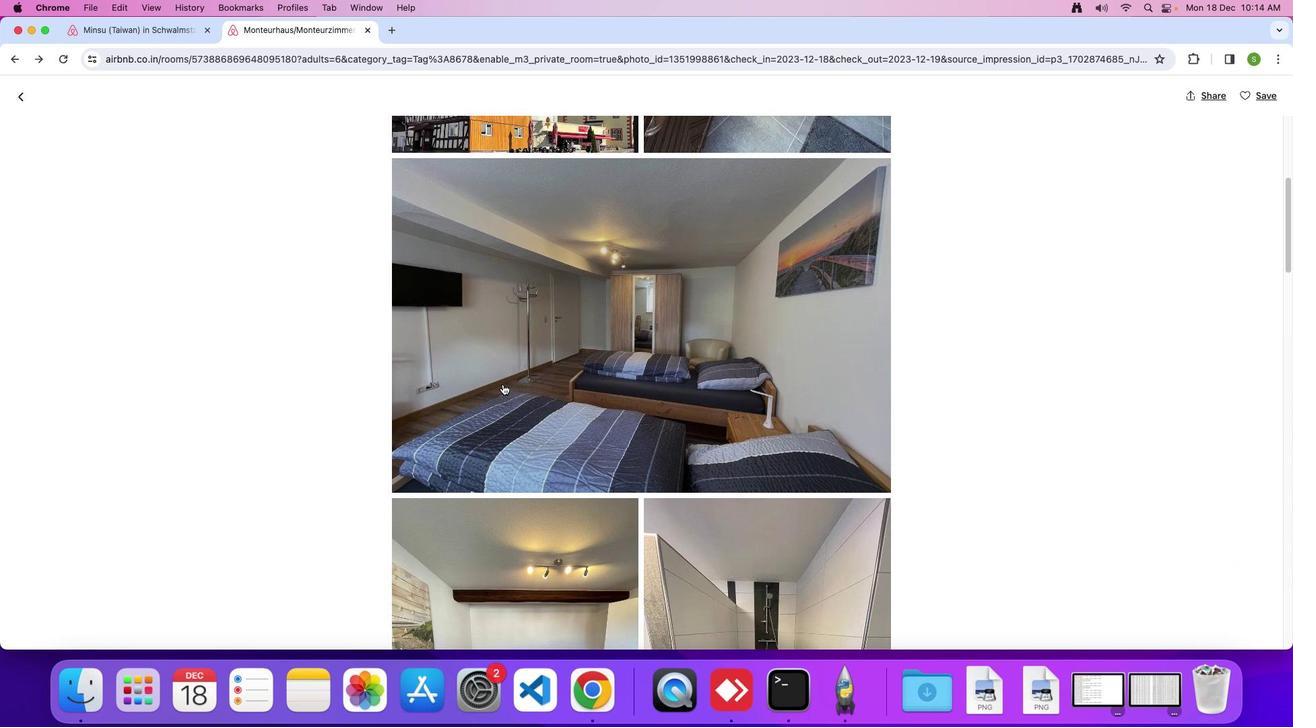 
Action: Mouse moved to (503, 383)
Screenshot: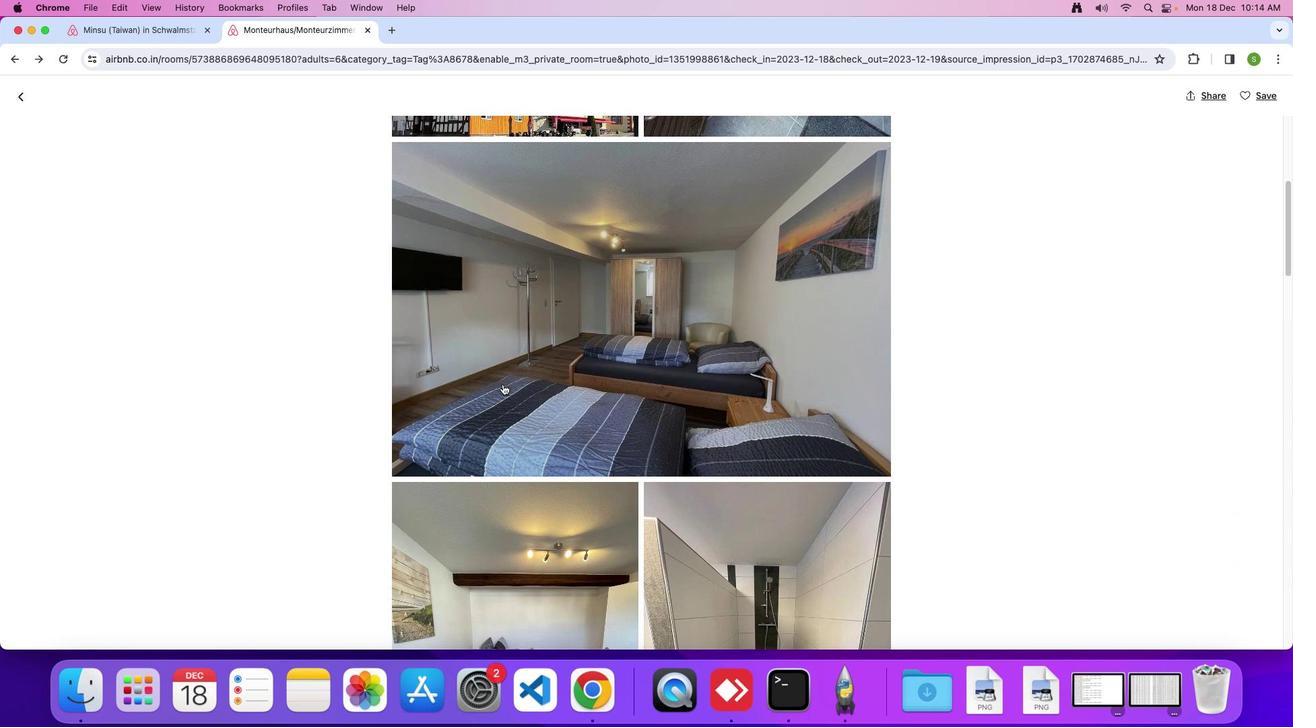 
Action: Mouse scrolled (503, 383) with delta (0, 0)
Screenshot: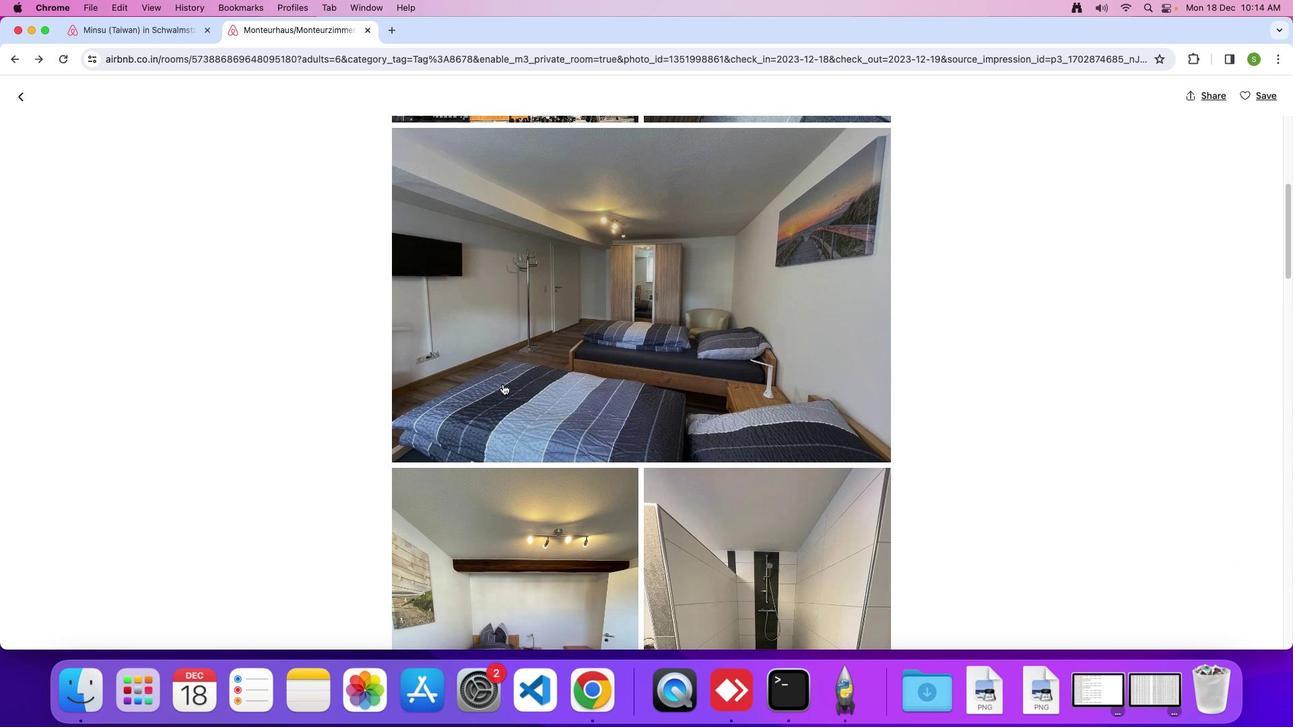 
Action: Mouse scrolled (503, 383) with delta (0, 0)
Screenshot: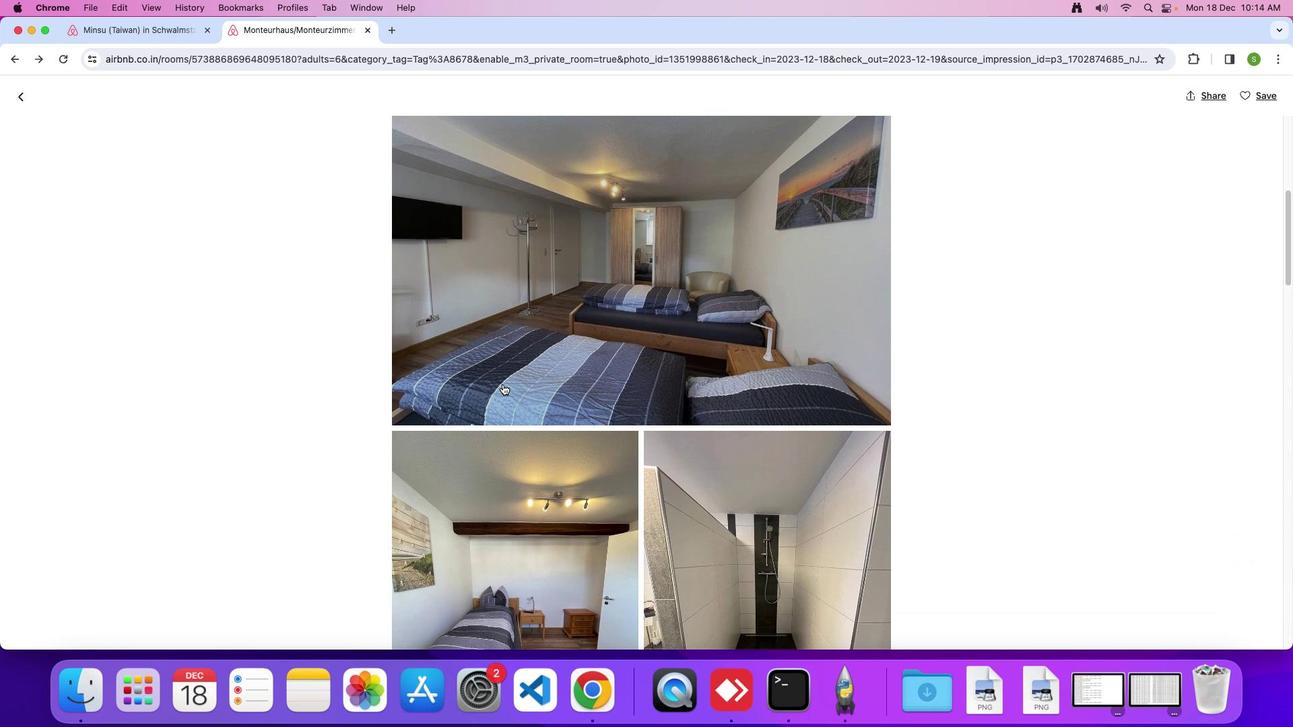 
Action: Mouse scrolled (503, 383) with delta (0, 0)
Screenshot: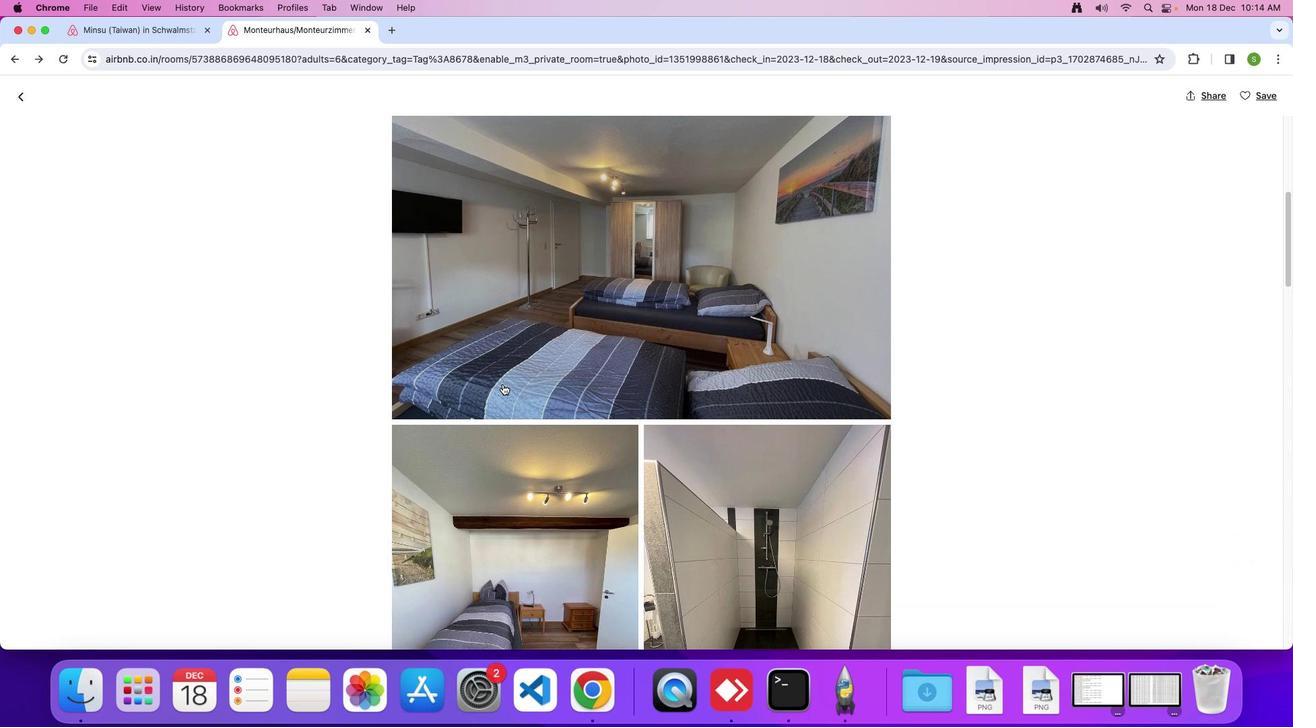
Action: Mouse moved to (501, 383)
Screenshot: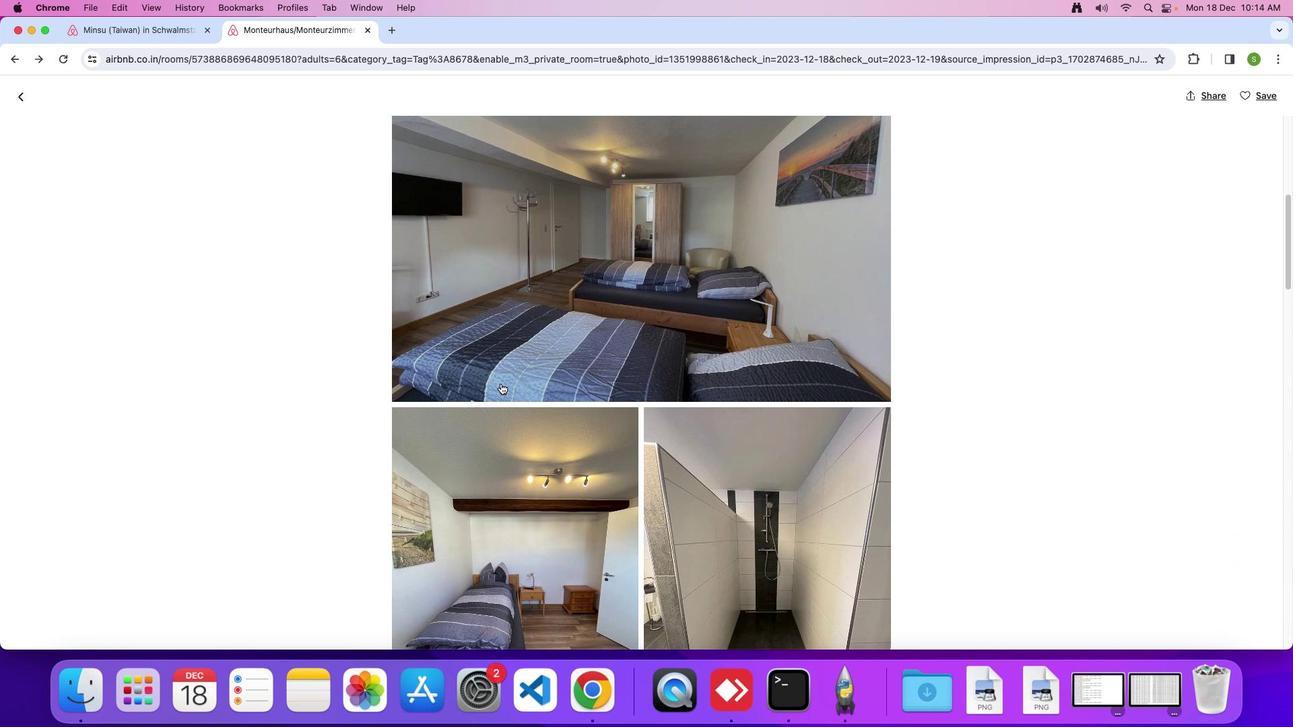 
Action: Mouse scrolled (501, 383) with delta (0, 0)
Screenshot: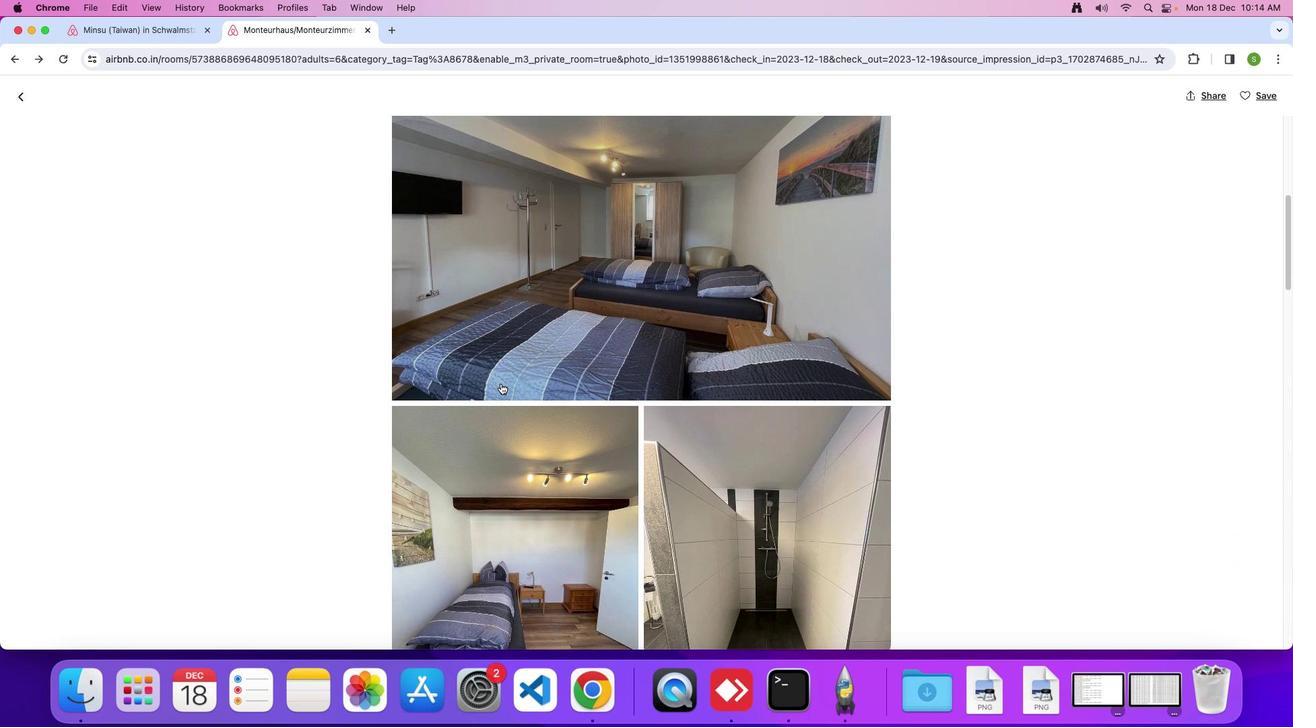 
Action: Mouse moved to (500, 383)
Screenshot: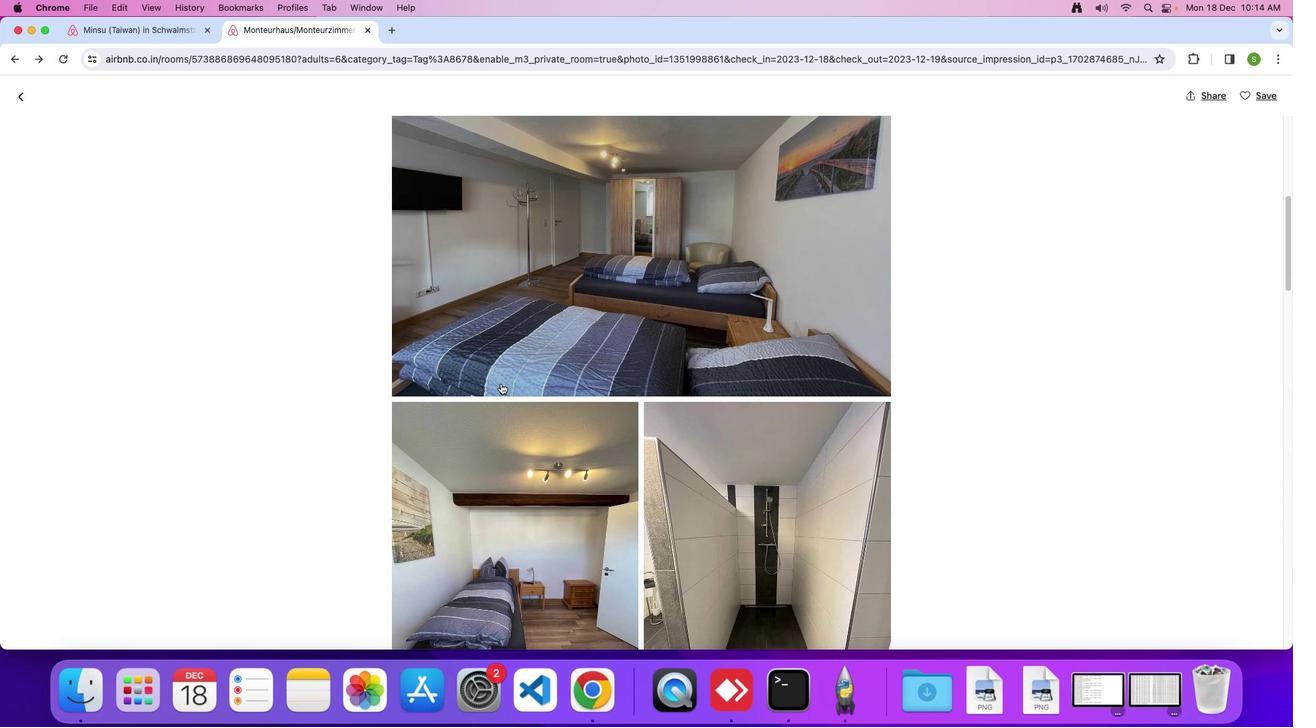 
Action: Mouse scrolled (500, 383) with delta (0, 0)
Screenshot: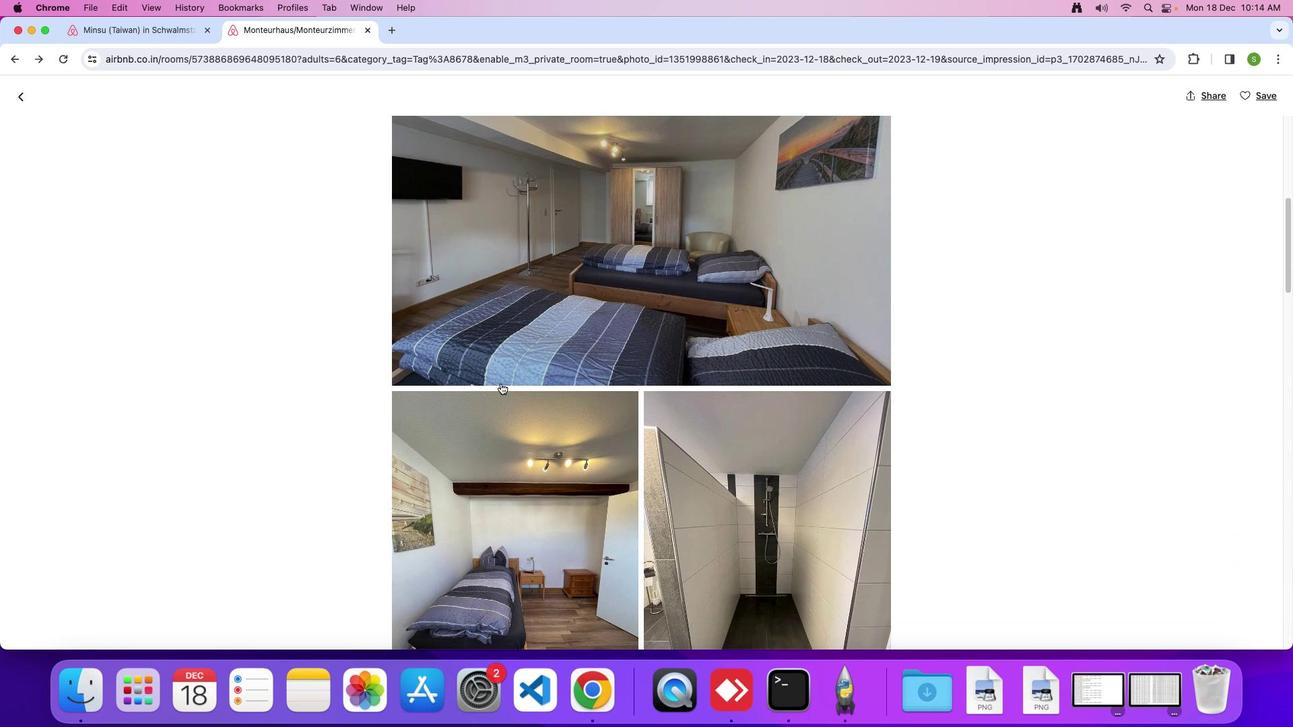 
Action: Mouse scrolled (500, 383) with delta (0, -1)
Screenshot: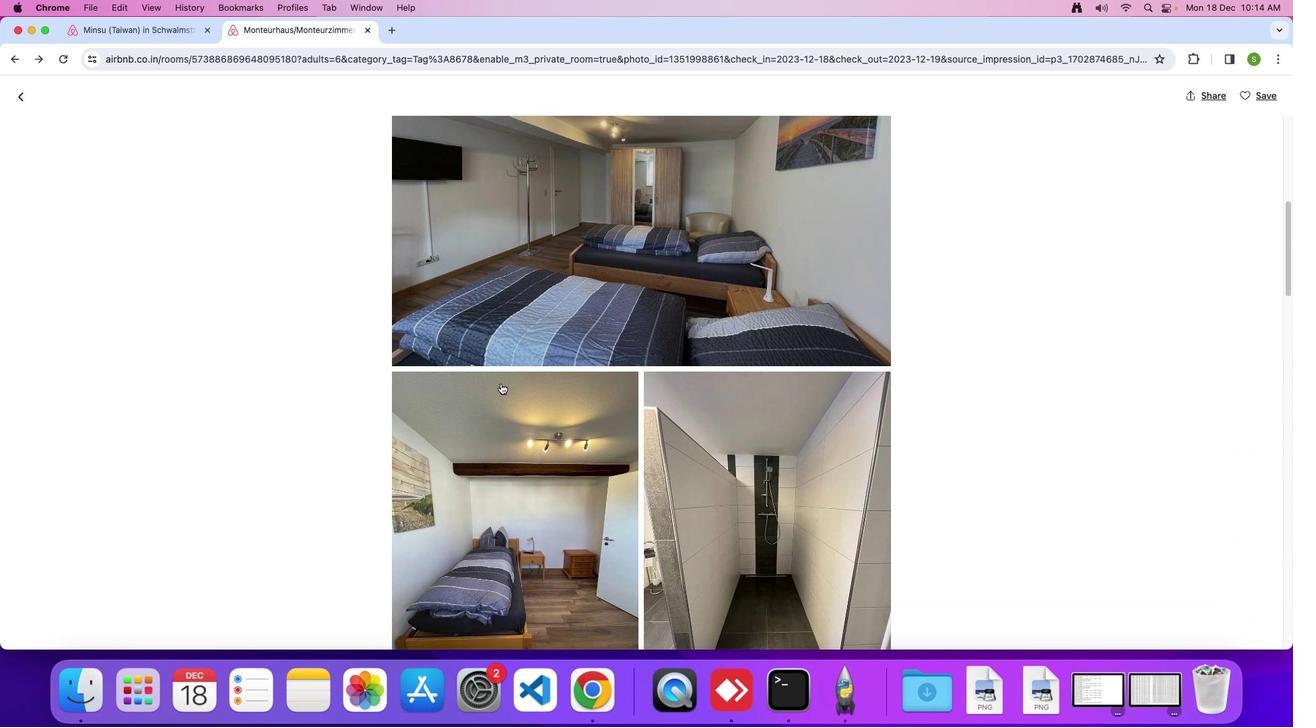 
Action: Mouse scrolled (500, 383) with delta (0, 0)
Screenshot: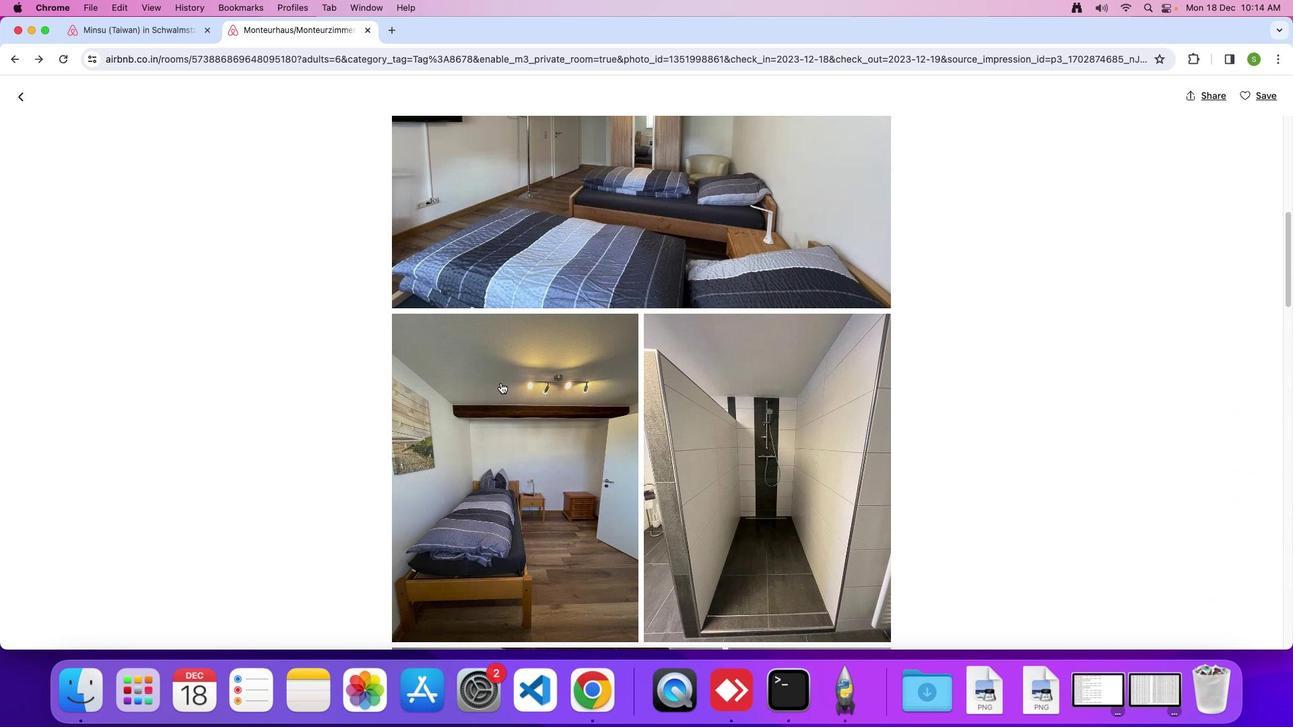 
Action: Mouse scrolled (500, 383) with delta (0, 0)
Screenshot: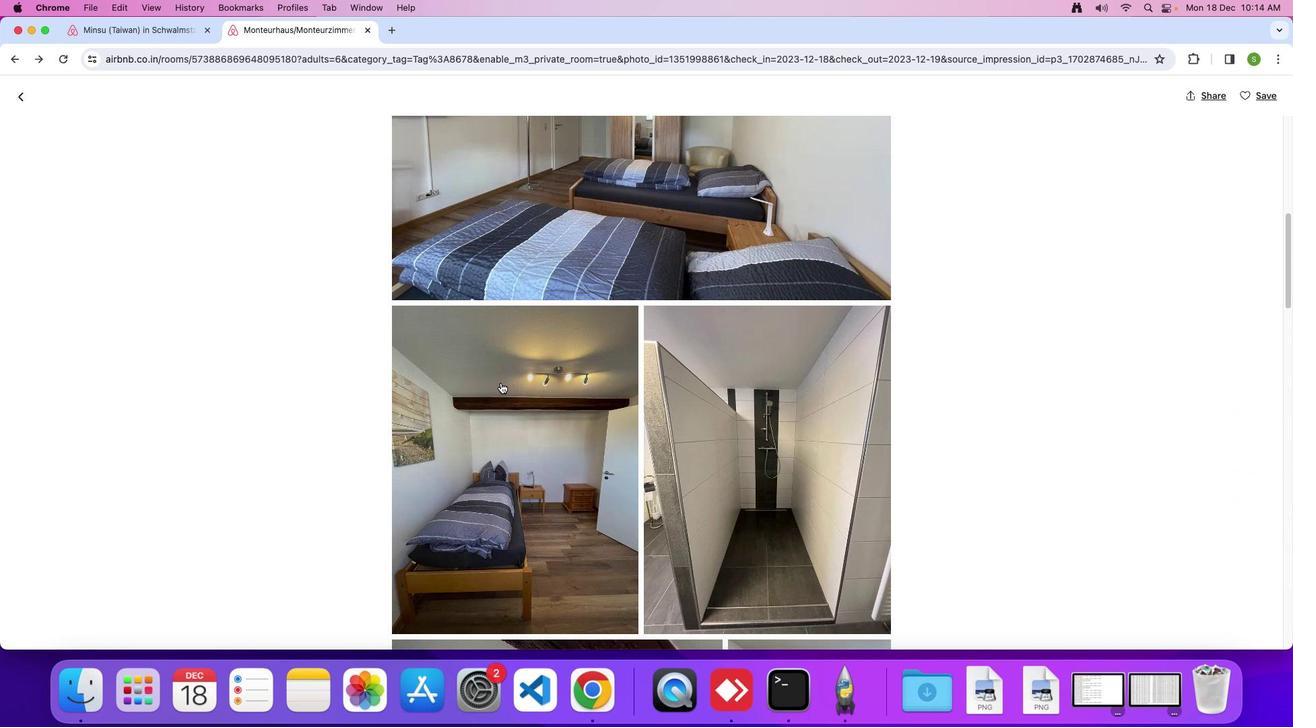 
Action: Mouse moved to (500, 383)
Screenshot: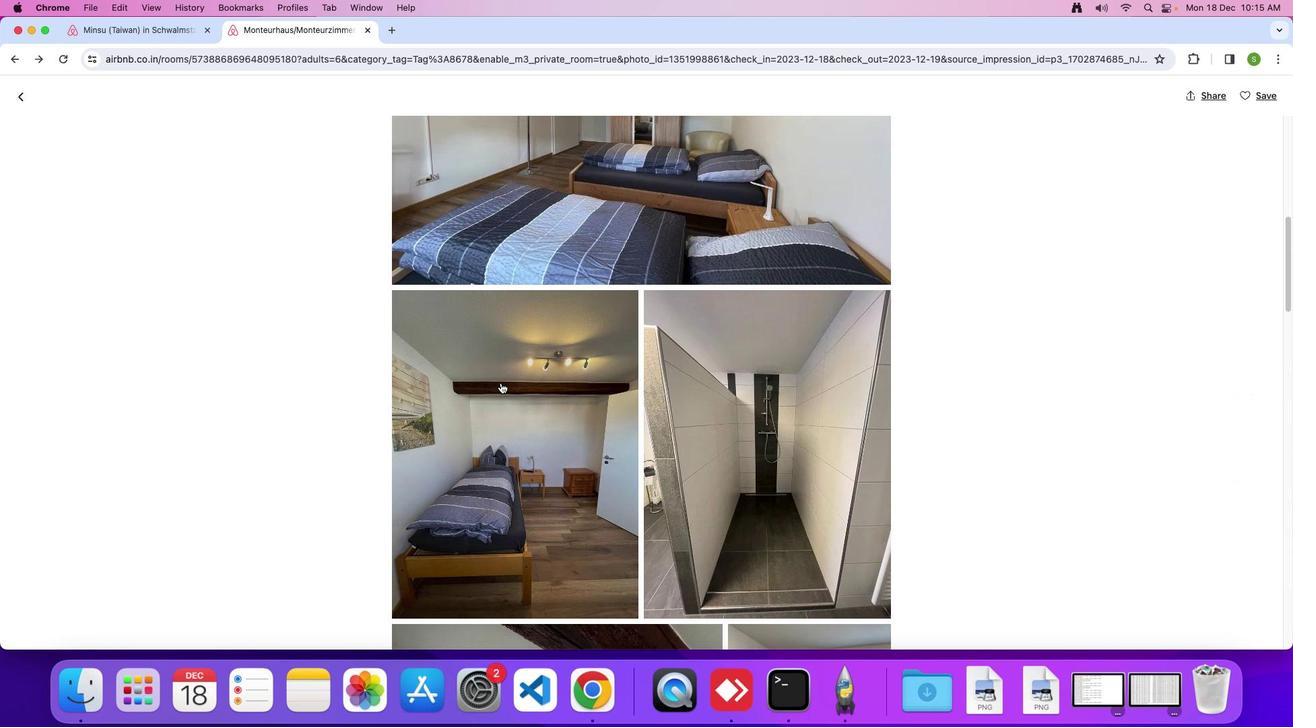 
Action: Mouse scrolled (500, 383) with delta (0, -1)
Screenshot: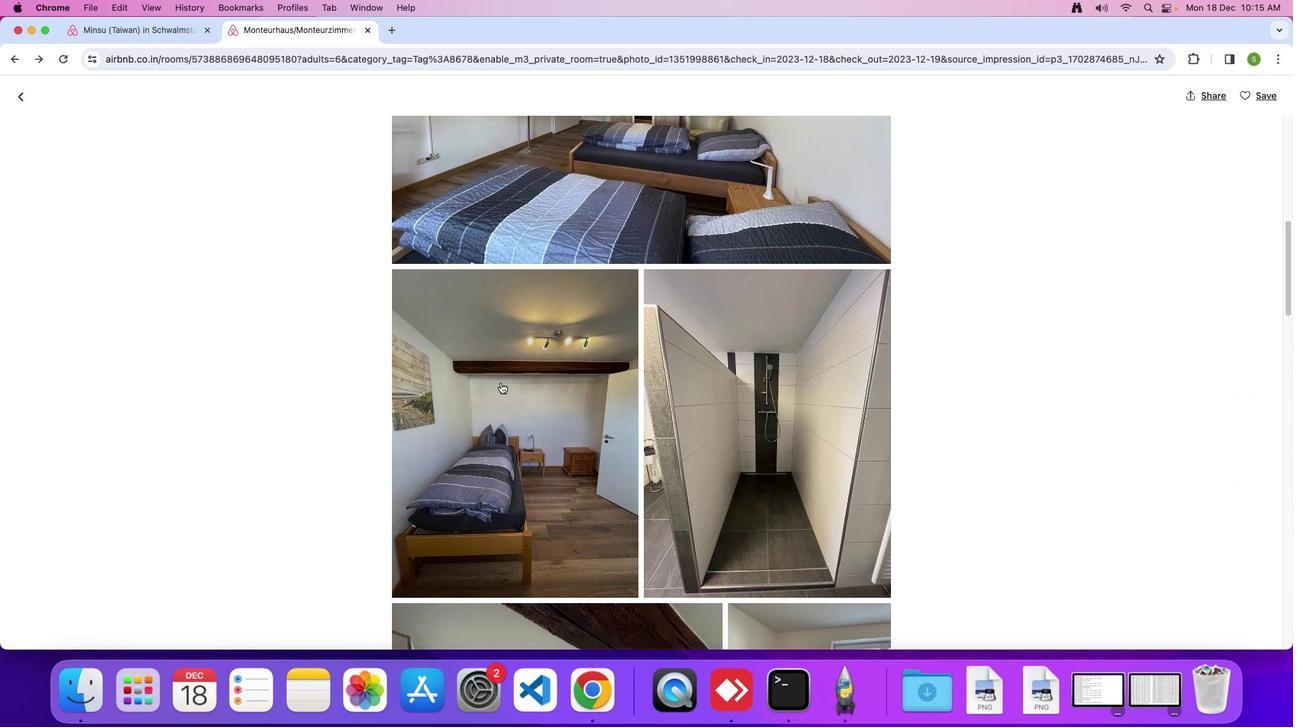 
Action: Mouse scrolled (500, 383) with delta (0, 0)
Screenshot: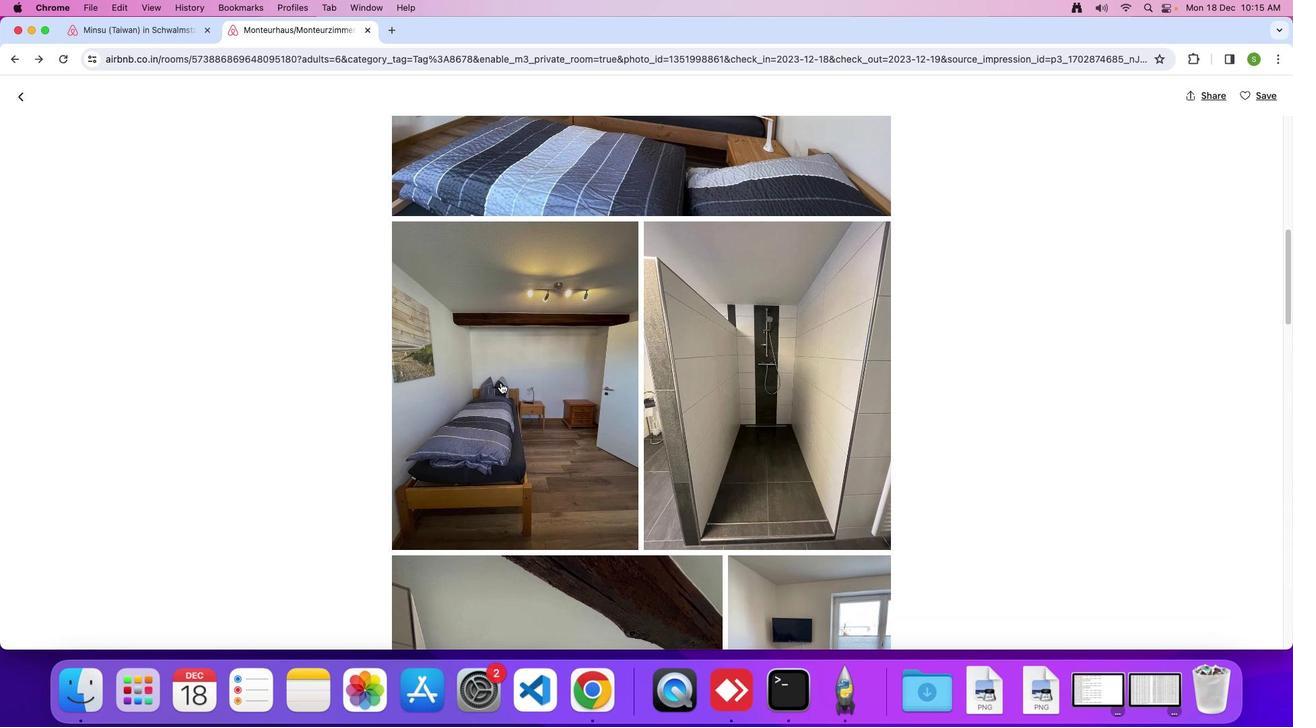 
Action: Mouse scrolled (500, 383) with delta (0, 0)
Screenshot: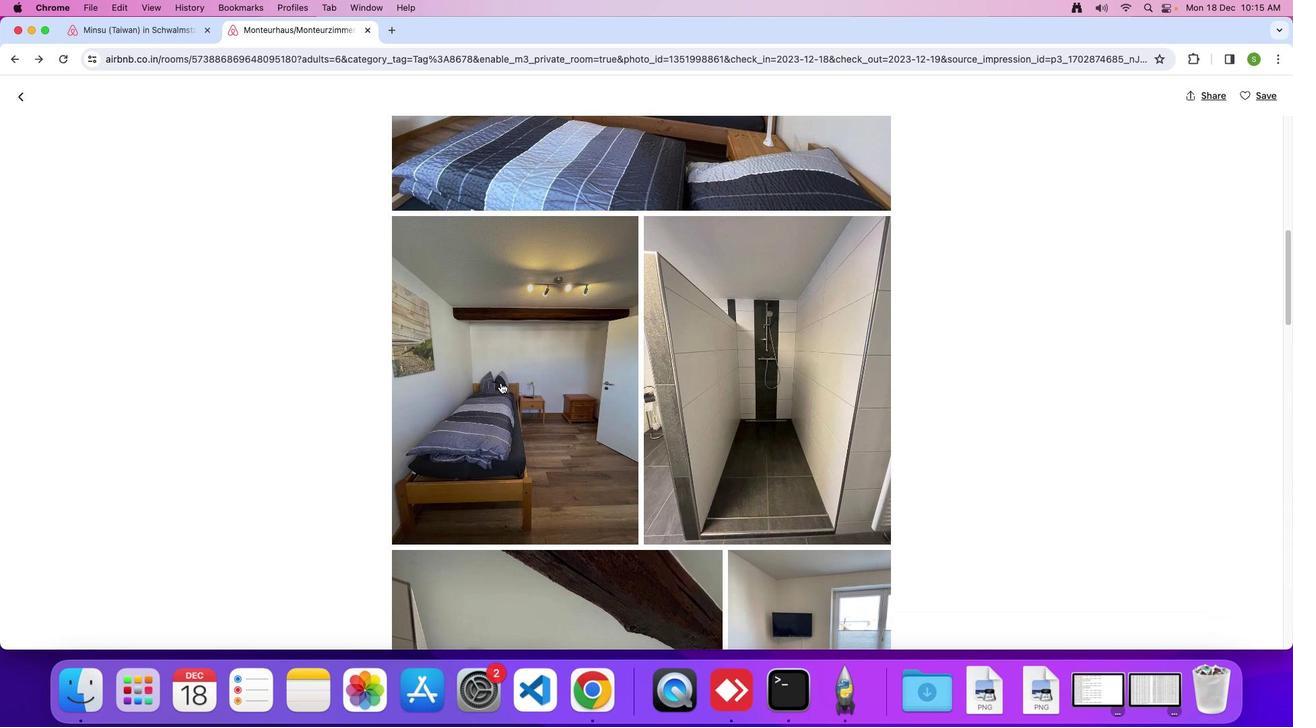 
Action: Mouse scrolled (500, 383) with delta (0, -1)
Screenshot: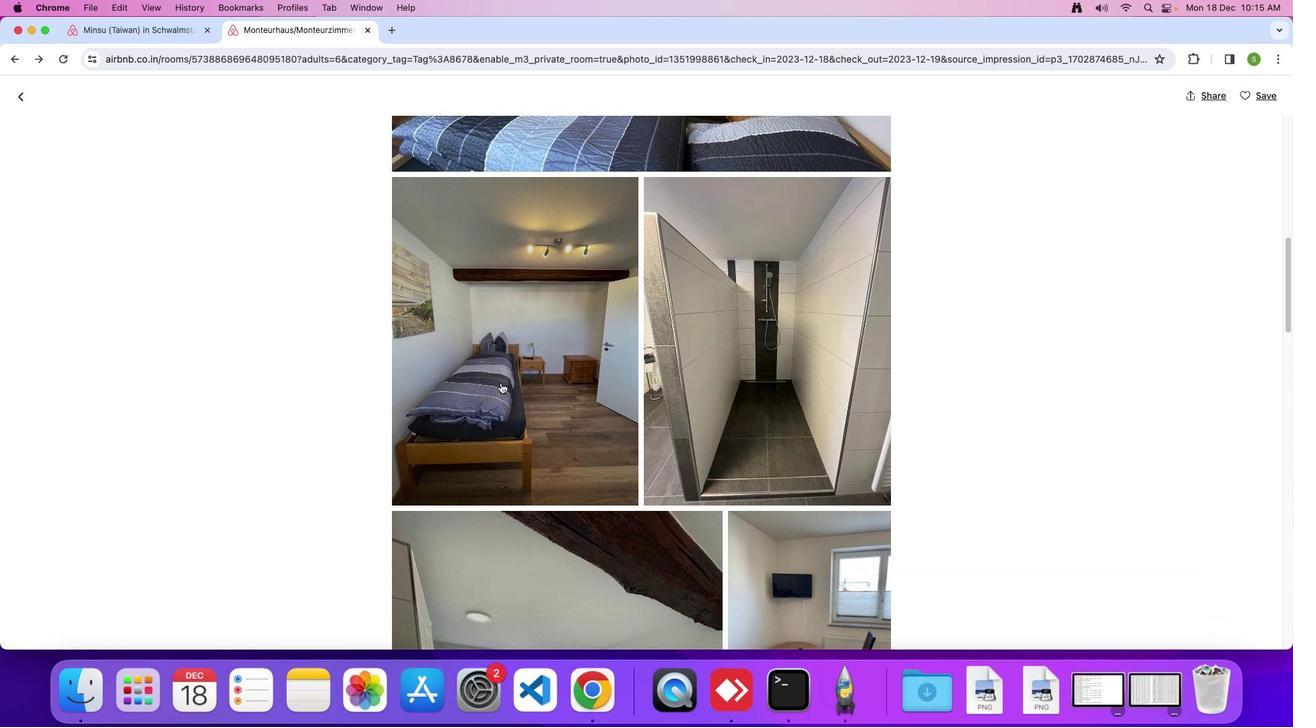 
Action: Mouse moved to (500, 381)
Screenshot: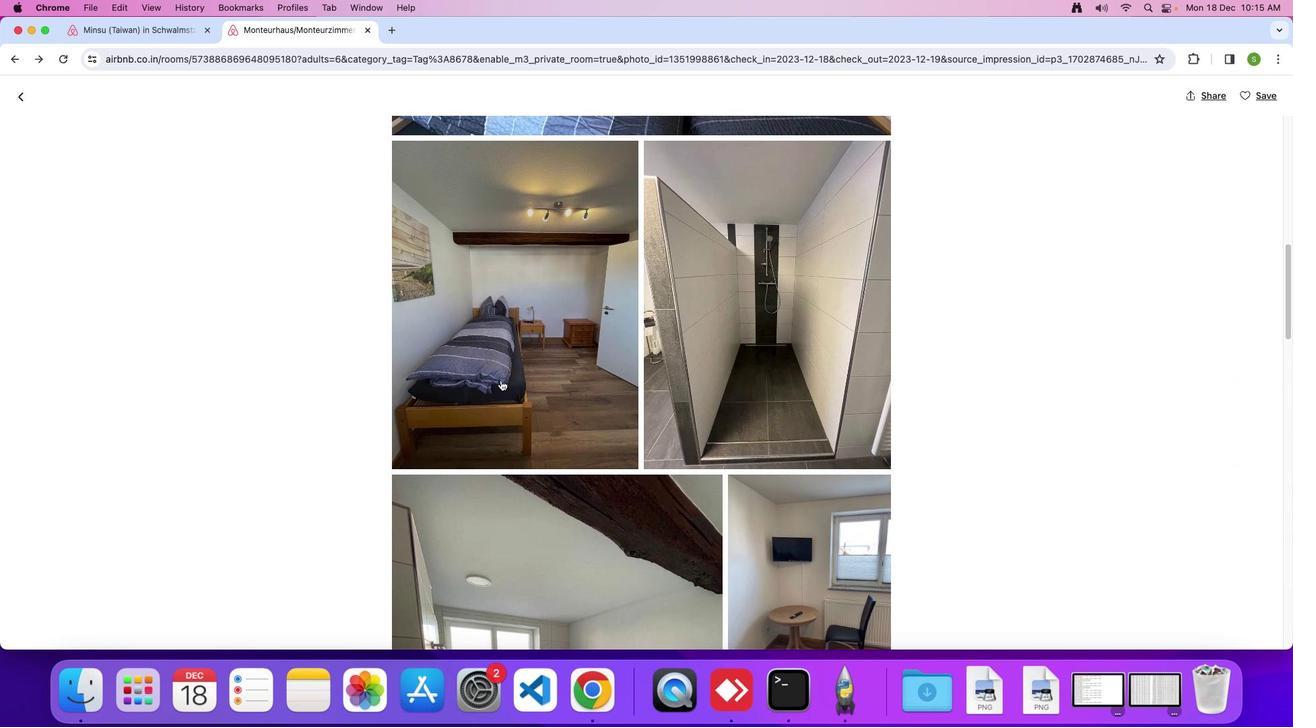 
Action: Mouse scrolled (500, 381) with delta (0, 0)
Screenshot: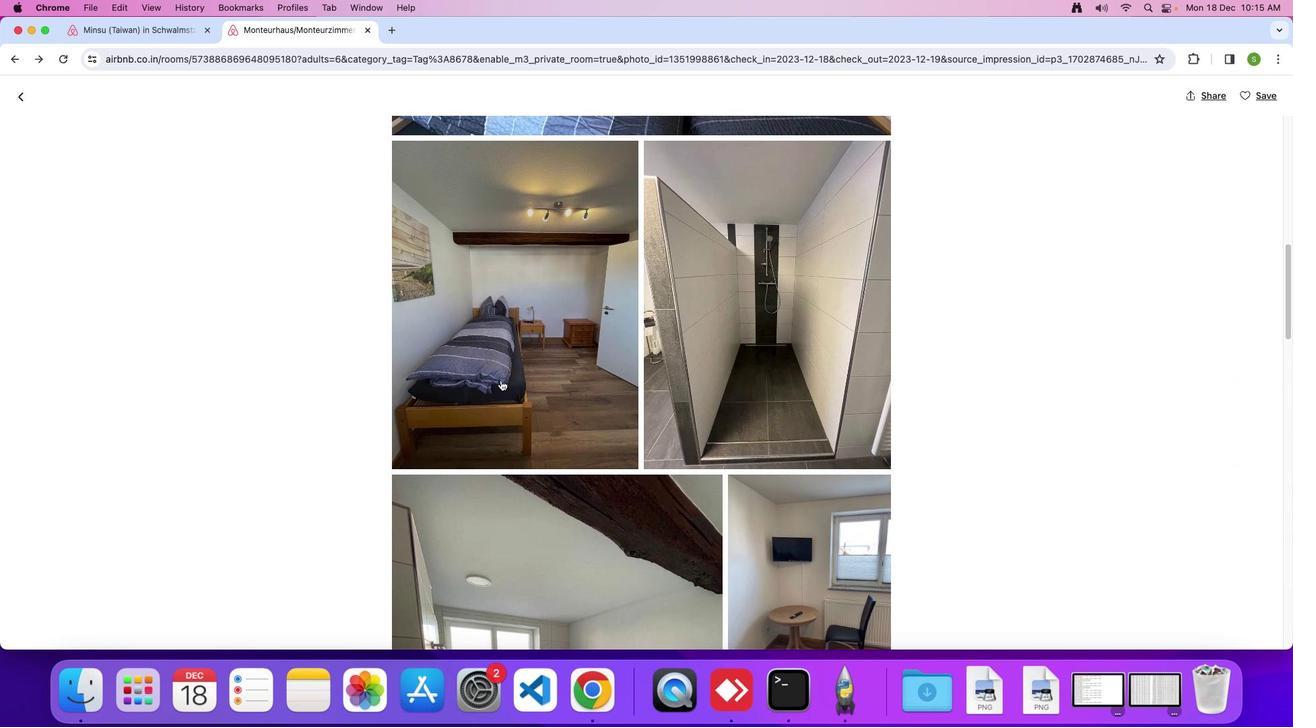 
Action: Mouse moved to (500, 379)
Screenshot: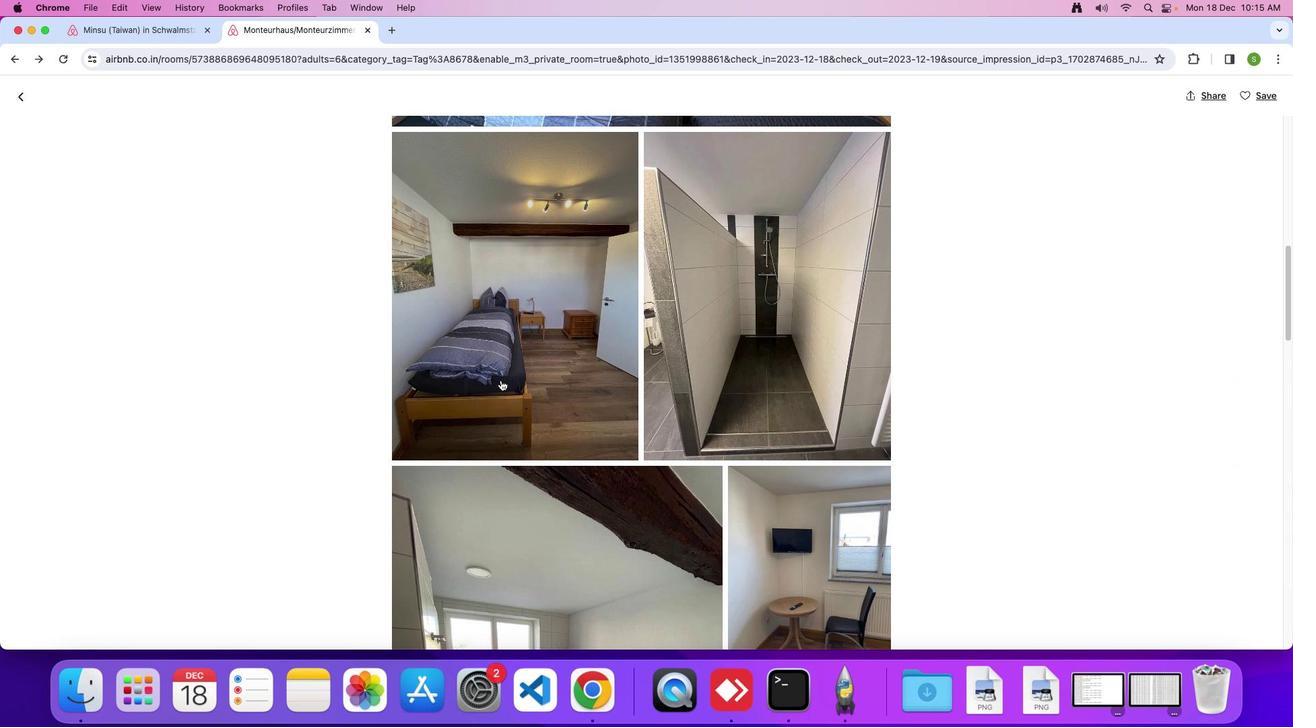 
Action: Mouse scrolled (500, 379) with delta (0, 0)
Screenshot: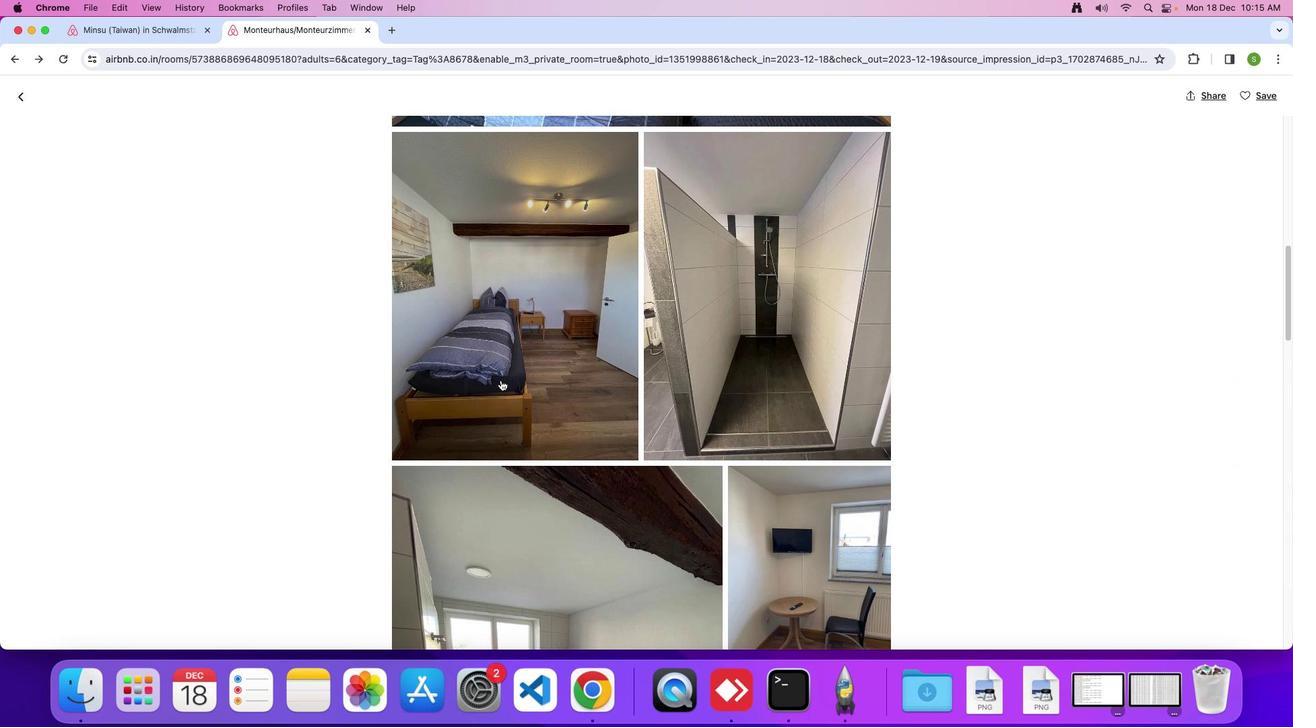
Action: Mouse scrolled (500, 379) with delta (0, 0)
Screenshot: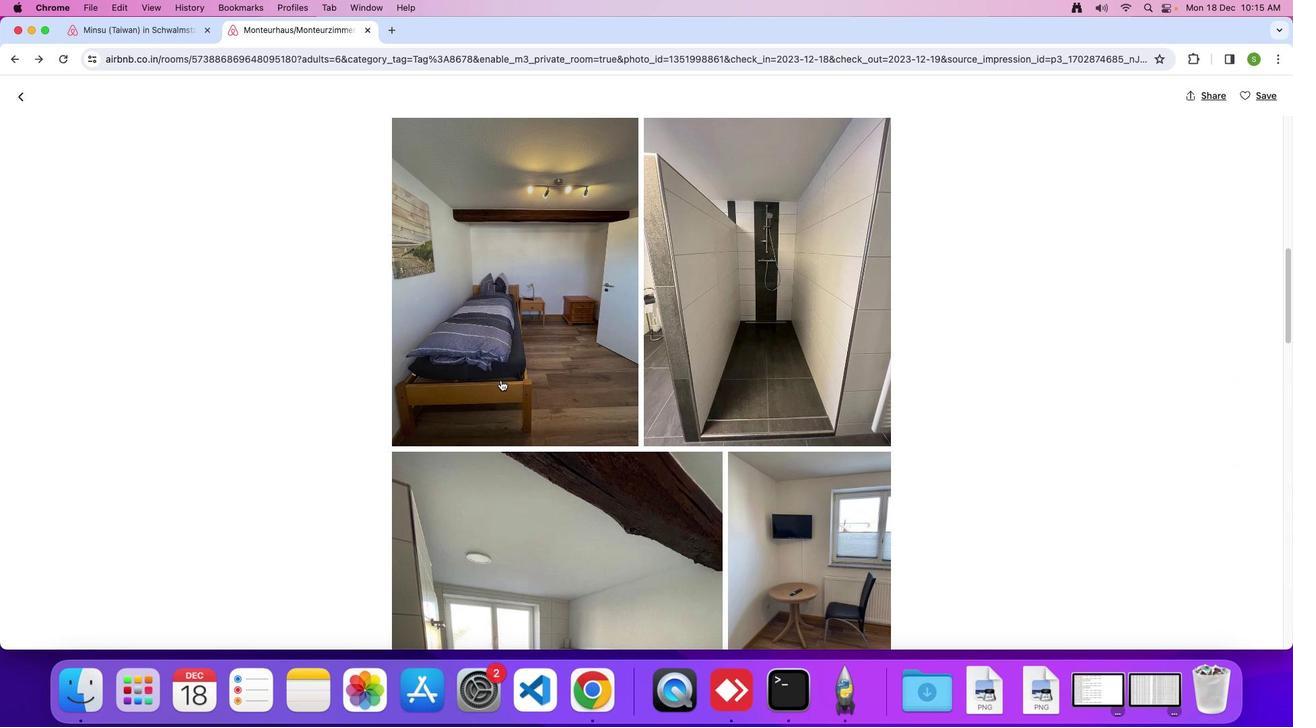 
Action: Mouse scrolled (500, 379) with delta (0, 0)
Screenshot: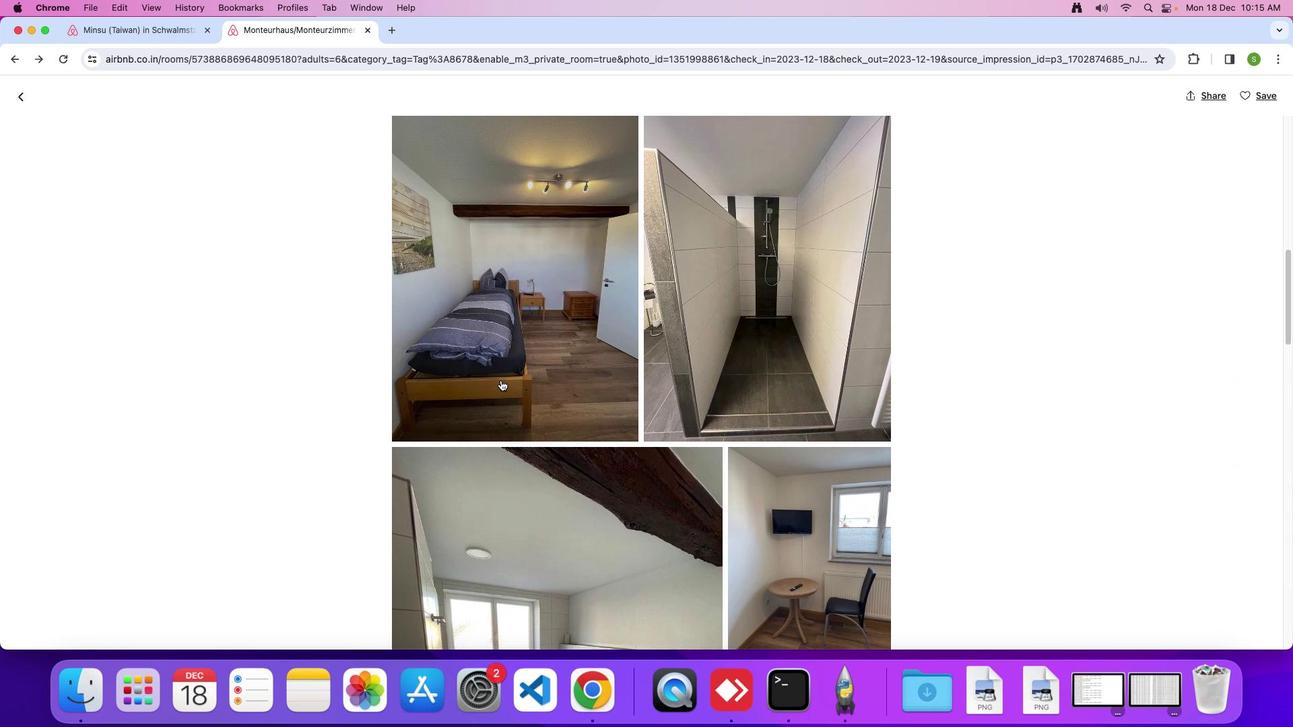 
Action: Mouse scrolled (500, 379) with delta (0, 0)
Screenshot: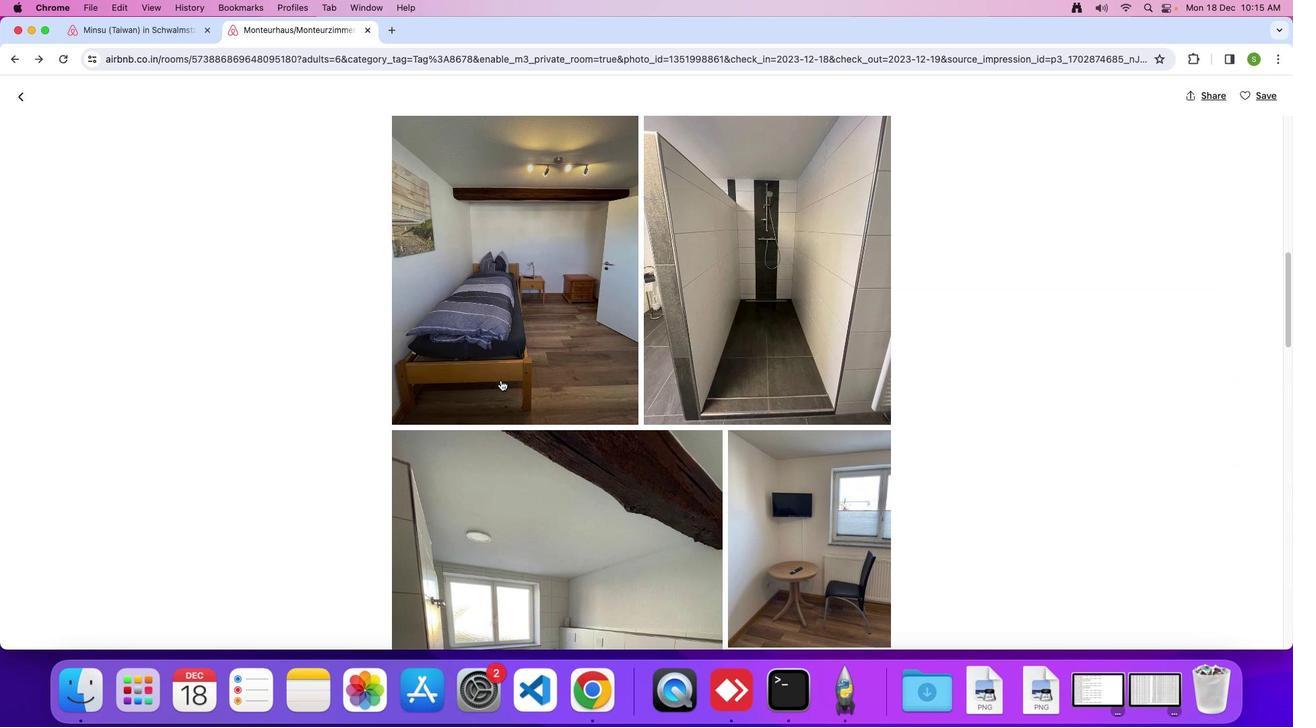 
Action: Mouse scrolled (500, 379) with delta (0, 0)
Screenshot: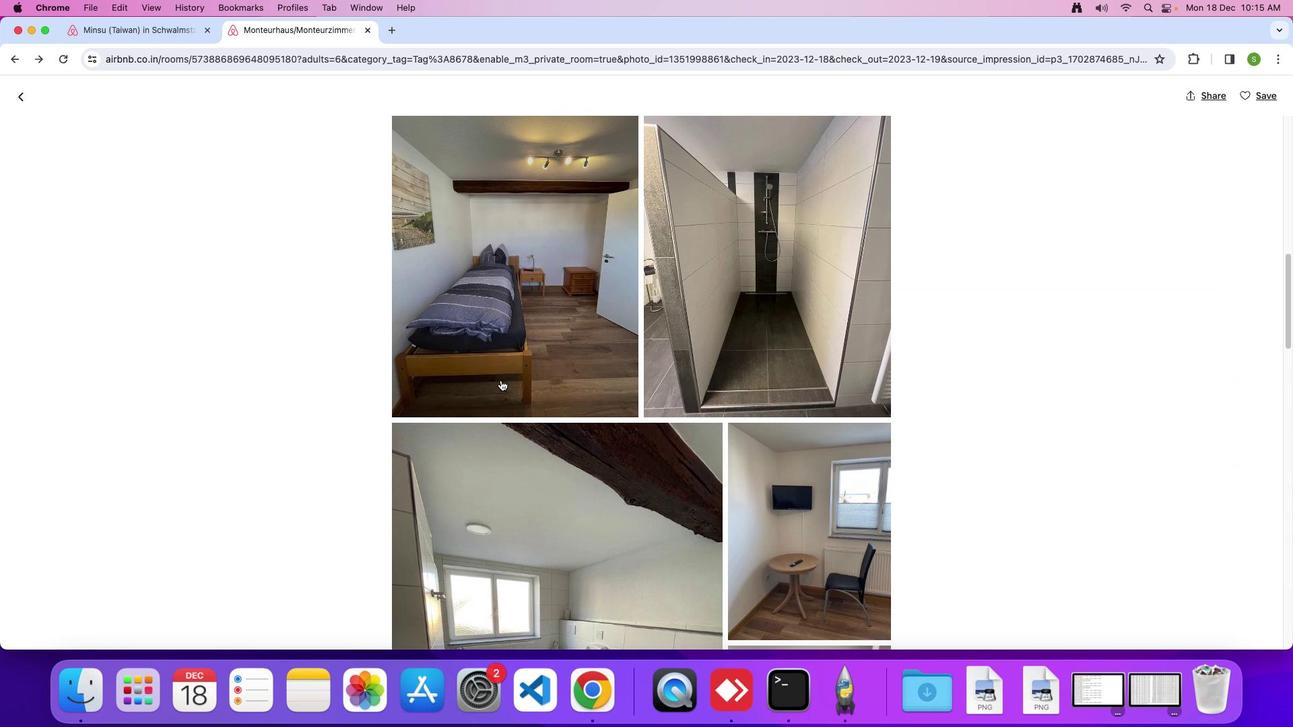 
Action: Mouse scrolled (500, 379) with delta (0, 0)
Screenshot: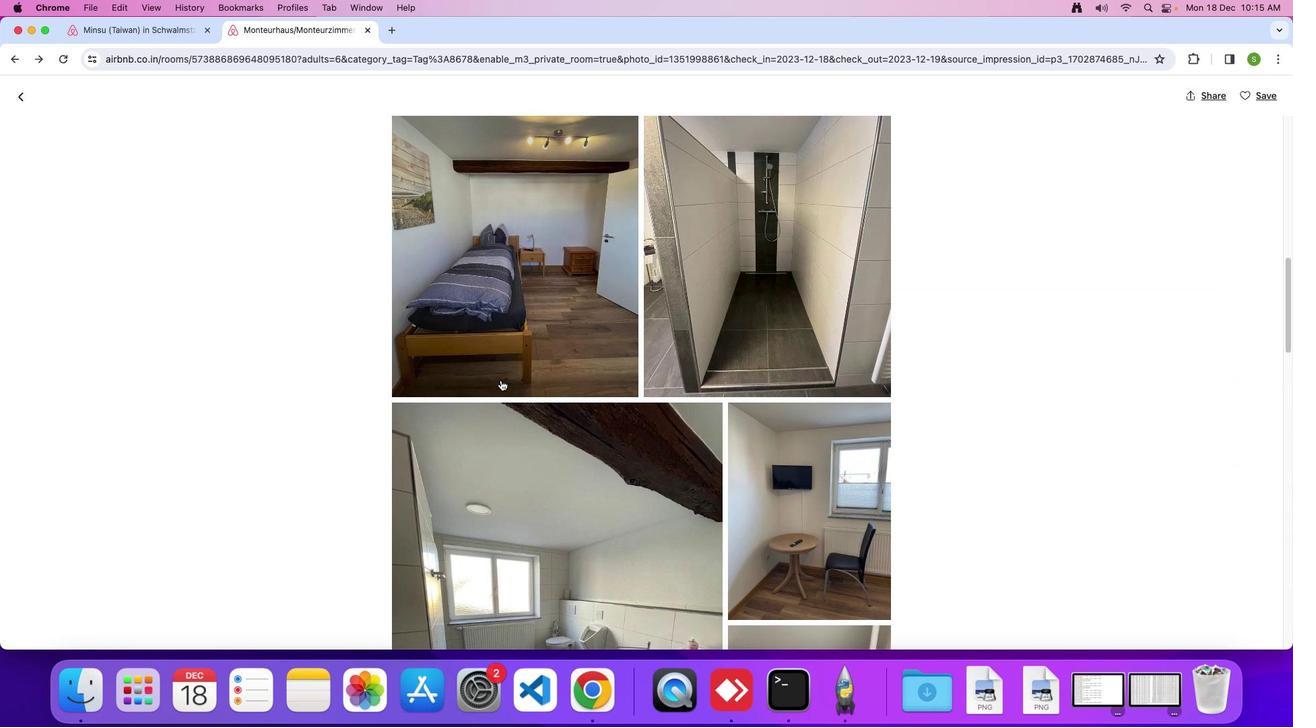 
Action: Mouse scrolled (500, 379) with delta (0, 0)
Screenshot: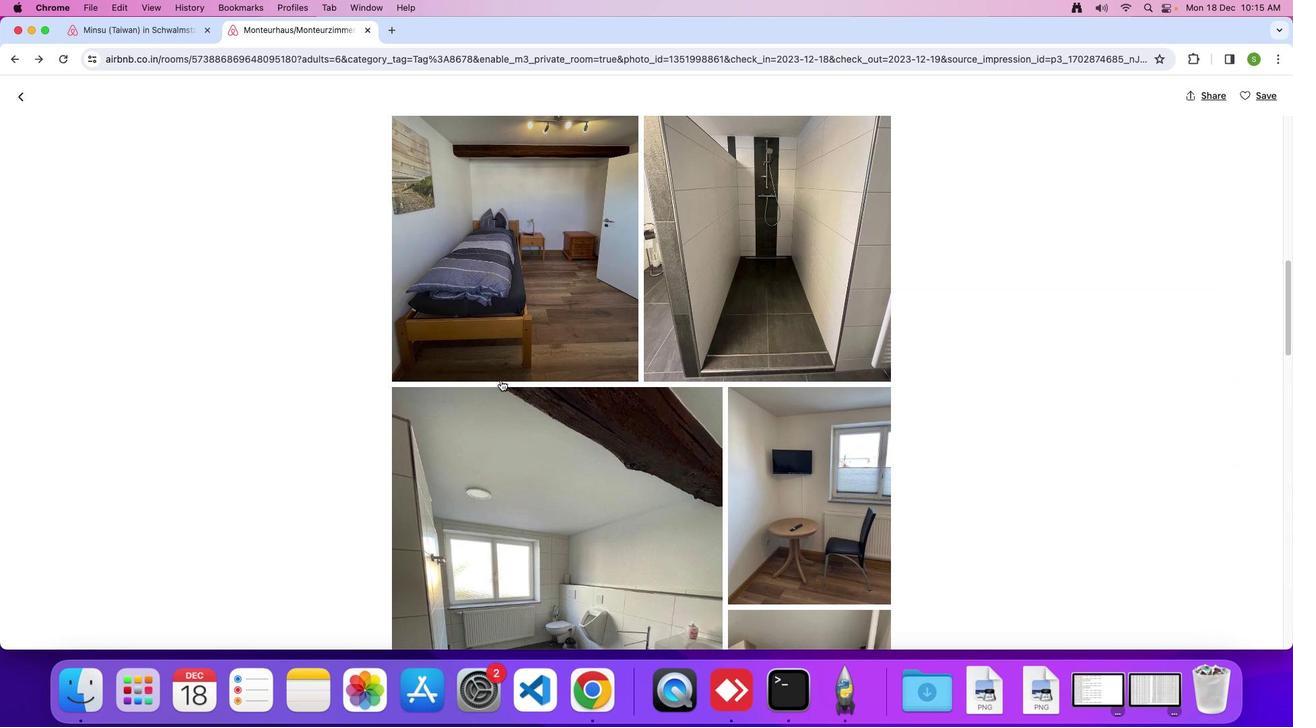 
Action: Mouse scrolled (500, 379) with delta (0, 0)
Screenshot: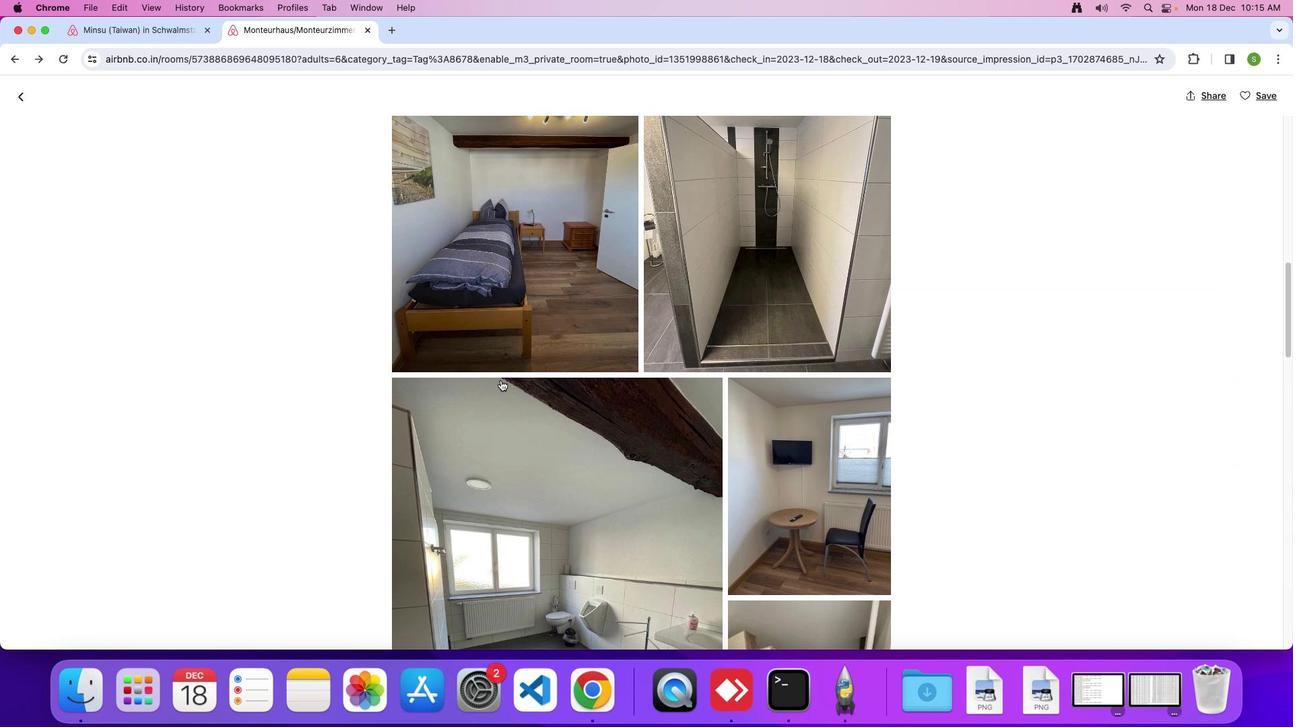 
Action: Mouse scrolled (500, 379) with delta (0, 0)
Screenshot: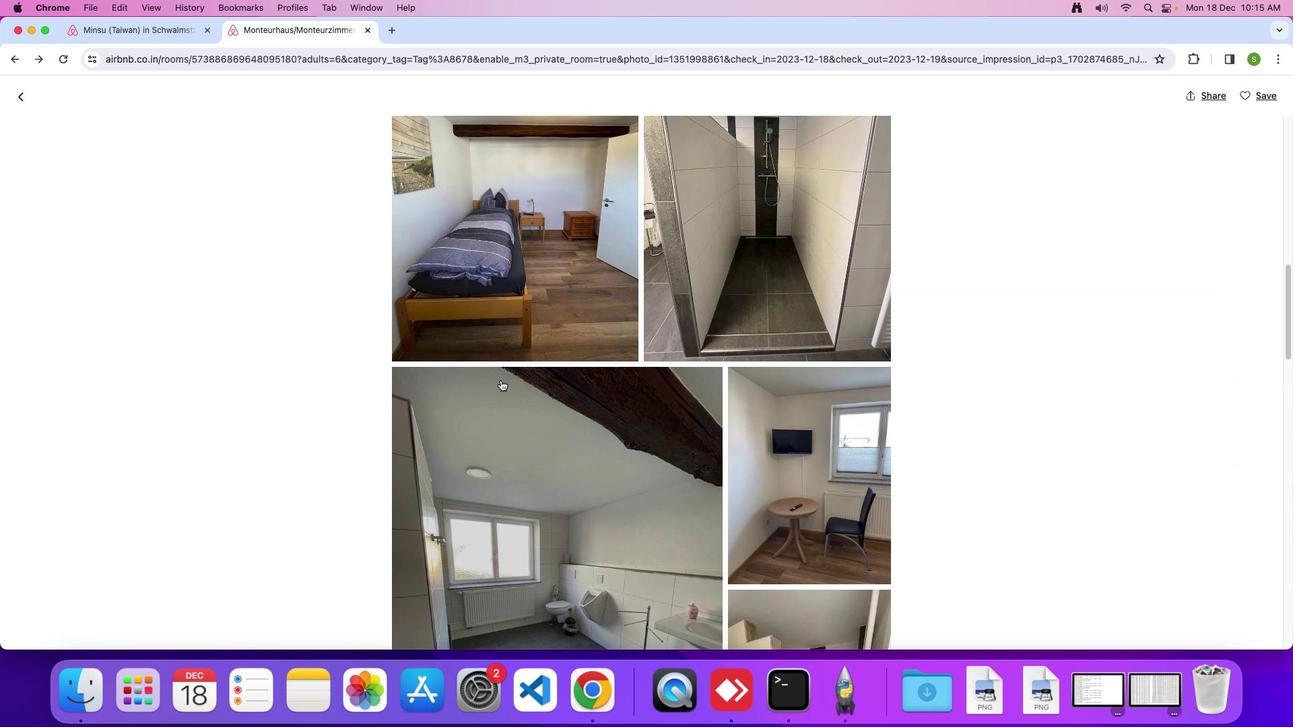 
Action: Mouse scrolled (500, 379) with delta (0, 0)
Screenshot: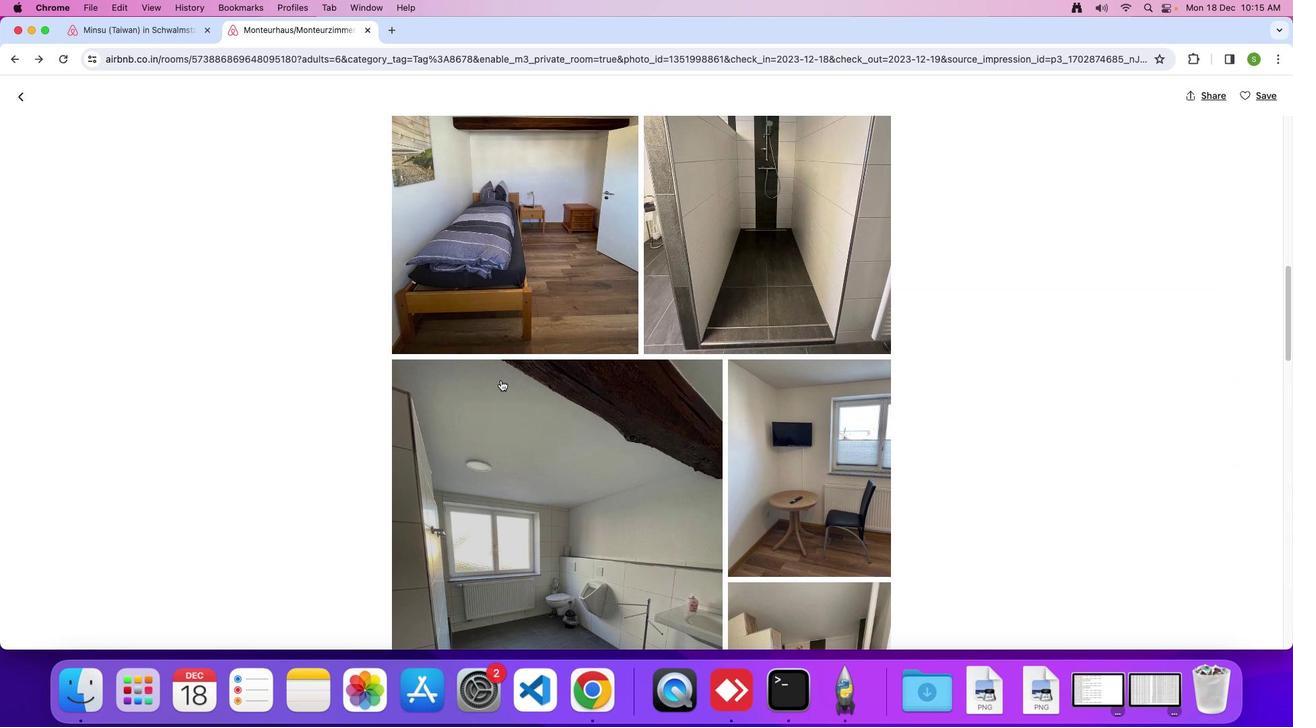 
Action: Mouse scrolled (500, 379) with delta (0, 0)
Screenshot: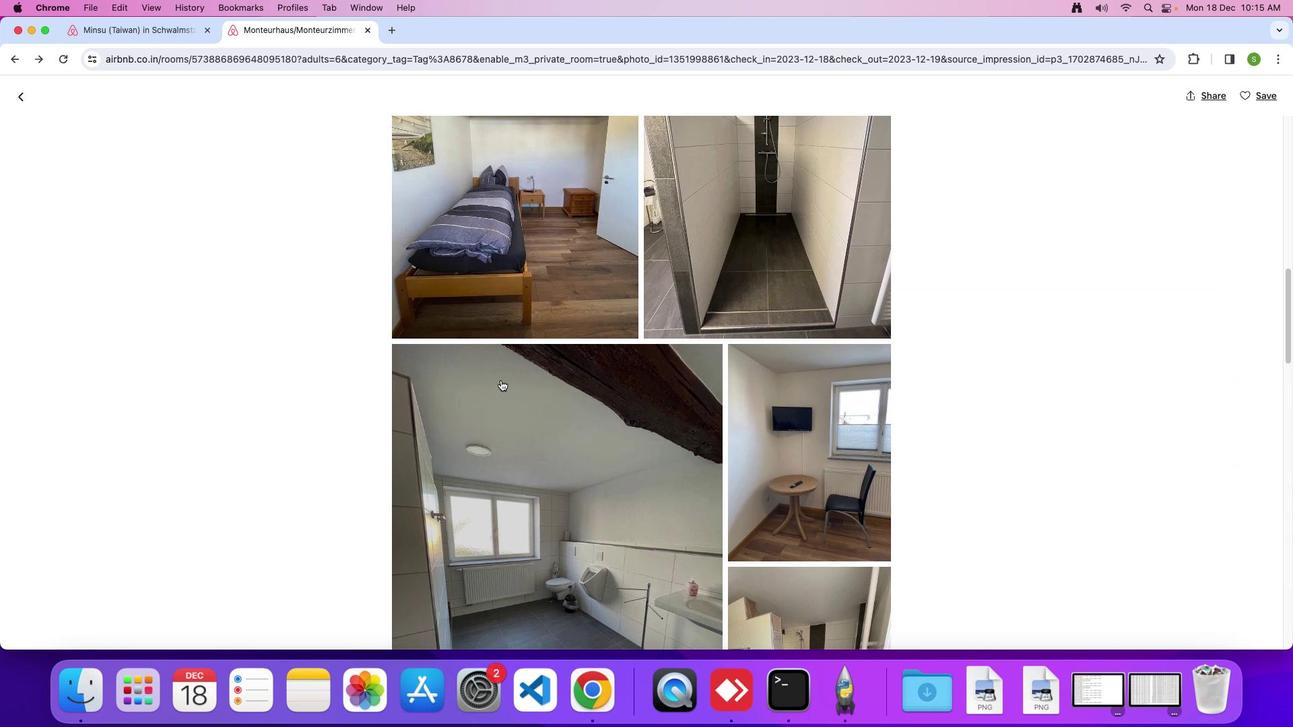 
Action: Mouse scrolled (500, 379) with delta (0, 0)
Screenshot: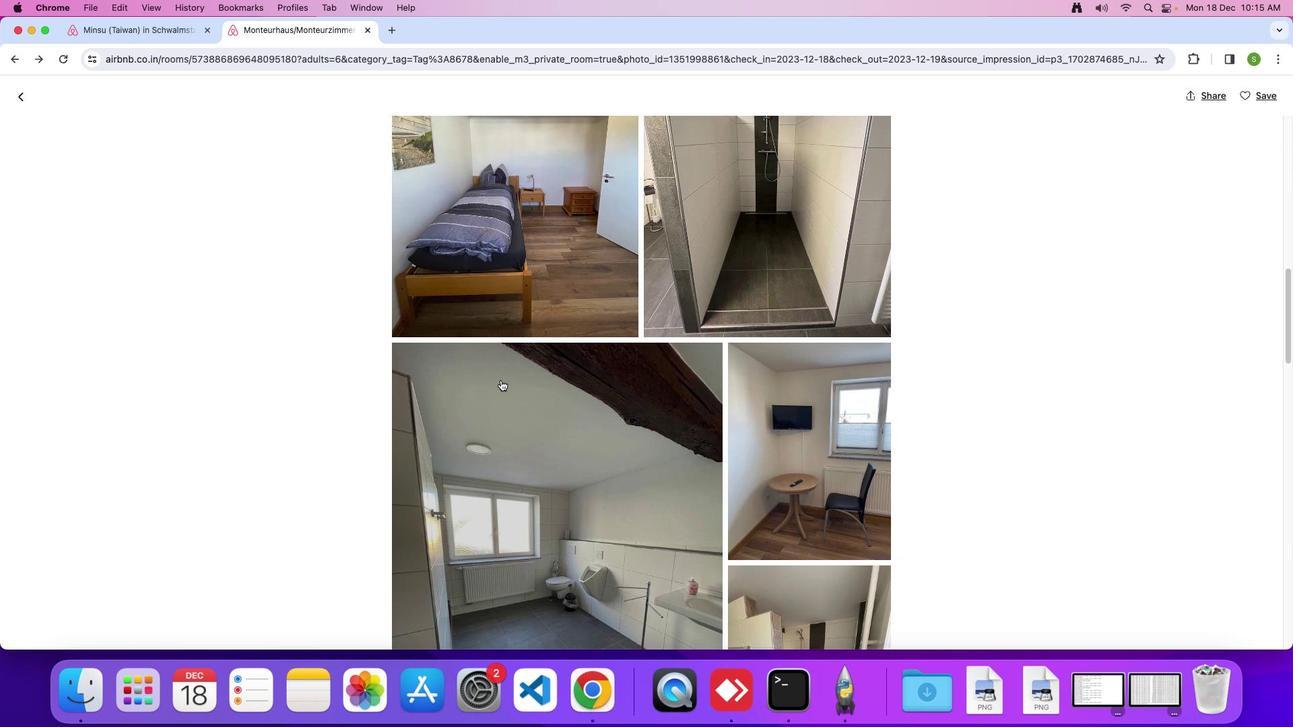 
Action: Mouse scrolled (500, 379) with delta (0, 0)
Screenshot: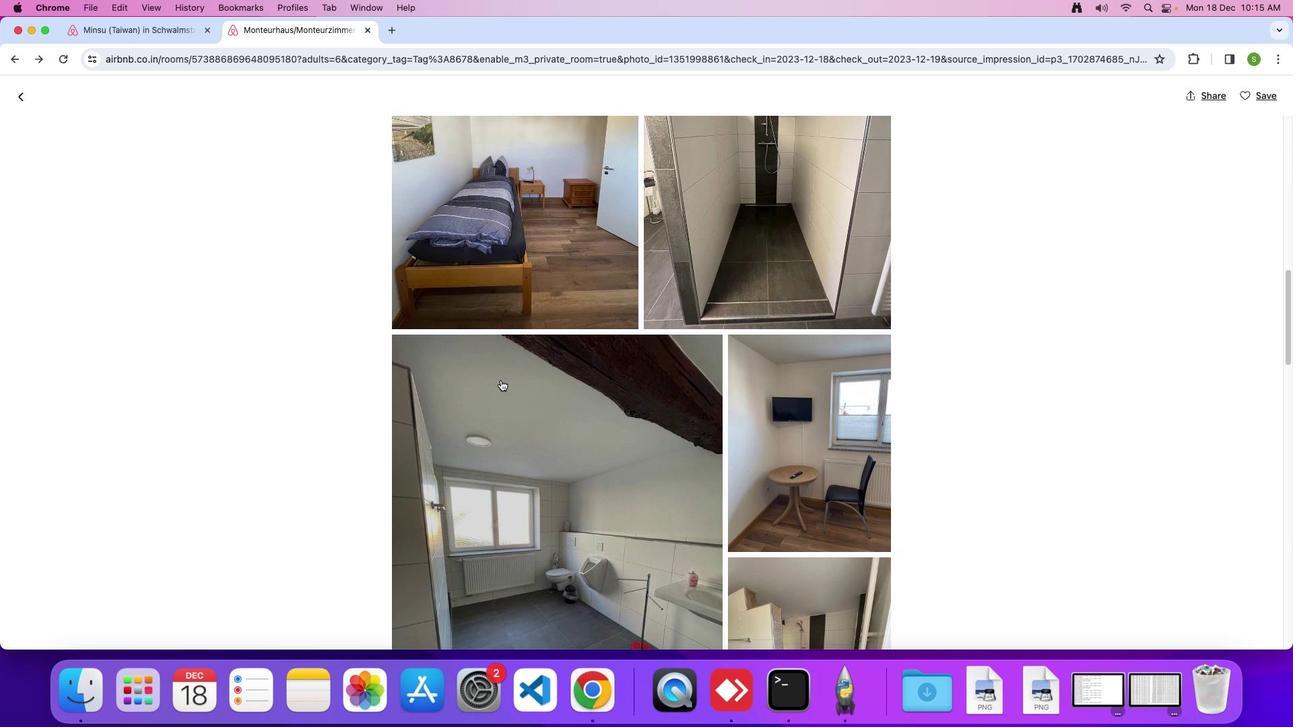 
Action: Mouse scrolled (500, 379) with delta (0, 0)
Screenshot: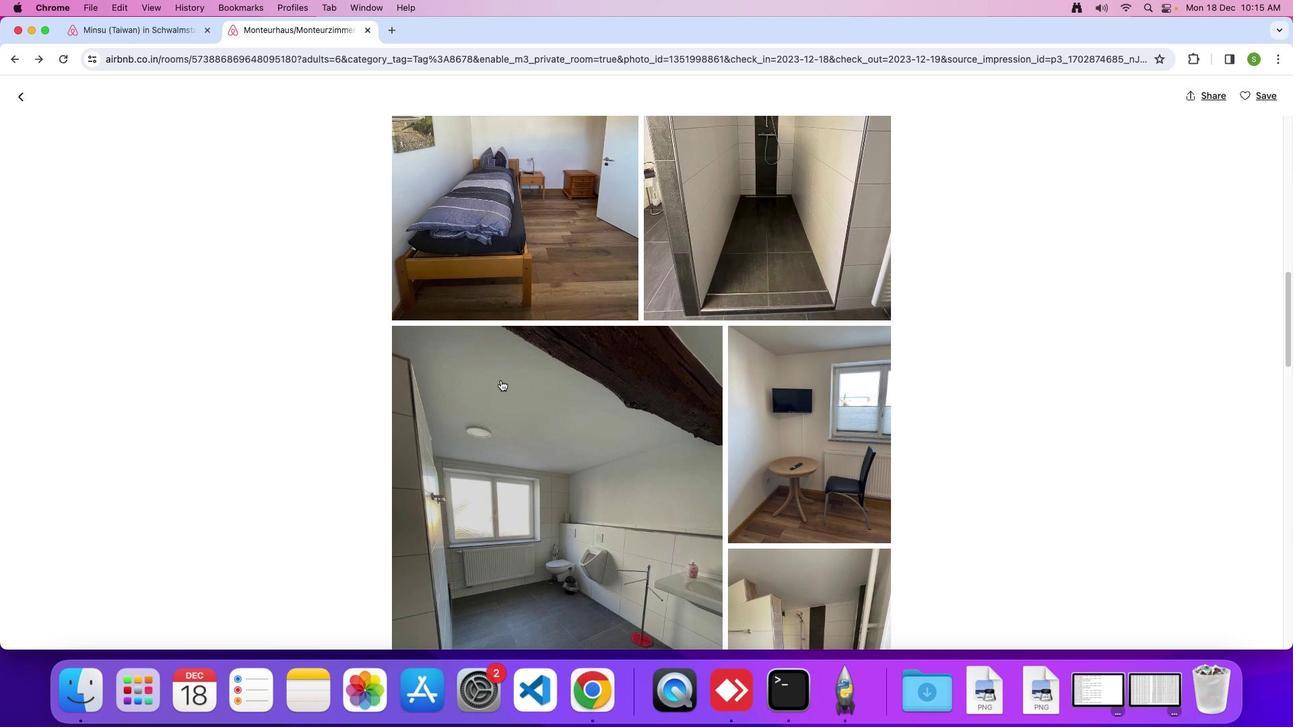 
Action: Mouse scrolled (500, 379) with delta (0, 0)
Screenshot: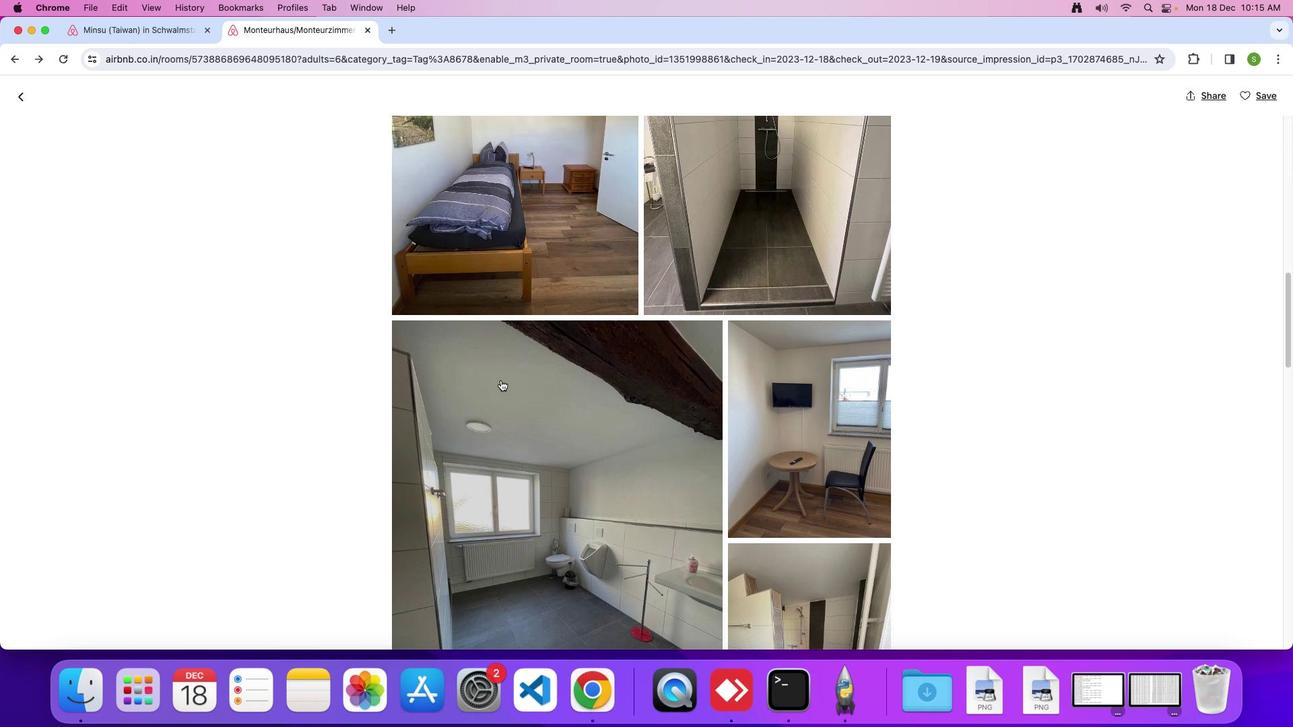 
Action: Mouse scrolled (500, 379) with delta (0, 0)
Screenshot: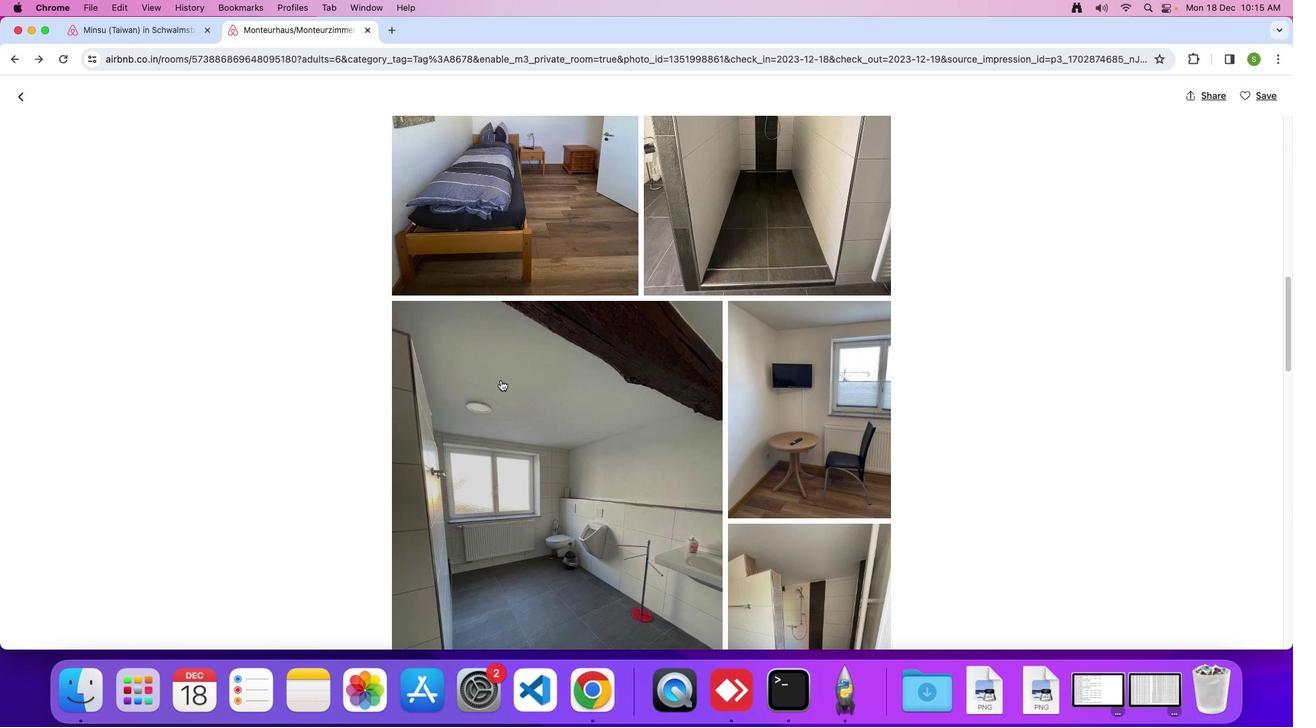 
Action: Mouse scrolled (500, 379) with delta (0, 0)
Screenshot: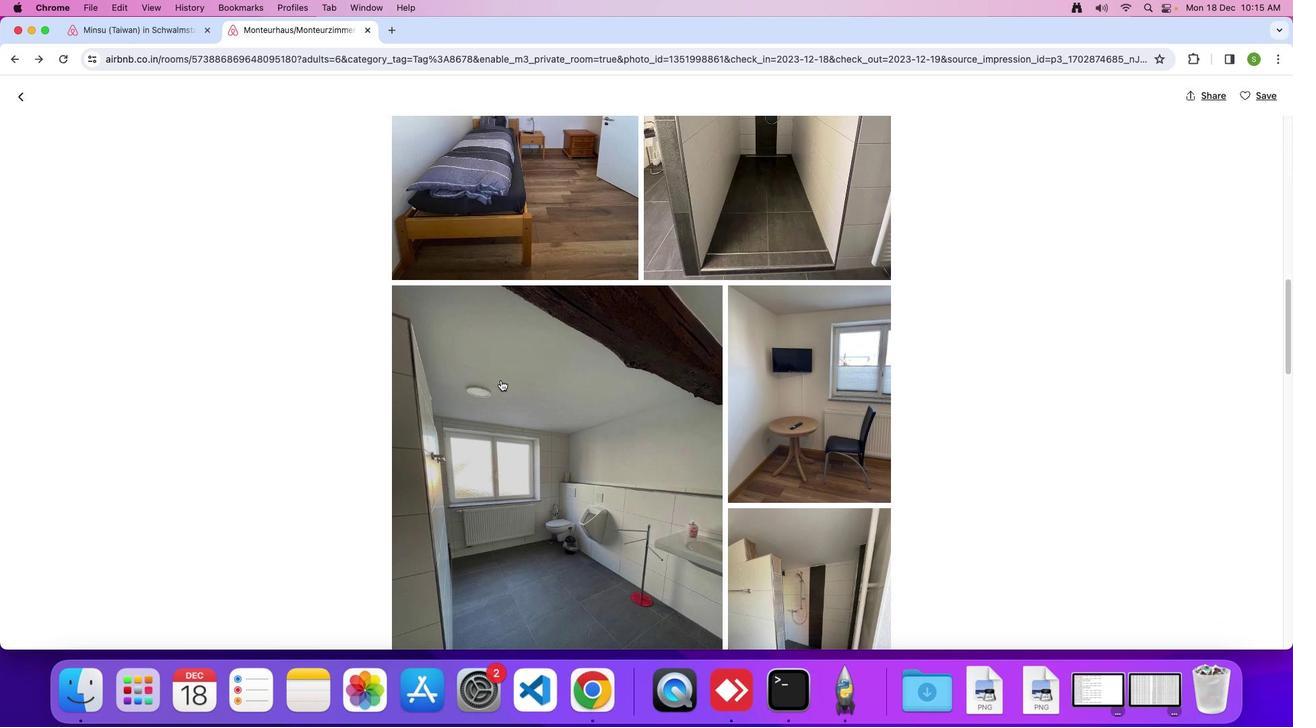 
Action: Mouse scrolled (500, 379) with delta (0, -1)
Screenshot: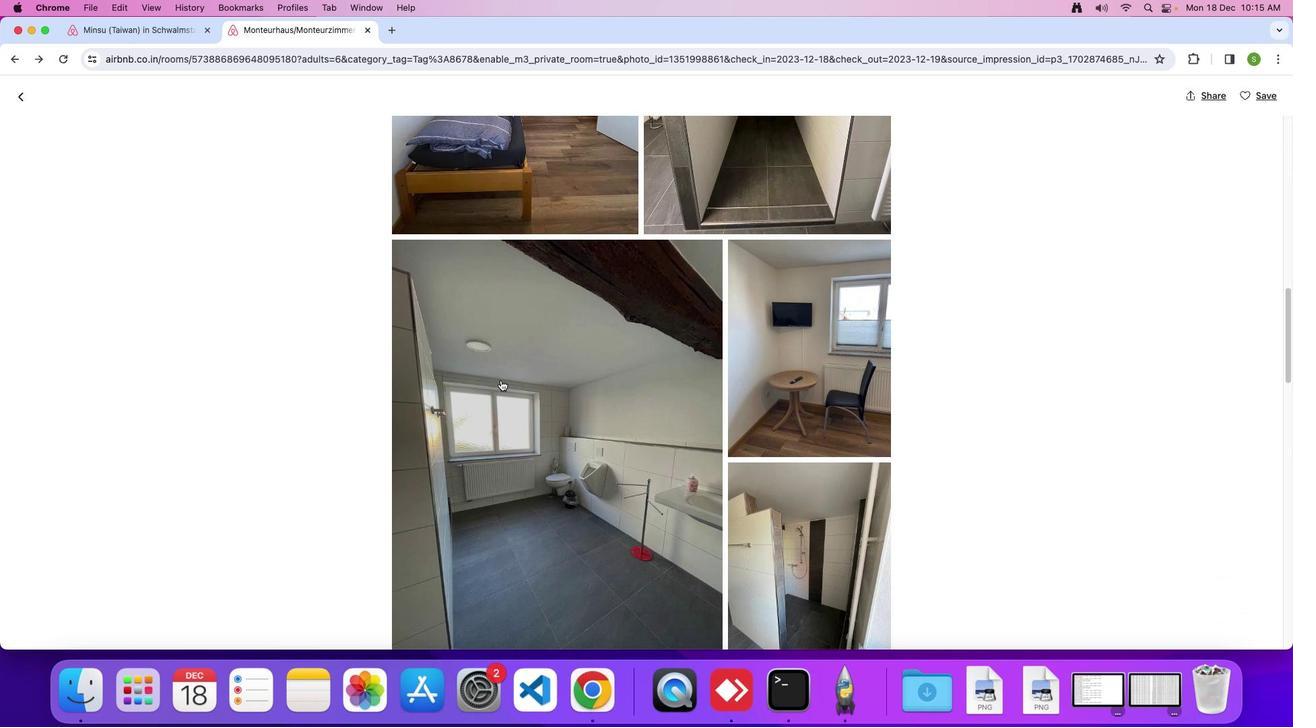 
Action: Mouse scrolled (500, 379) with delta (0, 0)
Screenshot: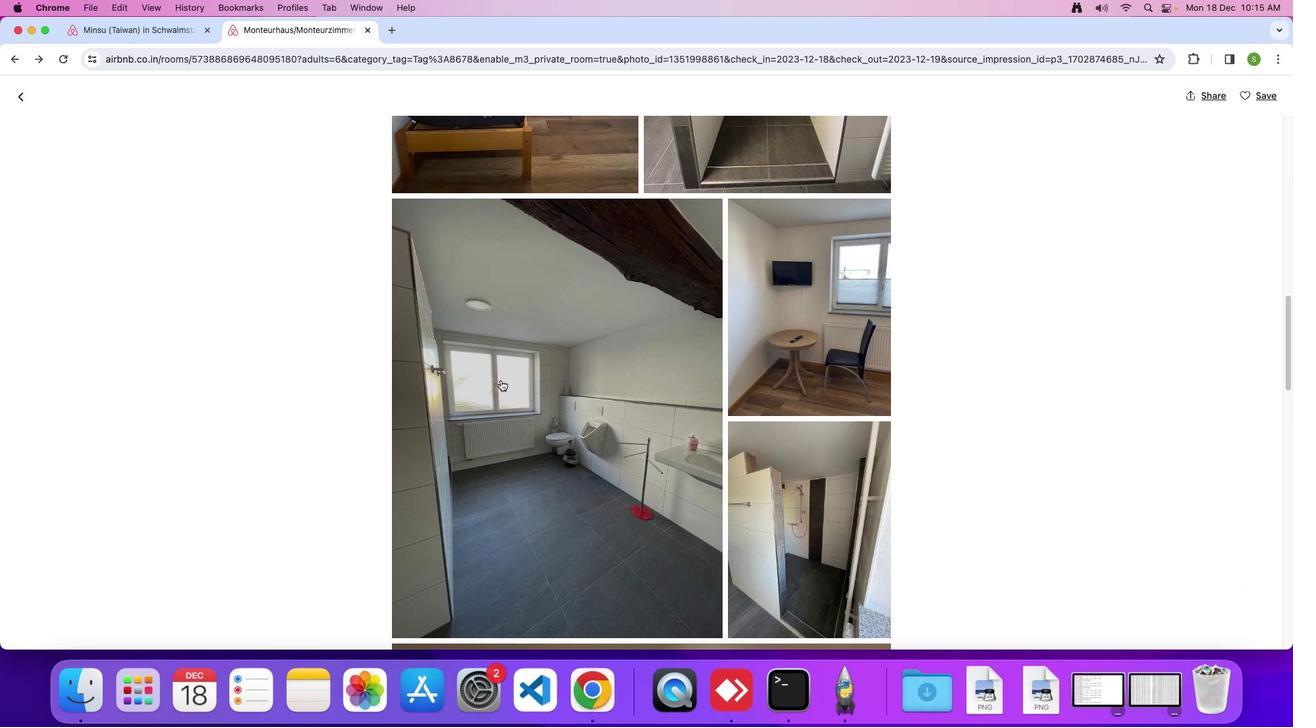 
Action: Mouse scrolled (500, 379) with delta (0, 0)
Screenshot: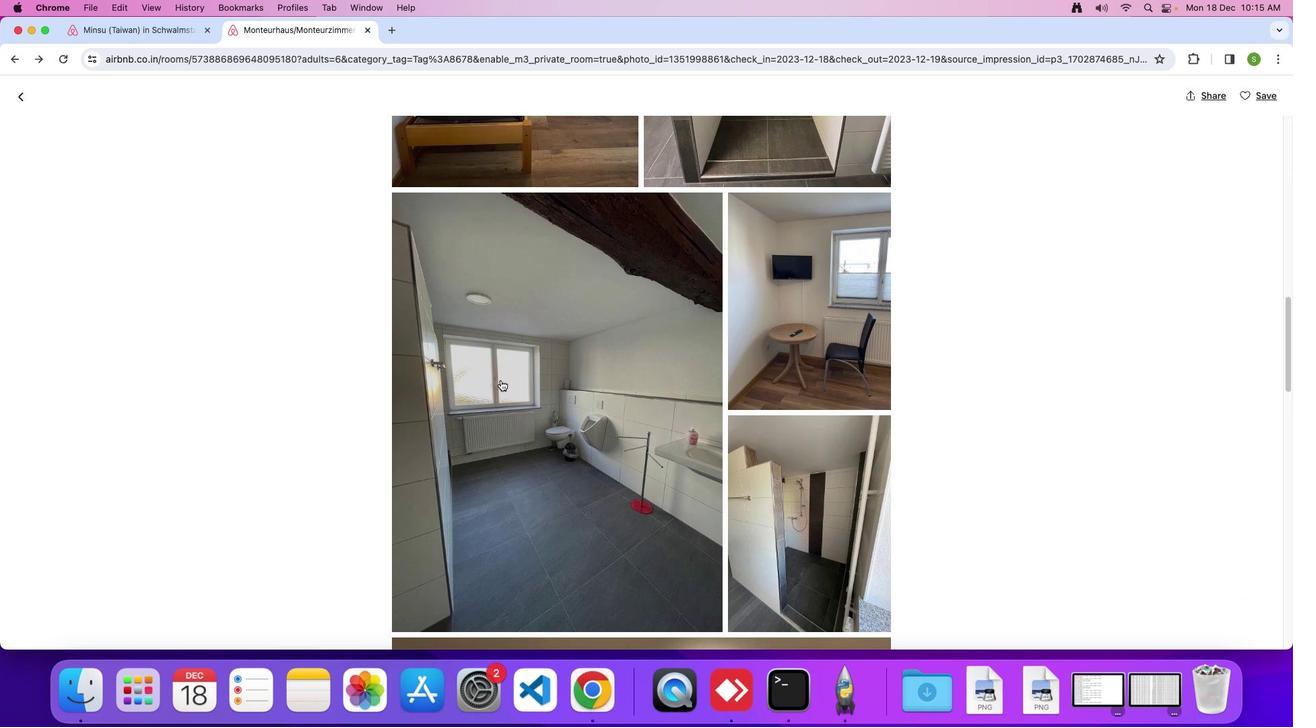 
Action: Mouse scrolled (500, 379) with delta (0, -1)
Screenshot: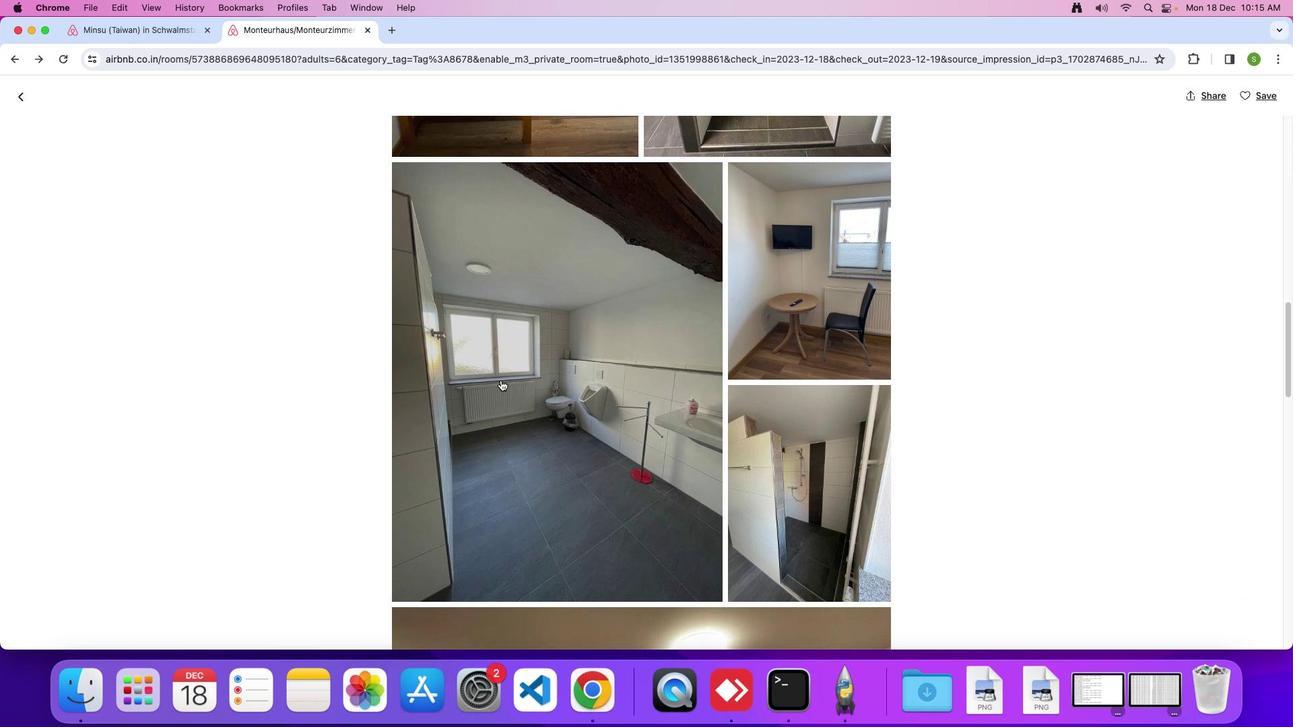 
Action: Mouse scrolled (500, 379) with delta (0, 0)
Screenshot: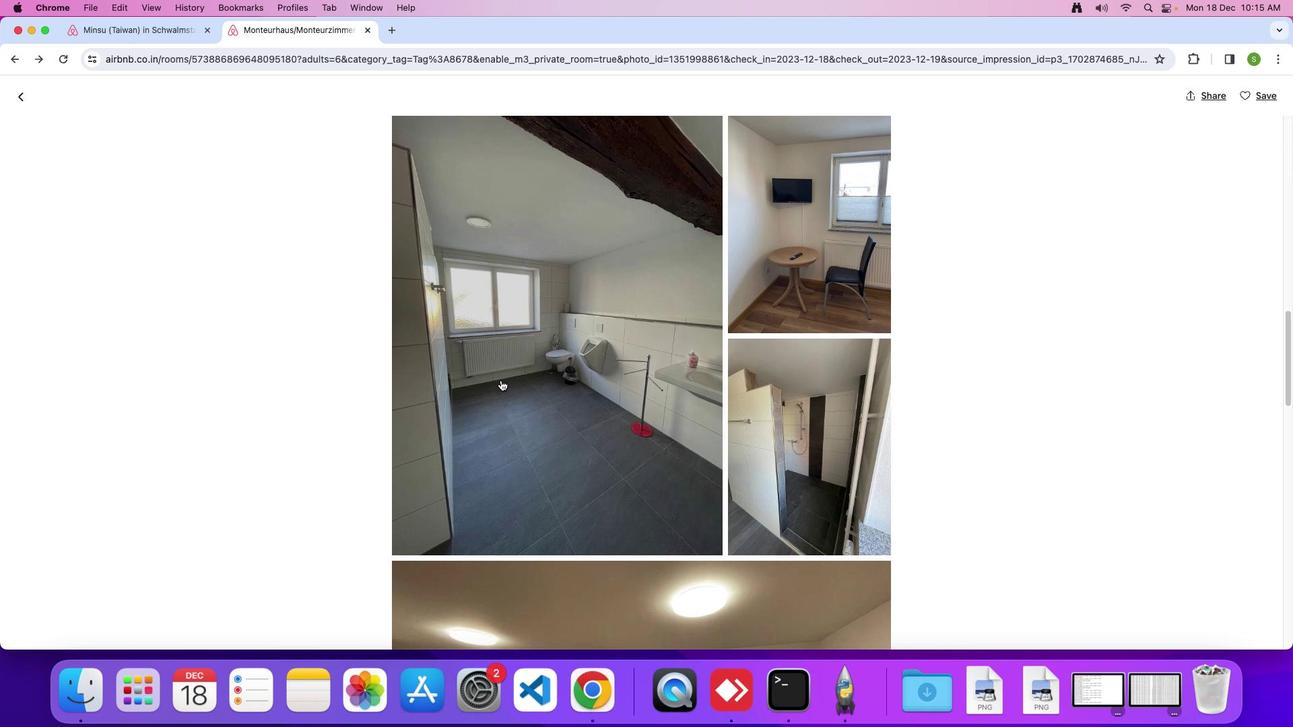 
Action: Mouse scrolled (500, 379) with delta (0, 0)
Screenshot: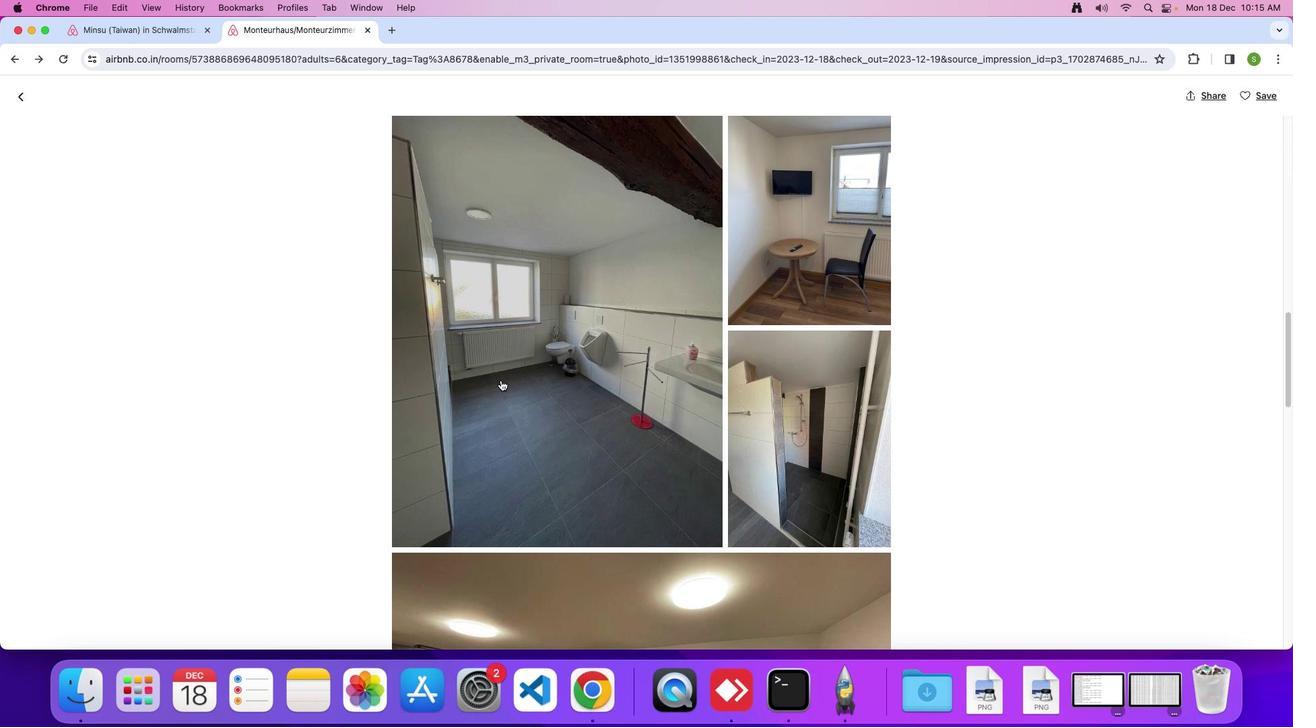 
Action: Mouse scrolled (500, 379) with delta (0, 0)
Screenshot: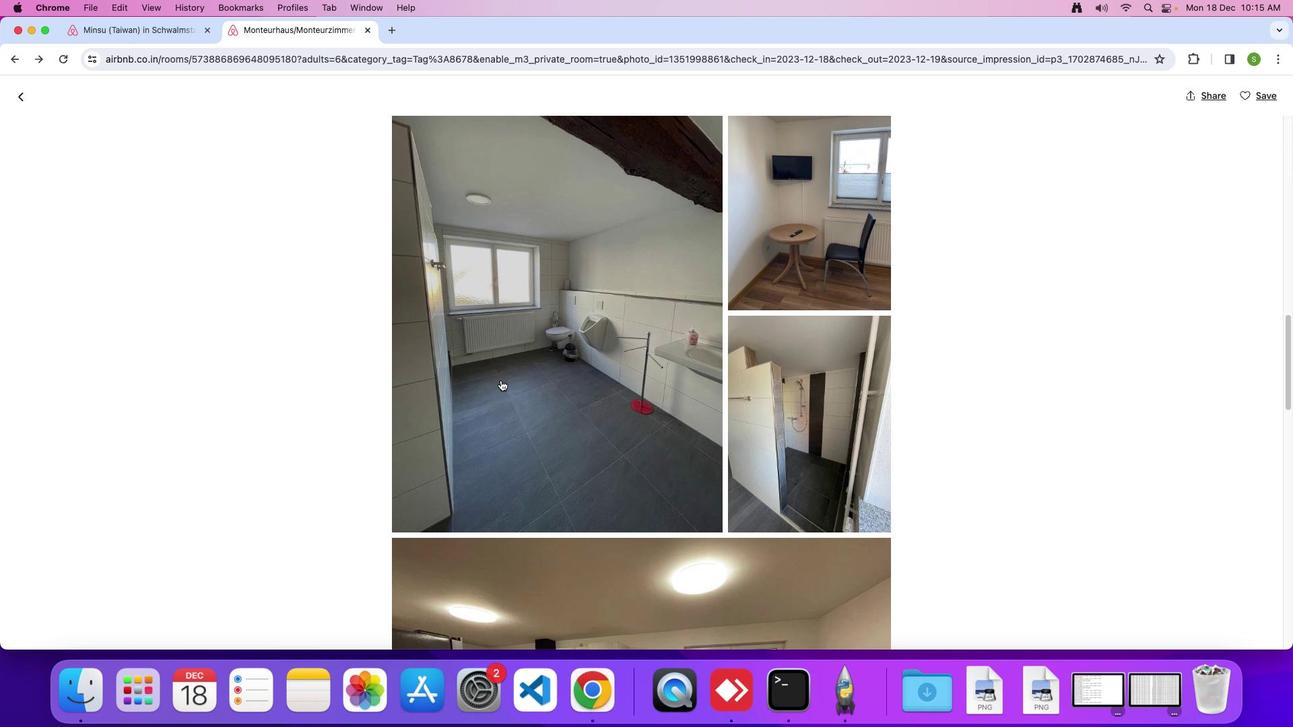 
Action: Mouse scrolled (500, 379) with delta (0, 0)
Screenshot: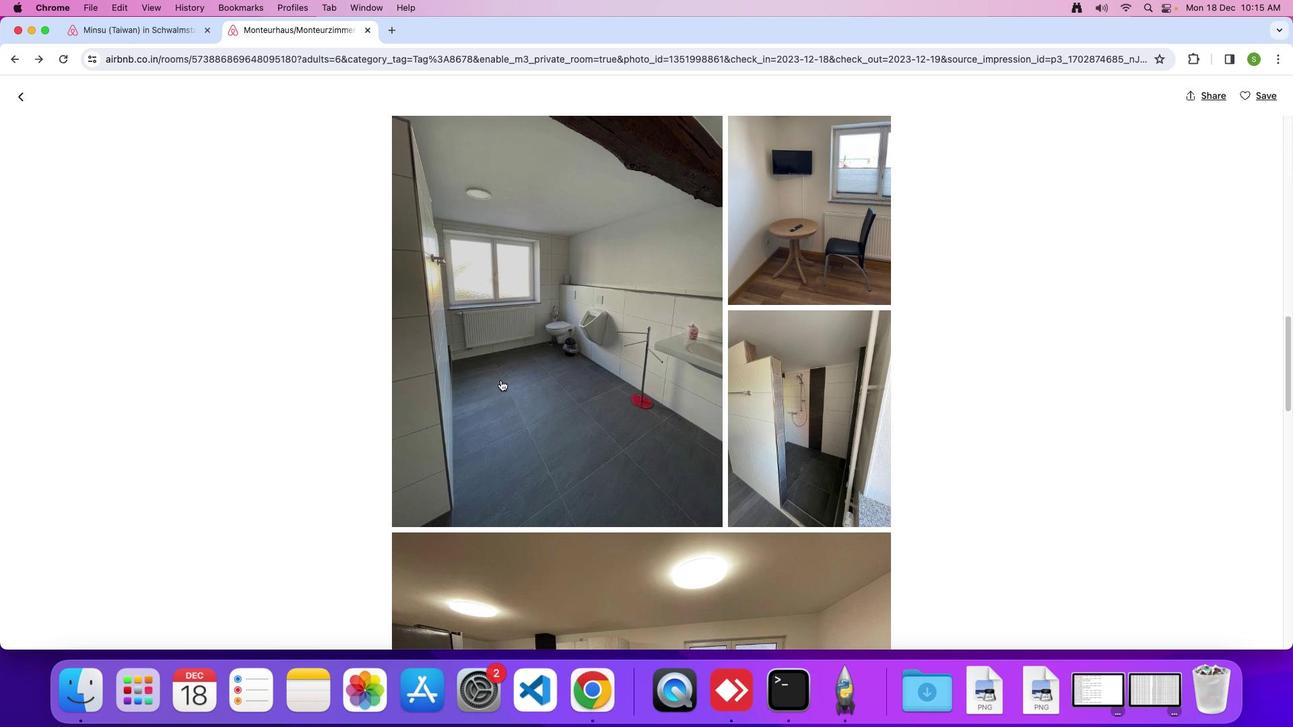 
Action: Mouse scrolled (500, 379) with delta (0, 0)
Screenshot: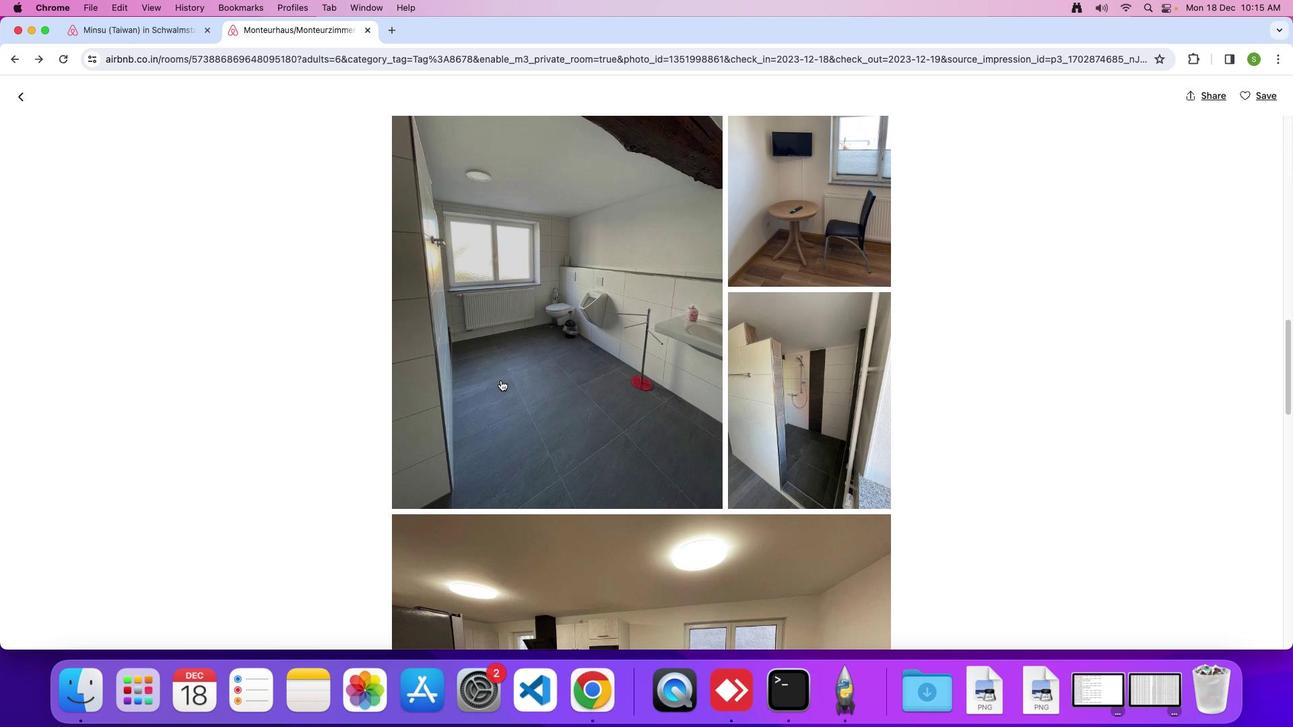 
Action: Mouse scrolled (500, 379) with delta (0, 0)
Screenshot: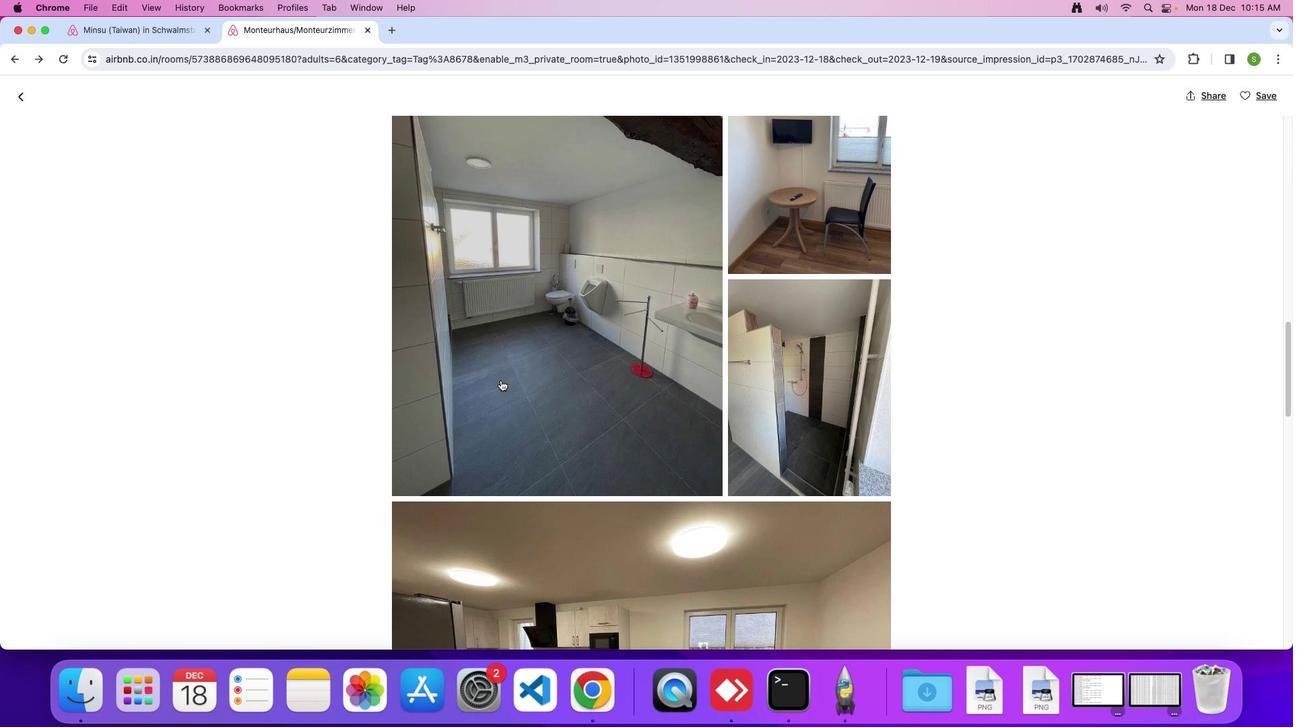 
Action: Mouse scrolled (500, 379) with delta (0, -1)
Screenshot: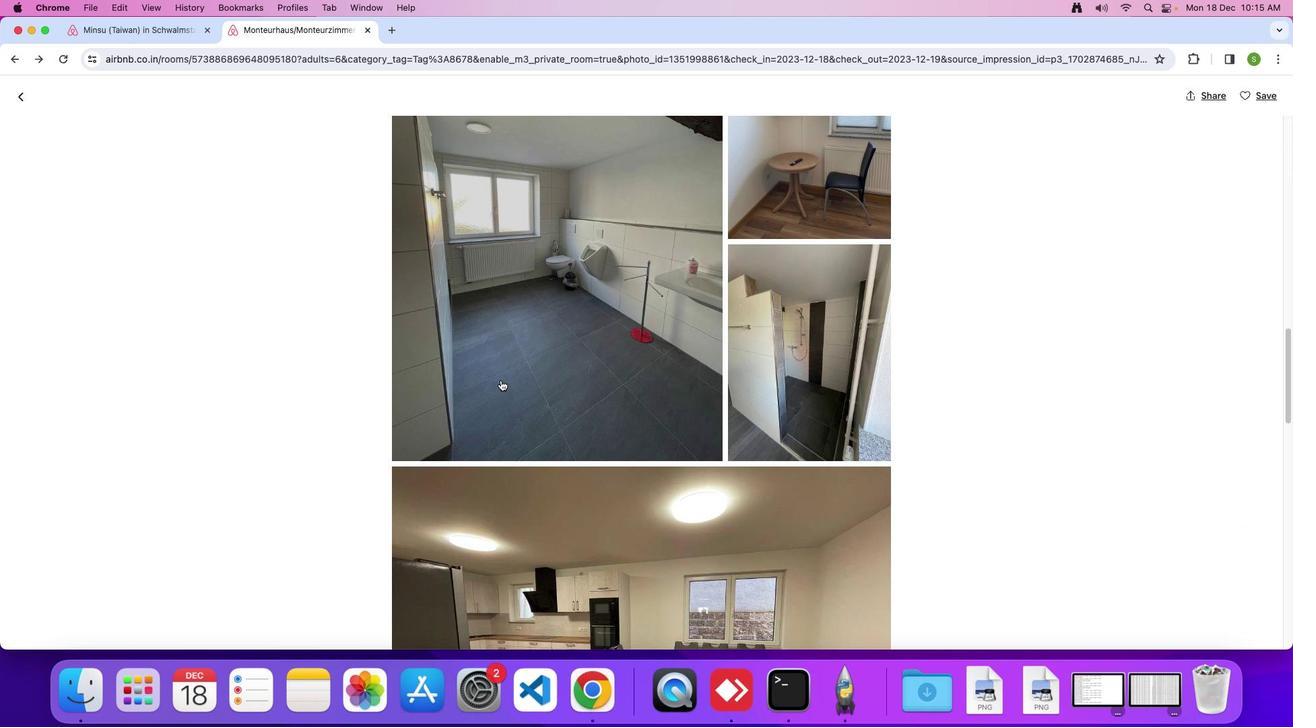 
Action: Mouse scrolled (500, 379) with delta (0, 0)
Screenshot: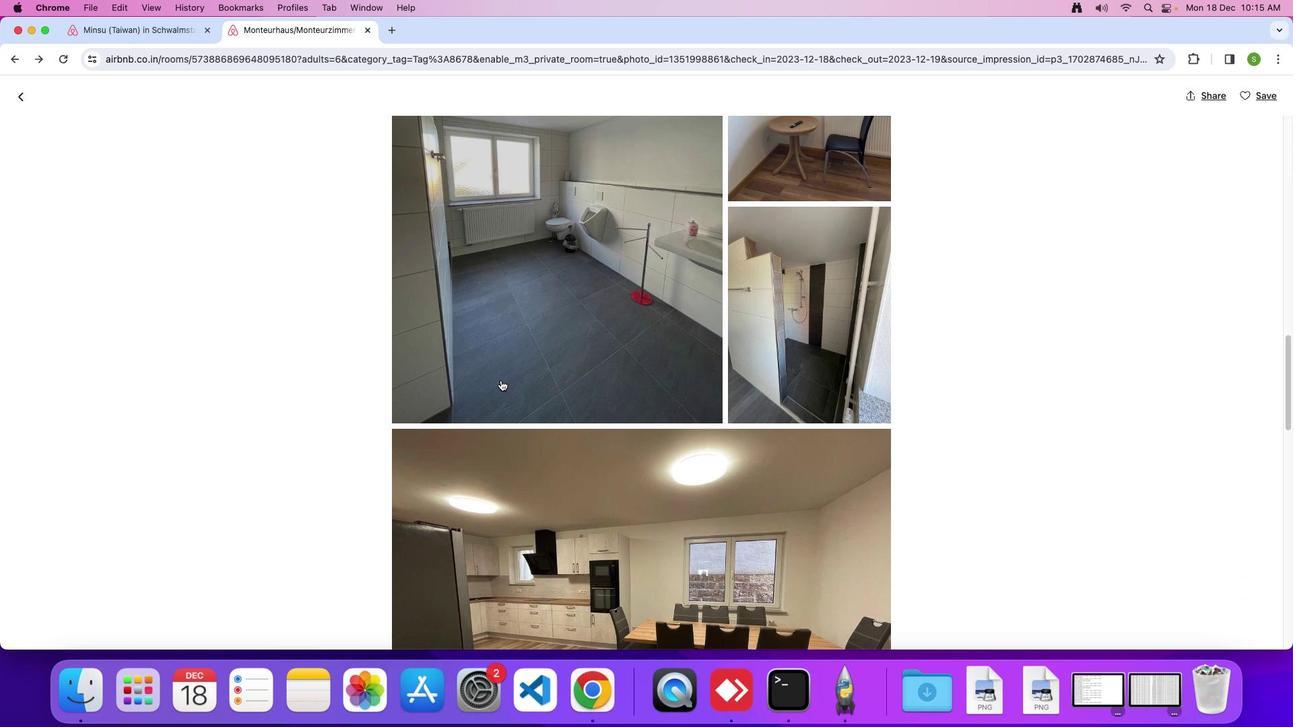 
Action: Mouse scrolled (500, 379) with delta (0, 0)
Screenshot: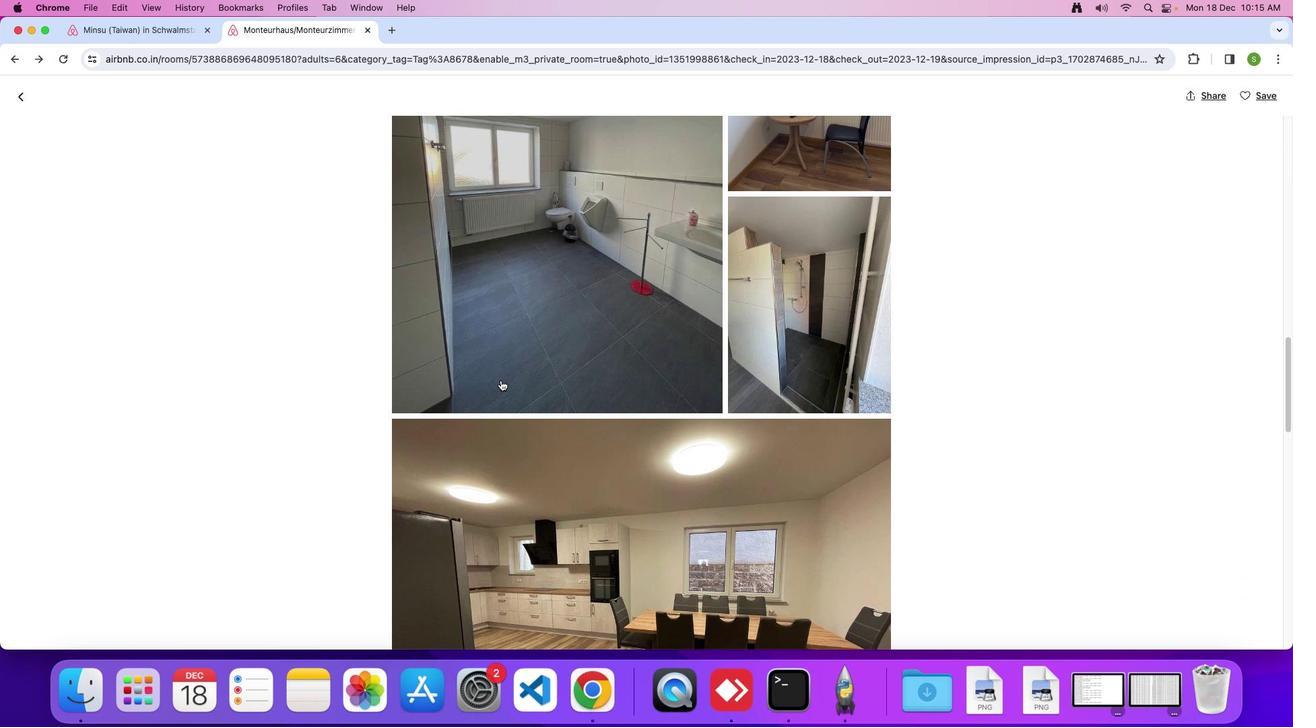 
Action: Mouse scrolled (500, 379) with delta (0, 0)
Screenshot: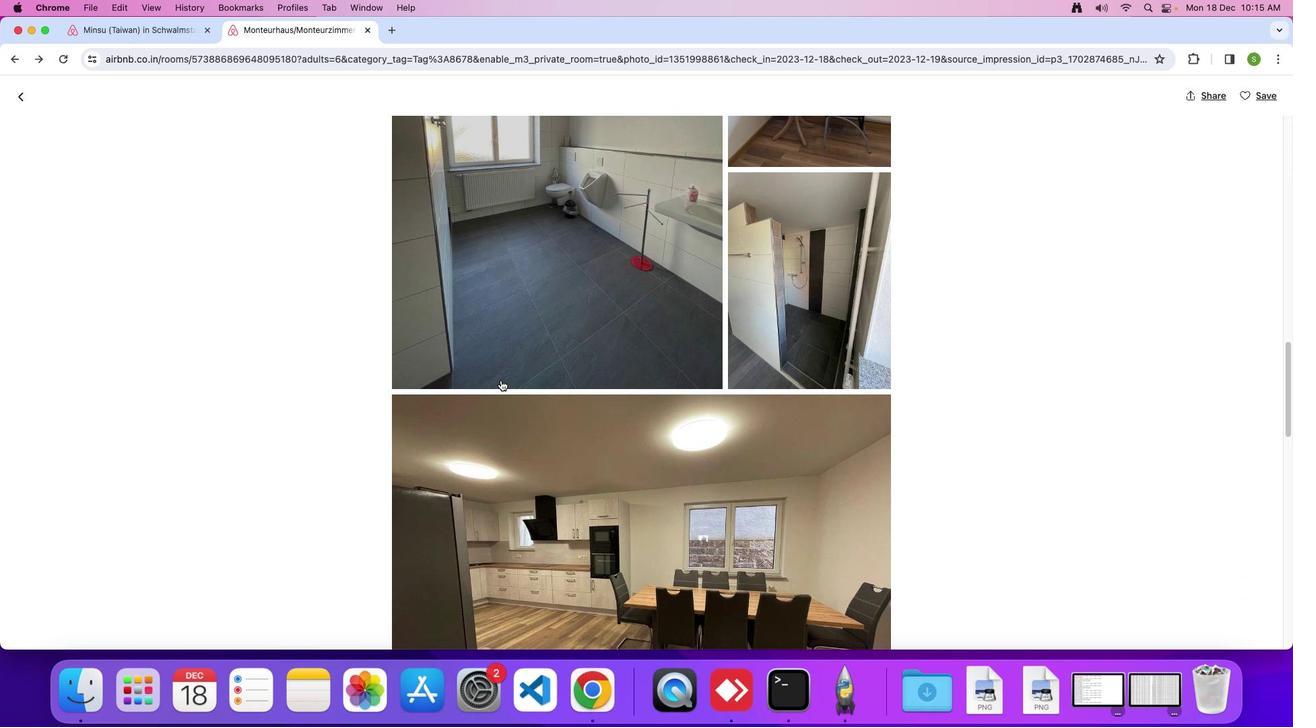 
Action: Mouse scrolled (500, 379) with delta (0, 0)
Screenshot: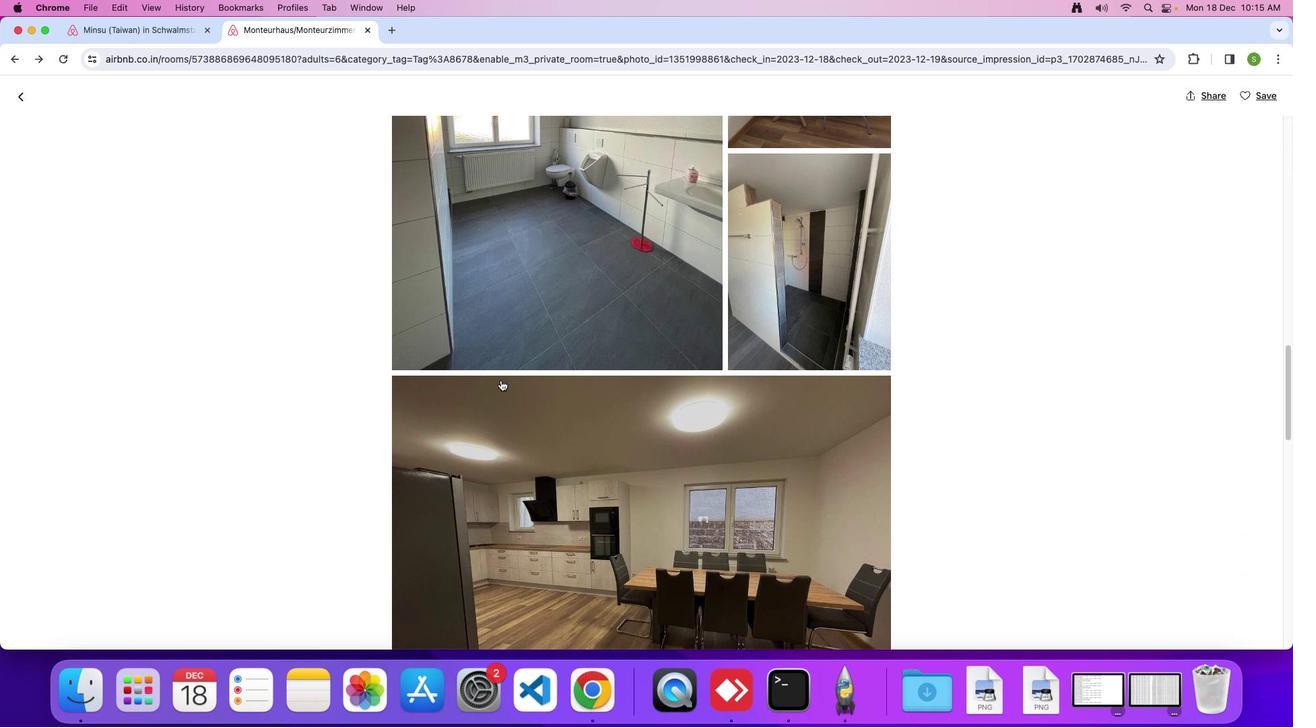
Action: Mouse scrolled (500, 379) with delta (0, 0)
Screenshot: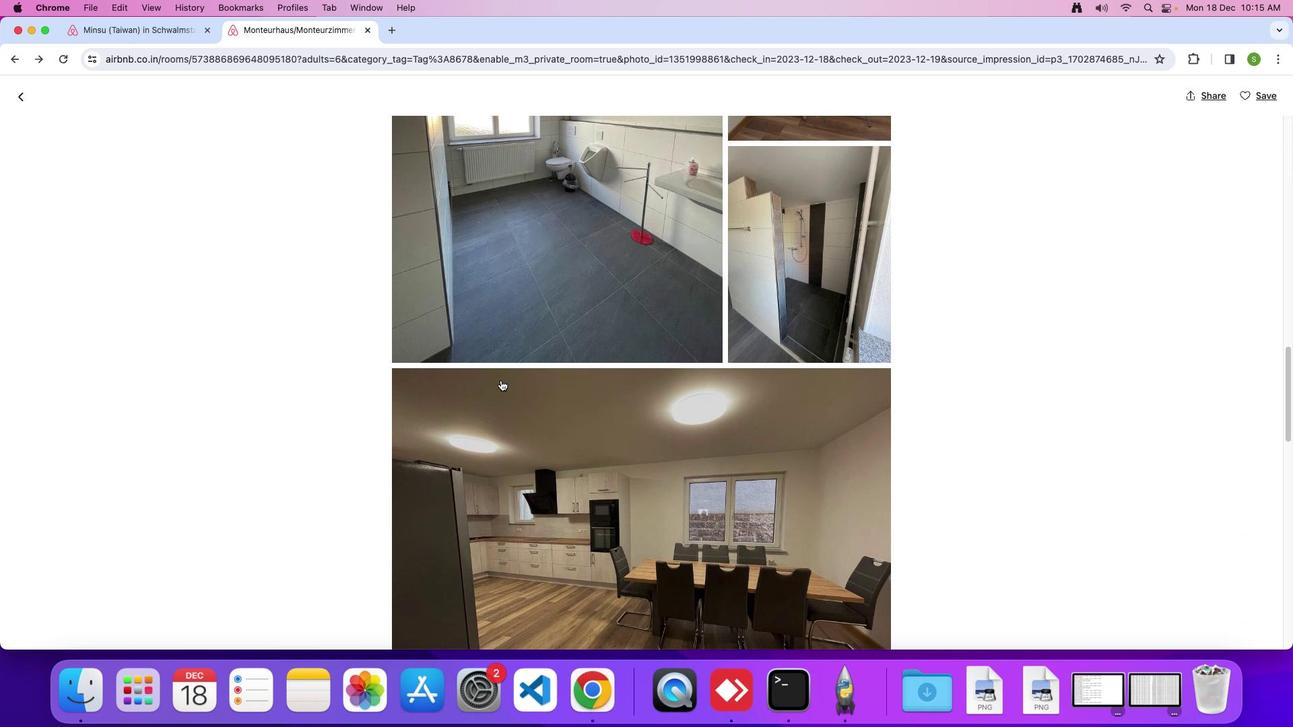 
Action: Mouse scrolled (500, 379) with delta (0, 0)
Screenshot: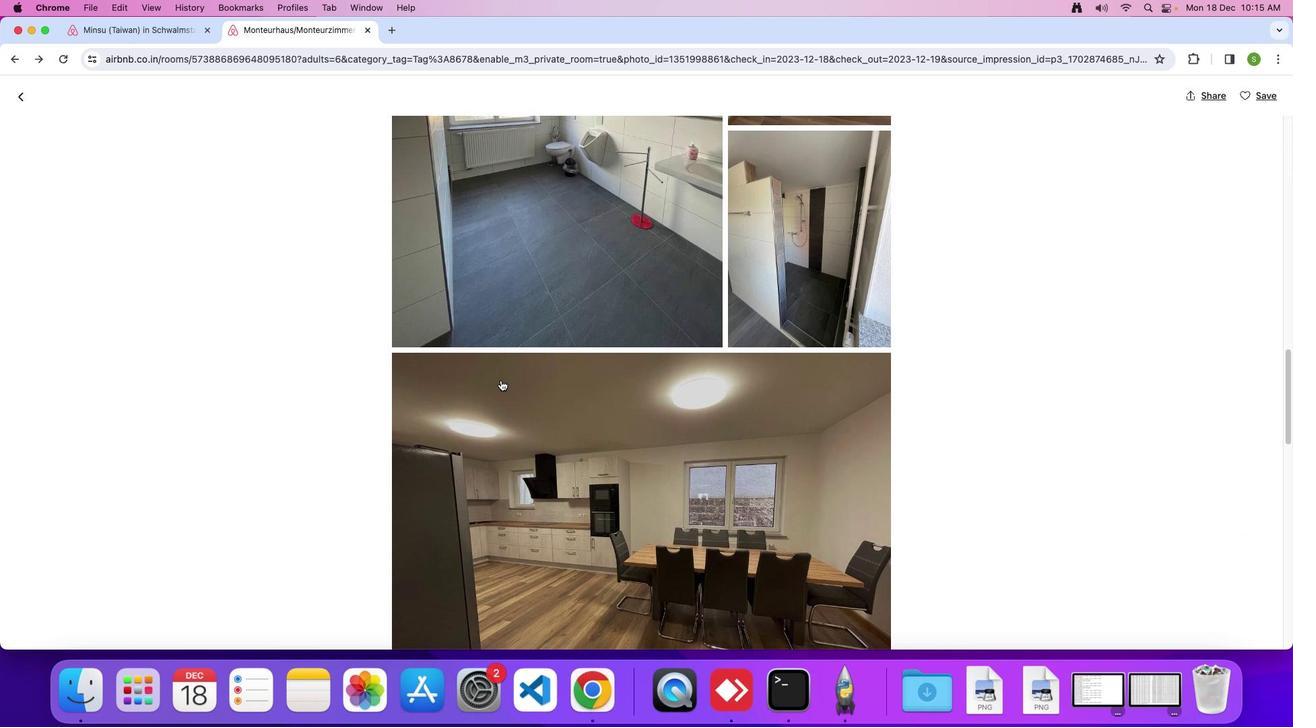 
Action: Mouse scrolled (500, 379) with delta (0, 0)
Screenshot: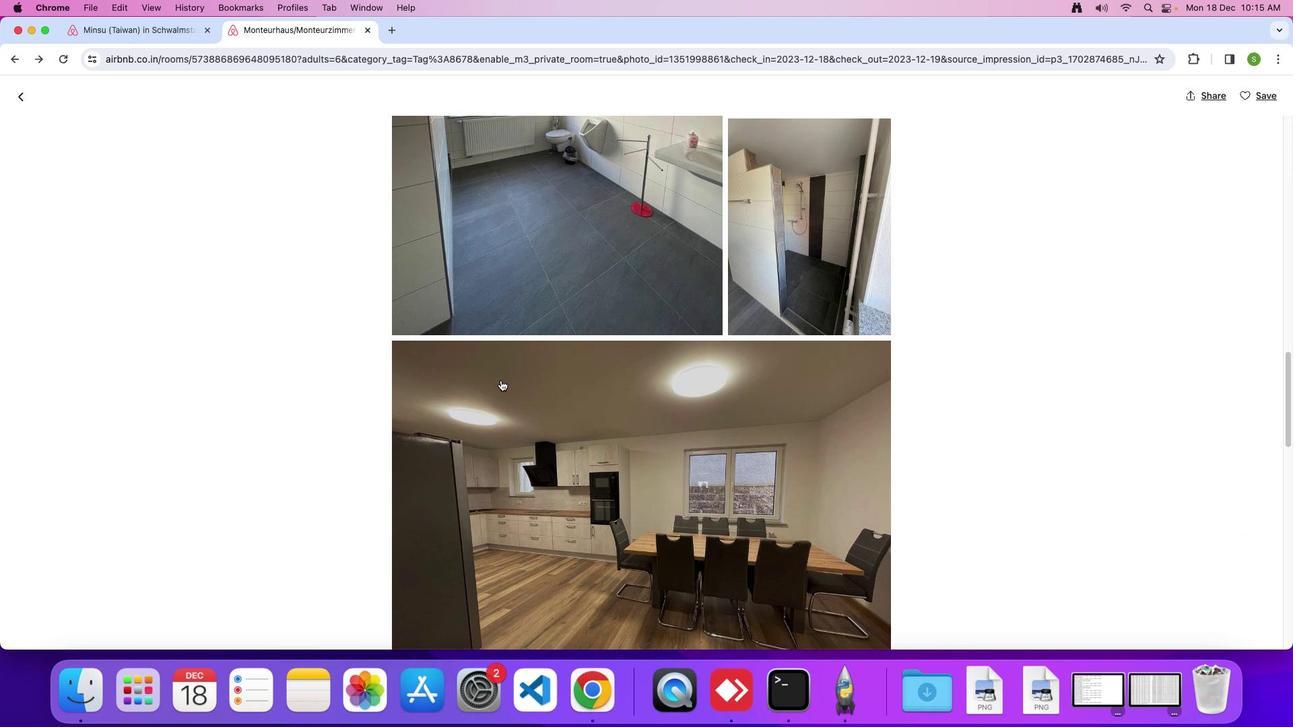 
Action: Mouse scrolled (500, 379) with delta (0, 0)
Screenshot: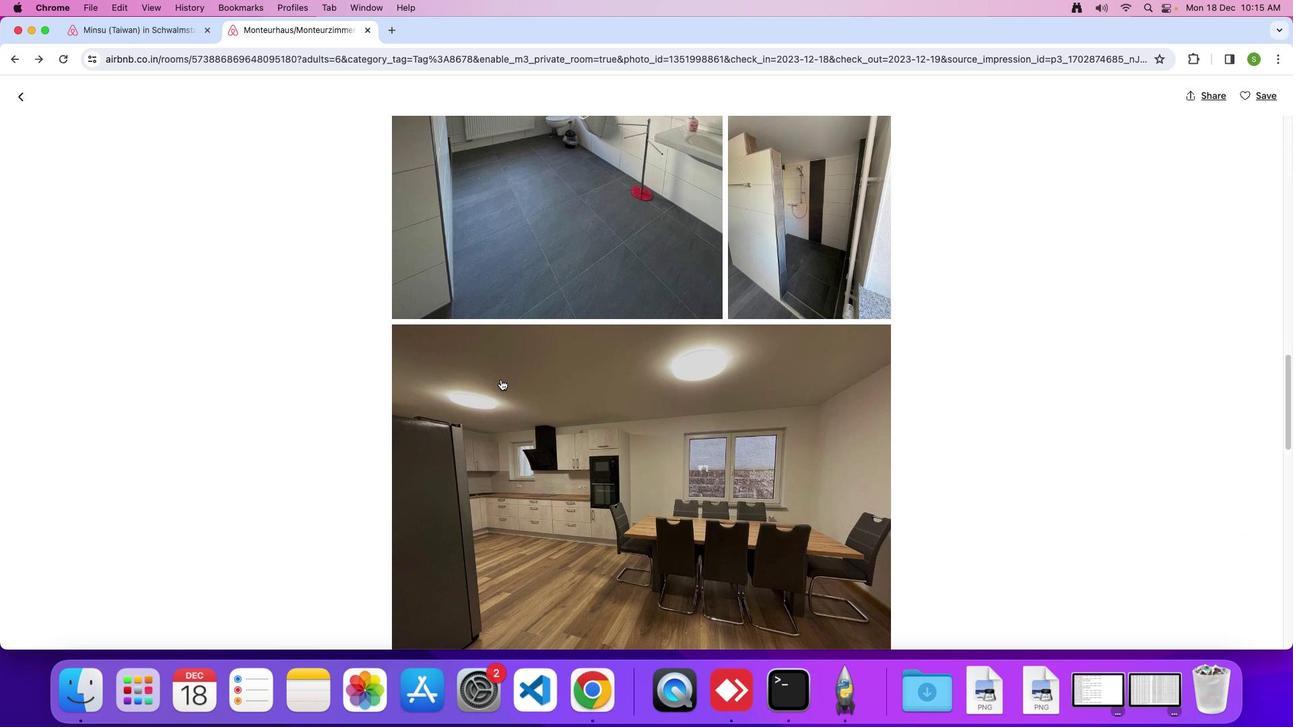 
Action: Mouse moved to (500, 379)
Screenshot: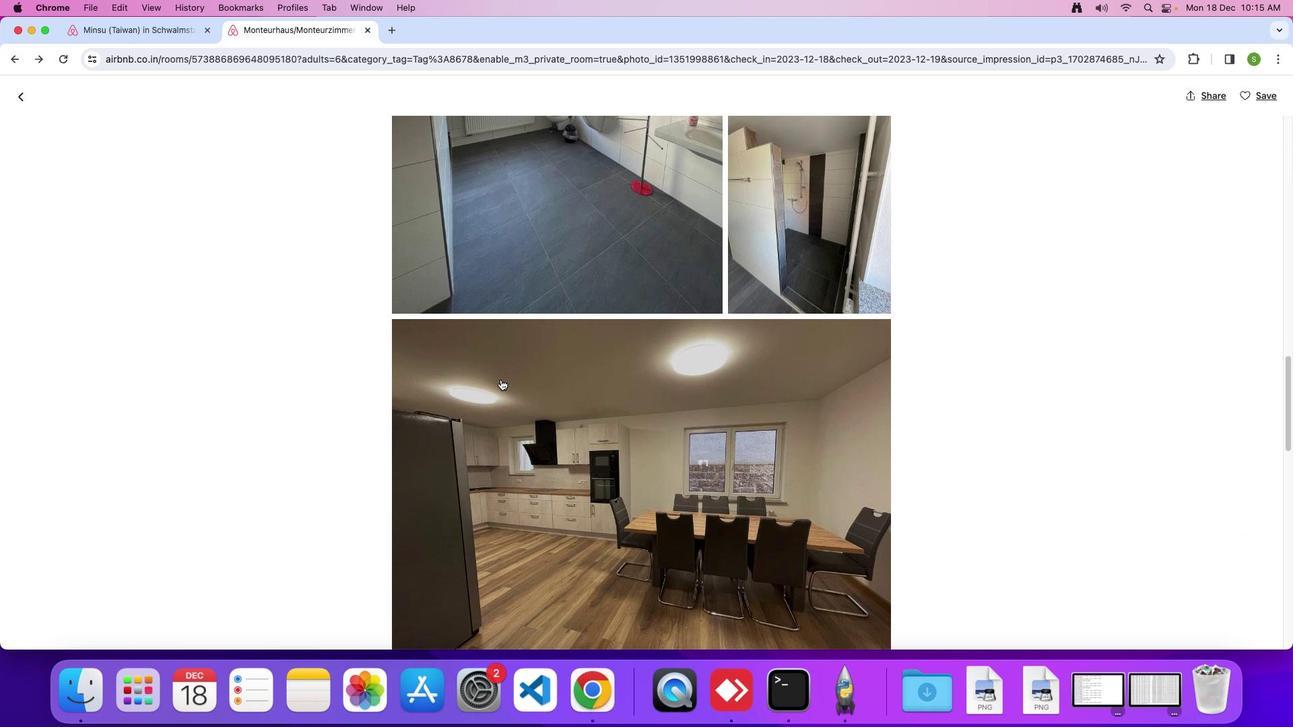 
Action: Mouse scrolled (500, 379) with delta (0, 0)
Screenshot: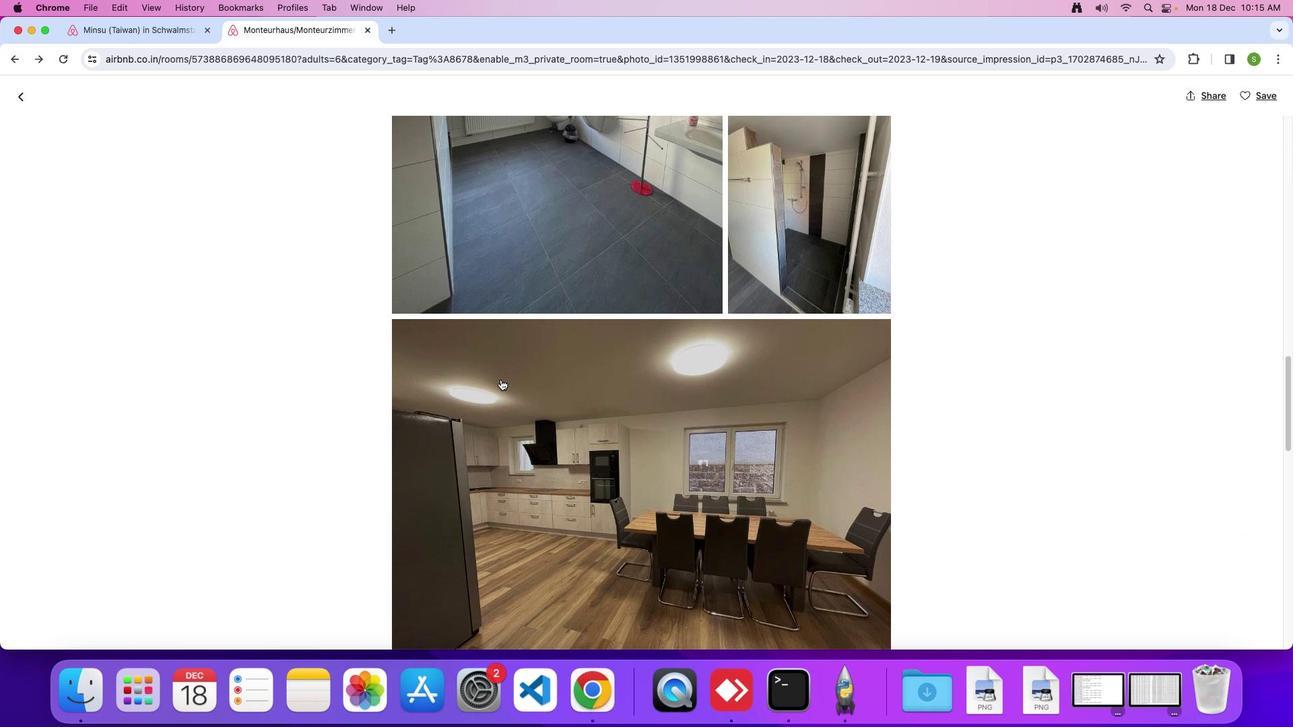 
Action: Mouse scrolled (500, 379) with delta (0, -1)
Screenshot: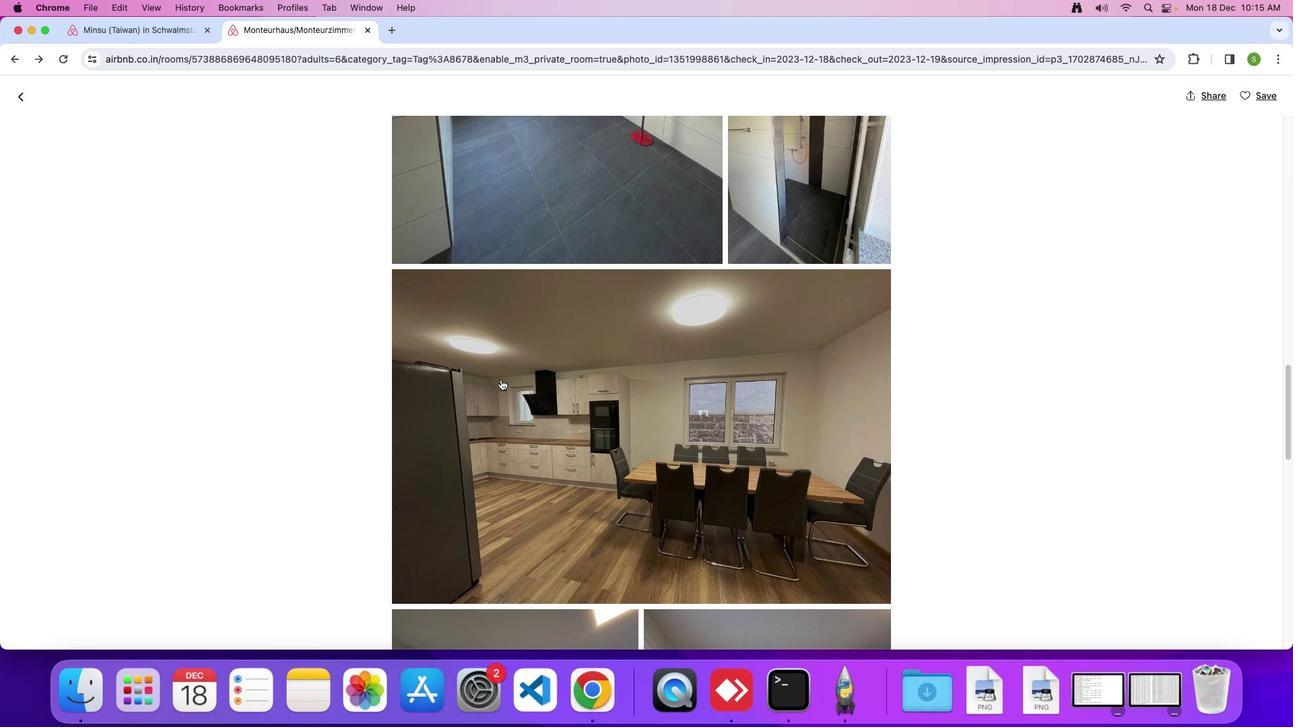 
Action: Mouse scrolled (500, 379) with delta (0, 0)
Screenshot: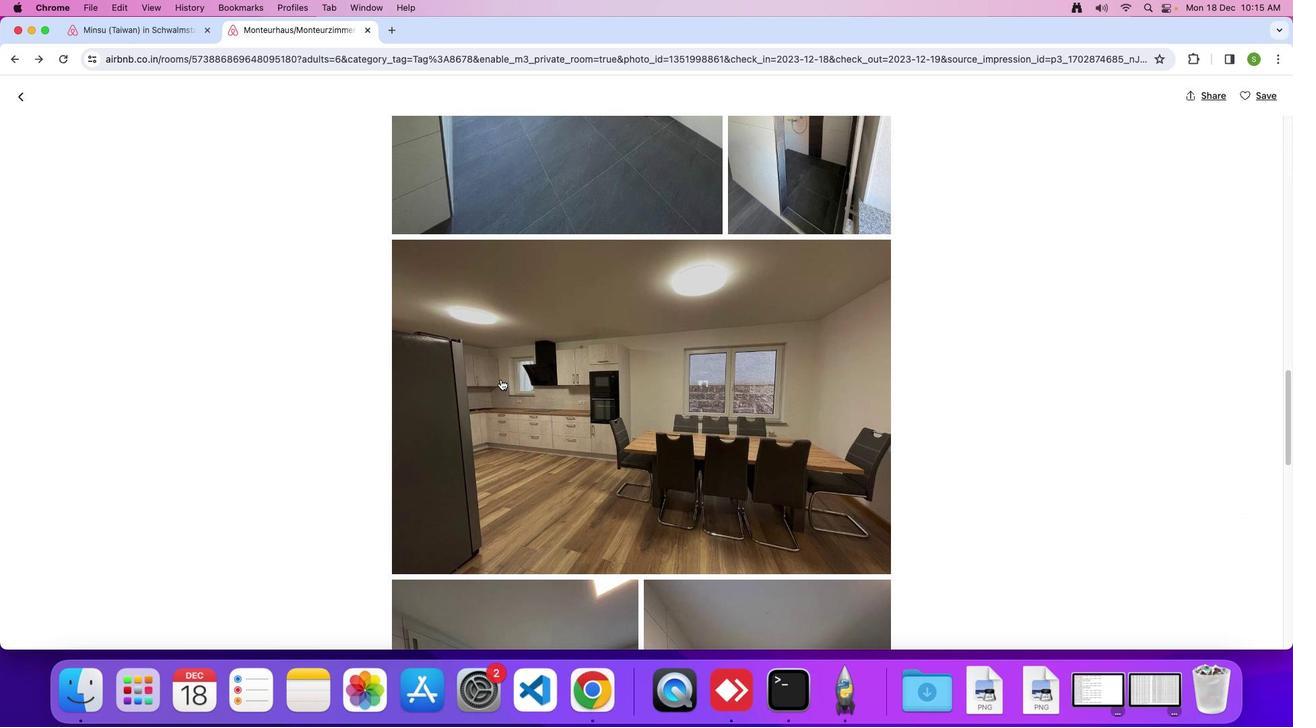 
Action: Mouse scrolled (500, 379) with delta (0, 0)
Screenshot: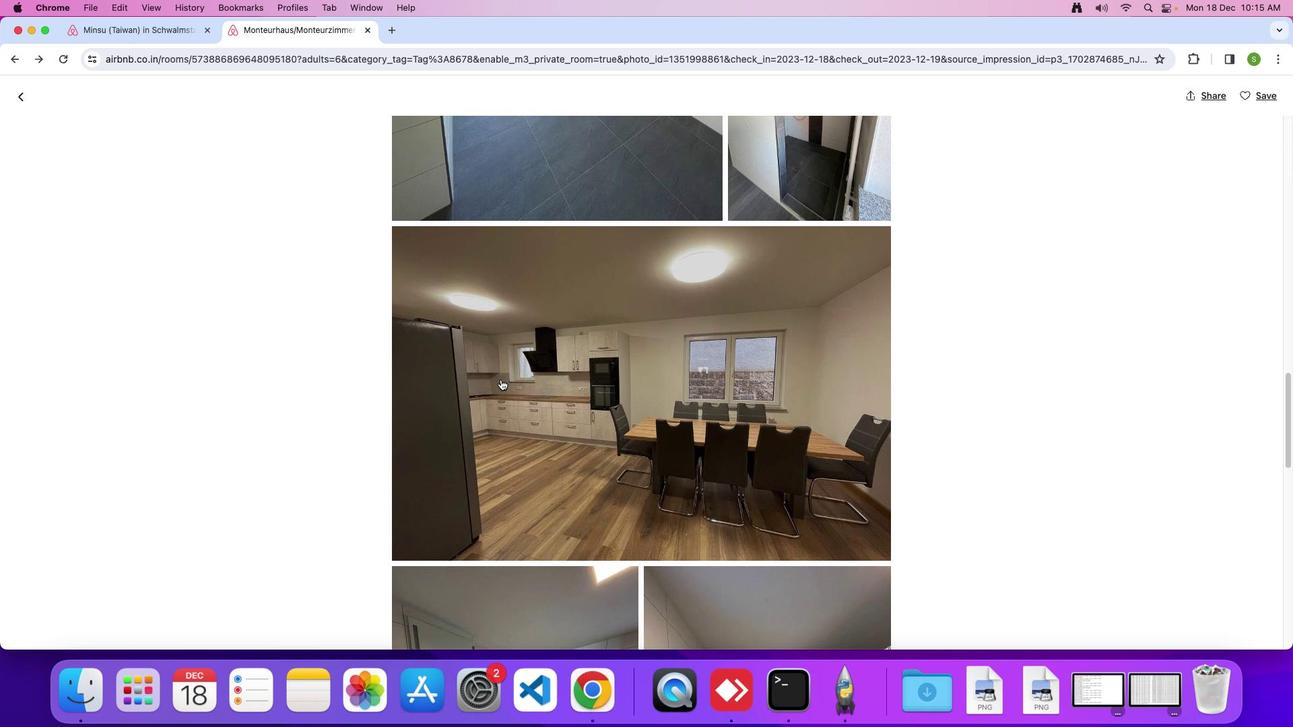 
Action: Mouse scrolled (500, 379) with delta (0, 0)
Screenshot: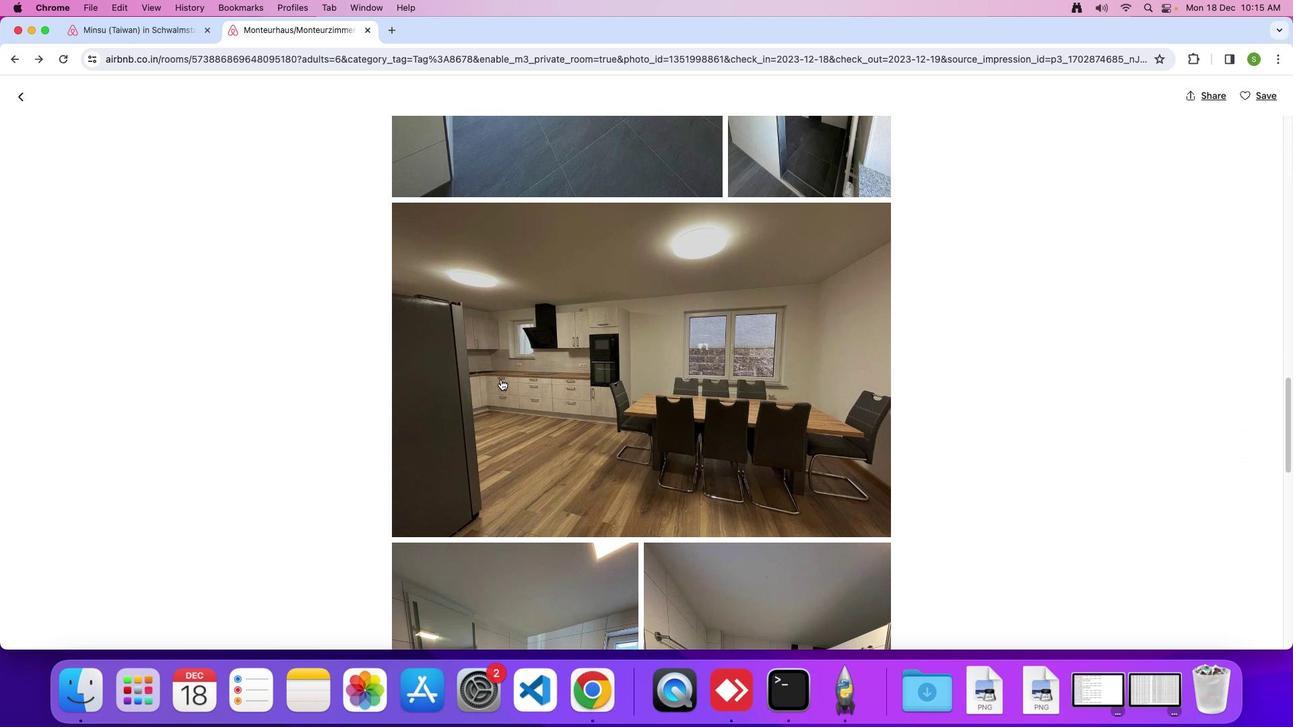 
Action: Mouse scrolled (500, 379) with delta (0, 0)
Screenshot: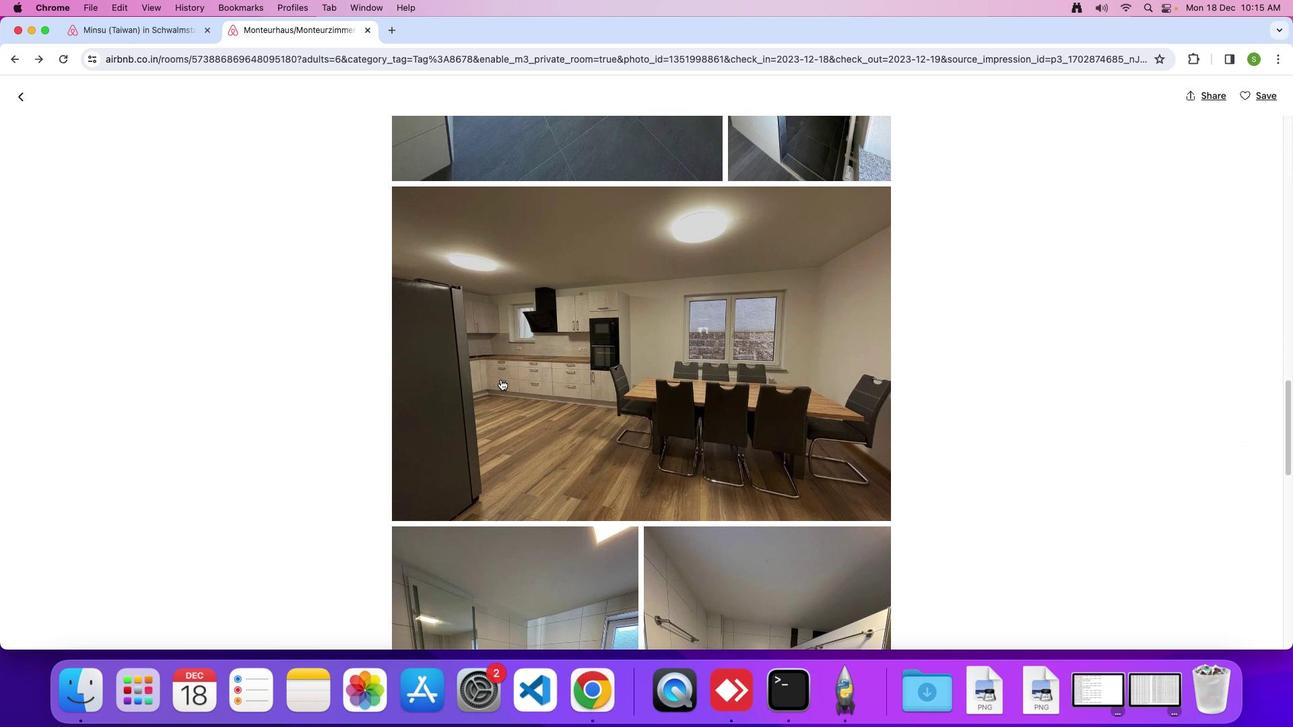 
Action: Mouse scrolled (500, 379) with delta (0, 0)
Screenshot: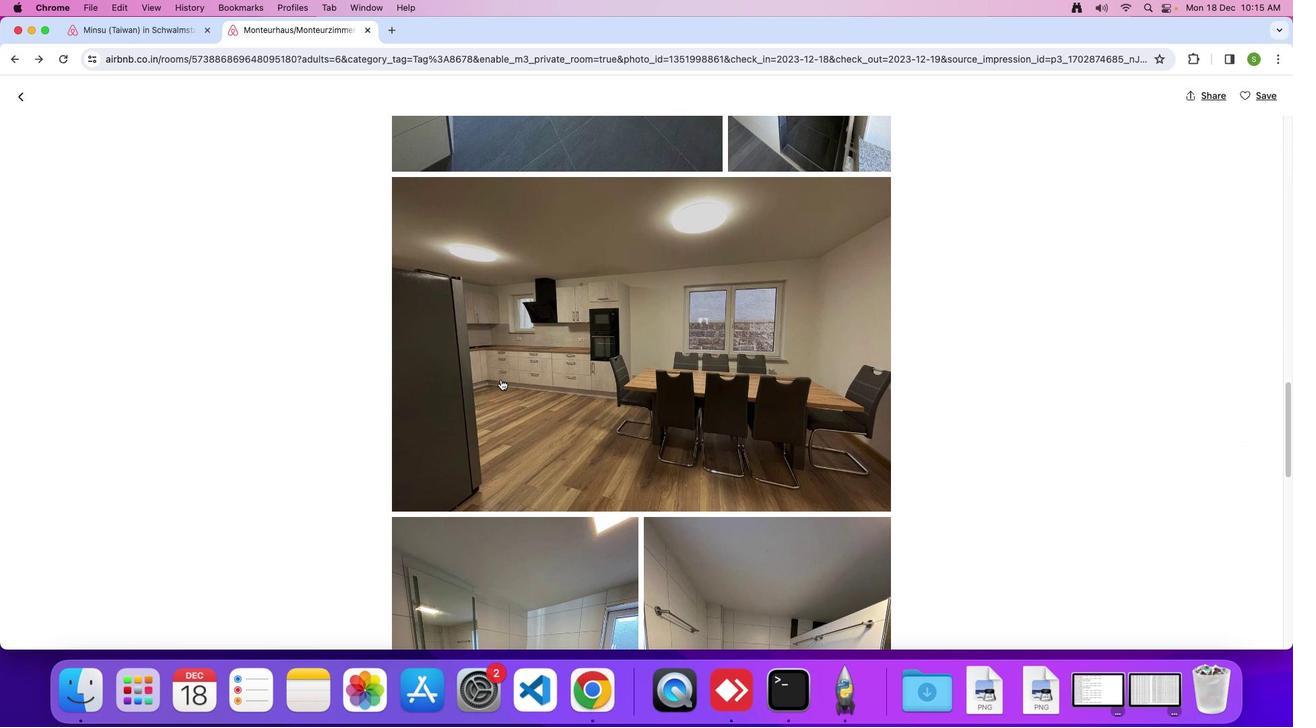 
Action: Mouse scrolled (500, 379) with delta (0, 0)
Screenshot: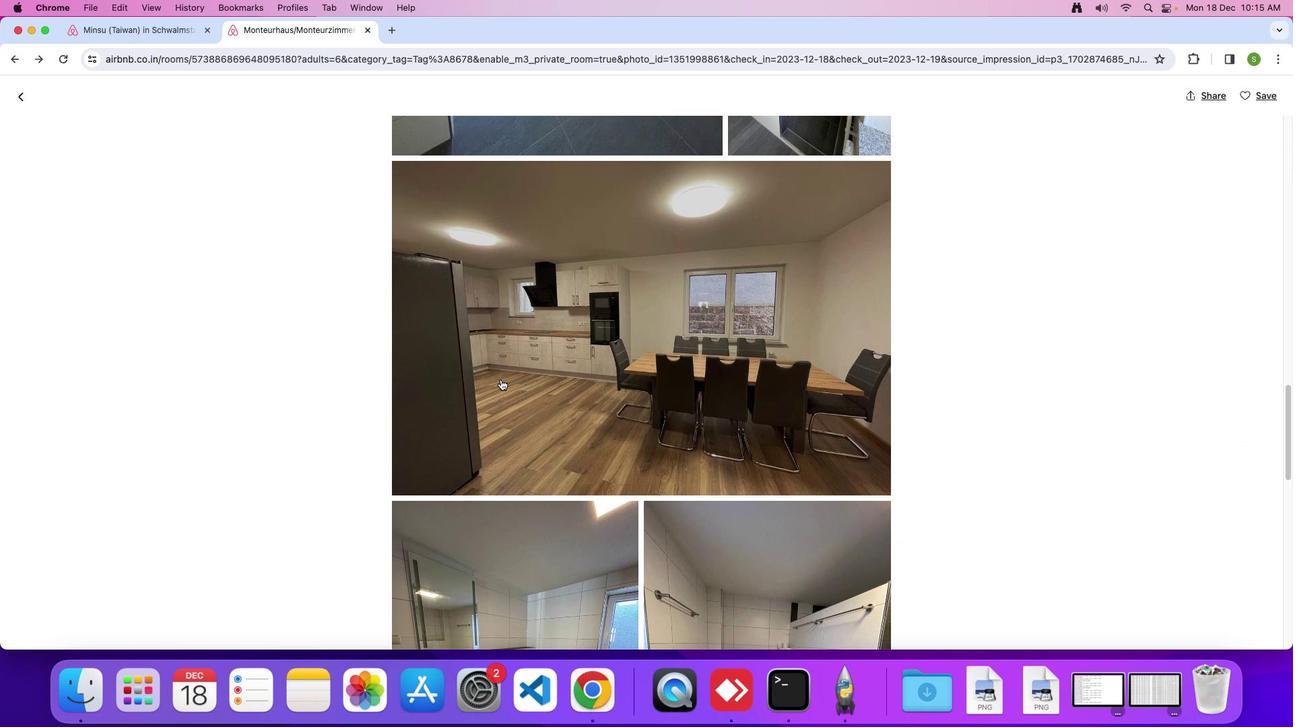
Action: Mouse scrolled (500, 379) with delta (0, 0)
Screenshot: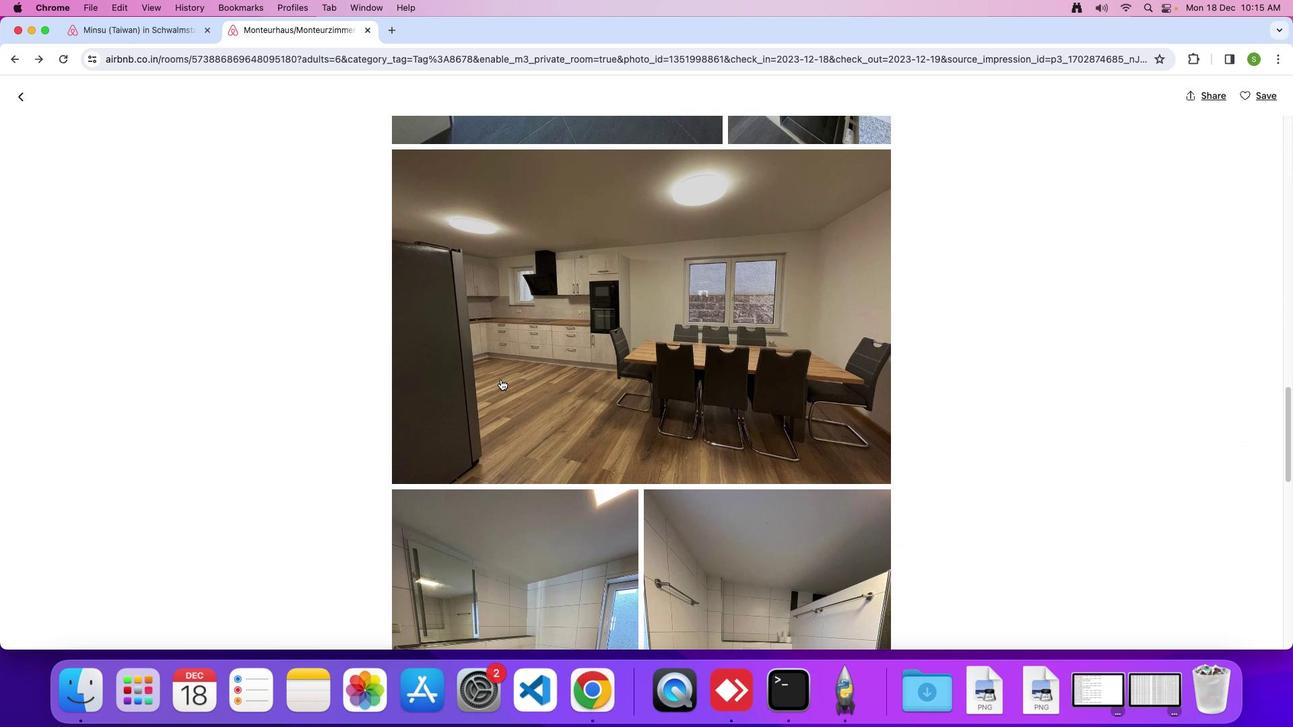 
Action: Mouse scrolled (500, 379) with delta (0, 0)
Screenshot: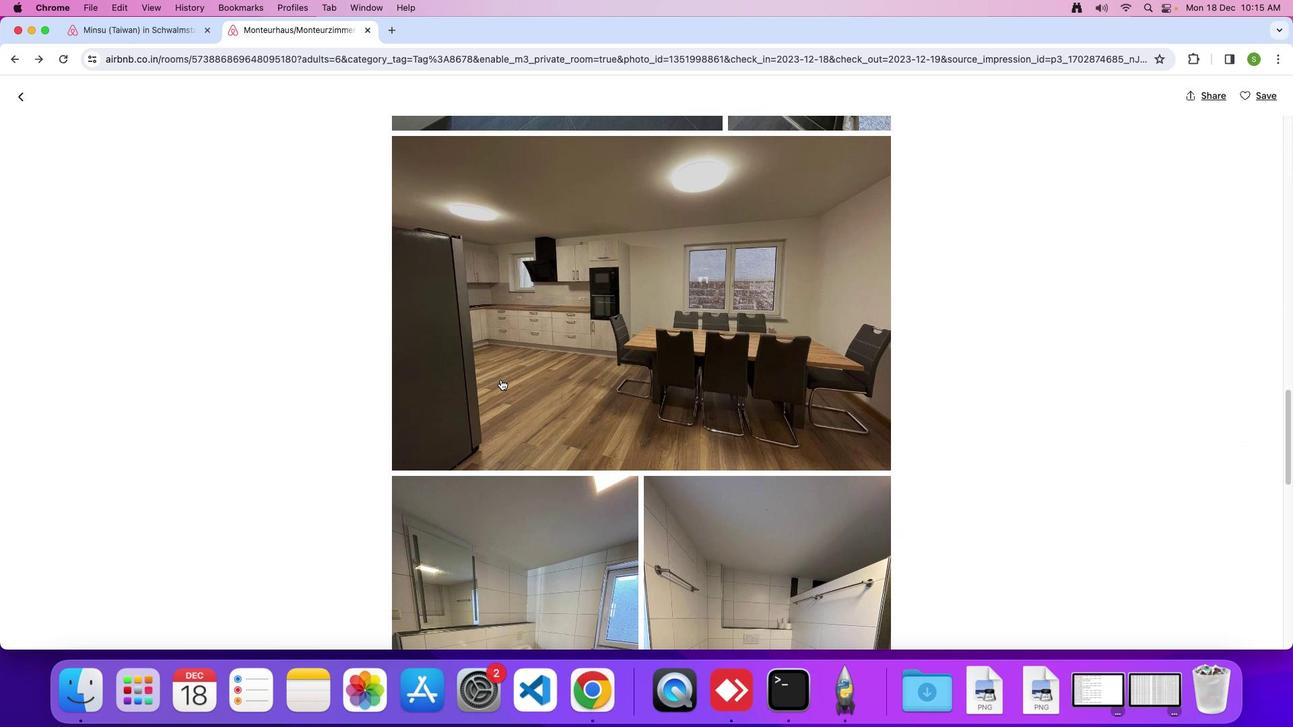 
Action: Mouse scrolled (500, 379) with delta (0, 0)
Screenshot: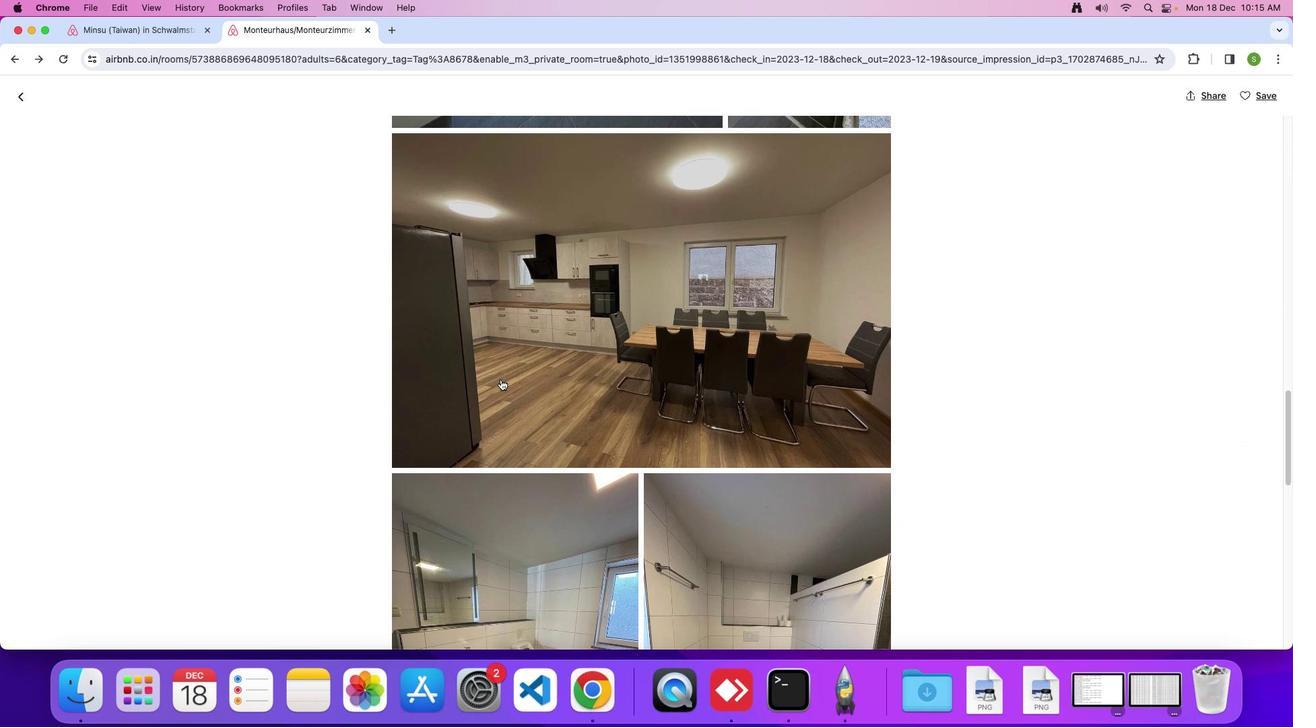 
Action: Mouse scrolled (500, 379) with delta (0, 0)
Screenshot: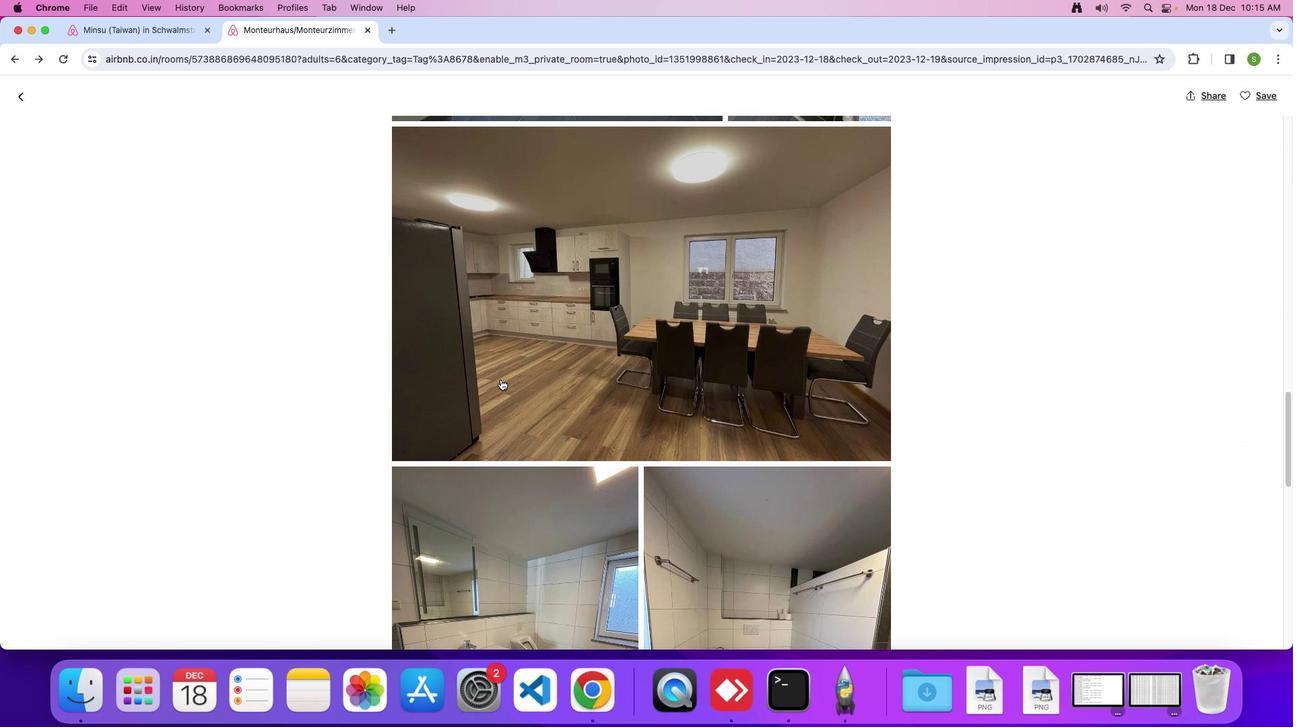 
Action: Mouse scrolled (500, 379) with delta (0, 0)
Screenshot: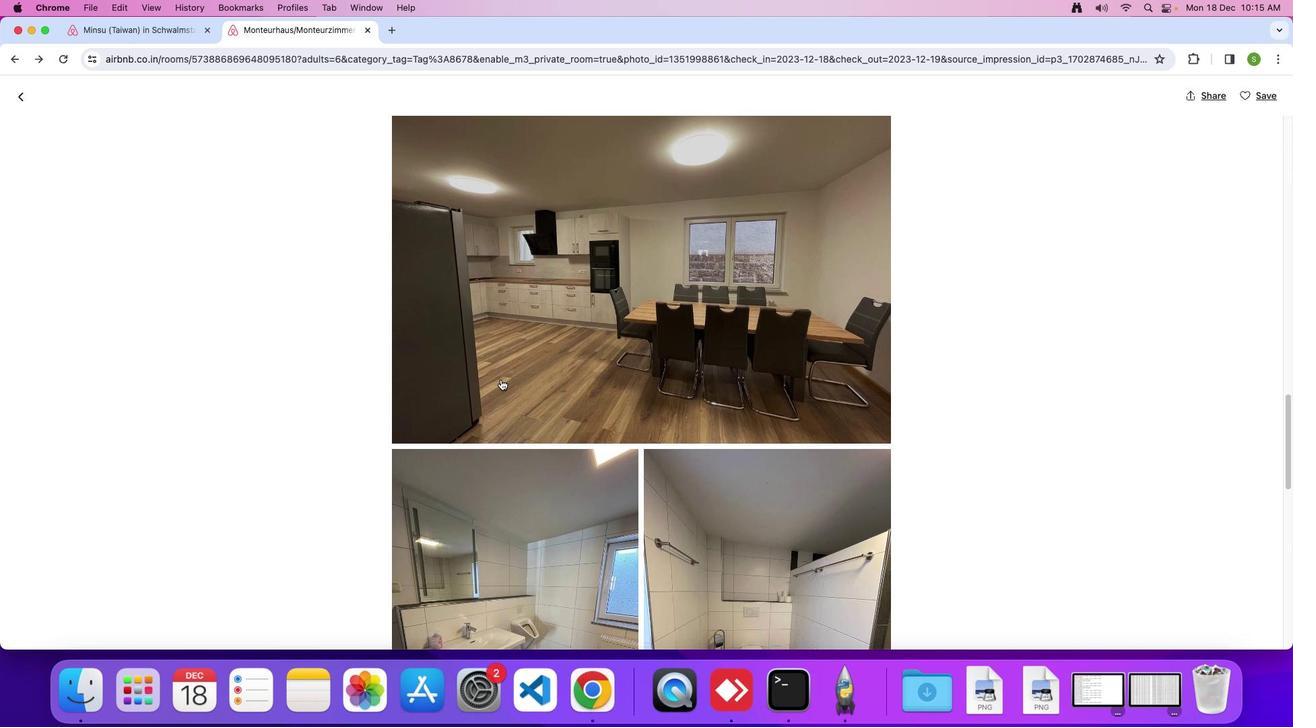 
Action: Mouse scrolled (500, 379) with delta (0, 0)
Screenshot: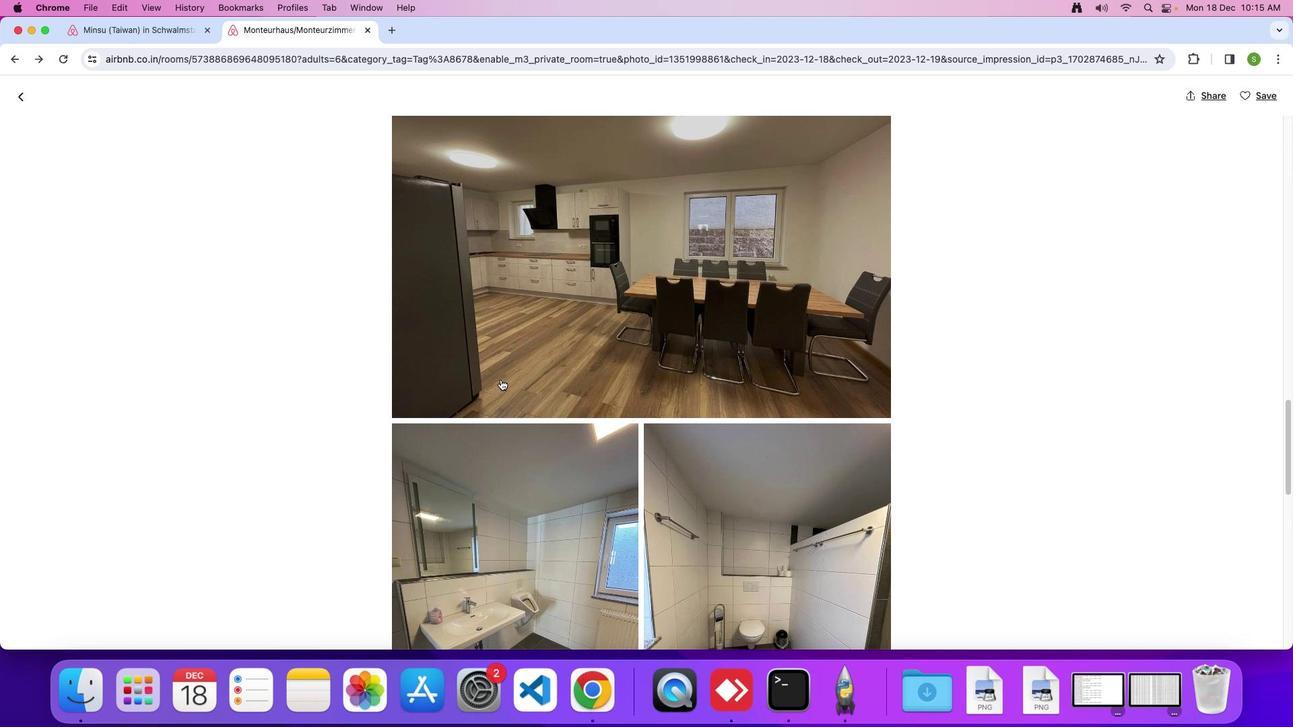 
Action: Mouse scrolled (500, 379) with delta (0, -1)
Screenshot: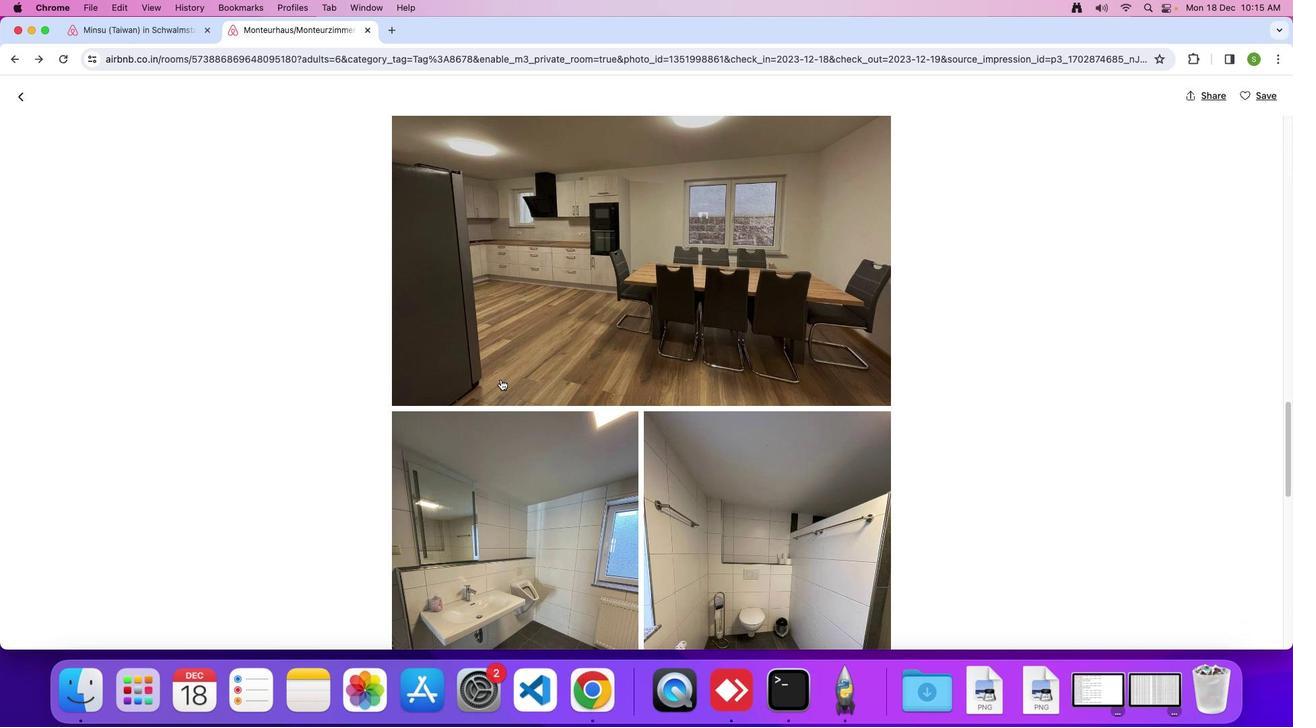 
Action: Mouse scrolled (500, 379) with delta (0, 0)
Screenshot: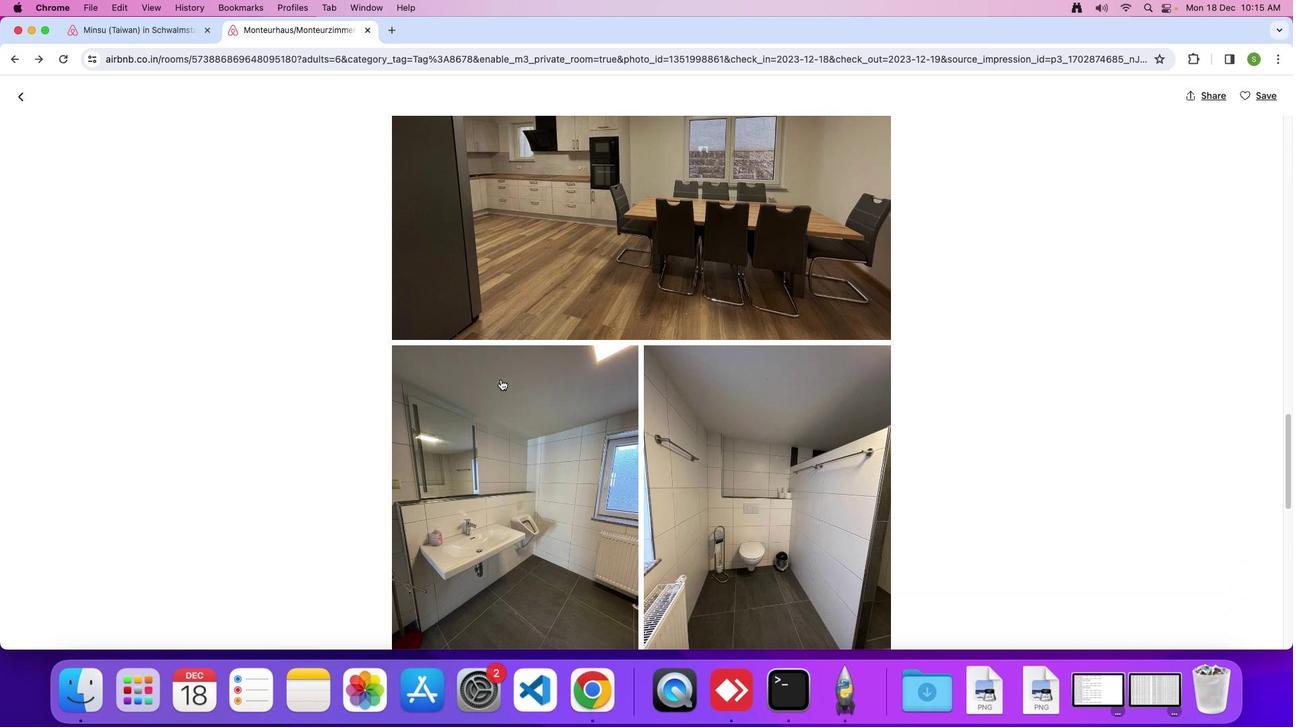
Action: Mouse scrolled (500, 379) with delta (0, 0)
Screenshot: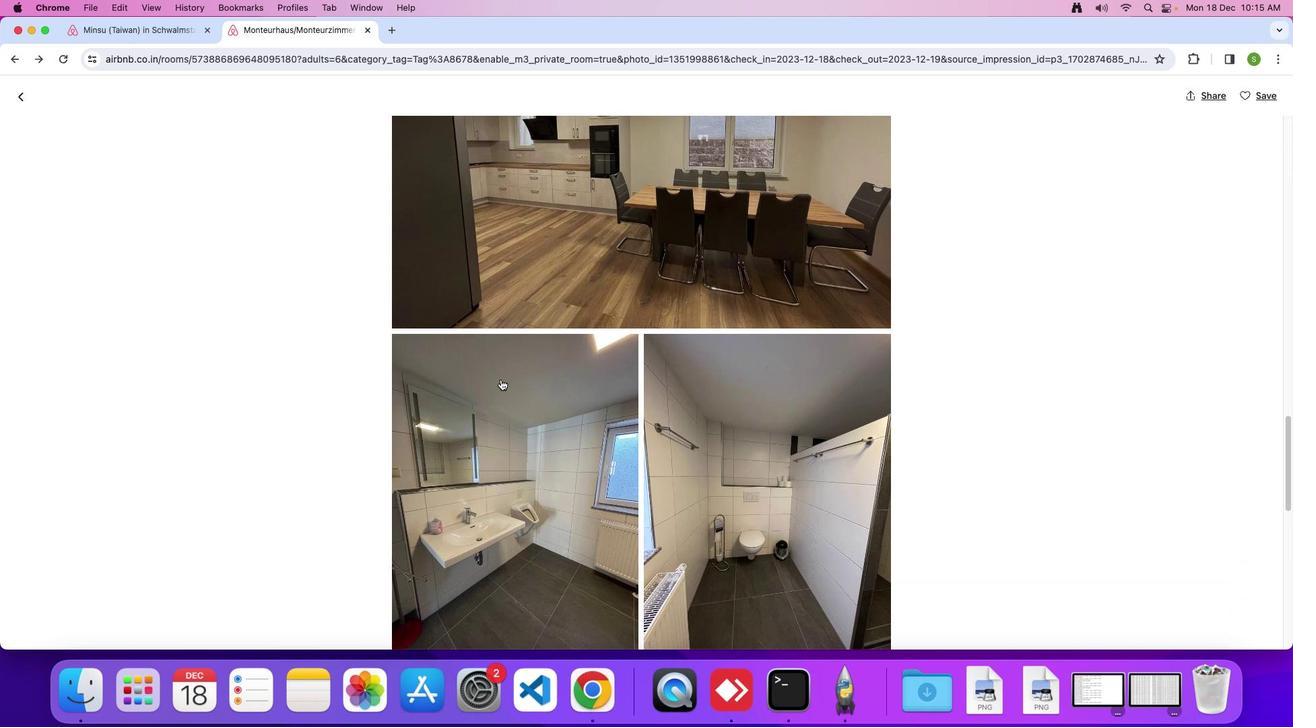 
Action: Mouse scrolled (500, 379) with delta (0, 0)
Screenshot: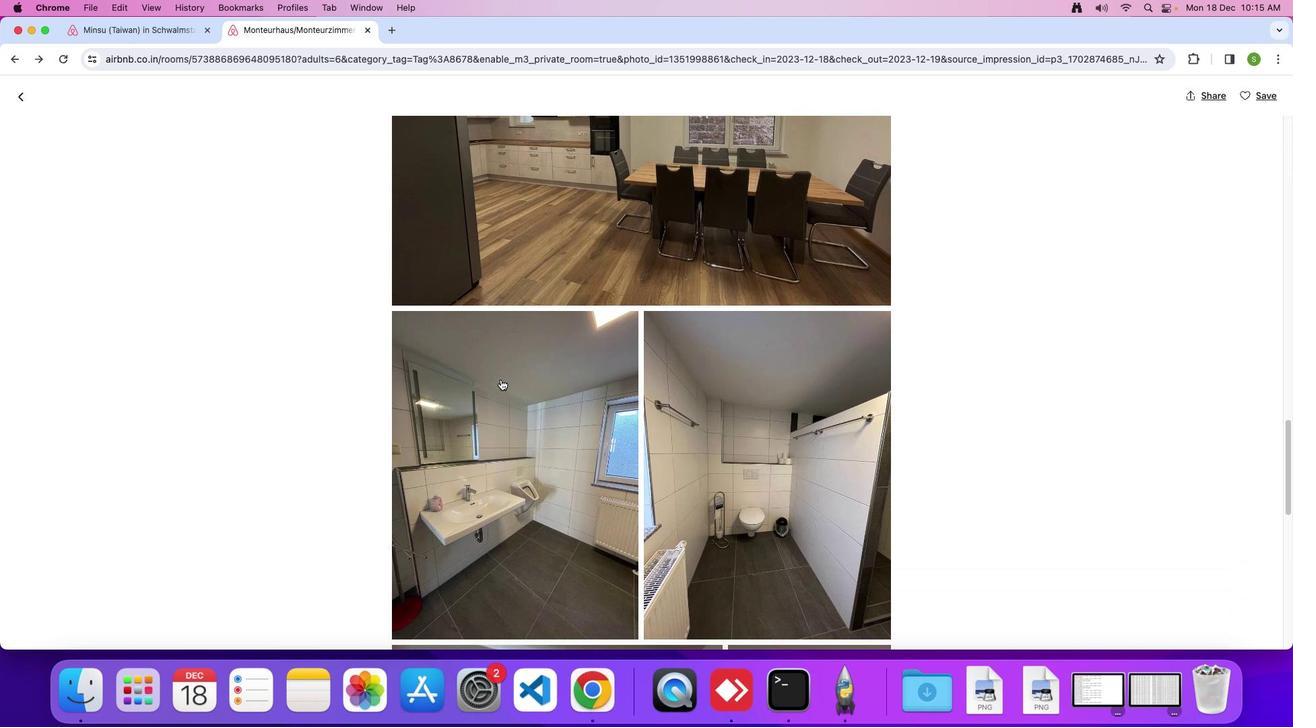
Action: Mouse moved to (500, 379)
Screenshot: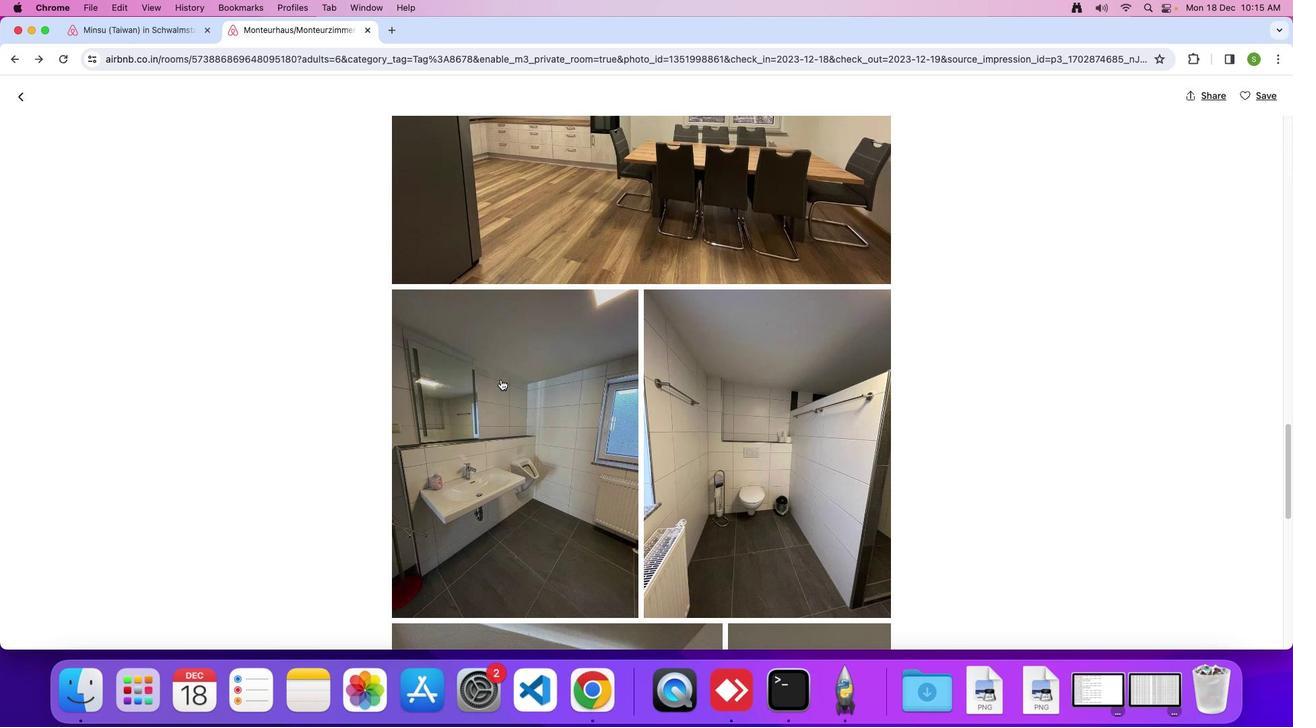 
Action: Mouse scrolled (500, 379) with delta (0, 0)
Screenshot: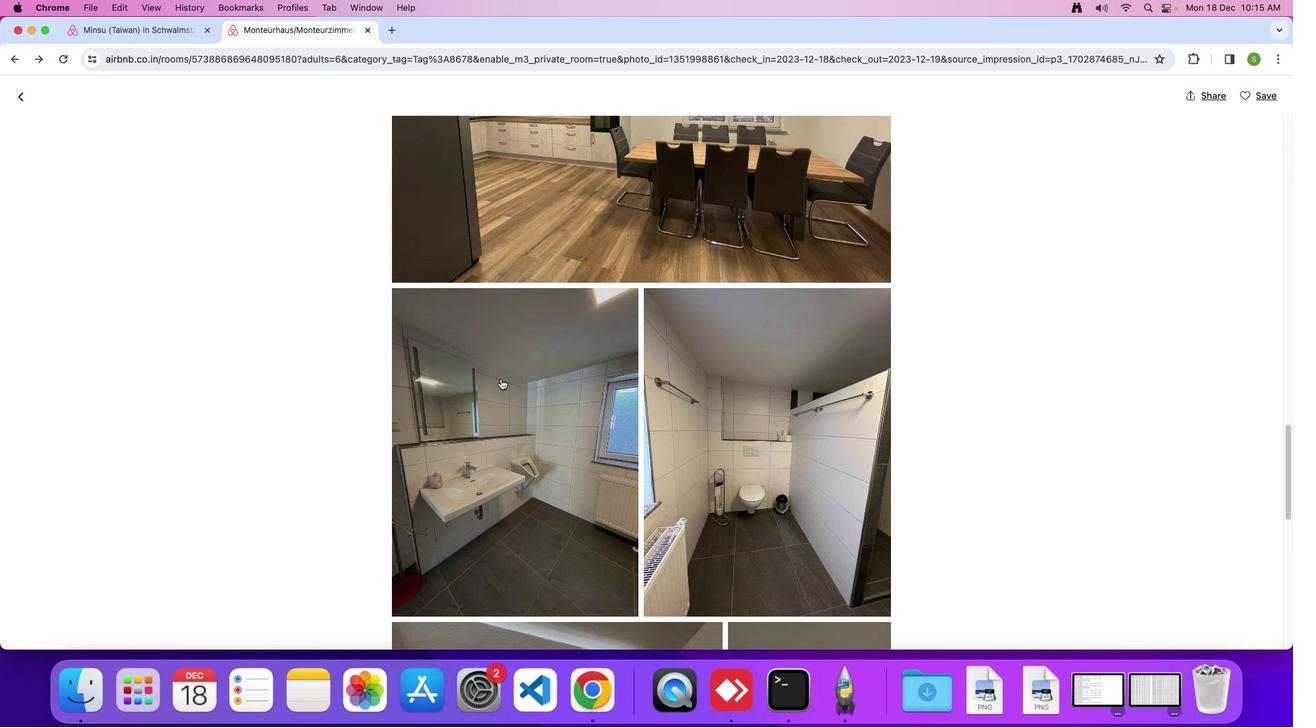 
Action: Mouse scrolled (500, 379) with delta (0, 0)
Screenshot: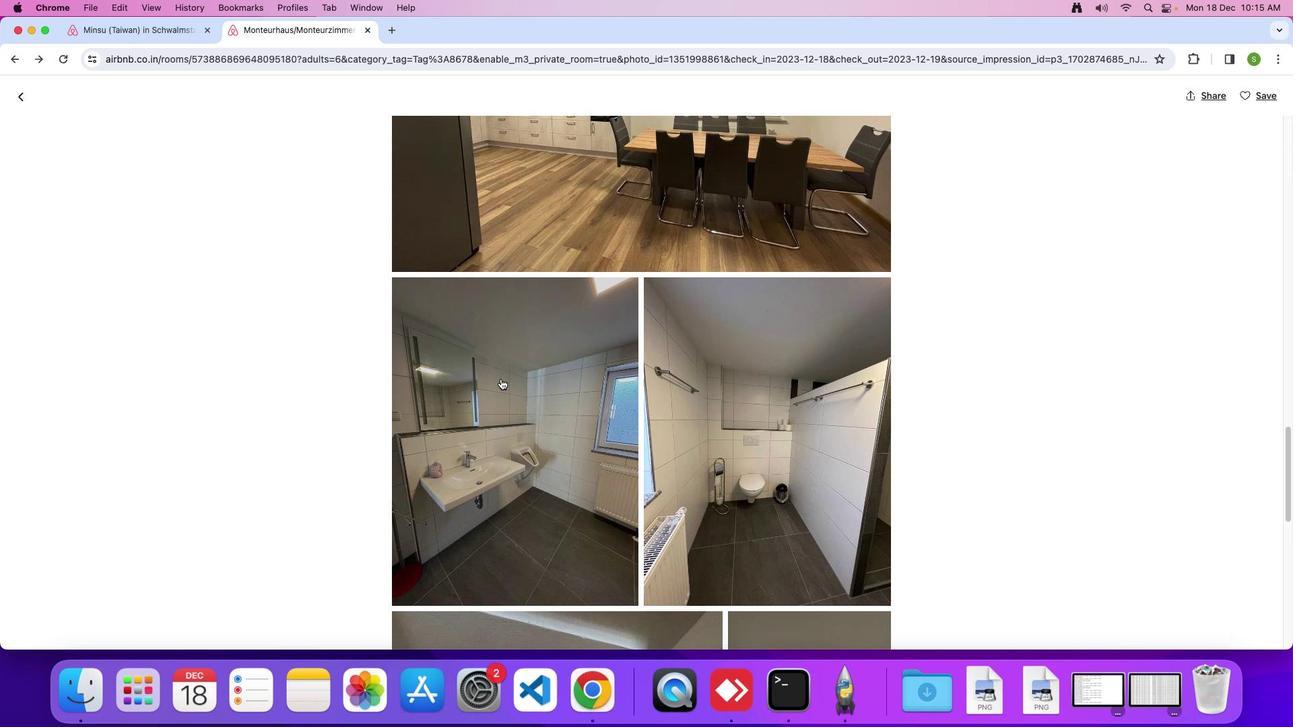 
Action: Mouse moved to (500, 379)
Screenshot: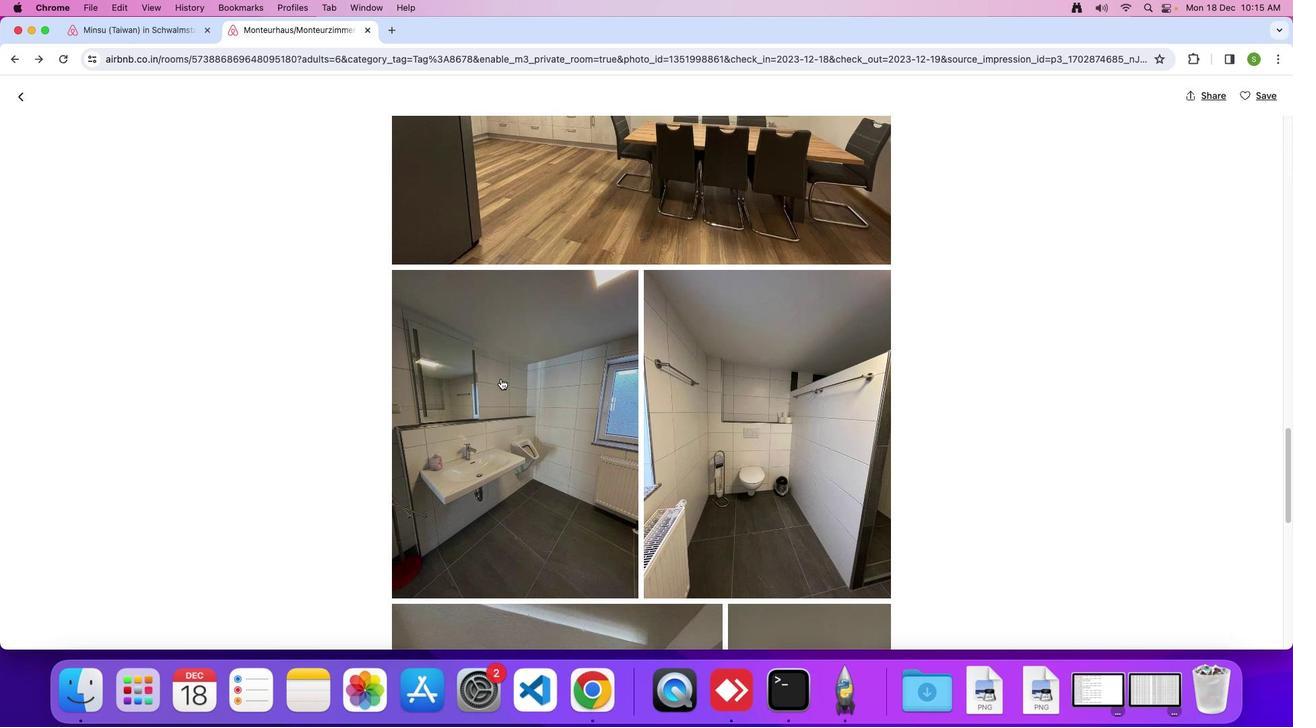 
Action: Mouse scrolled (500, 379) with delta (0, 0)
Screenshot: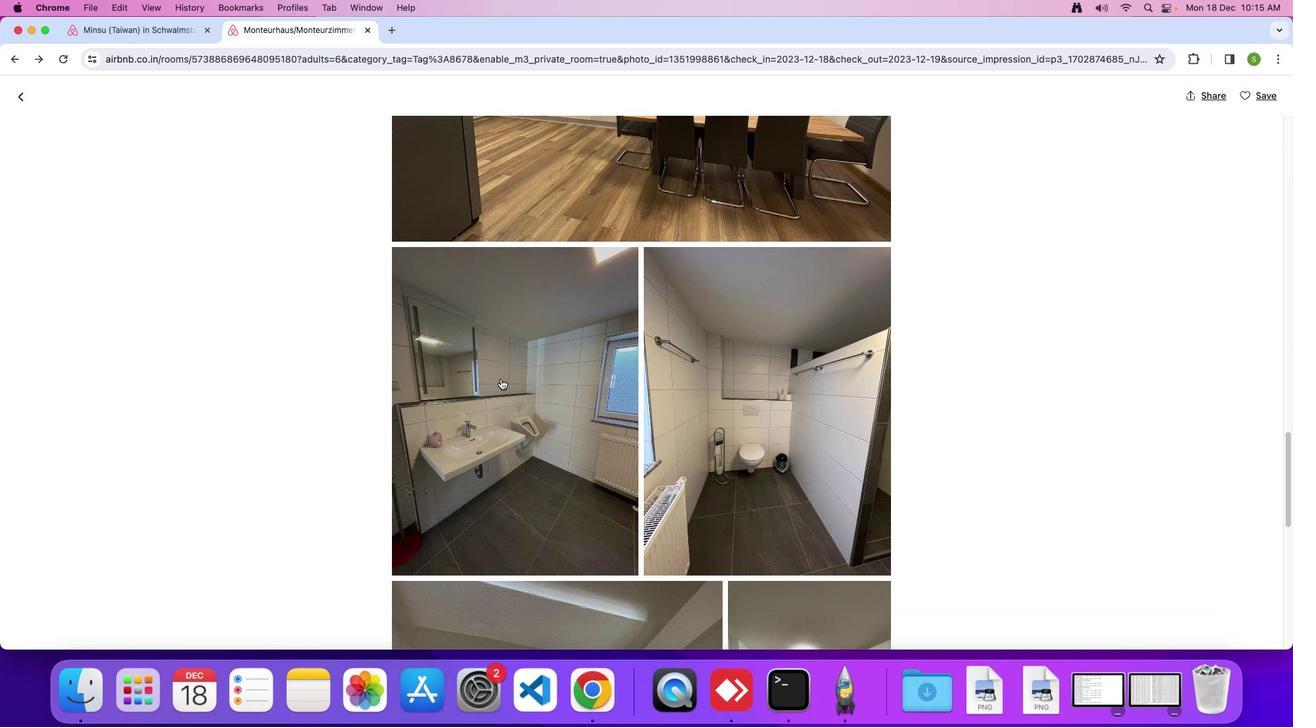 
Action: Mouse scrolled (500, 379) with delta (0, 0)
Screenshot: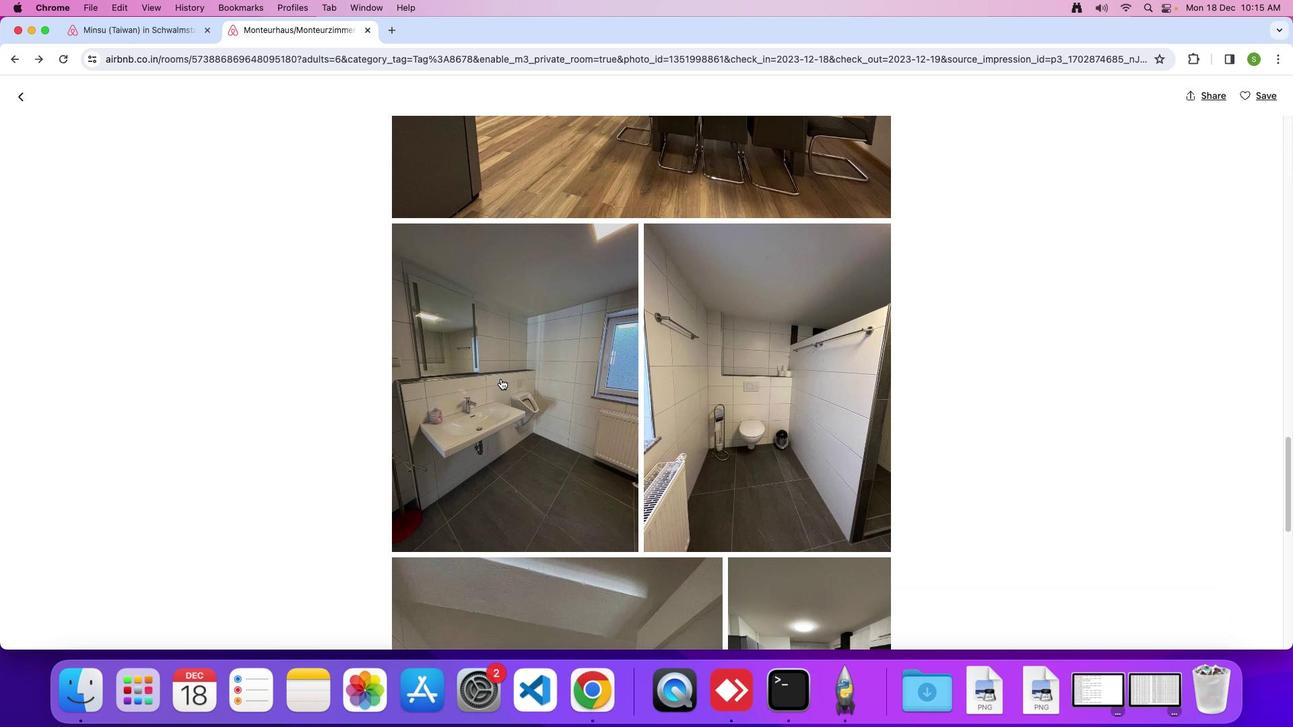 
Action: Mouse scrolled (500, 379) with delta (0, 0)
Screenshot: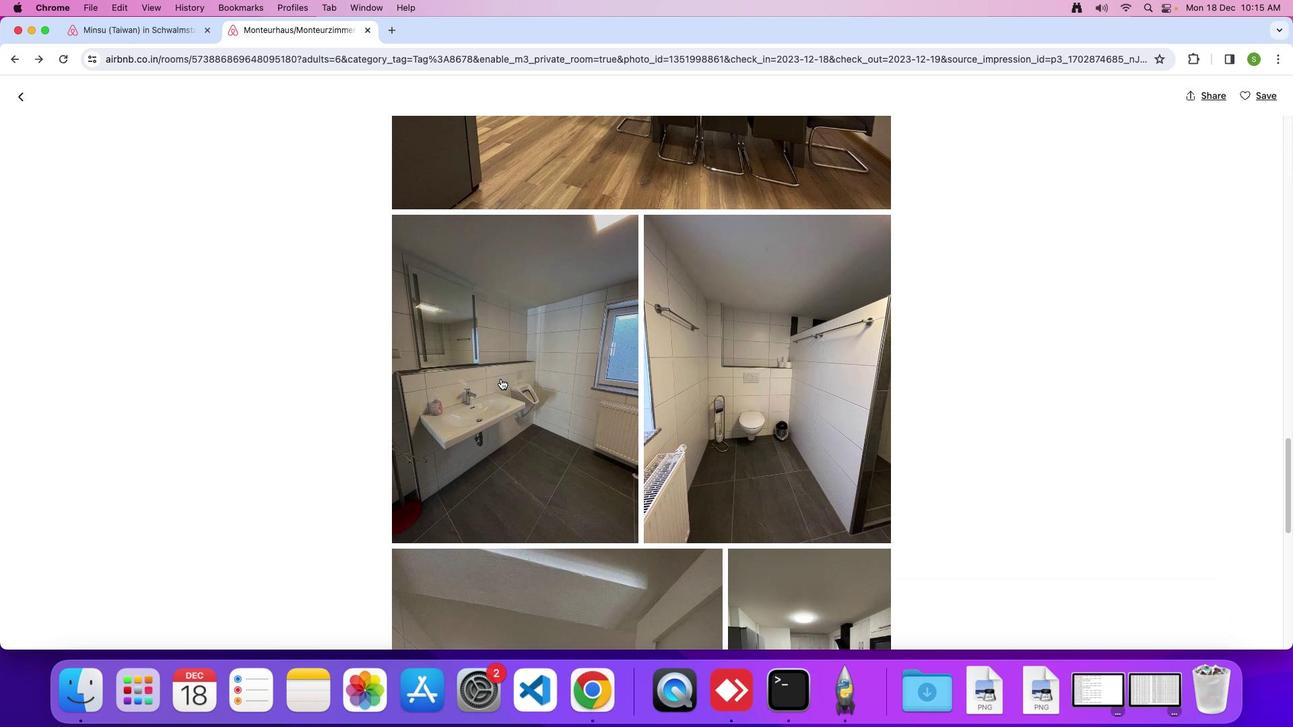 
Action: Mouse scrolled (500, 379) with delta (0, 0)
Screenshot: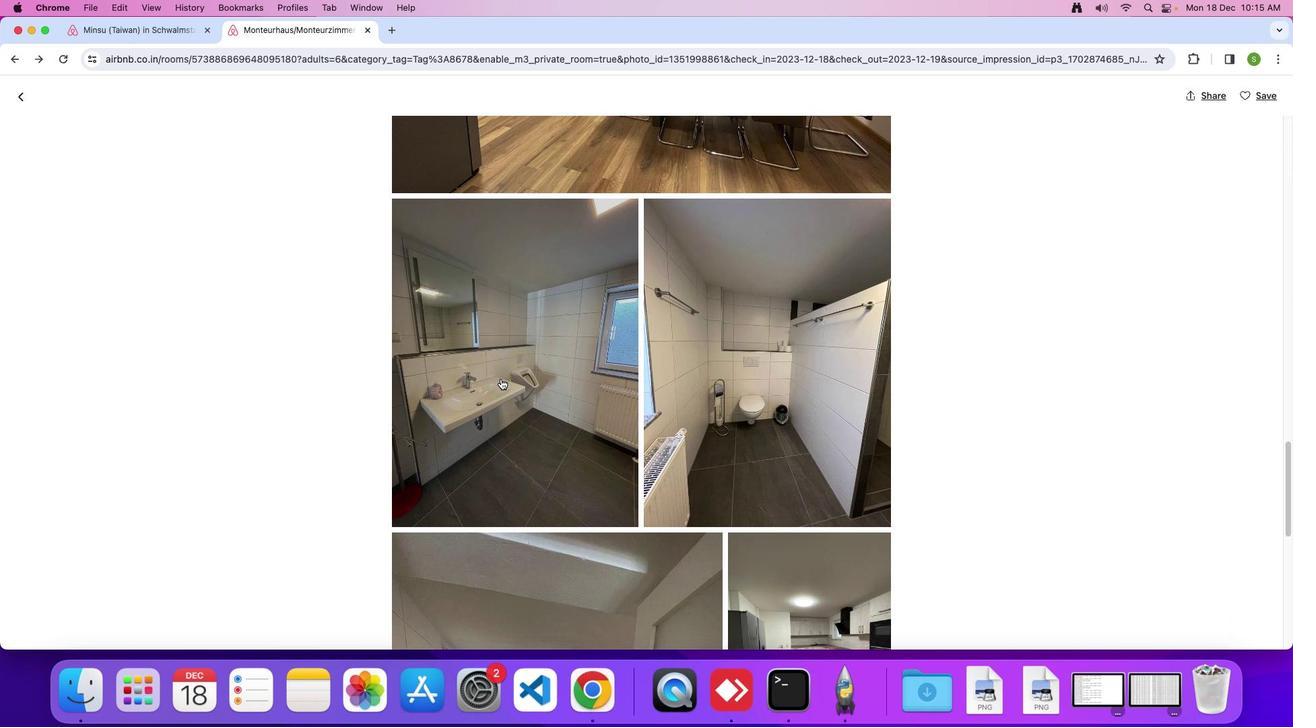 
Action: Mouse scrolled (500, 379) with delta (0, 0)
Screenshot: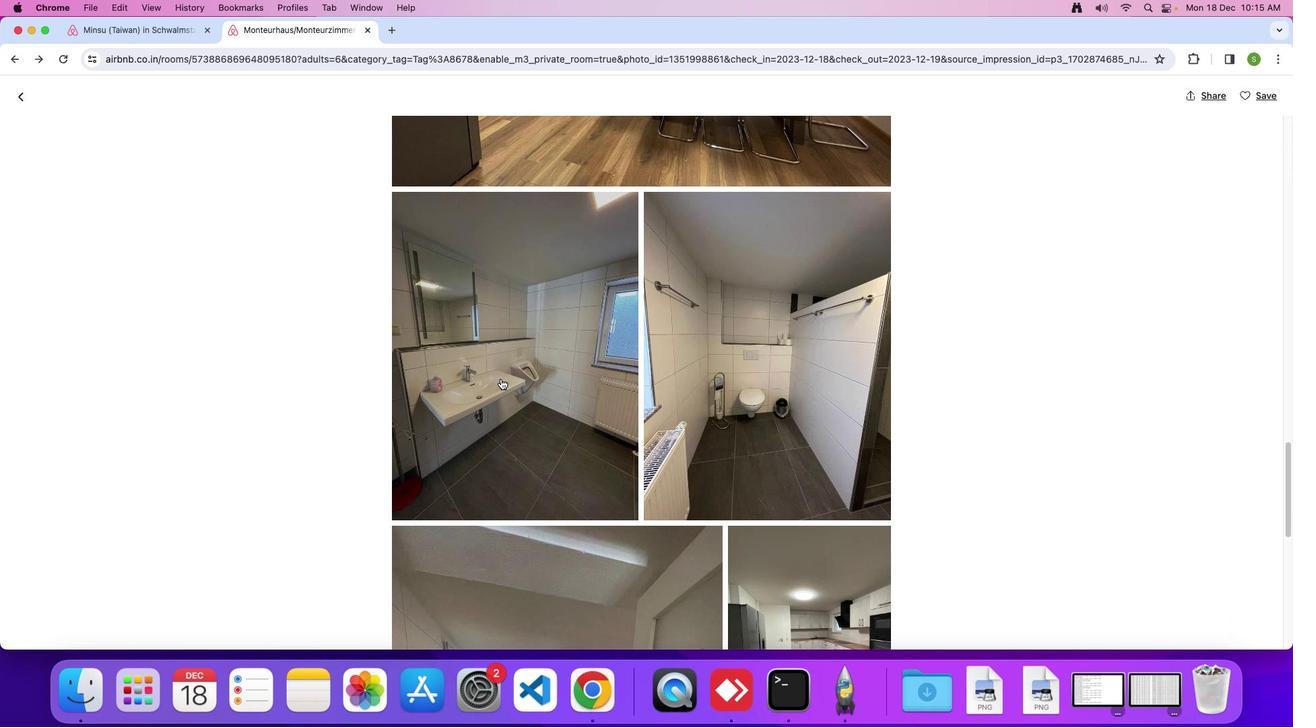 
Action: Mouse scrolled (500, 379) with delta (0, 0)
Screenshot: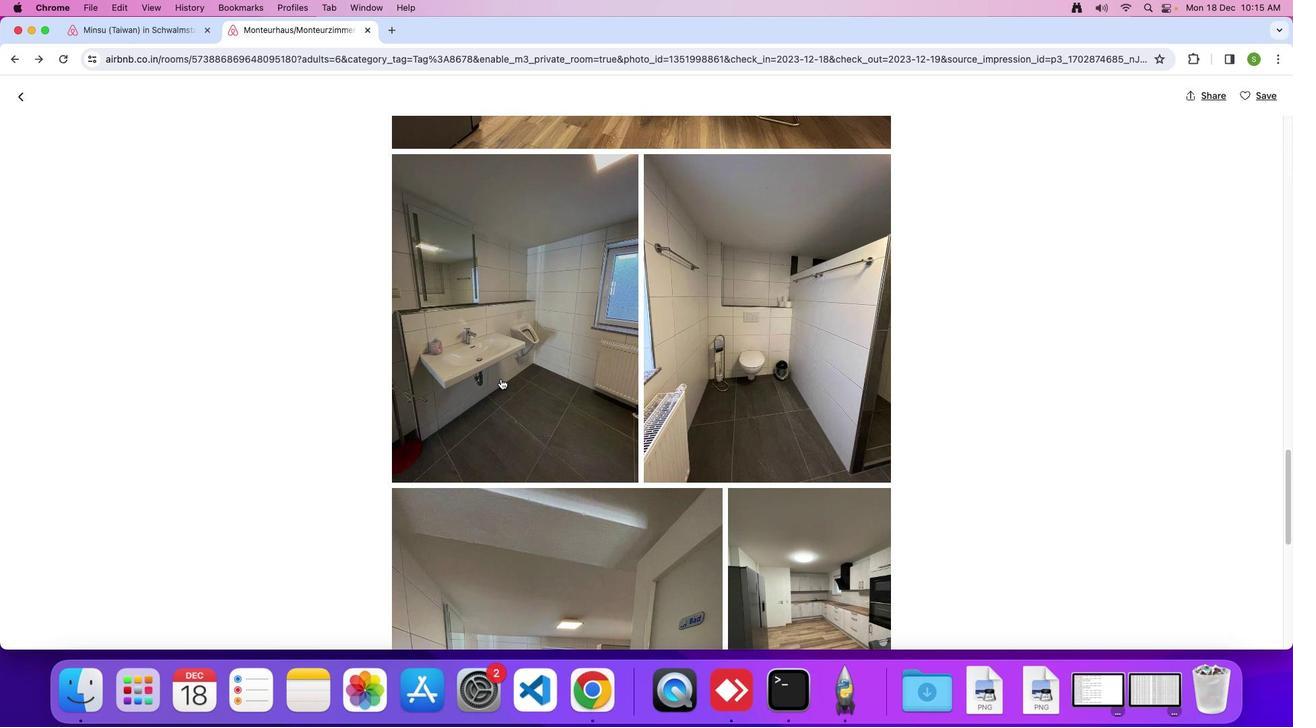 
Action: Mouse scrolled (500, 379) with delta (0, 0)
Screenshot: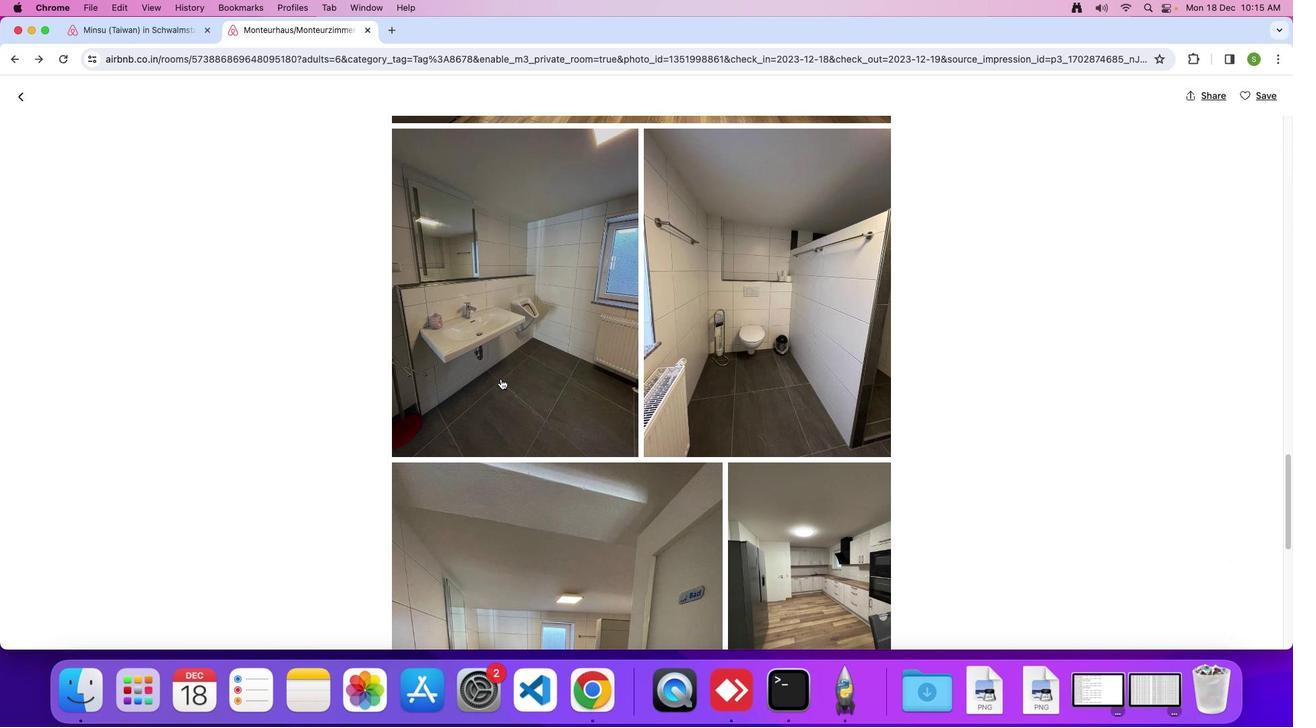 
Action: Mouse scrolled (500, 379) with delta (0, 0)
Screenshot: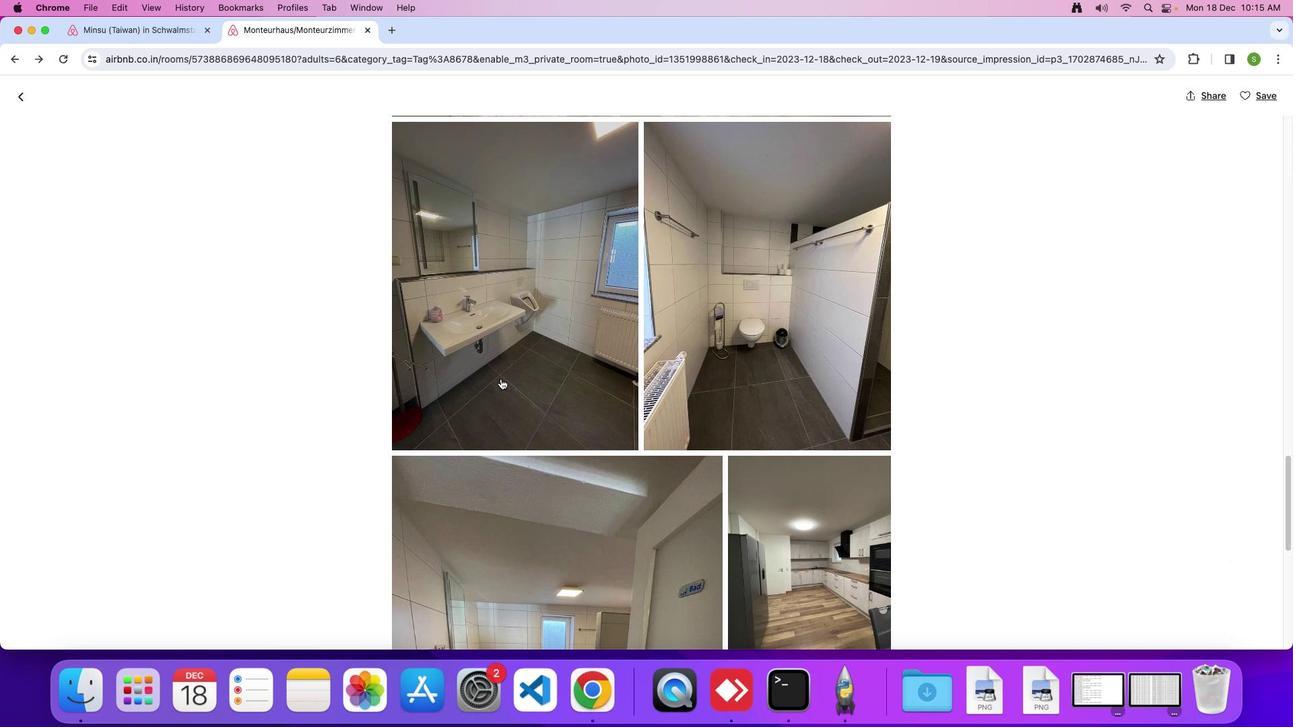 
Action: Mouse scrolled (500, 379) with delta (0, 0)
Screenshot: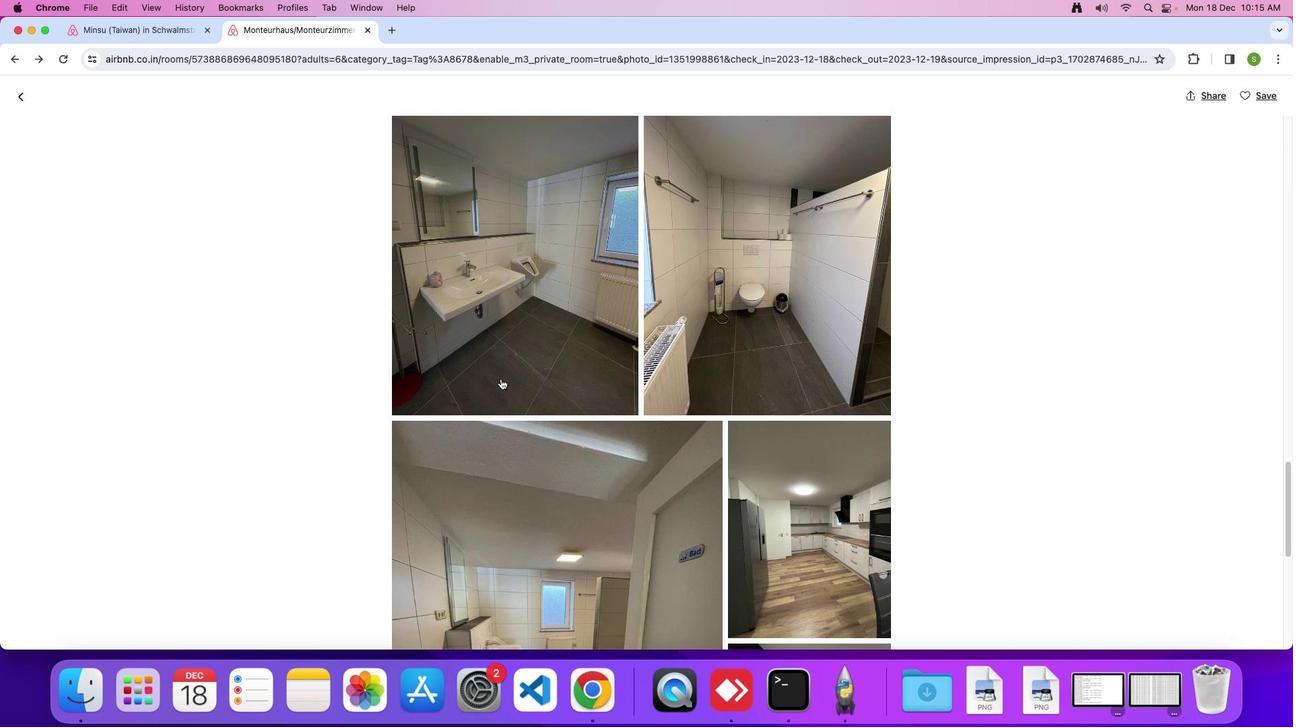 
Action: Mouse scrolled (500, 379) with delta (0, 0)
Screenshot: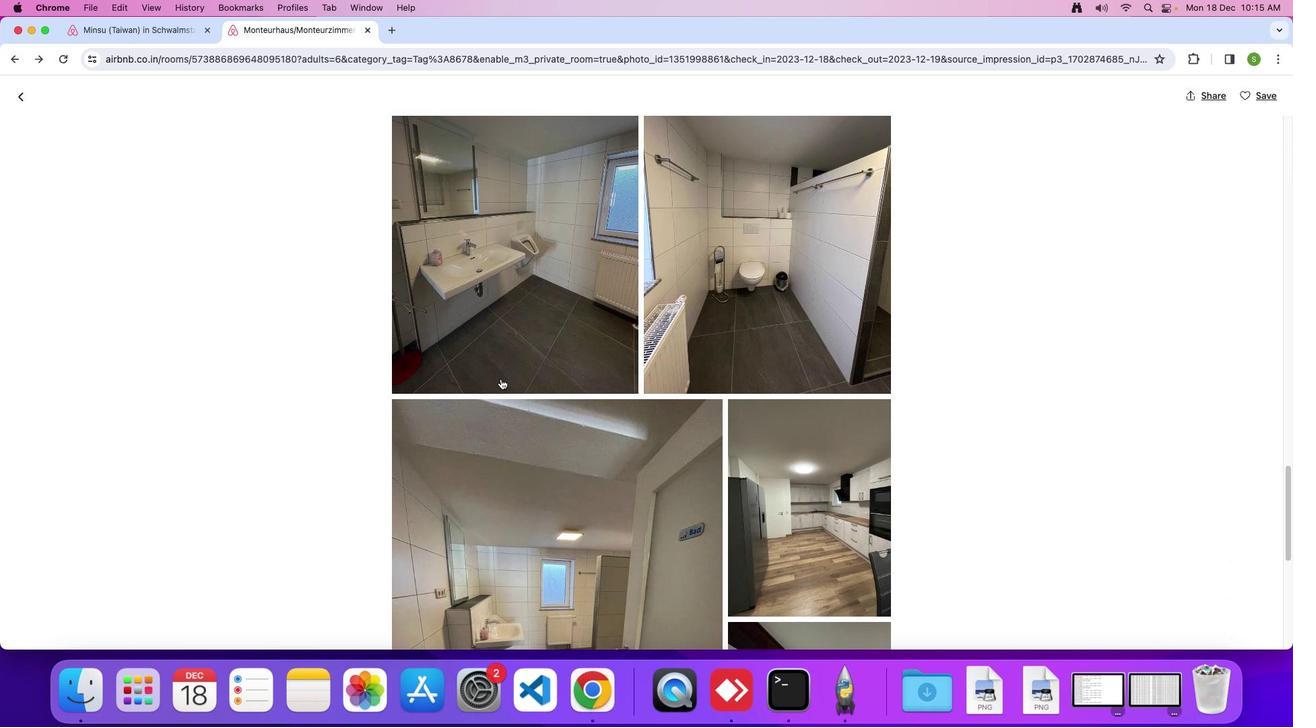 
Action: Mouse scrolled (500, 379) with delta (0, 0)
Screenshot: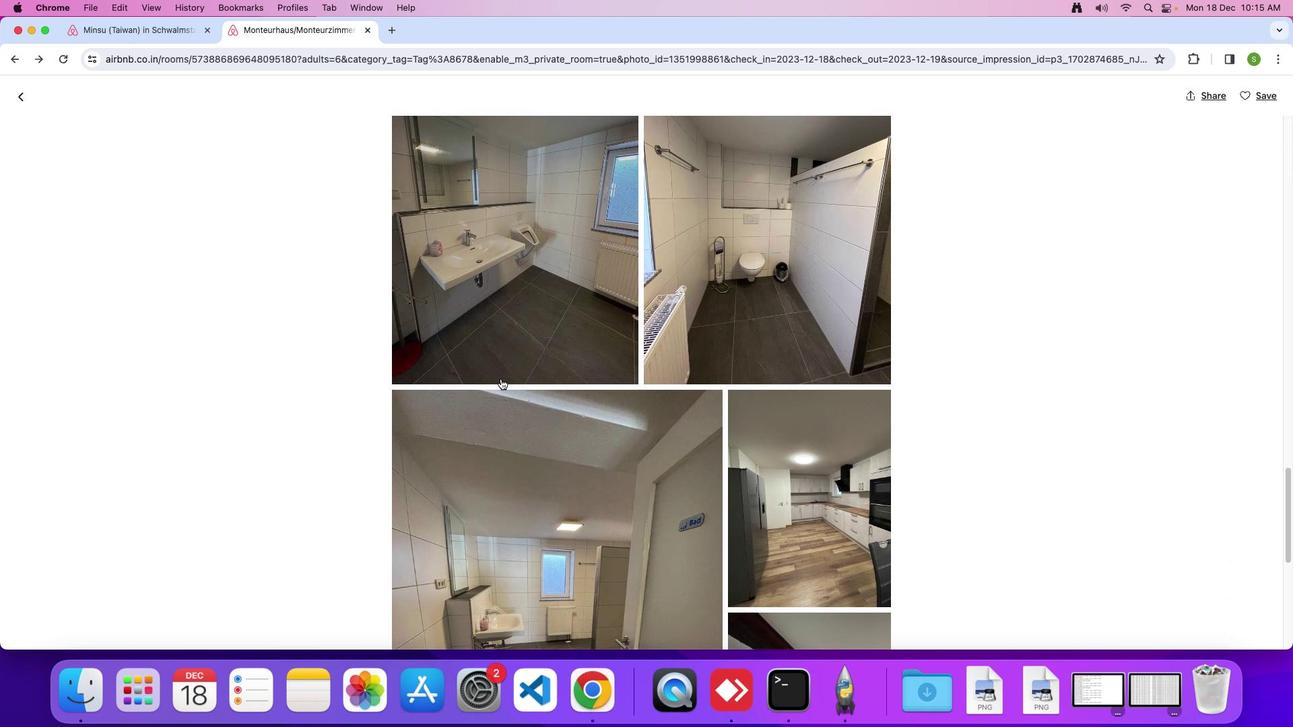 
Action: Mouse scrolled (500, 379) with delta (0, 0)
Screenshot: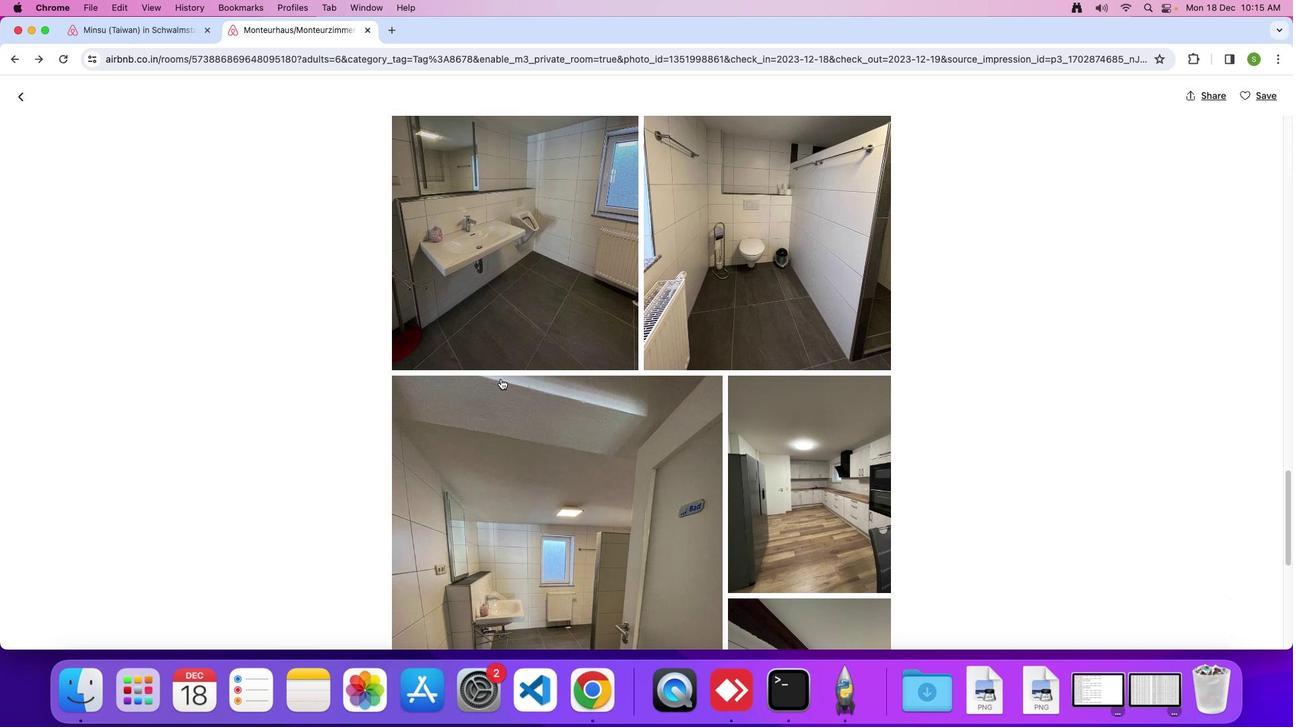 
Action: Mouse scrolled (500, 379) with delta (0, 0)
Screenshot: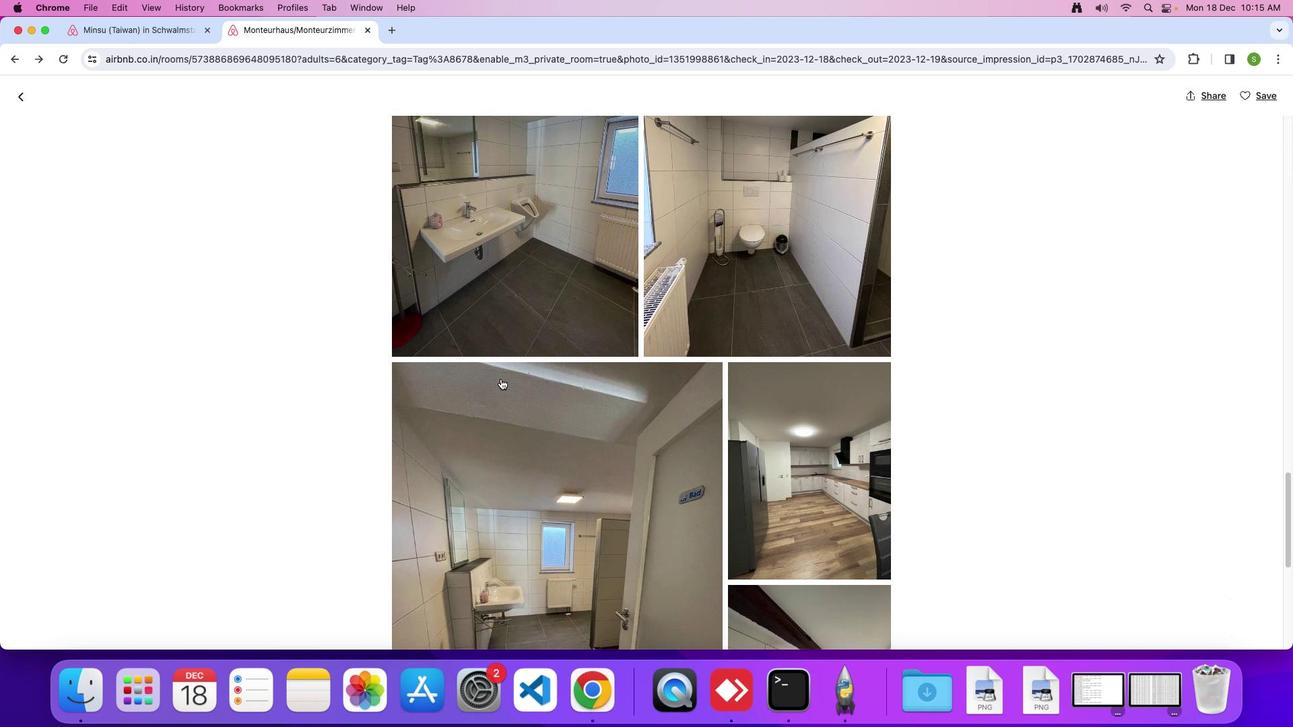 
Action: Mouse scrolled (500, 379) with delta (0, 0)
Screenshot: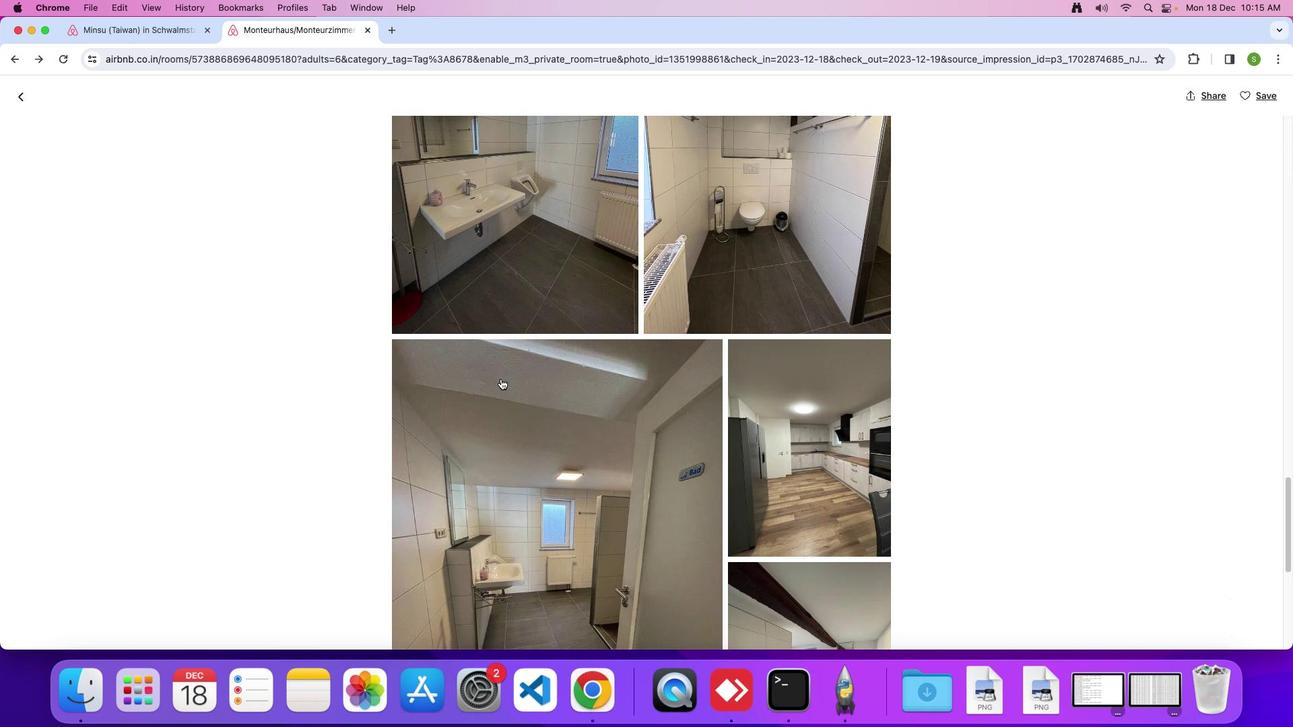 
Action: Mouse scrolled (500, 379) with delta (0, 0)
Screenshot: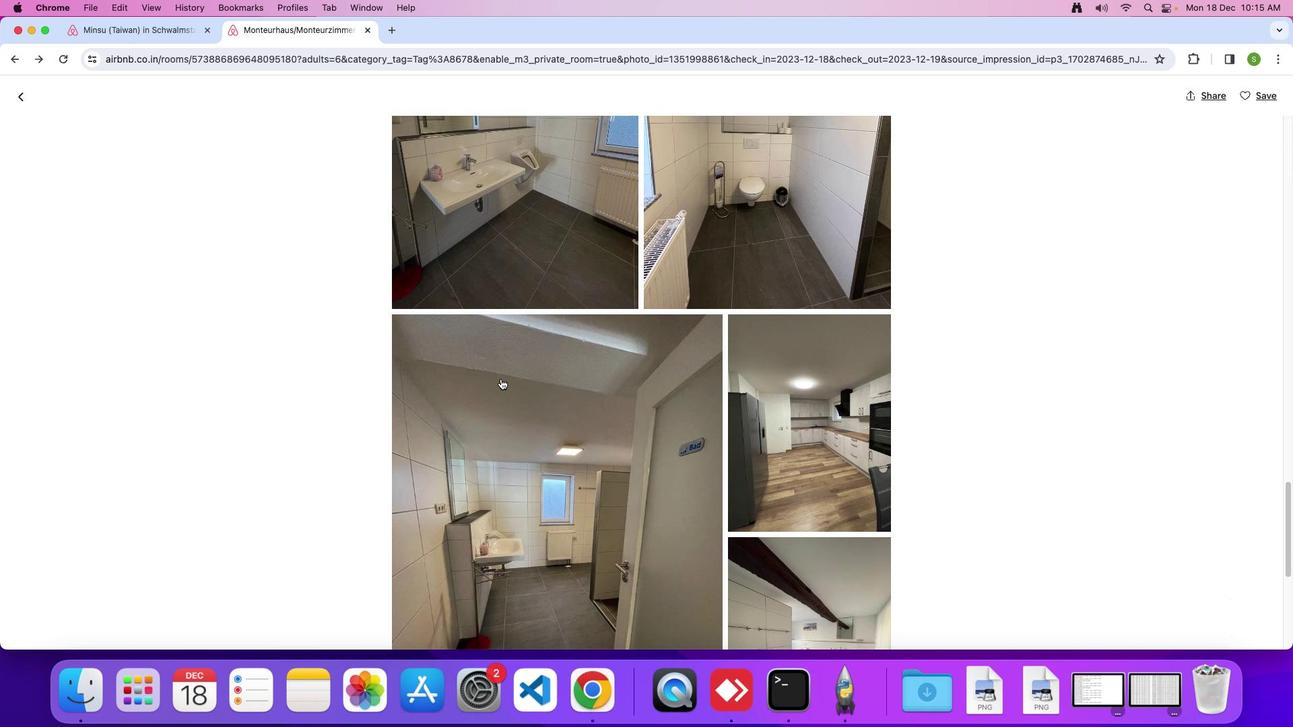 
Action: Mouse scrolled (500, 379) with delta (0, 0)
Screenshot: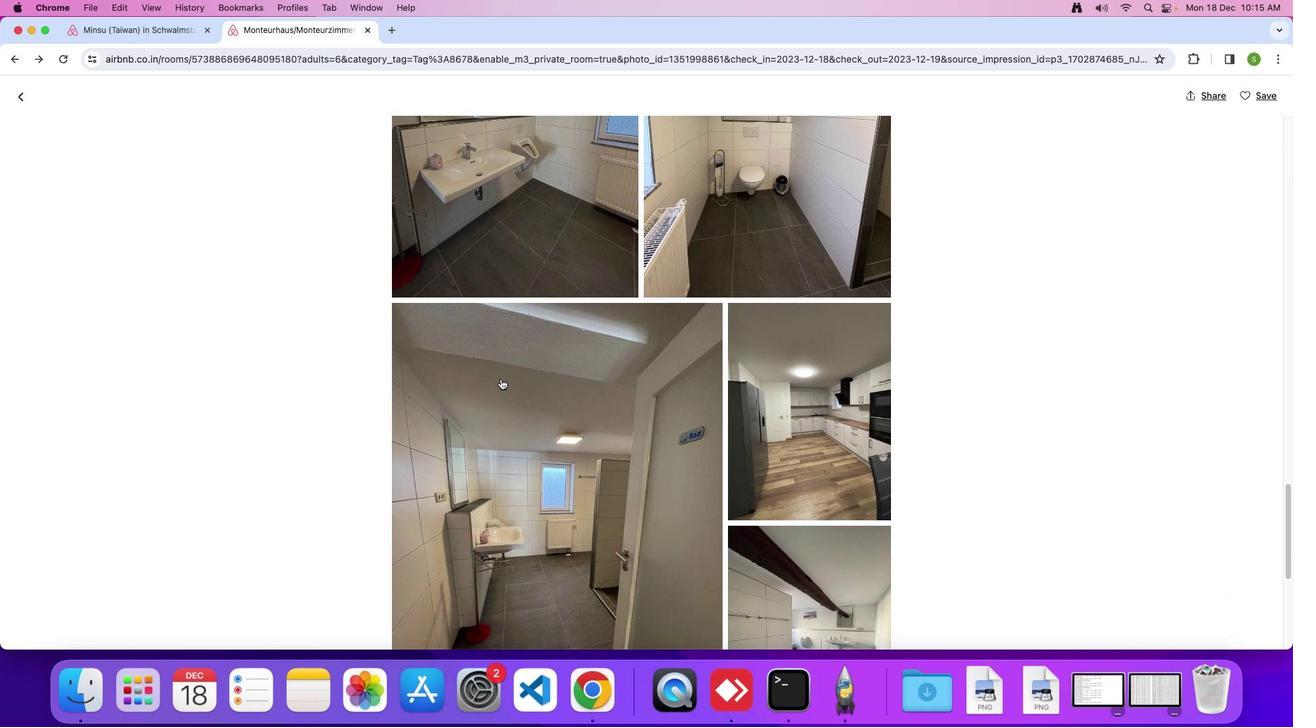 
Action: Mouse scrolled (500, 379) with delta (0, 0)
Screenshot: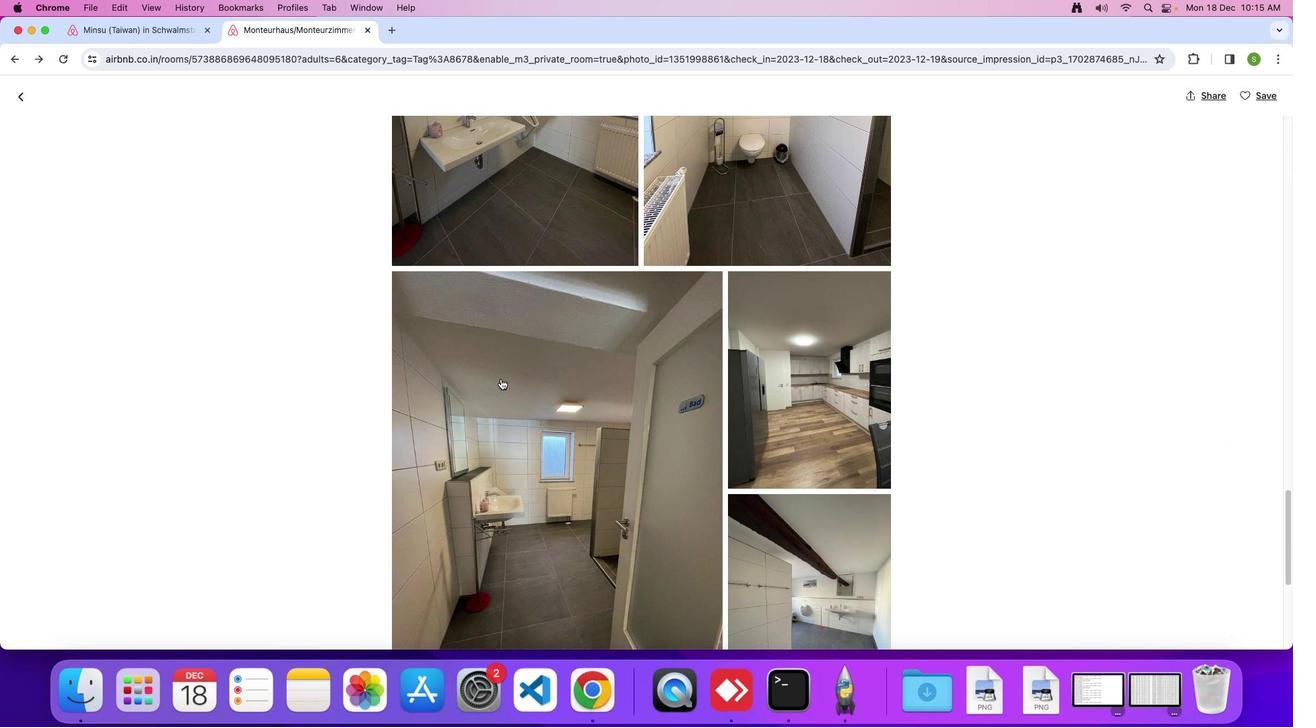 
Action: Mouse scrolled (500, 379) with delta (0, 0)
Screenshot: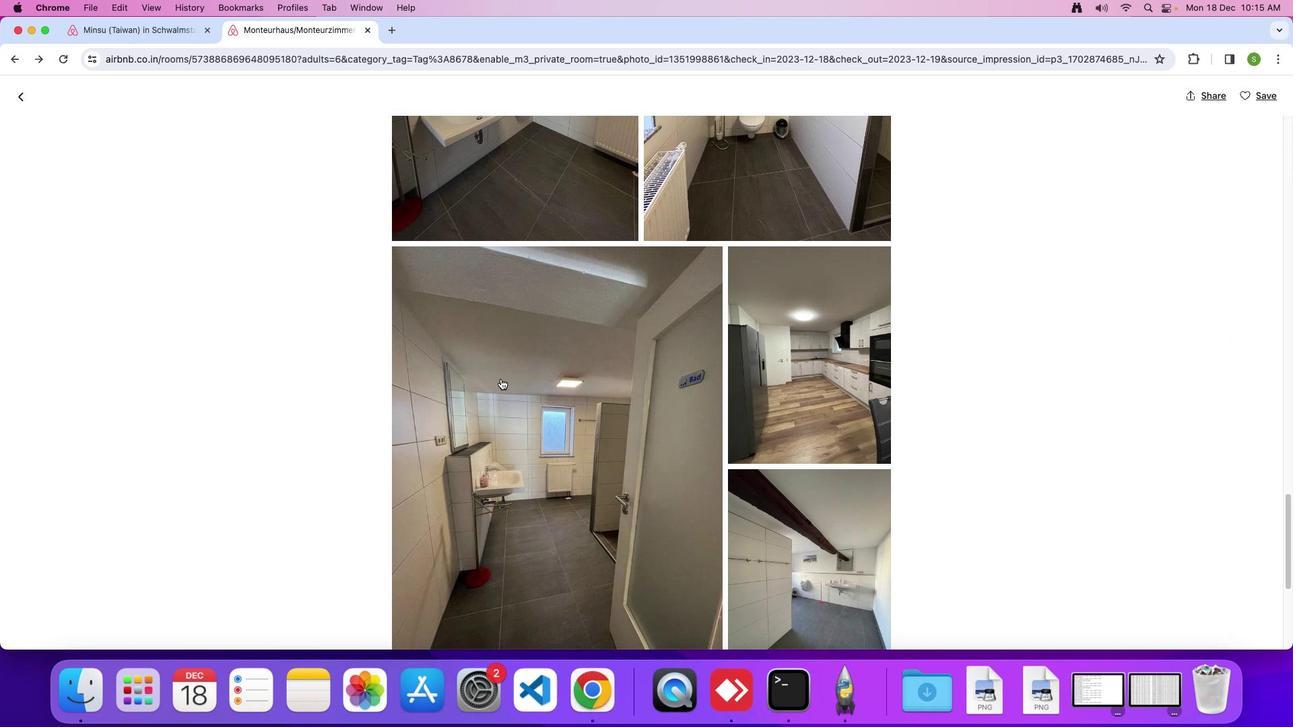 
Action: Mouse scrolled (500, 379) with delta (0, 0)
Screenshot: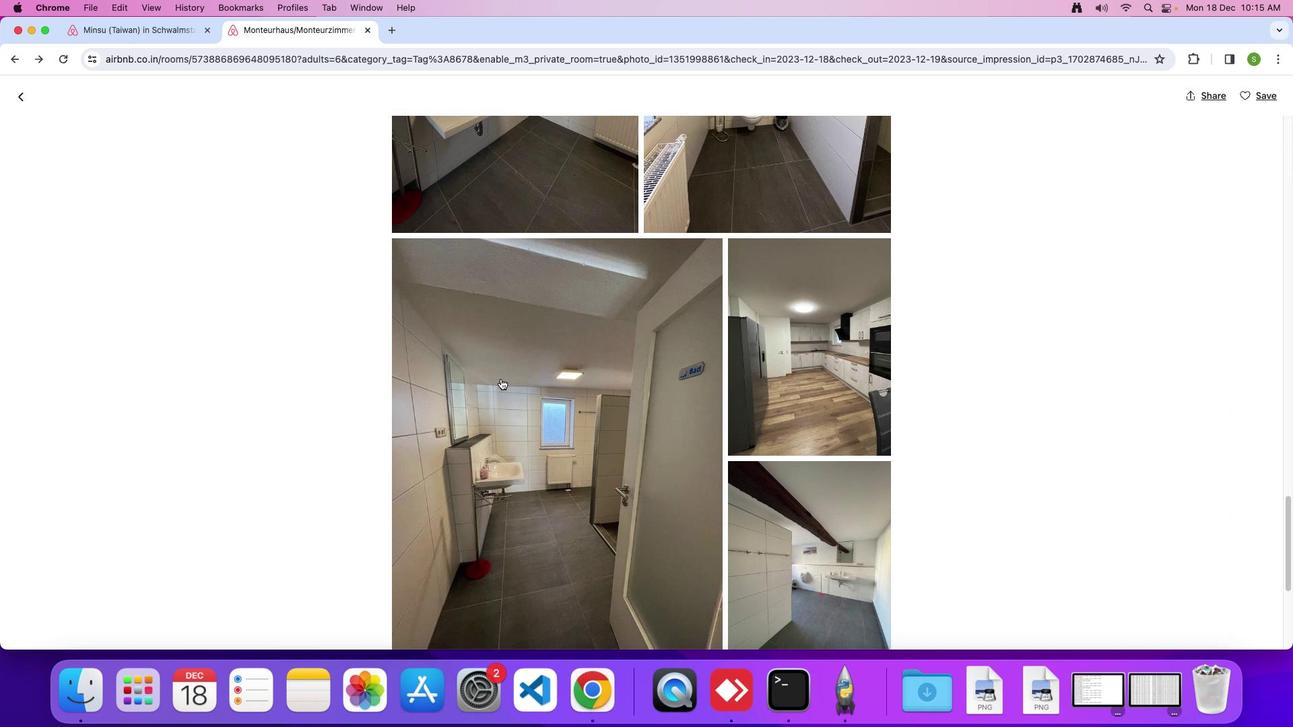 
Action: Mouse scrolled (500, 379) with delta (0, 0)
Screenshot: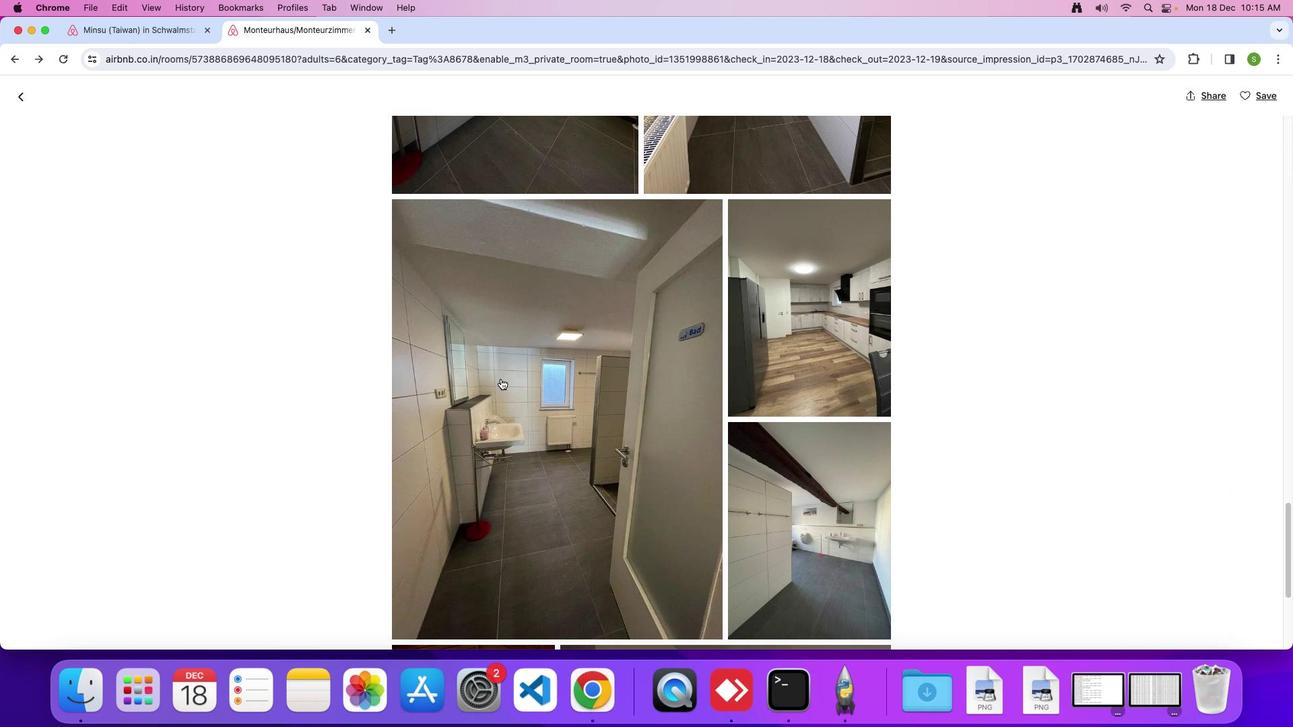 
Action: Mouse scrolled (500, 379) with delta (0, 0)
Screenshot: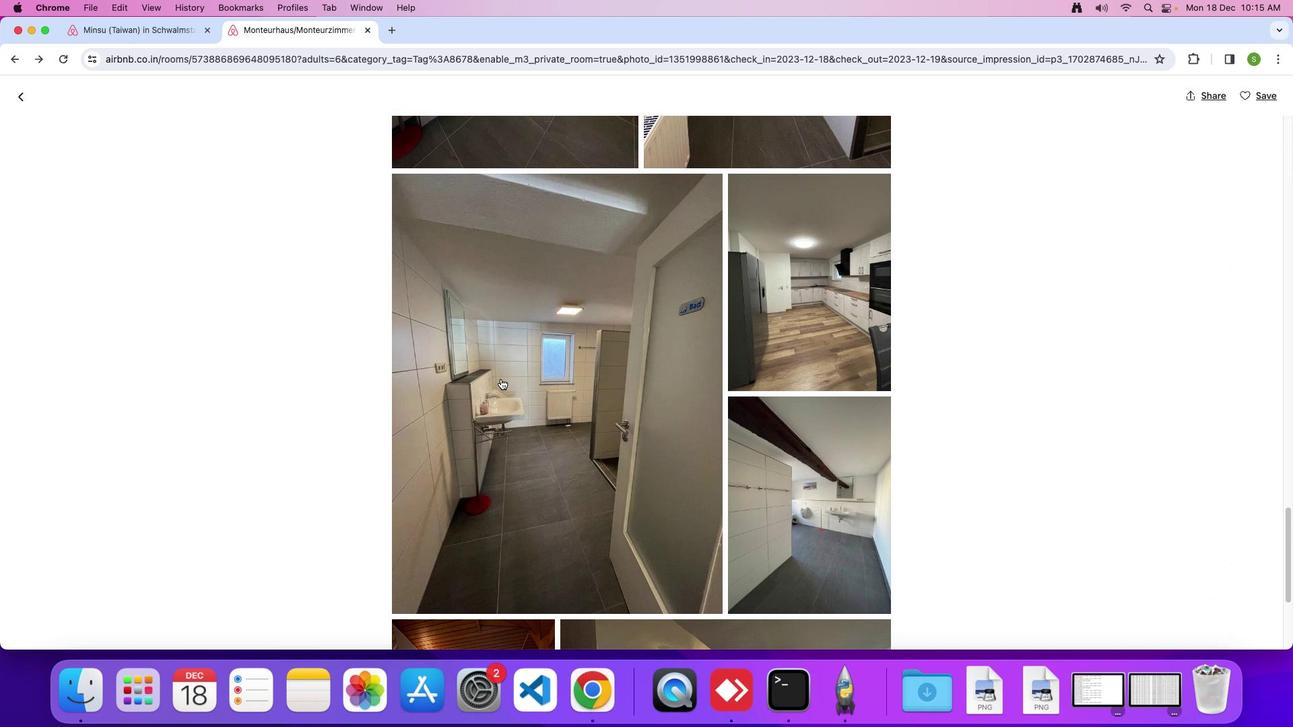 
Action: Mouse scrolled (500, 379) with delta (0, 0)
Screenshot: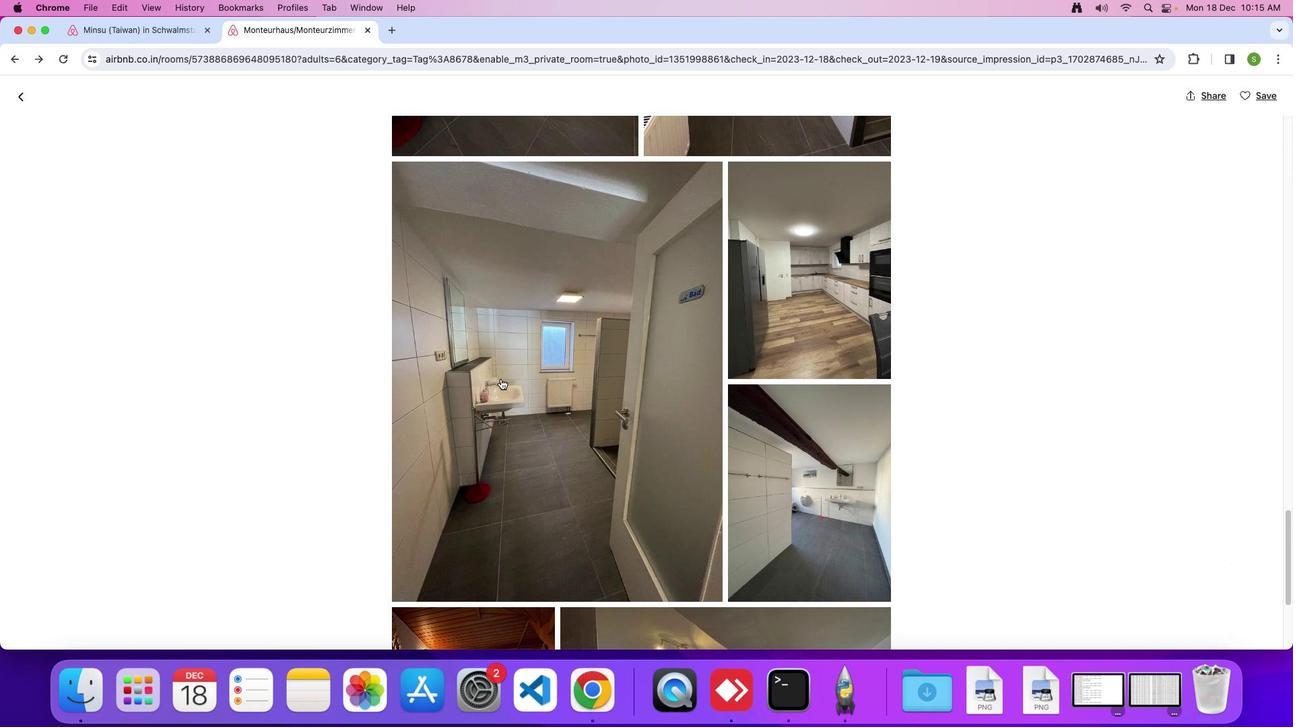 
Action: Mouse scrolled (500, 379) with delta (0, 0)
Screenshot: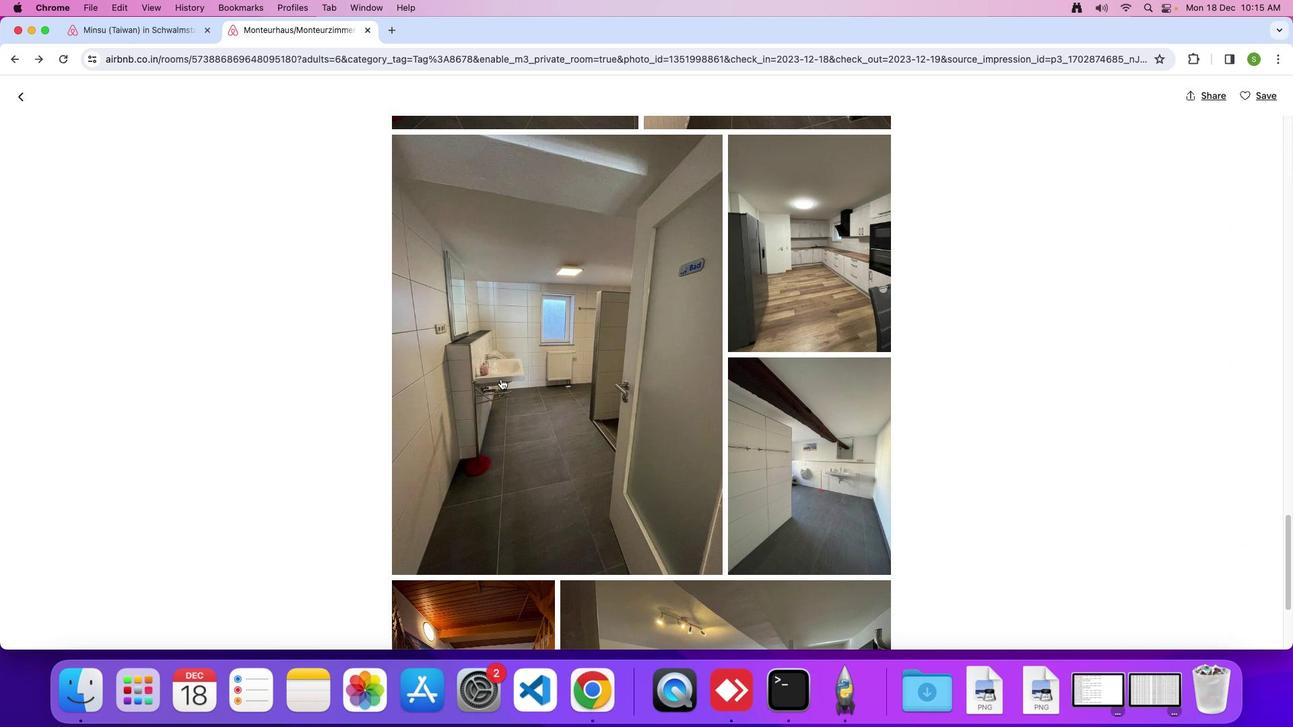 
Action: Mouse scrolled (500, 379) with delta (0, 0)
Screenshot: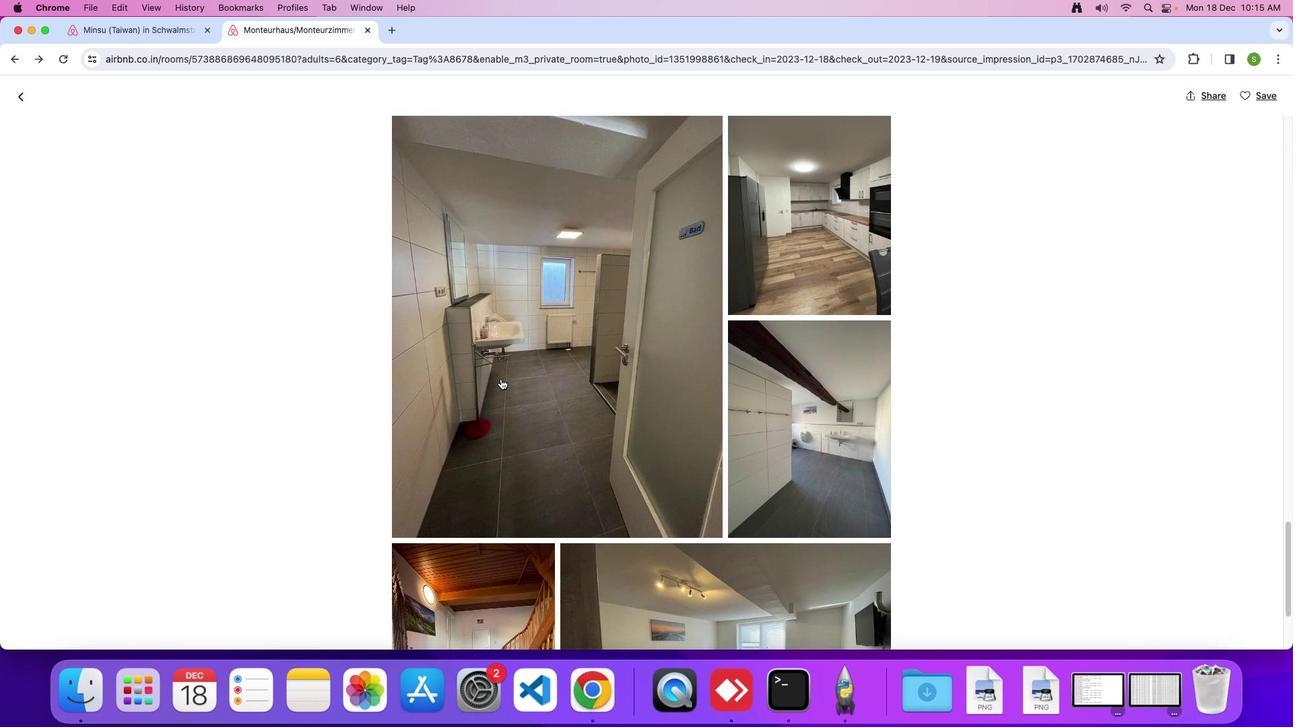 
Action: Mouse scrolled (500, 379) with delta (0, 0)
Screenshot: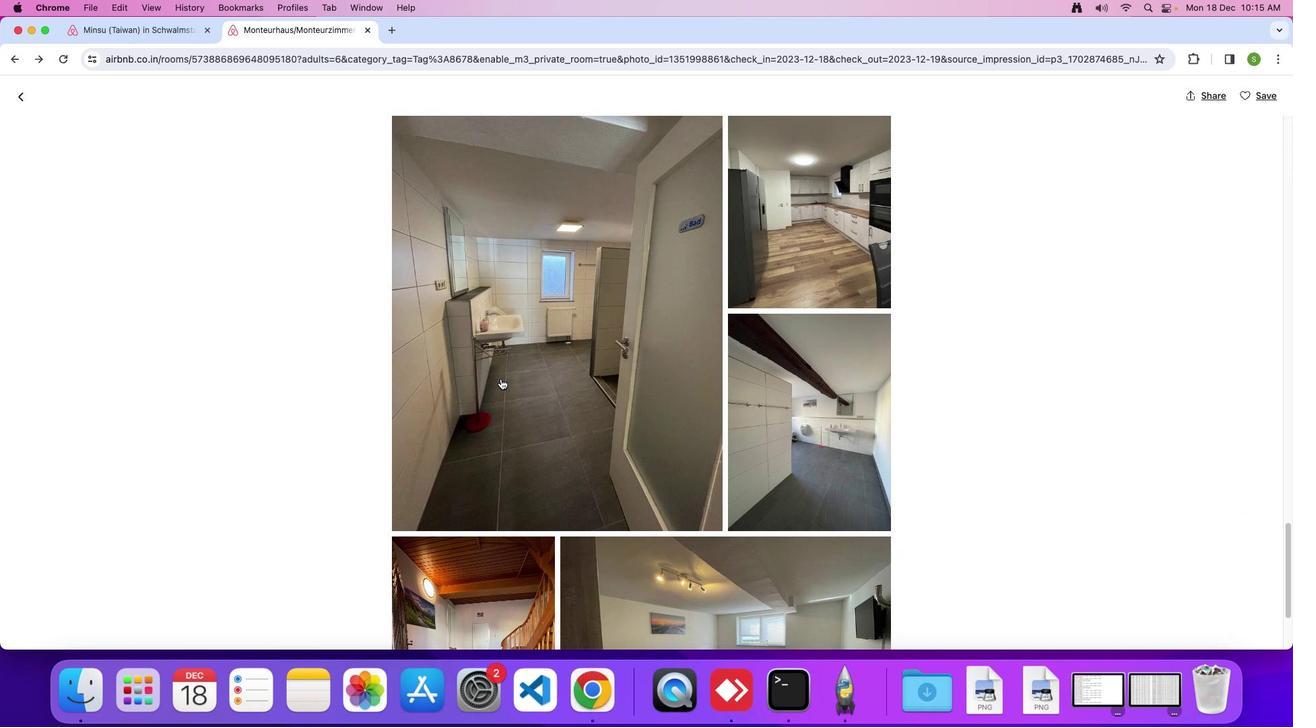 
Action: Mouse scrolled (500, 379) with delta (0, 0)
Screenshot: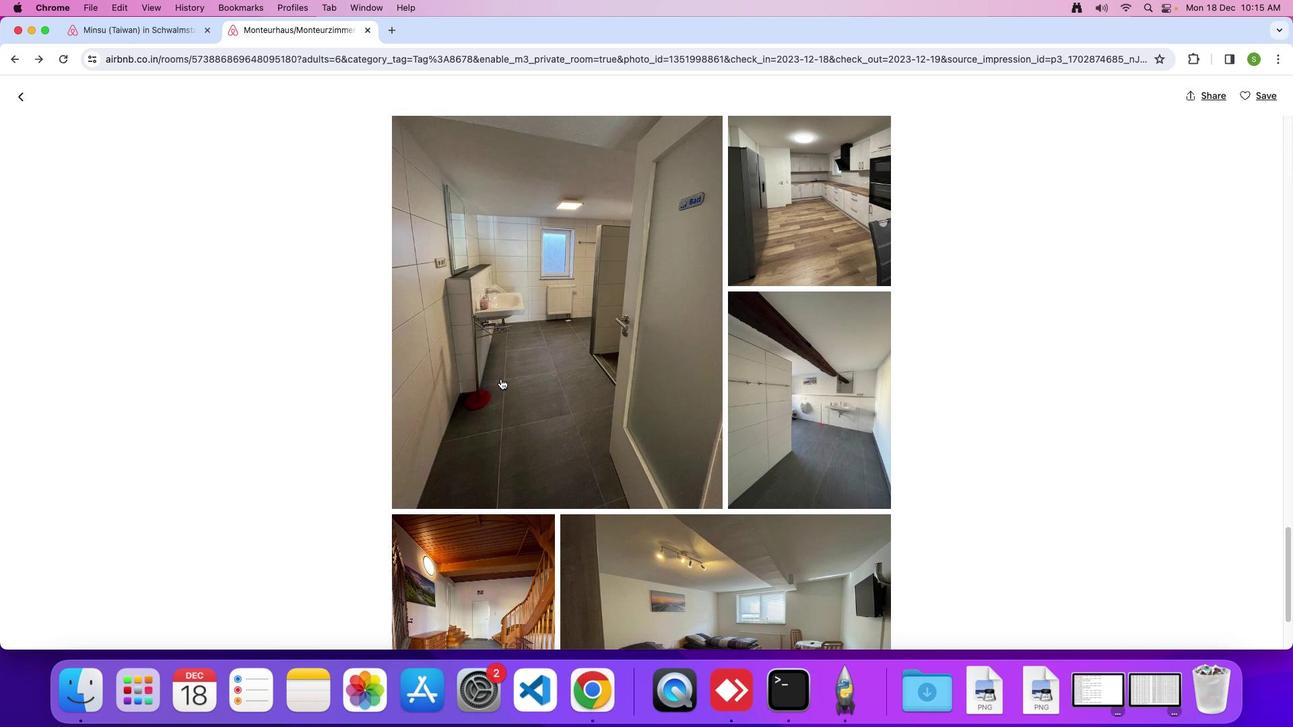 
Action: Mouse scrolled (500, 379) with delta (0, 0)
Screenshot: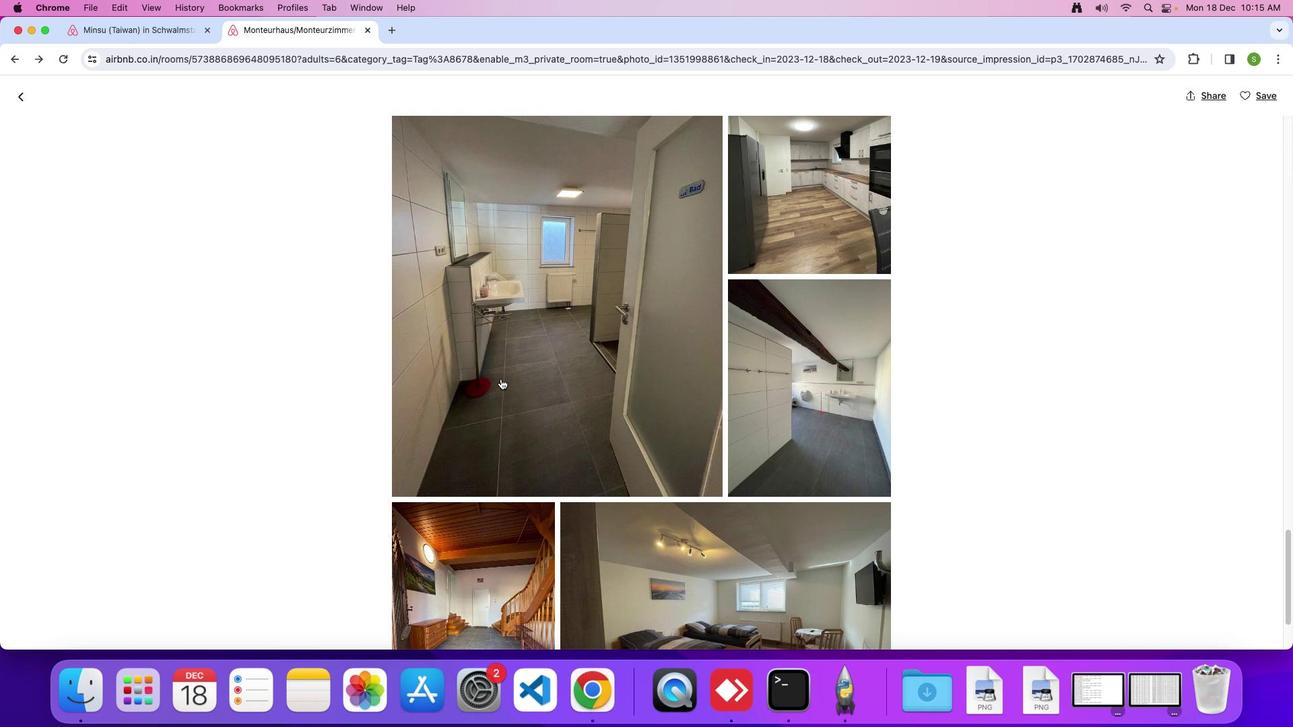 
Action: Mouse scrolled (500, 379) with delta (0, -1)
